 Task: Plan a trip to Sabaneta, Dominican Republic from 1st November, 2023 to 9th November, 2023 for 5 adults.3 bedrooms having 3 beds and 3 bathrooms. Property type can be house. Booking option can be shelf check-in. Look for 4 properties as per requirement.
Action: Mouse moved to (516, 112)
Screenshot: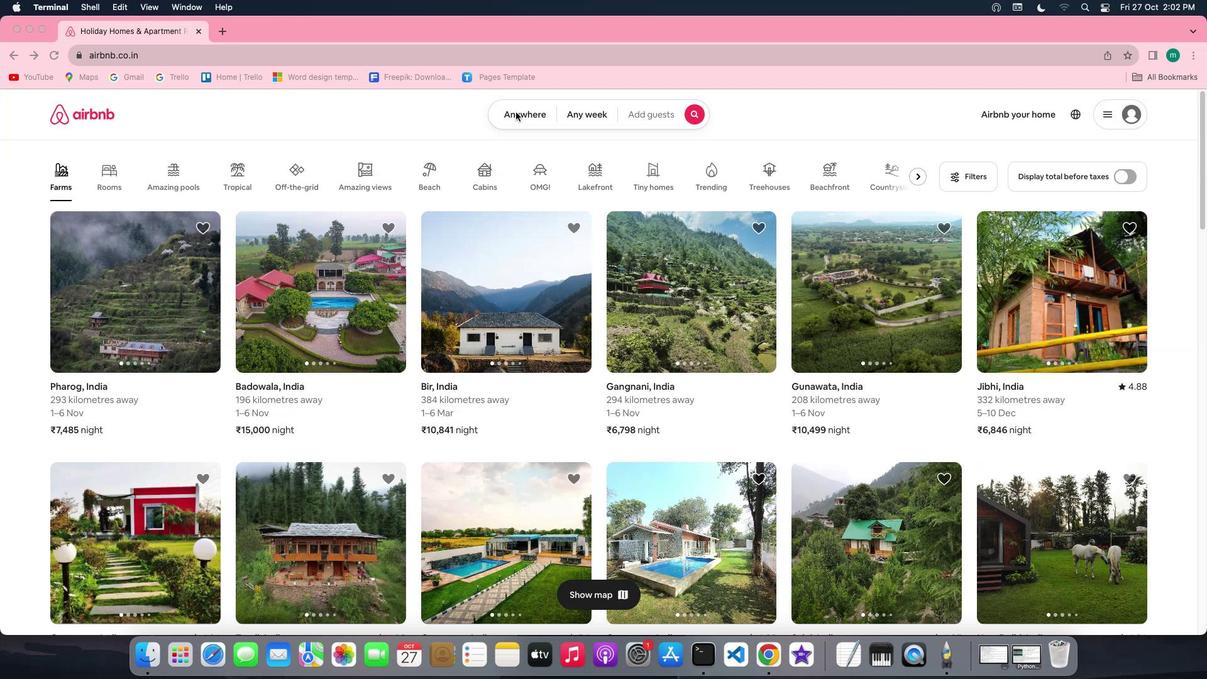 
Action: Mouse pressed left at (516, 112)
Screenshot: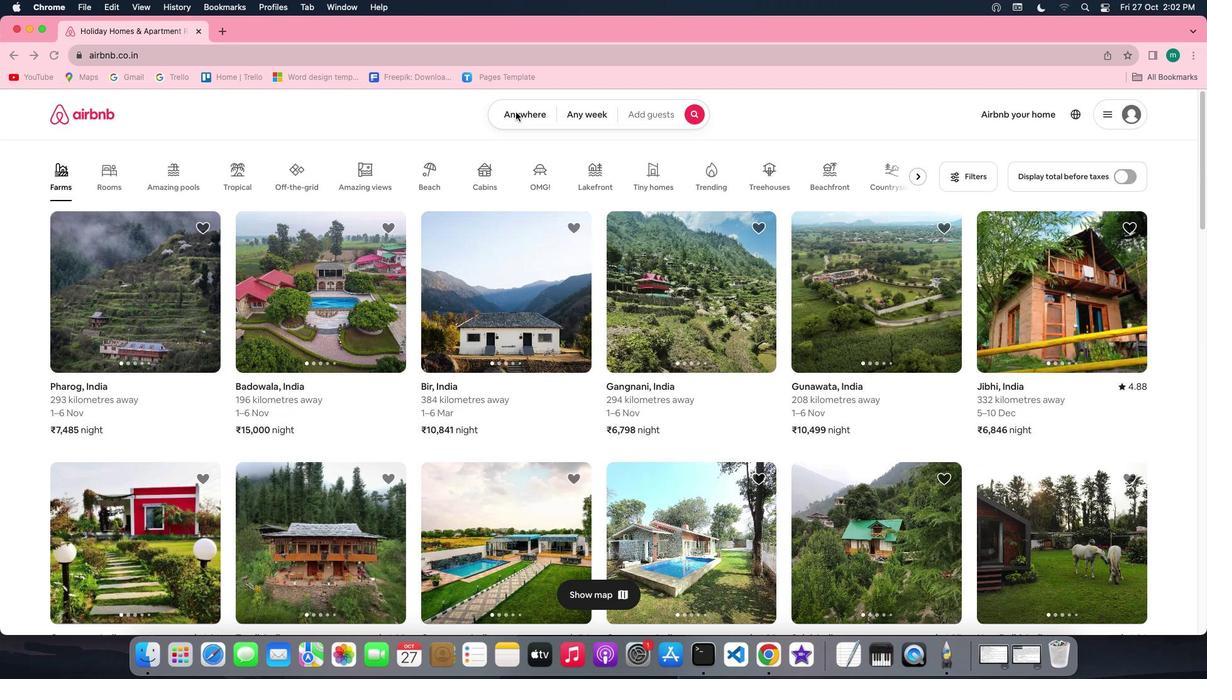 
Action: Mouse pressed left at (516, 112)
Screenshot: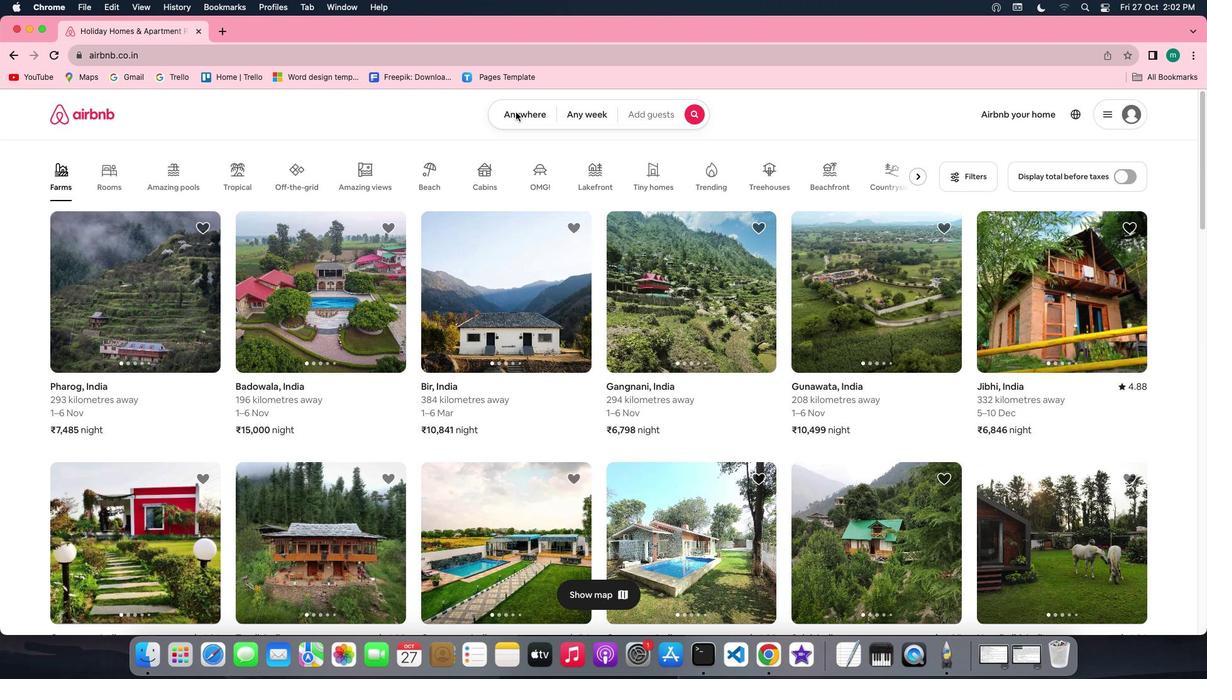 
Action: Mouse moved to (481, 150)
Screenshot: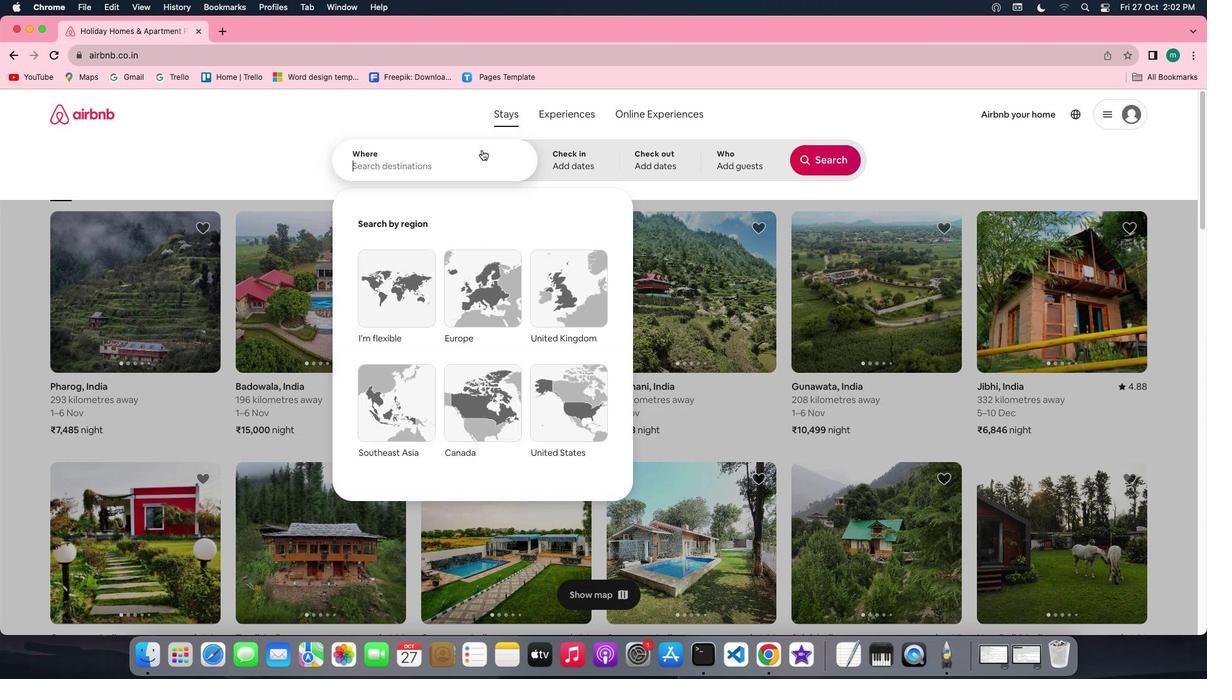 
Action: Key pressed Key.shift'S''a''b''a''n''e''t''a'','Key.spaceKey.shift'd''o''m''i''n''i''c''a''n'Key.spaceKey.shift'r''e''p''u''b''l''i''c'
Screenshot: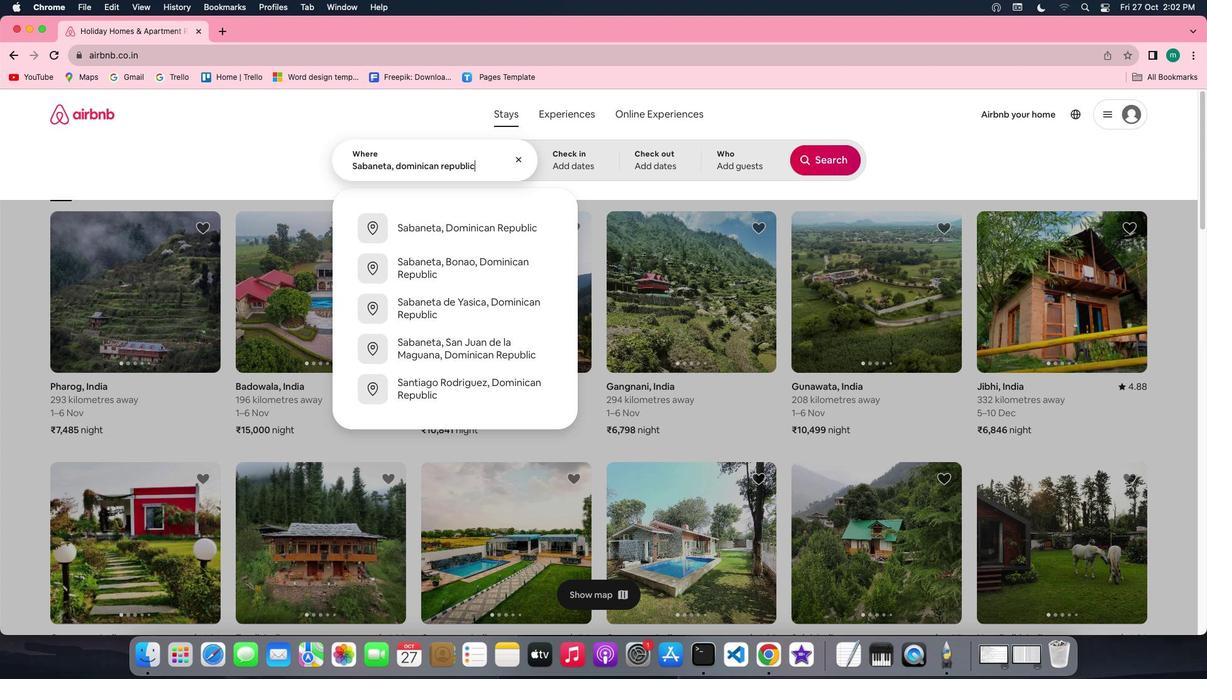 
Action: Mouse moved to (561, 166)
Screenshot: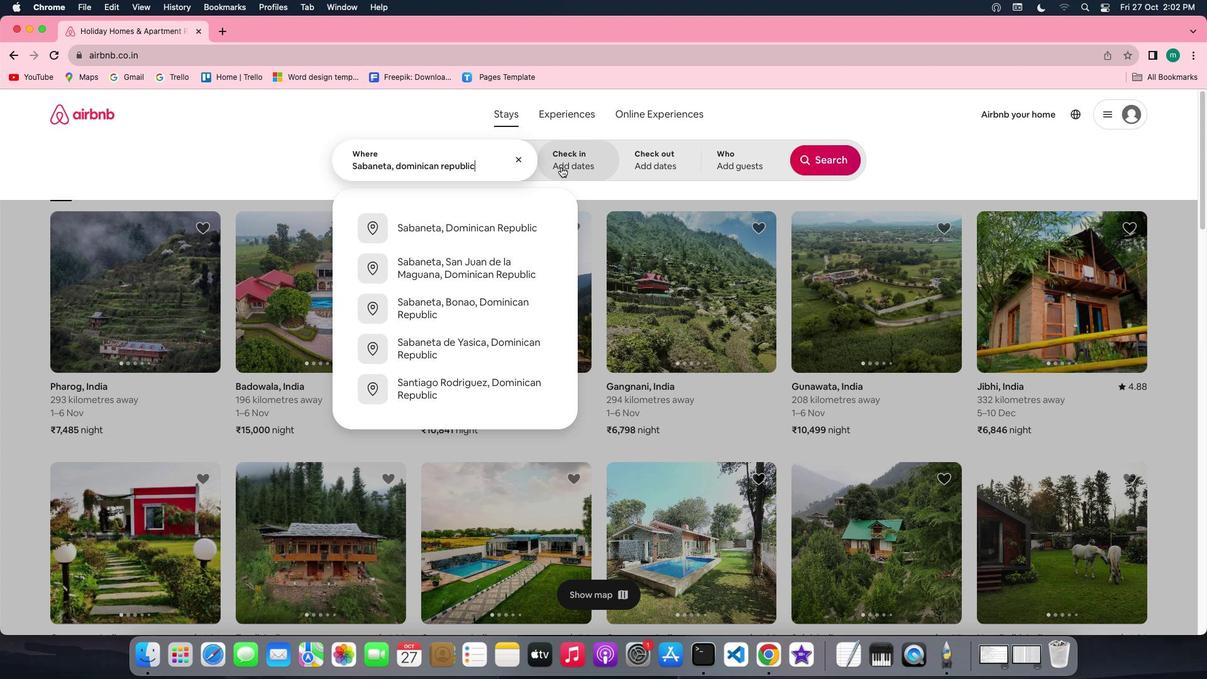 
Action: Mouse pressed left at (561, 166)
Screenshot: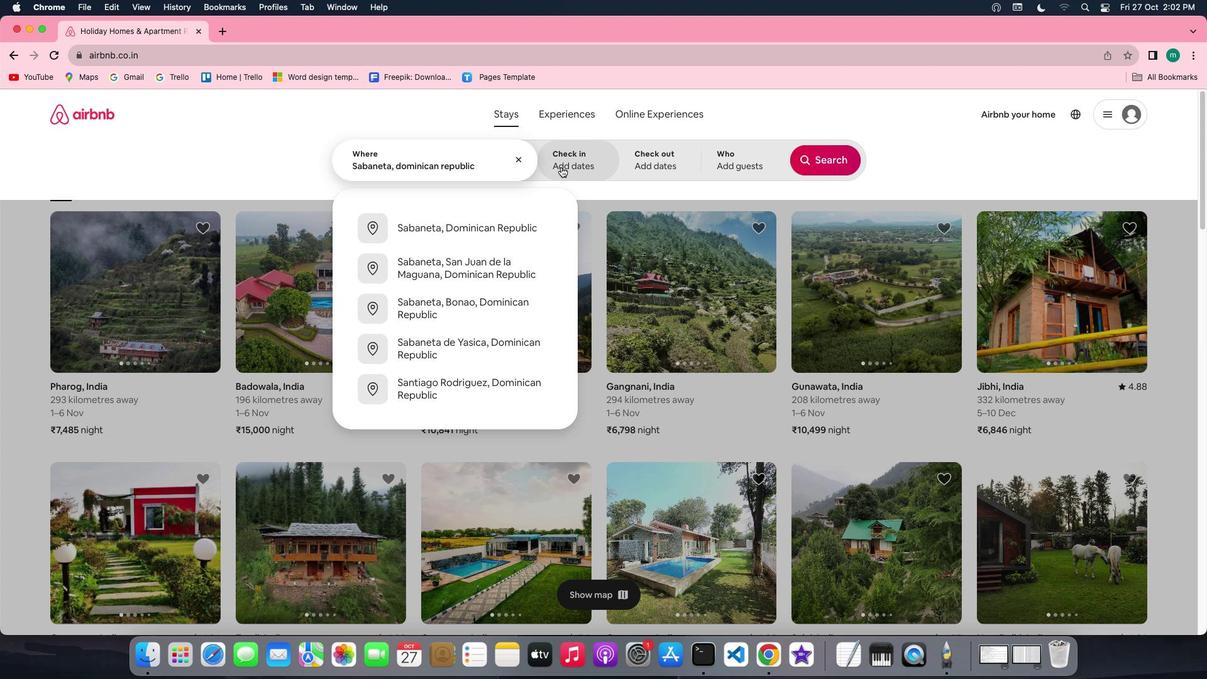 
Action: Mouse moved to (727, 308)
Screenshot: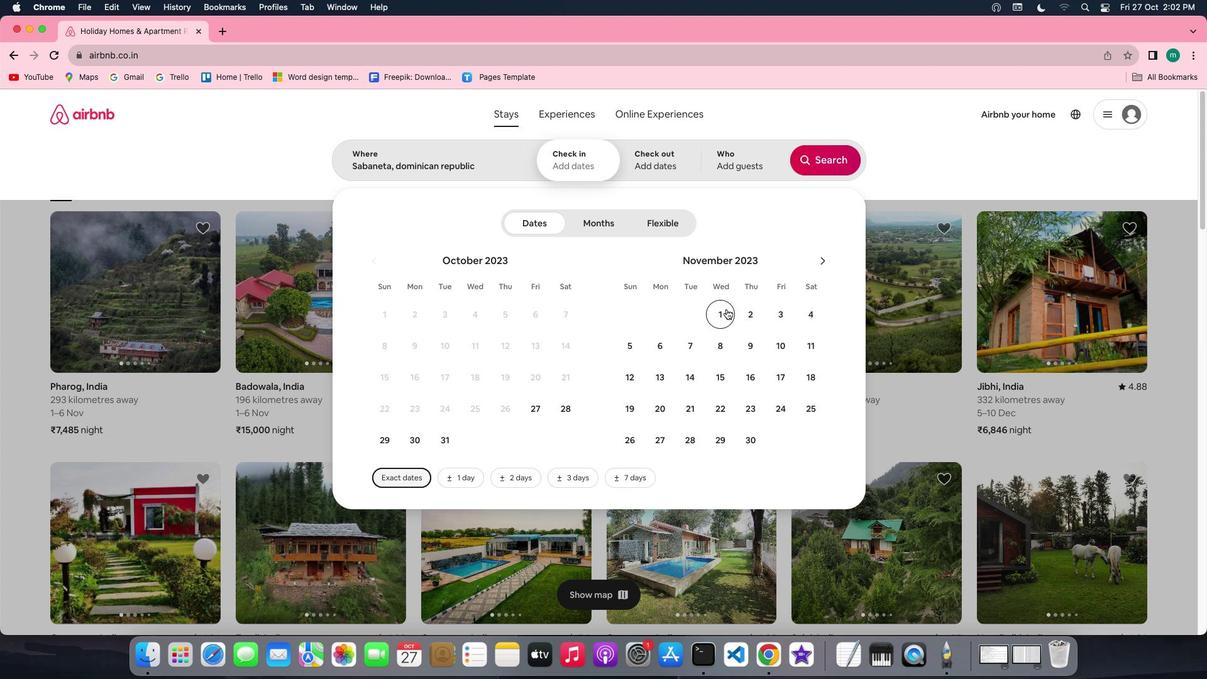 
Action: Mouse pressed left at (727, 308)
Screenshot: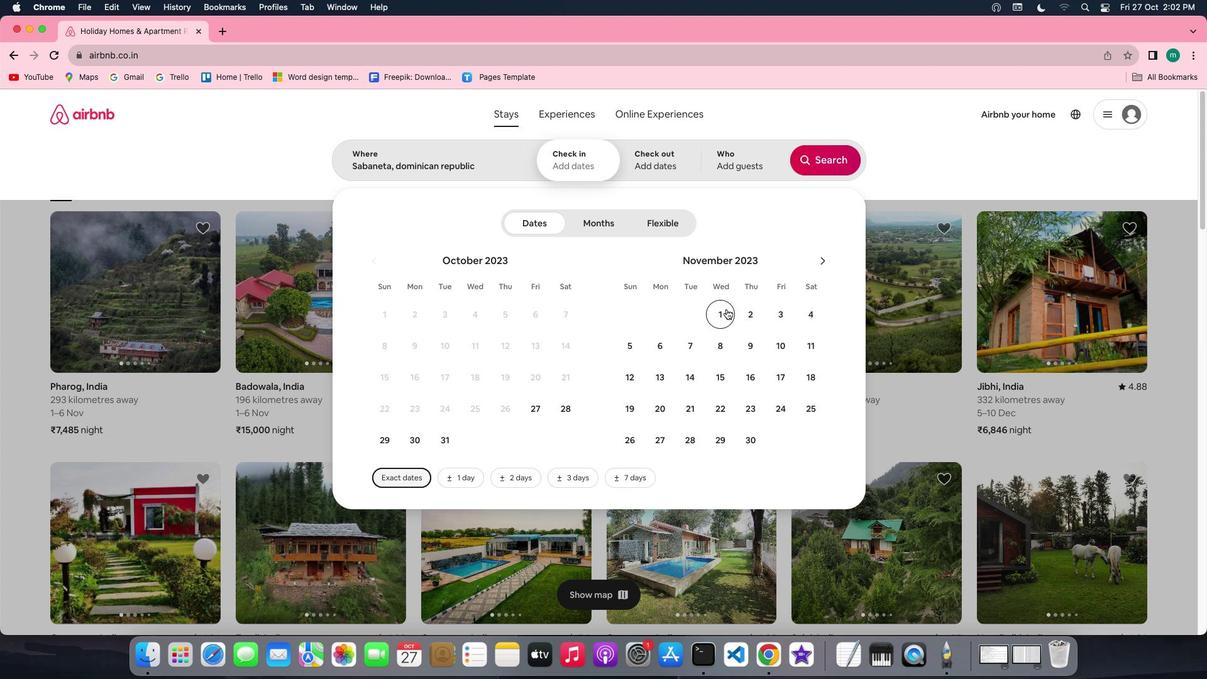 
Action: Mouse moved to (759, 356)
Screenshot: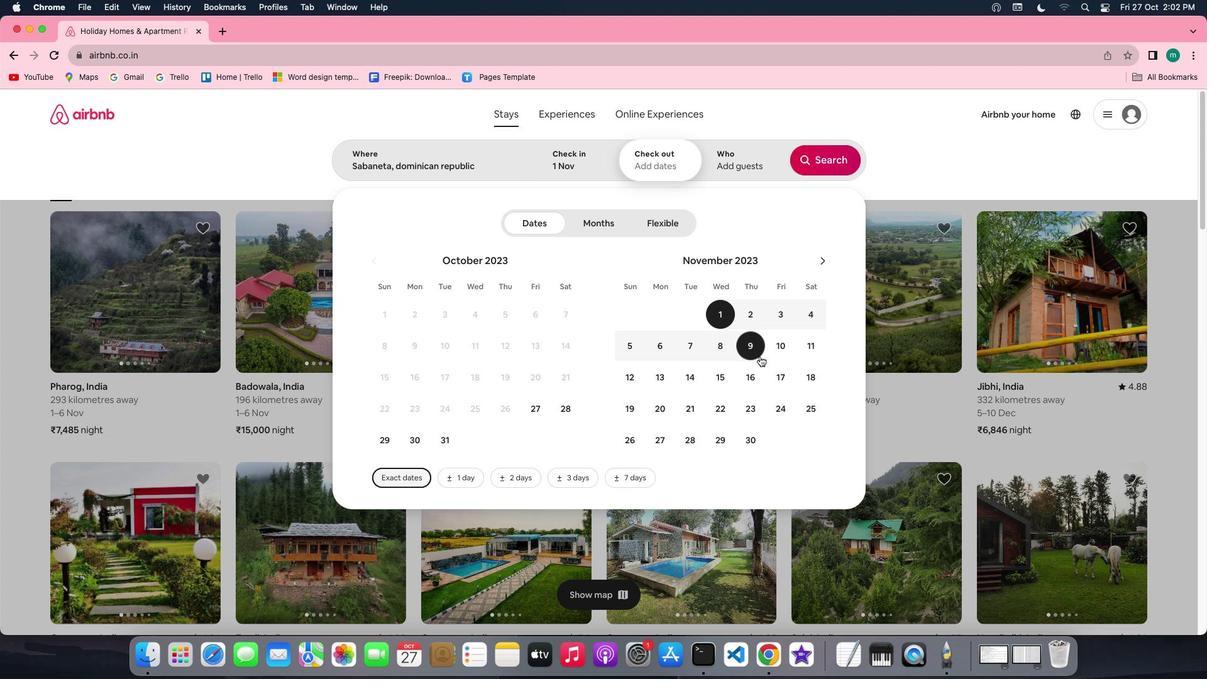 
Action: Mouse pressed left at (759, 356)
Screenshot: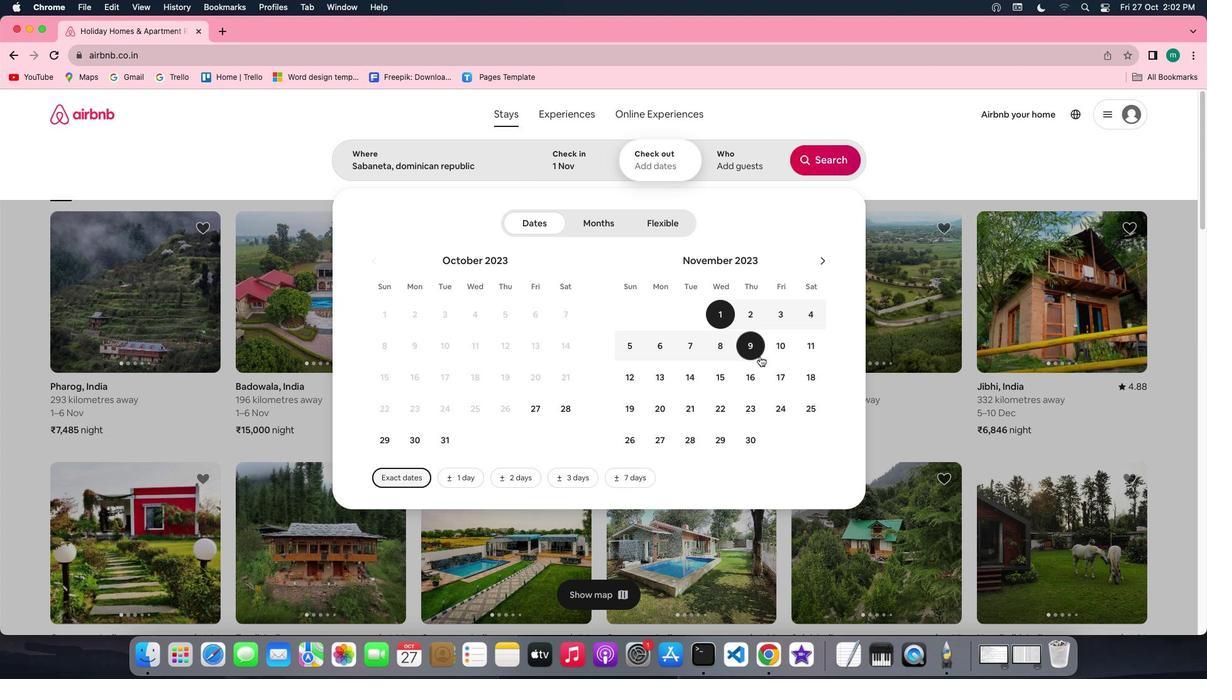 
Action: Mouse moved to (769, 158)
Screenshot: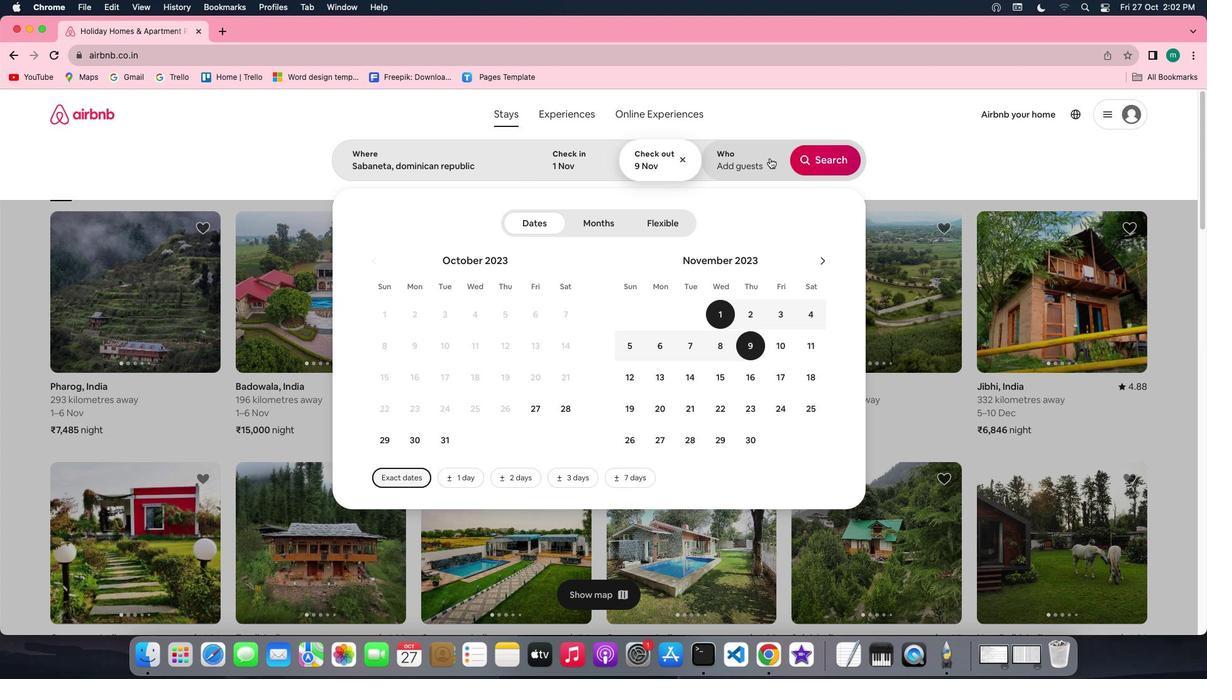 
Action: Mouse pressed left at (769, 158)
Screenshot: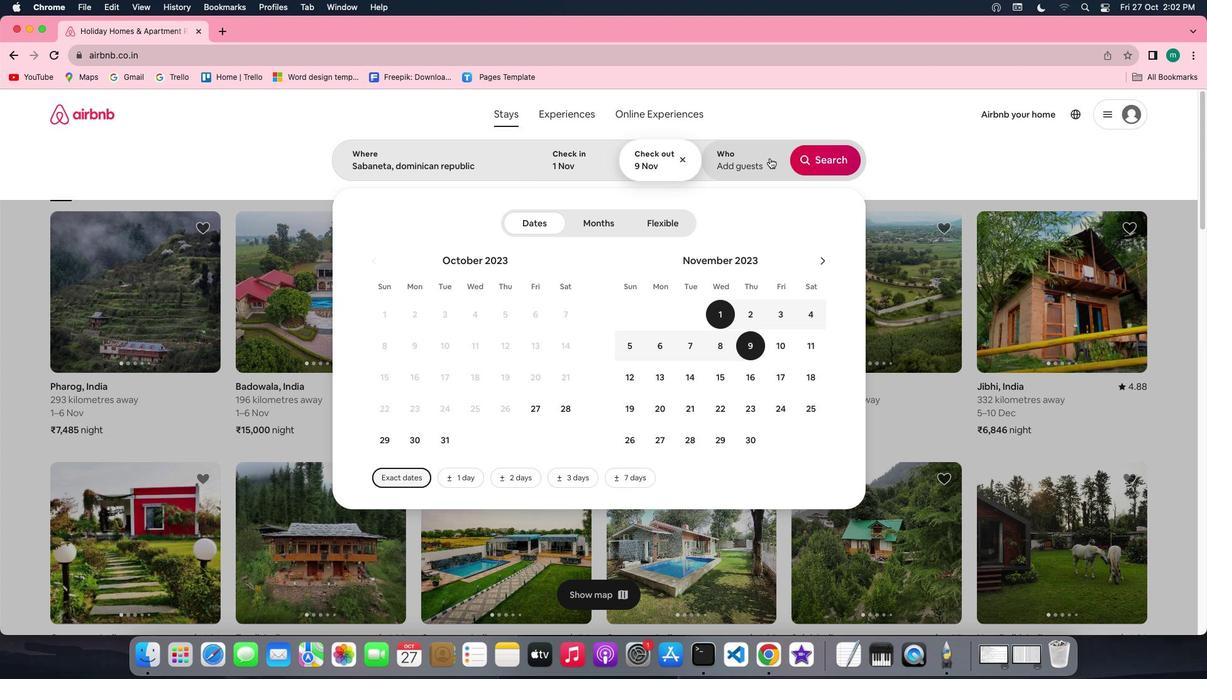 
Action: Mouse moved to (834, 231)
Screenshot: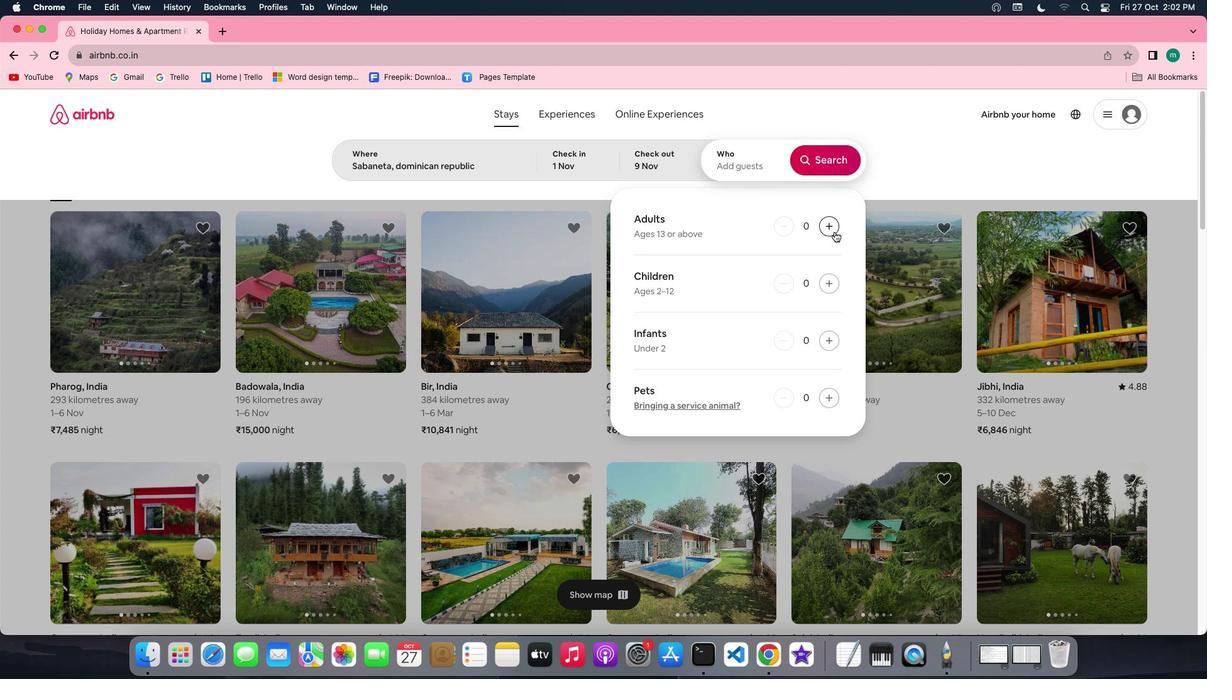 
Action: Mouse pressed left at (834, 231)
Screenshot: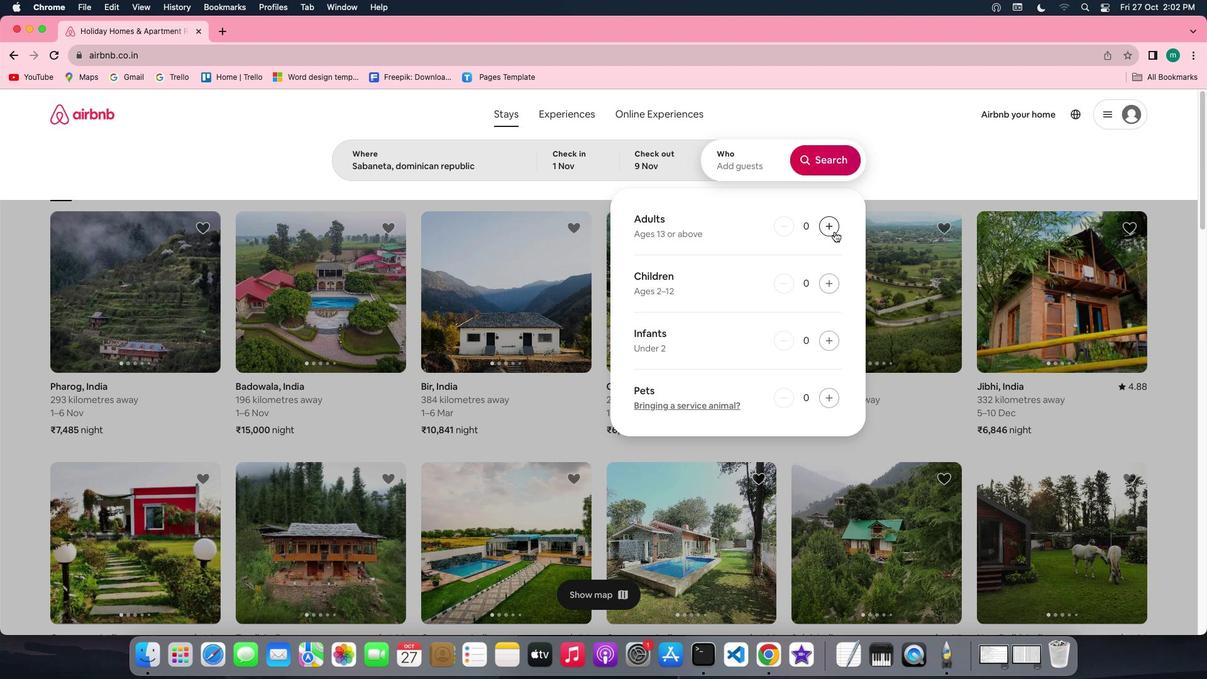
Action: Mouse pressed left at (834, 231)
Screenshot: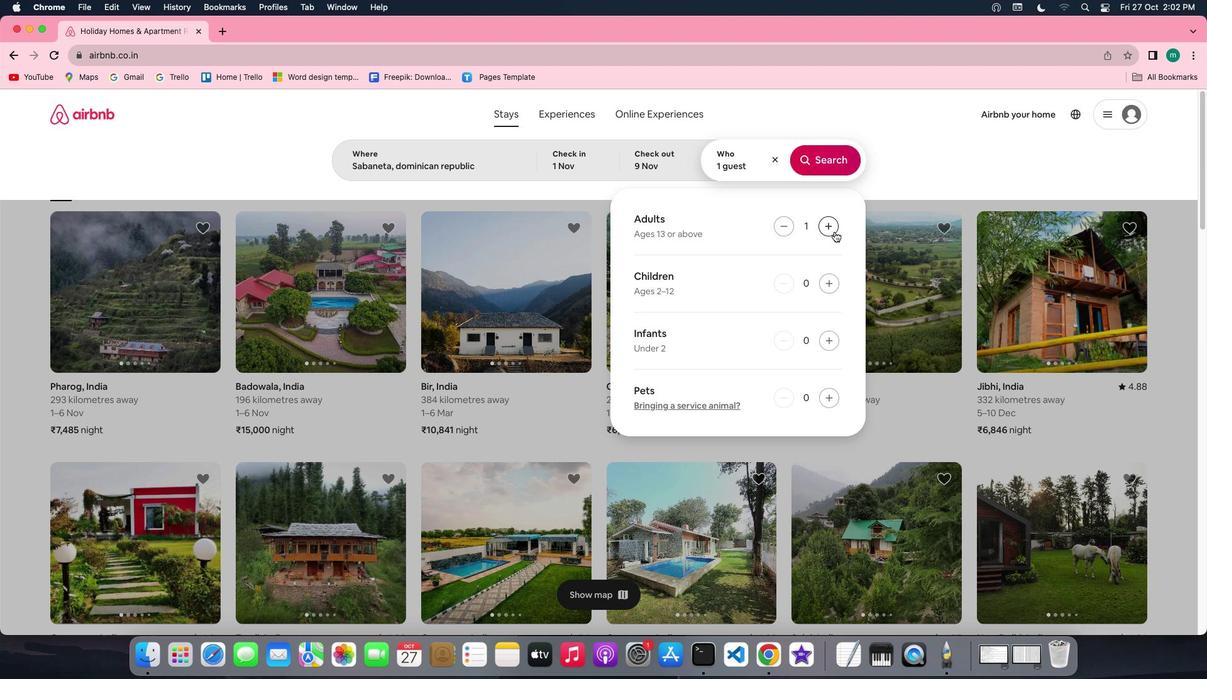 
Action: Mouse pressed left at (834, 231)
Screenshot: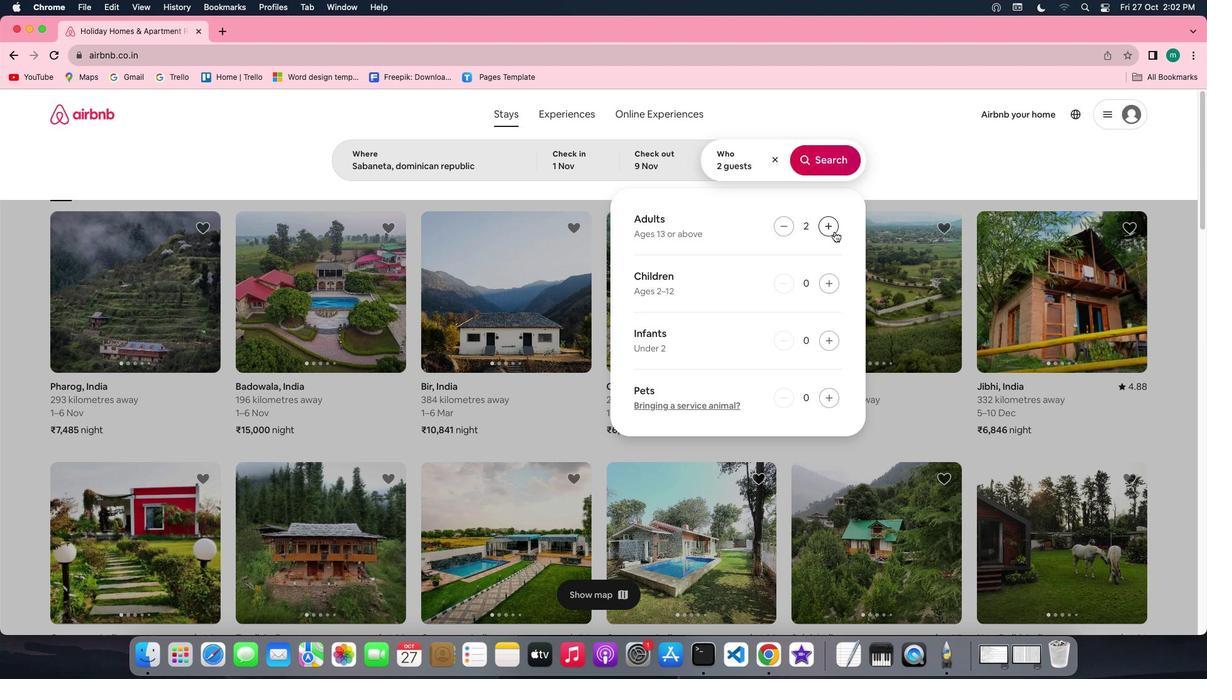 
Action: Mouse pressed left at (834, 231)
Screenshot: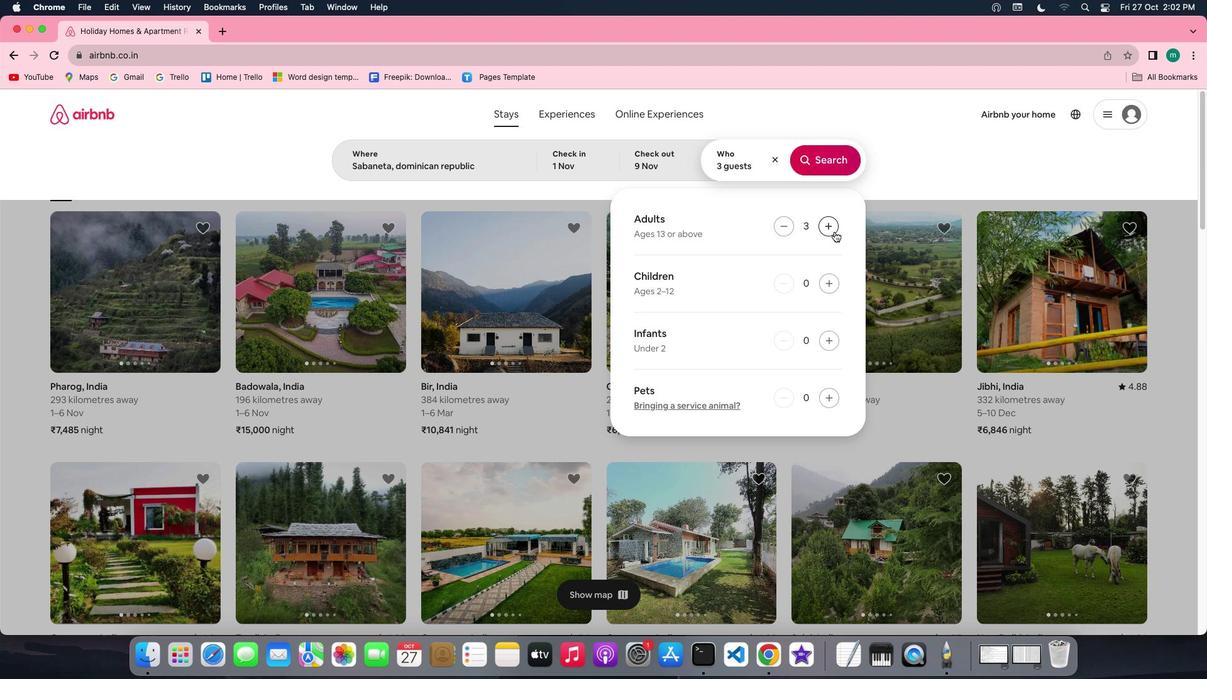 
Action: Mouse pressed left at (834, 231)
Screenshot: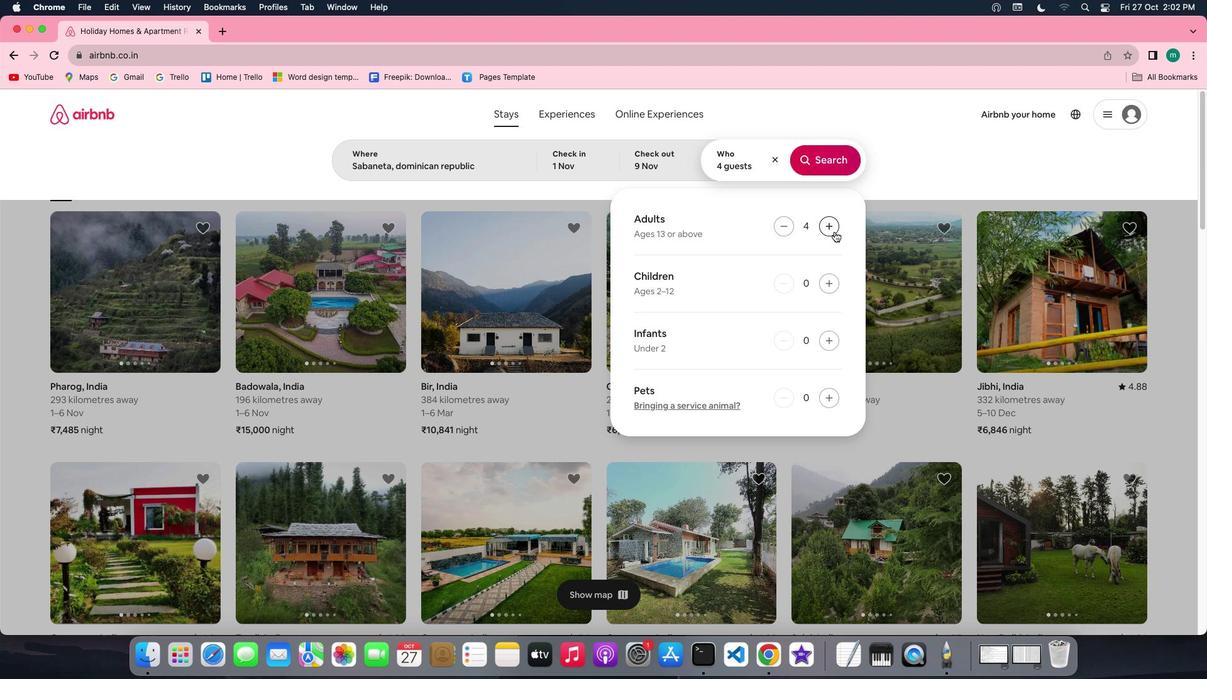 
Action: Mouse pressed left at (834, 231)
Screenshot: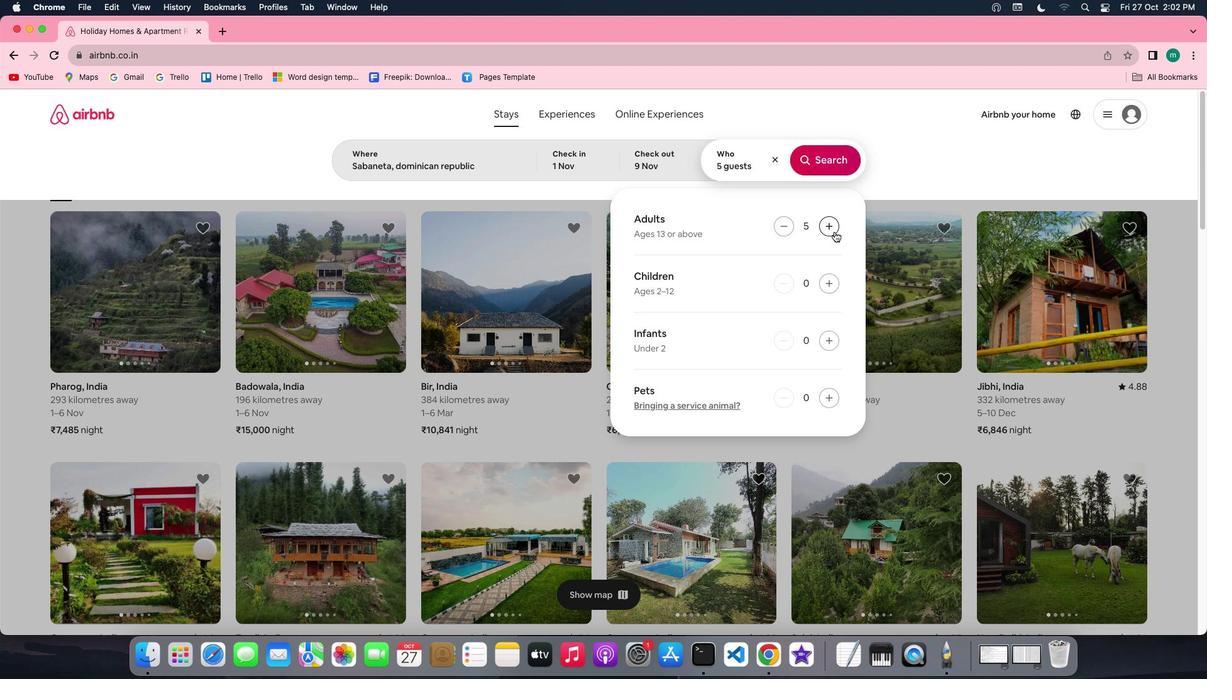 
Action: Mouse moved to (782, 227)
Screenshot: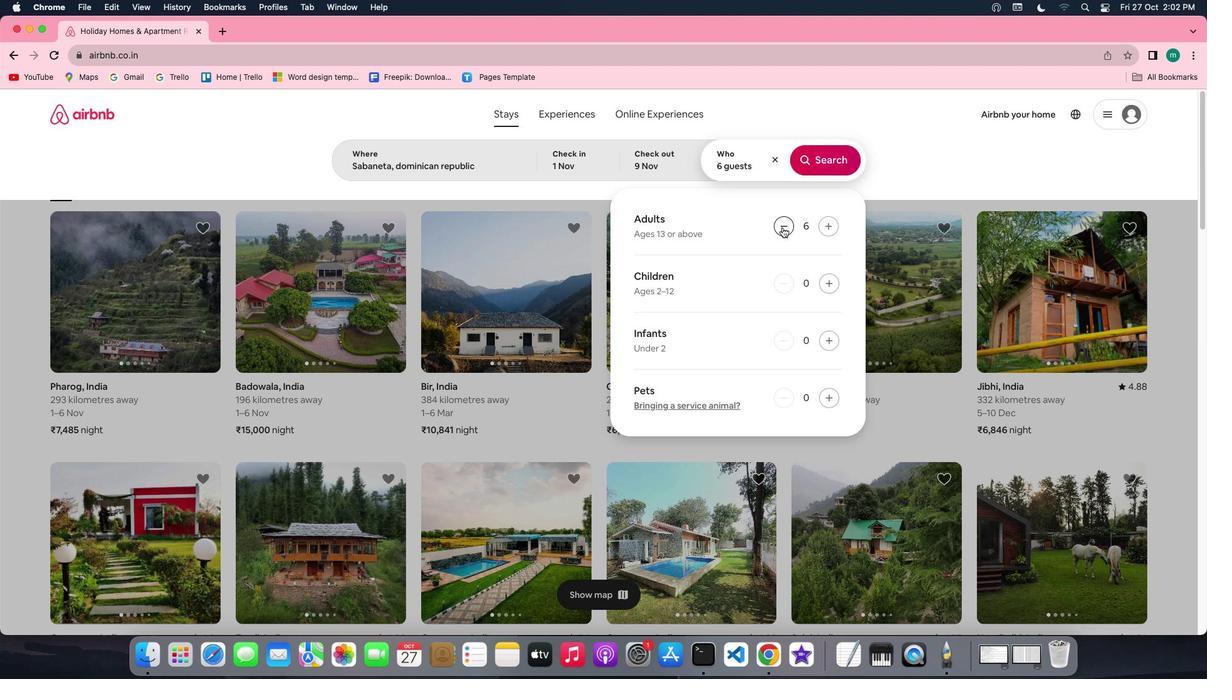 
Action: Mouse pressed left at (782, 227)
Screenshot: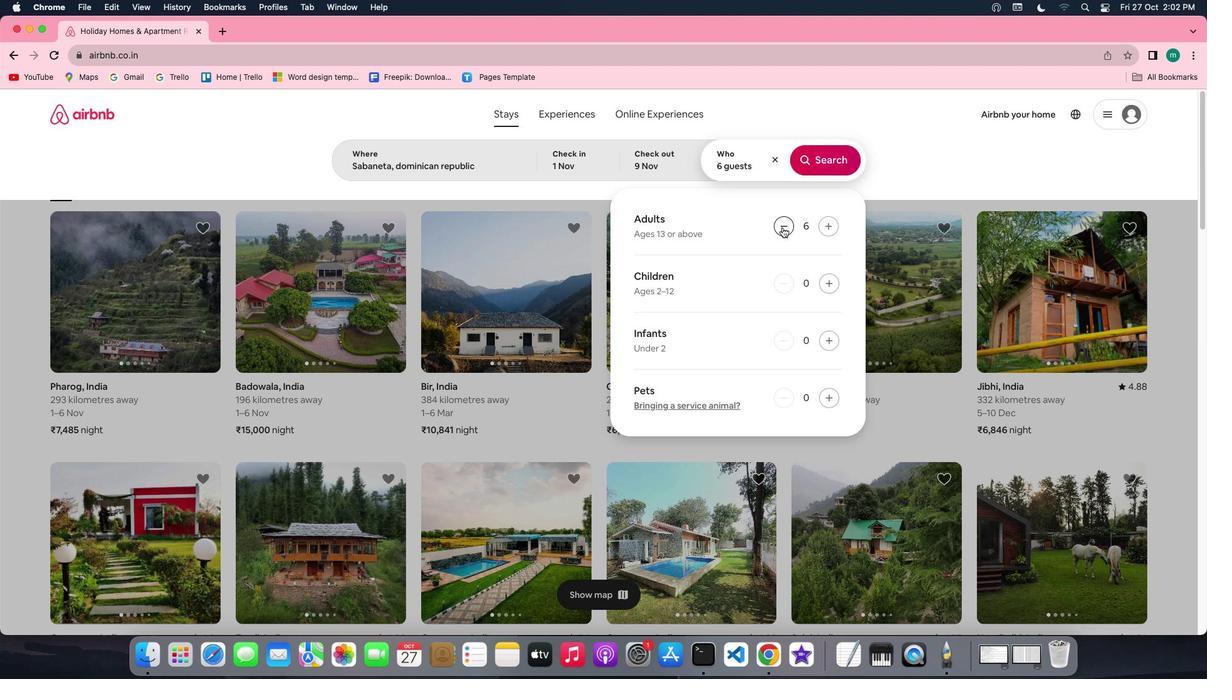 
Action: Mouse moved to (837, 164)
Screenshot: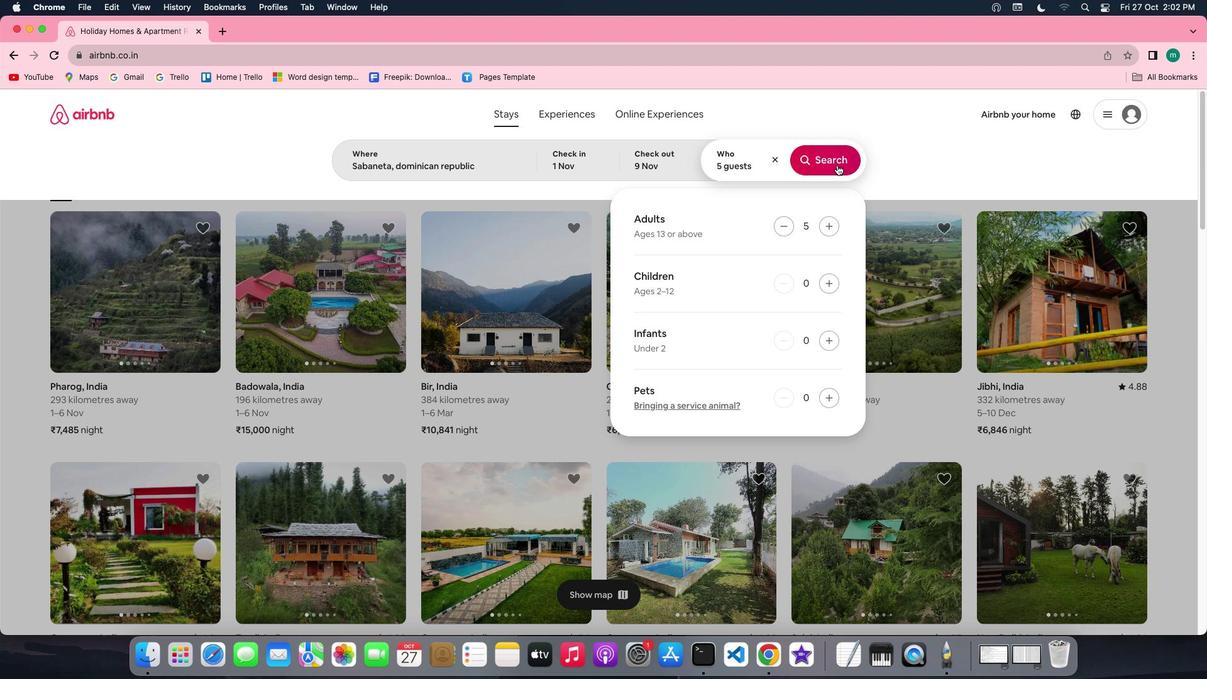 
Action: Mouse pressed left at (837, 164)
Screenshot: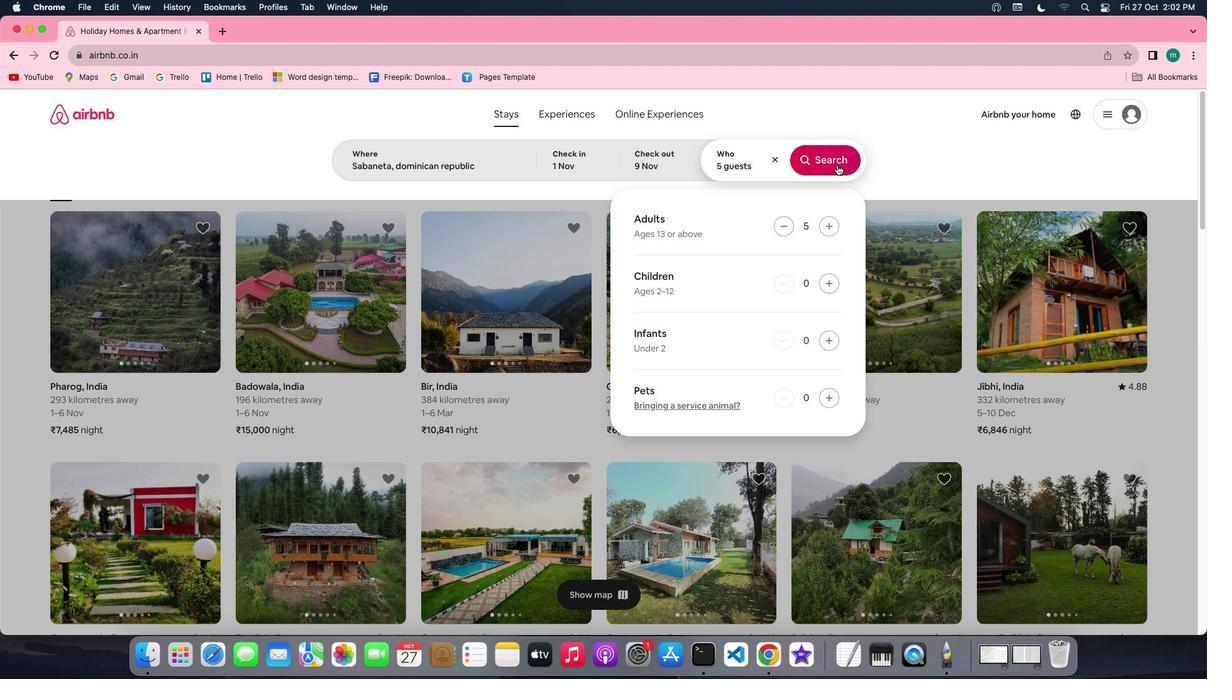 
Action: Mouse moved to (1016, 168)
Screenshot: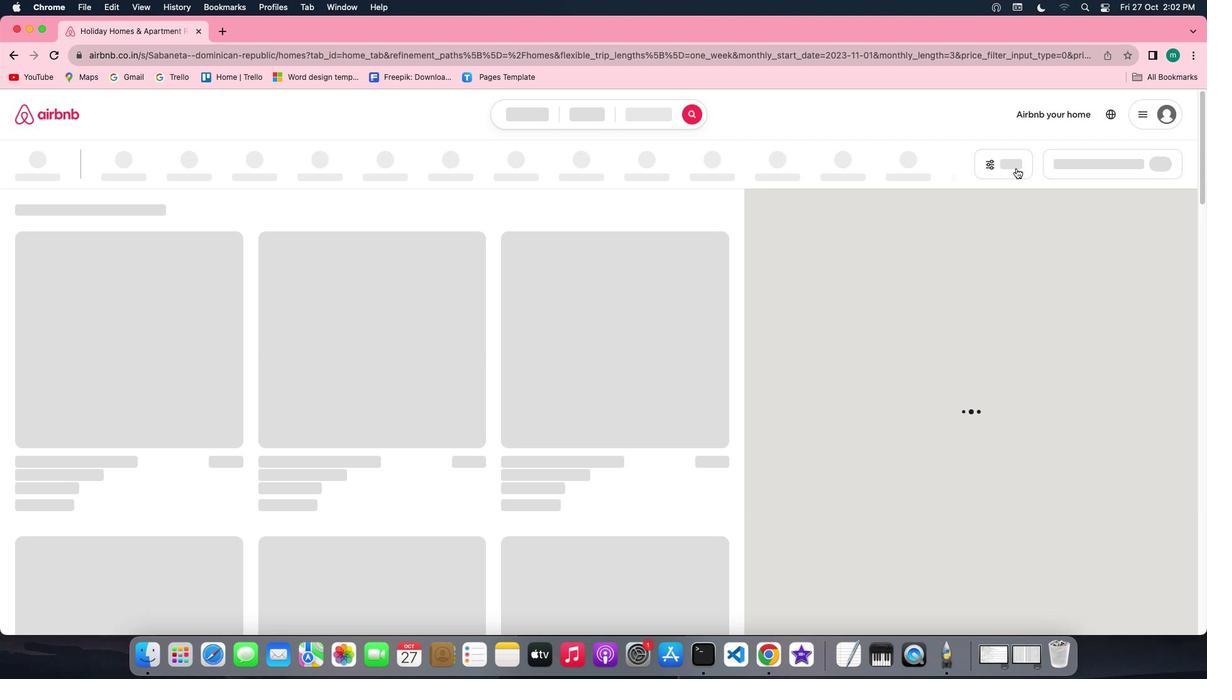 
Action: Mouse pressed left at (1016, 168)
Screenshot: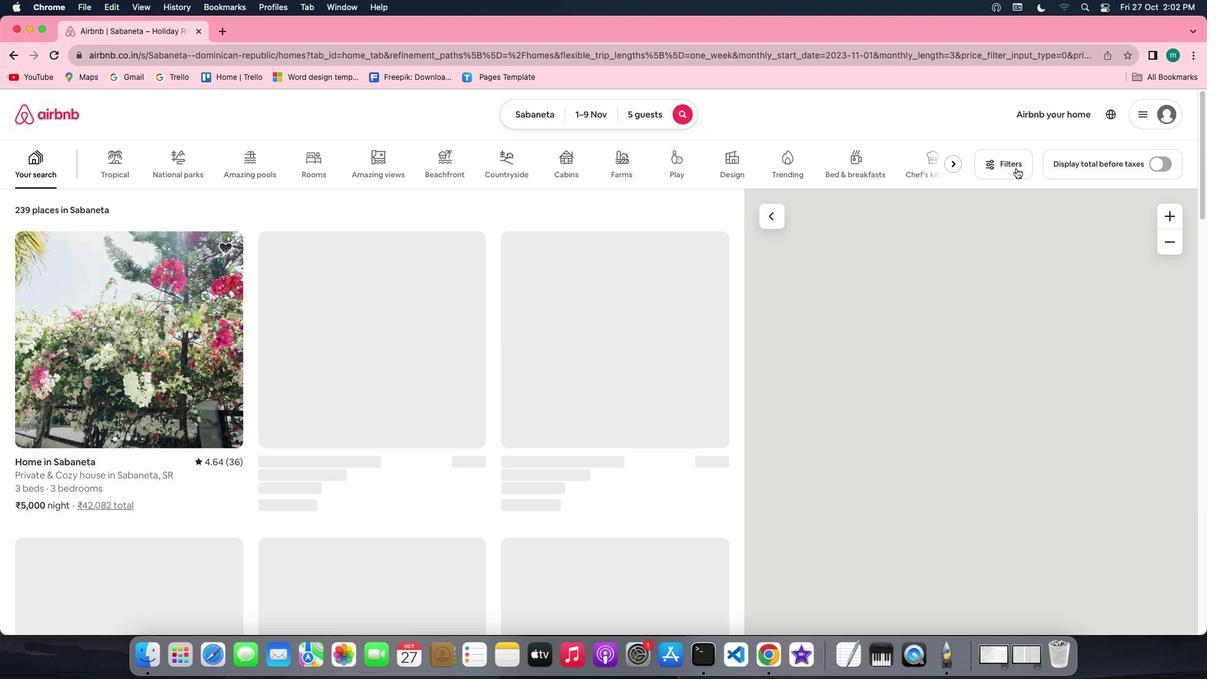 
Action: Mouse moved to (560, 437)
Screenshot: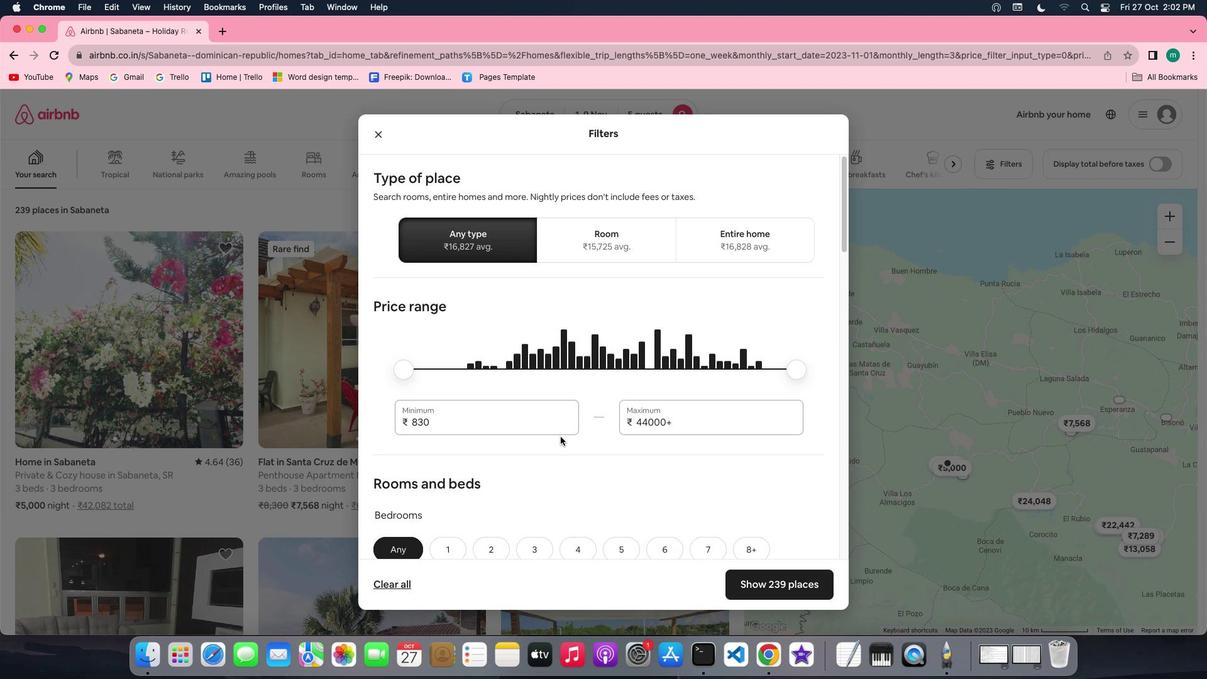
Action: Mouse scrolled (560, 437) with delta (0, 0)
Screenshot: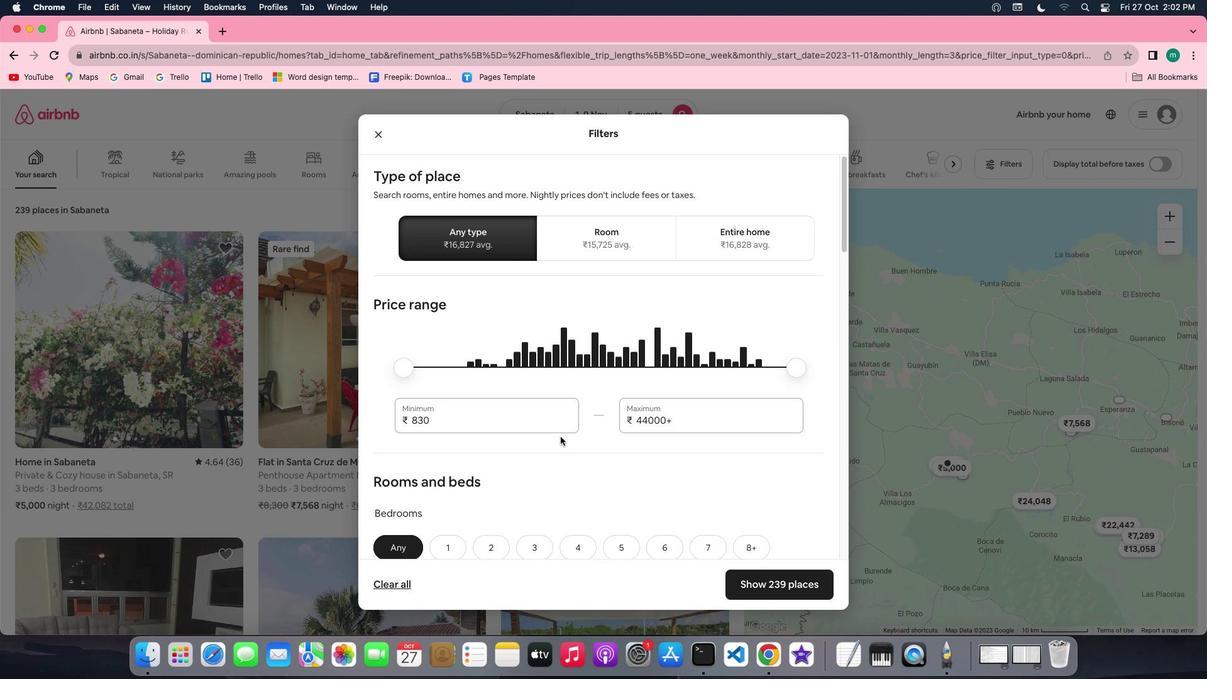 
Action: Mouse scrolled (560, 437) with delta (0, 0)
Screenshot: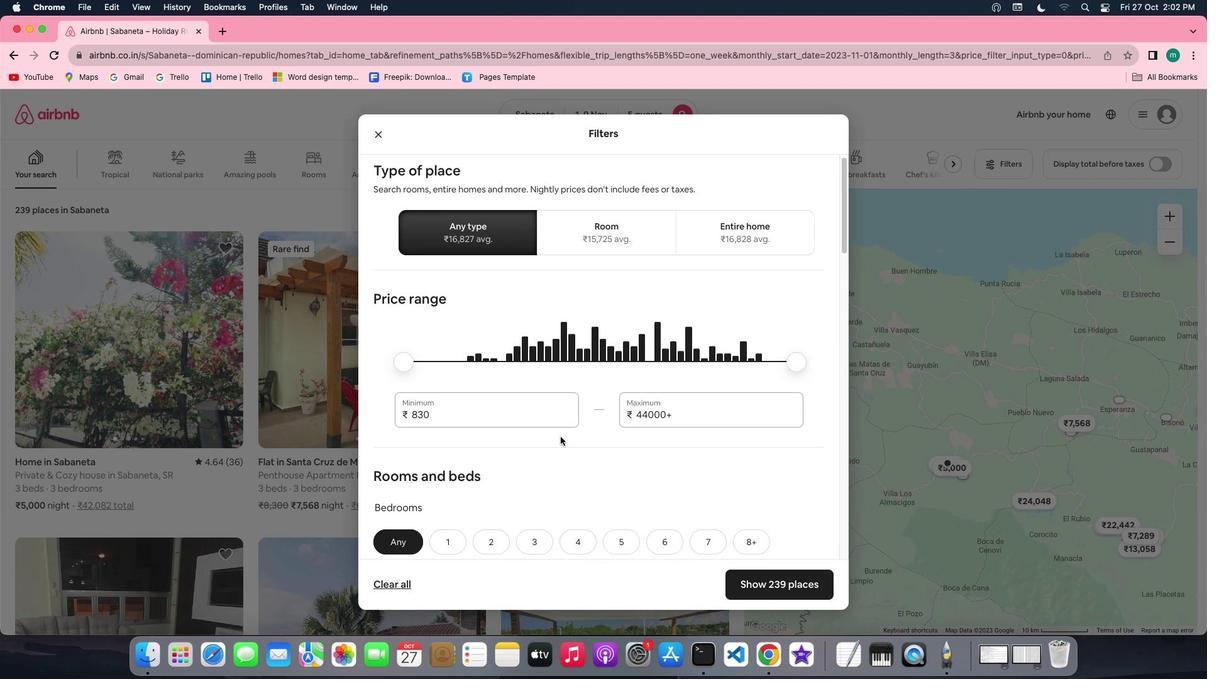 
Action: Mouse scrolled (560, 437) with delta (0, 0)
Screenshot: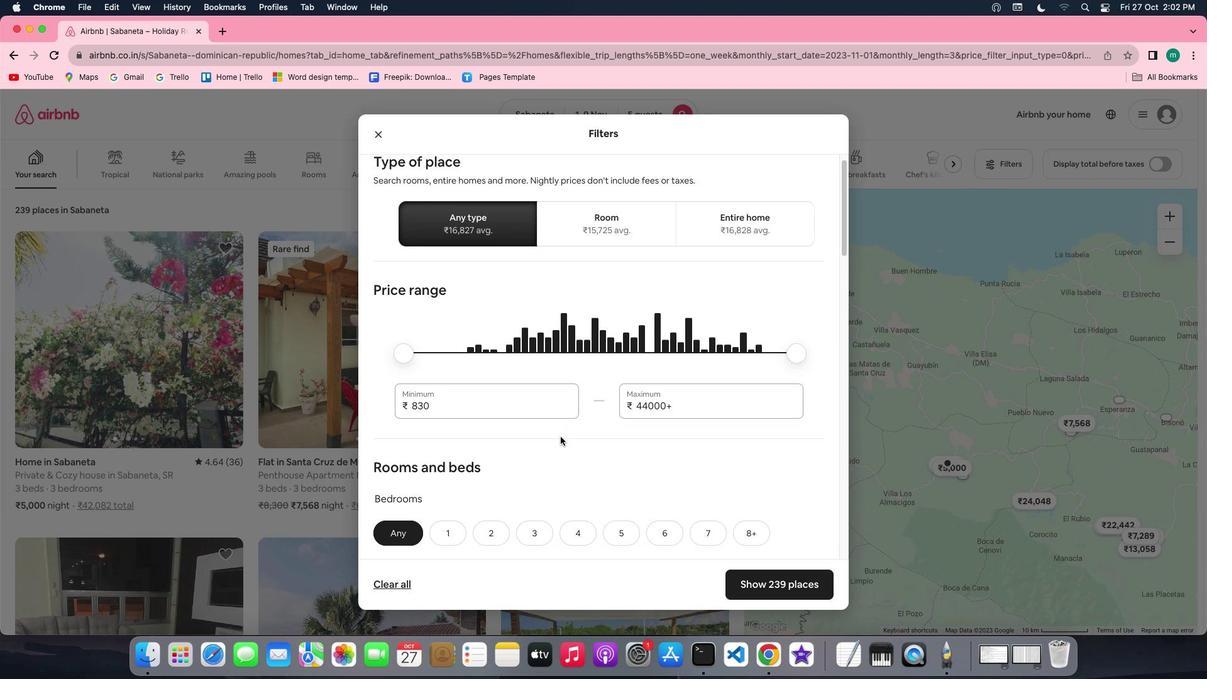 
Action: Mouse scrolled (560, 437) with delta (0, 0)
Screenshot: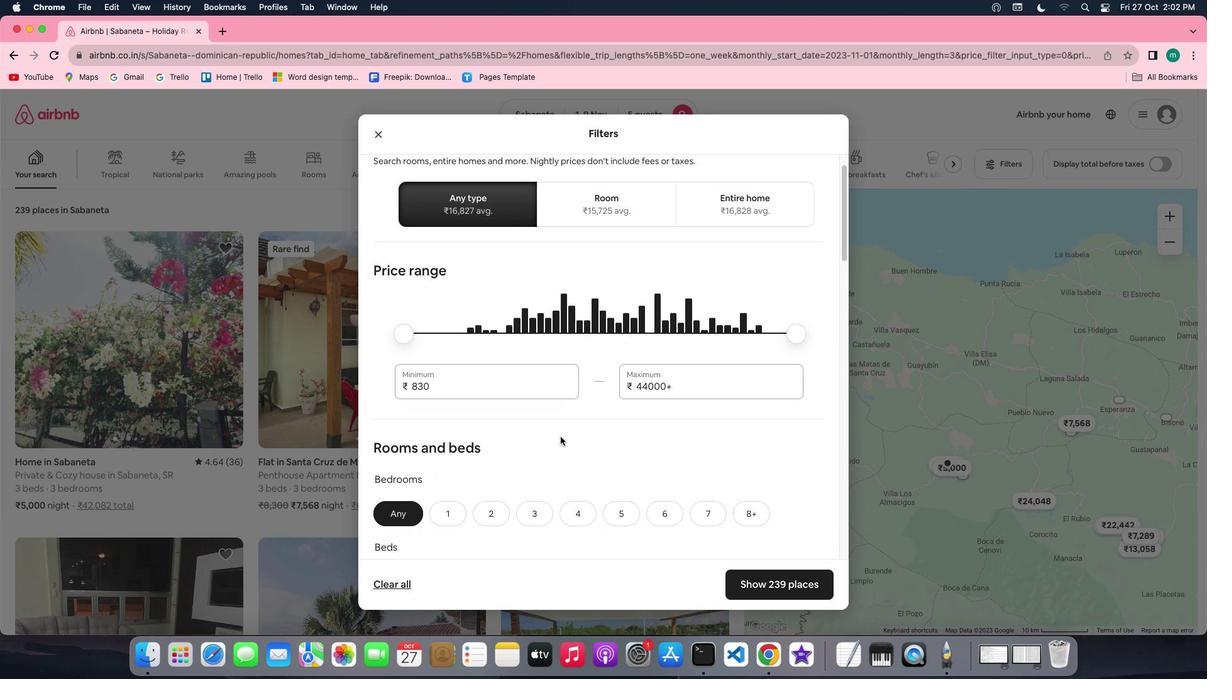 
Action: Mouse scrolled (560, 437) with delta (0, 0)
Screenshot: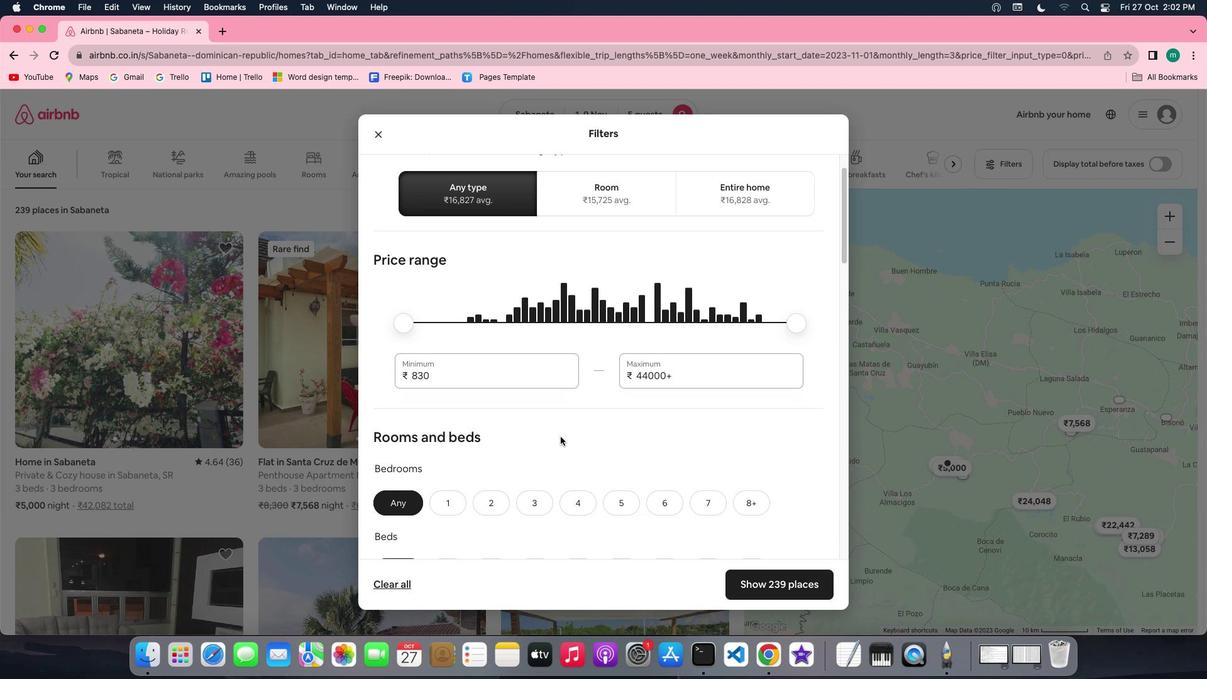 
Action: Mouse scrolled (560, 437) with delta (0, 0)
Screenshot: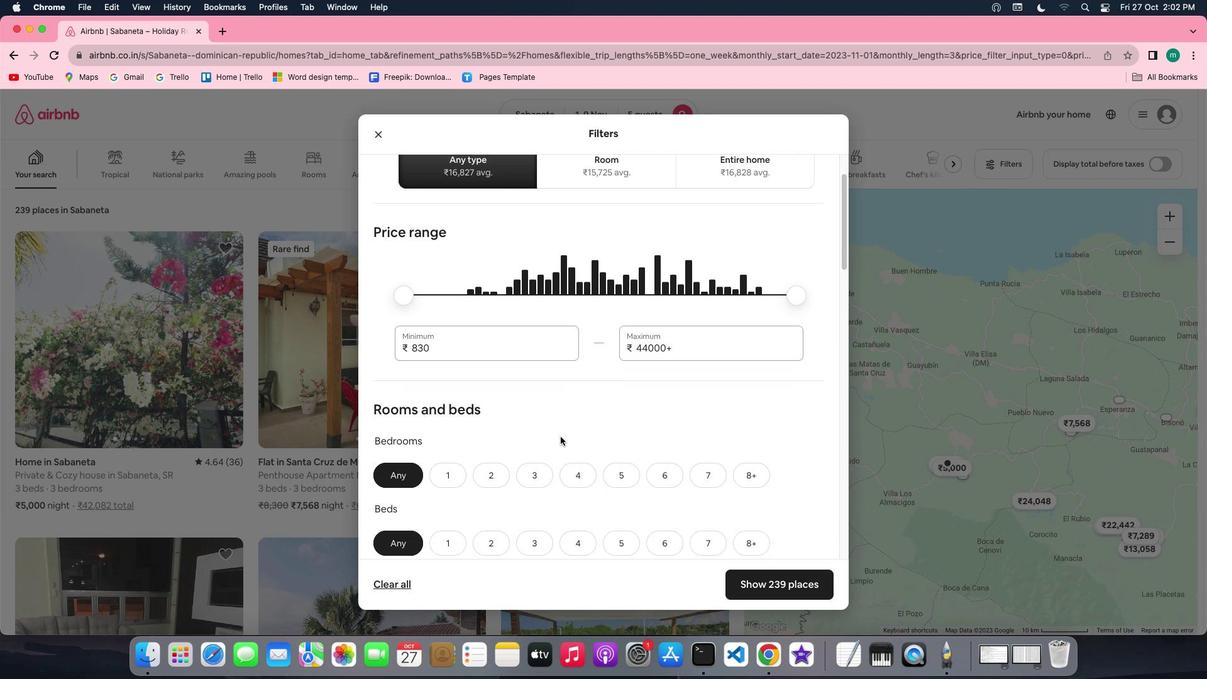 
Action: Mouse scrolled (560, 437) with delta (0, 0)
Screenshot: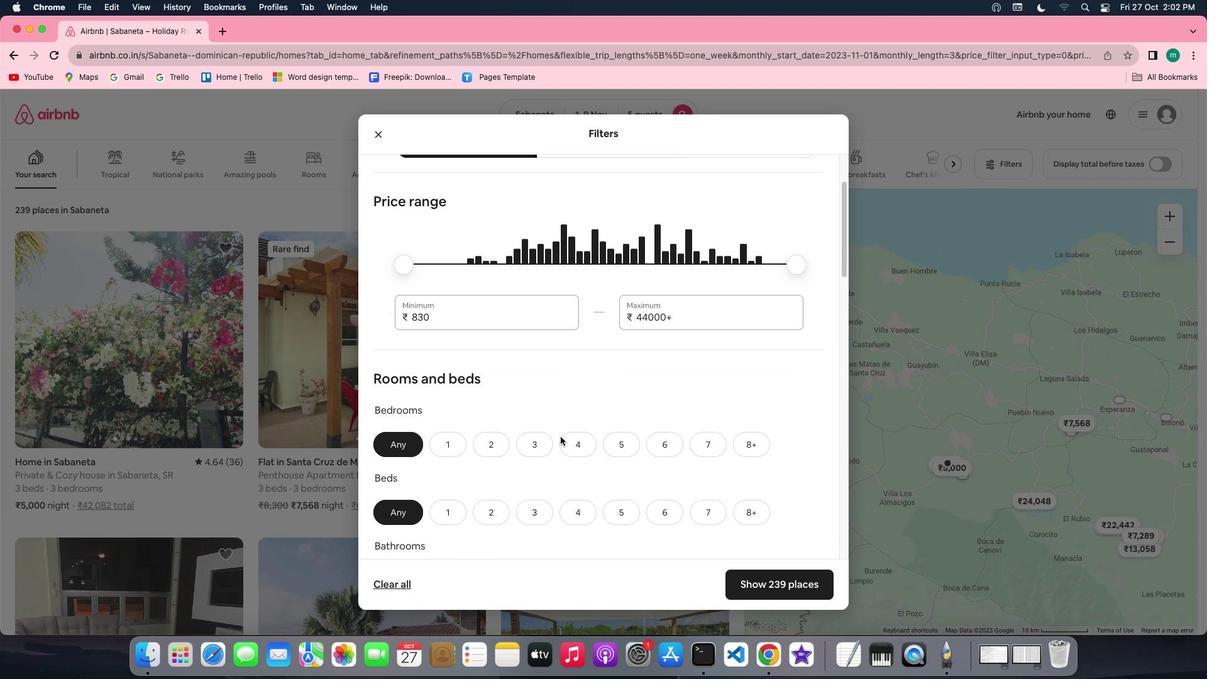 
Action: Mouse scrolled (560, 437) with delta (0, 0)
Screenshot: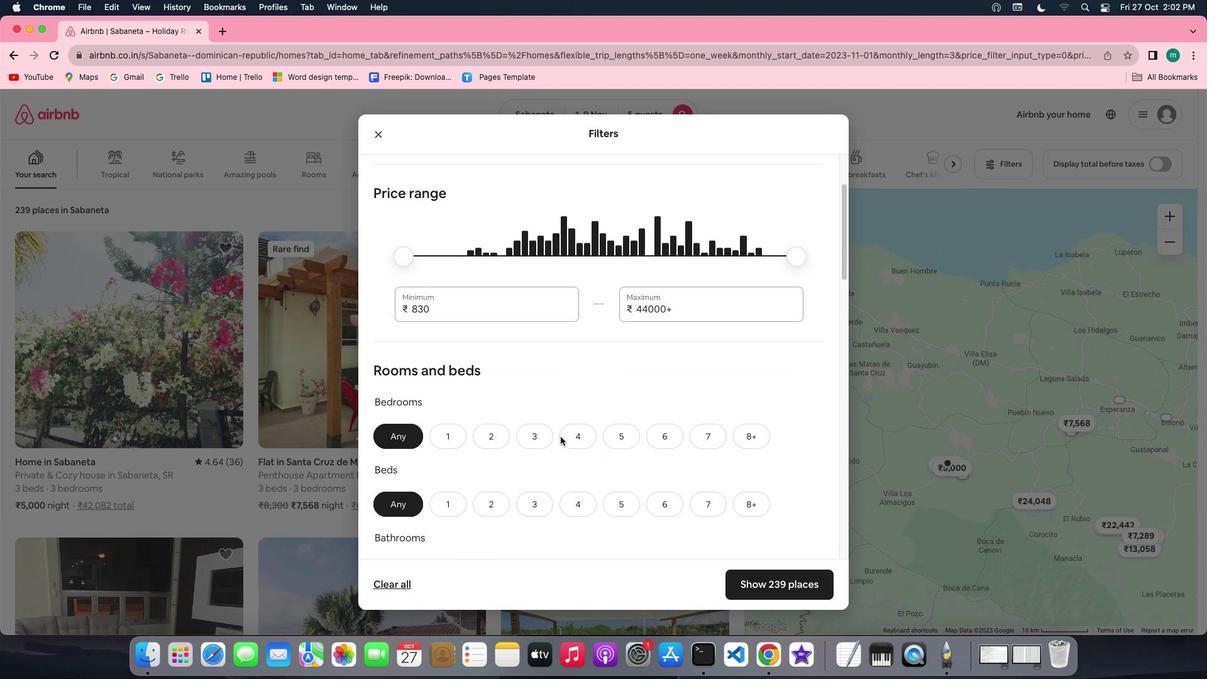 
Action: Mouse scrolled (560, 437) with delta (0, 0)
Screenshot: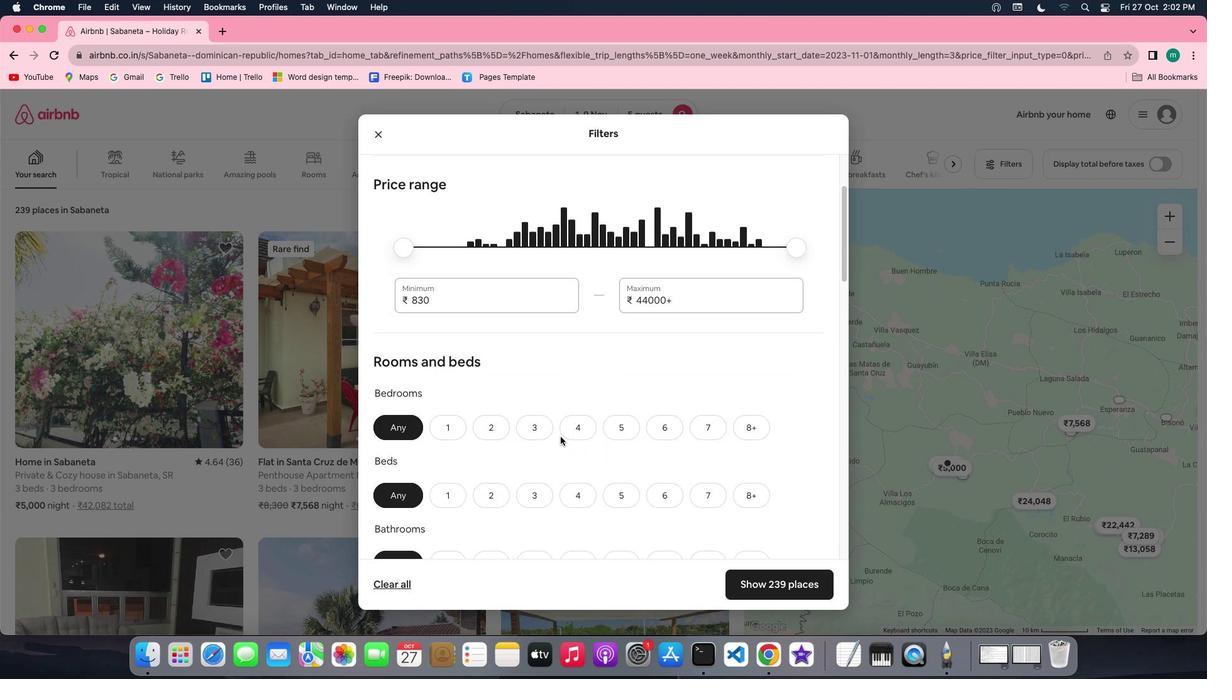 
Action: Mouse scrolled (560, 437) with delta (0, 0)
Screenshot: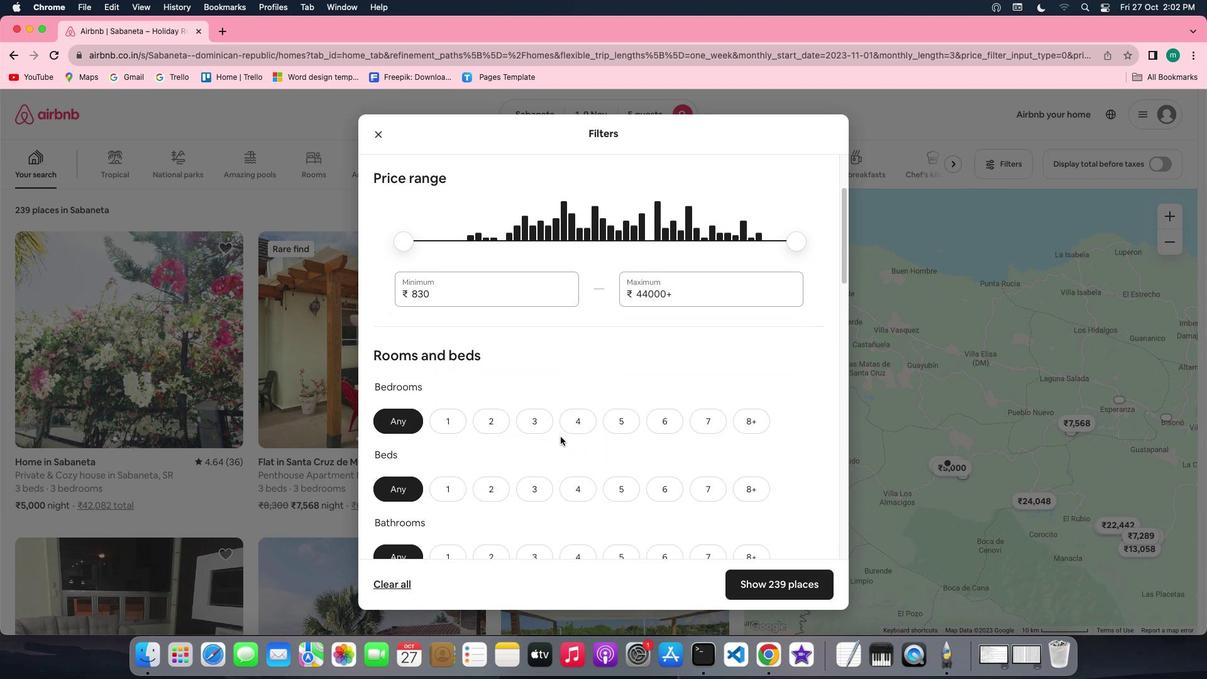 
Action: Mouse scrolled (560, 437) with delta (0, 0)
Screenshot: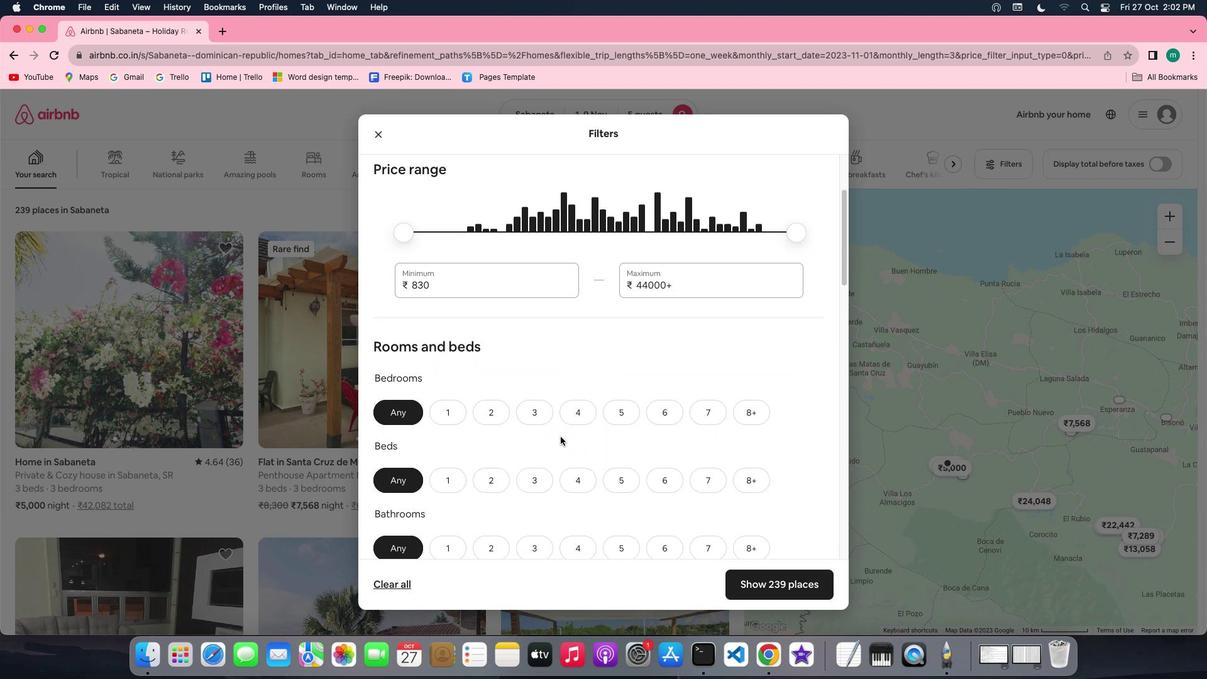 
Action: Mouse scrolled (560, 437) with delta (0, 0)
Screenshot: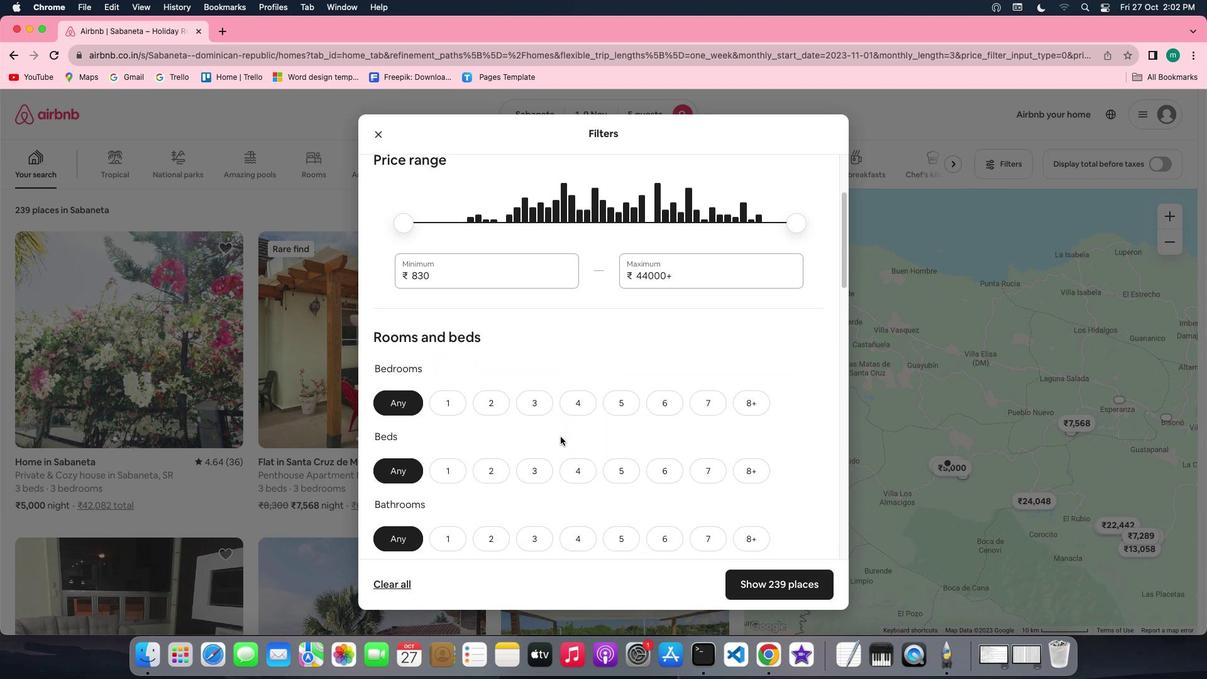 
Action: Mouse scrolled (560, 437) with delta (0, 0)
Screenshot: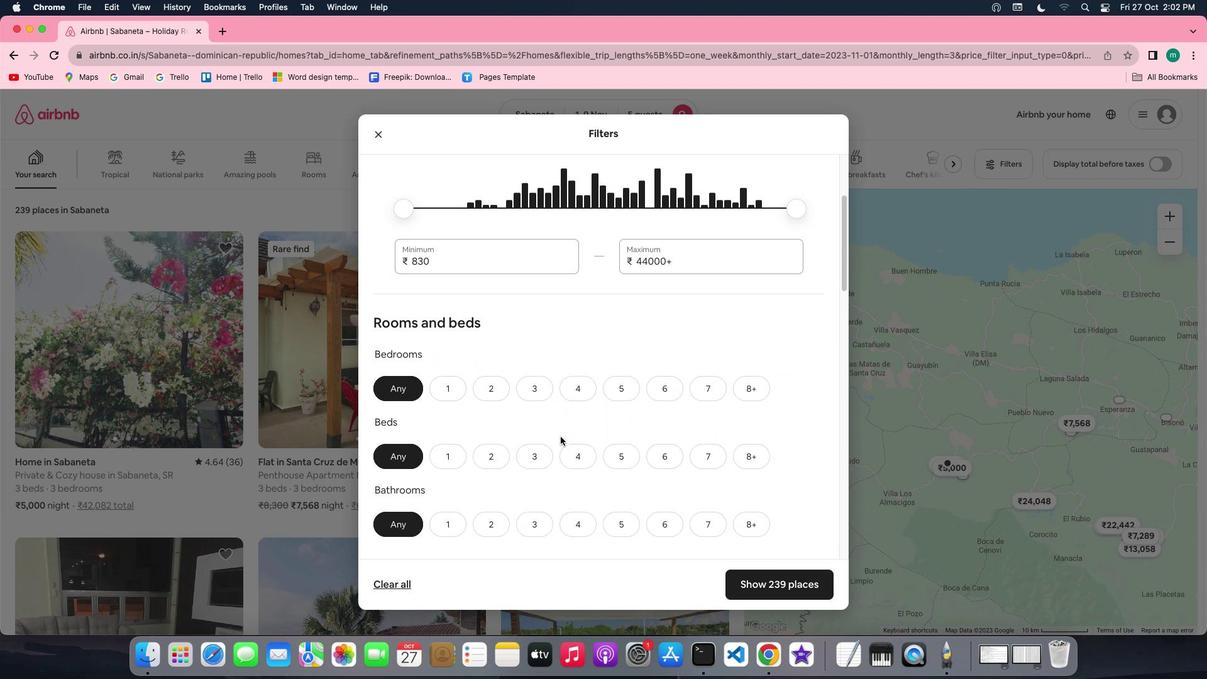 
Action: Mouse moved to (540, 361)
Screenshot: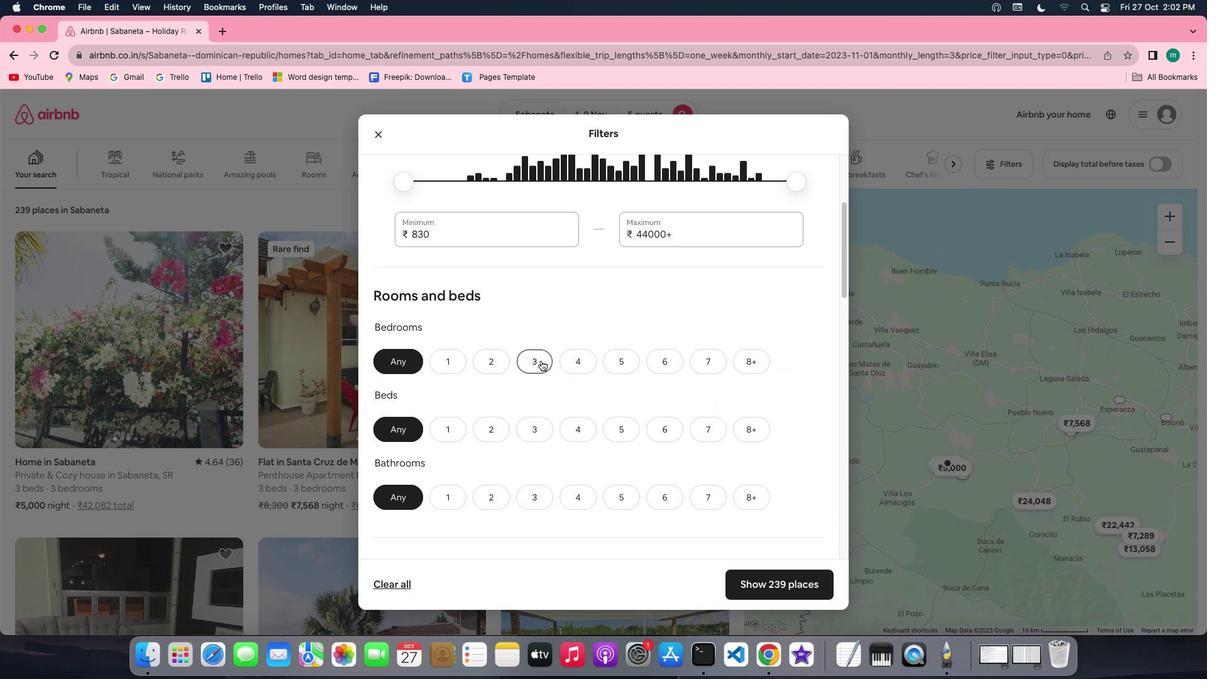 
Action: Mouse pressed left at (540, 361)
Screenshot: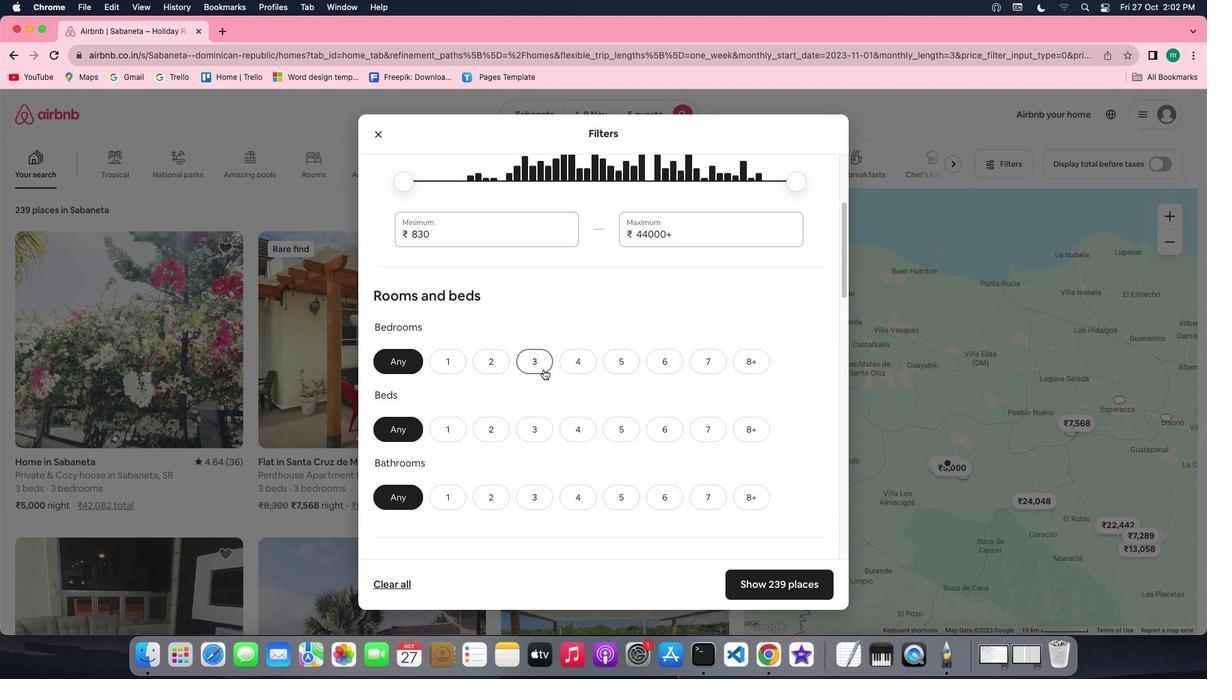 
Action: Mouse moved to (541, 427)
Screenshot: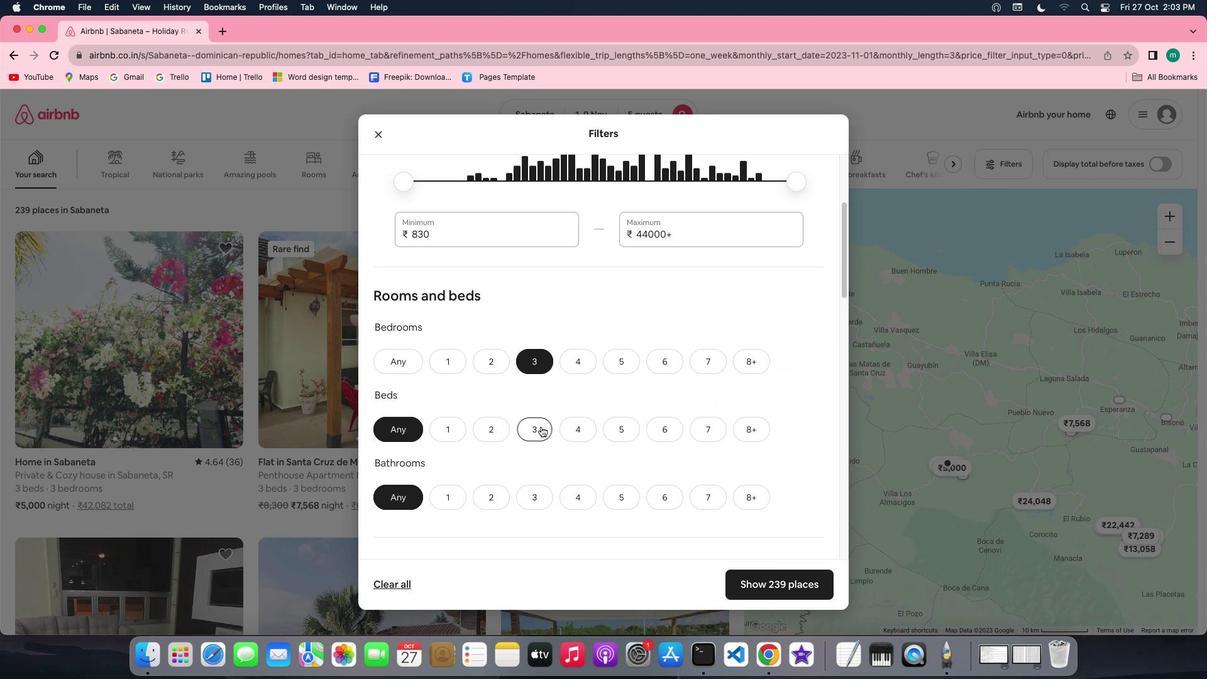 
Action: Mouse pressed left at (541, 427)
Screenshot: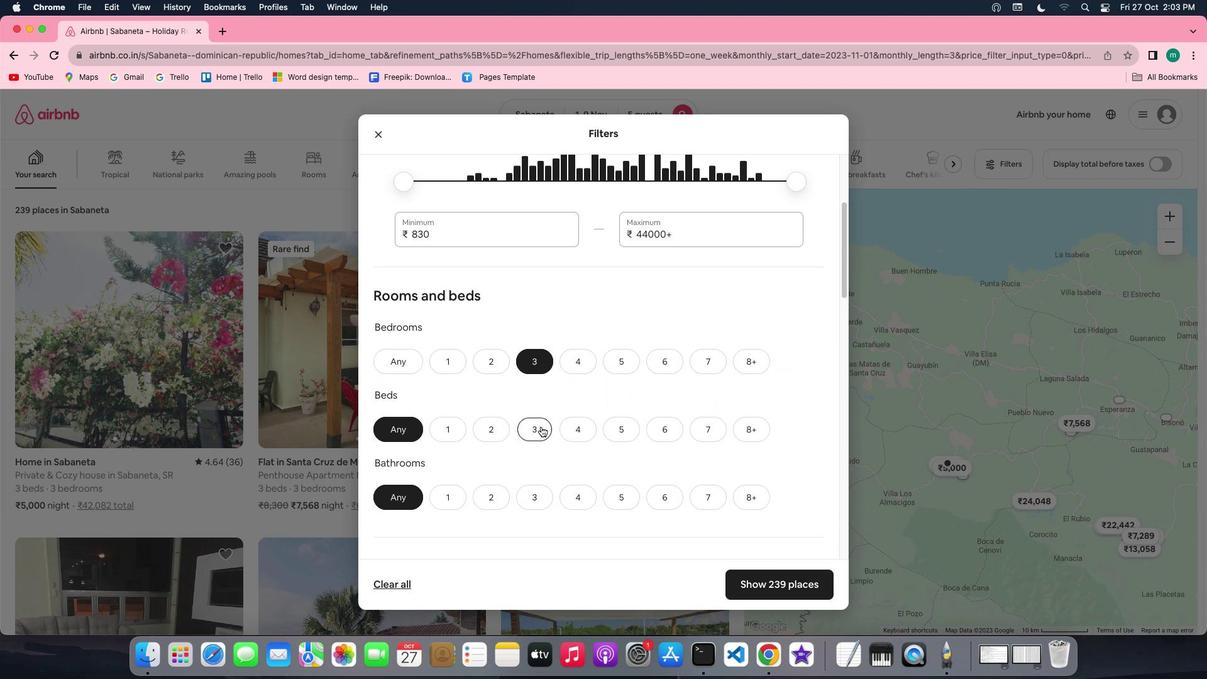 
Action: Mouse moved to (549, 496)
Screenshot: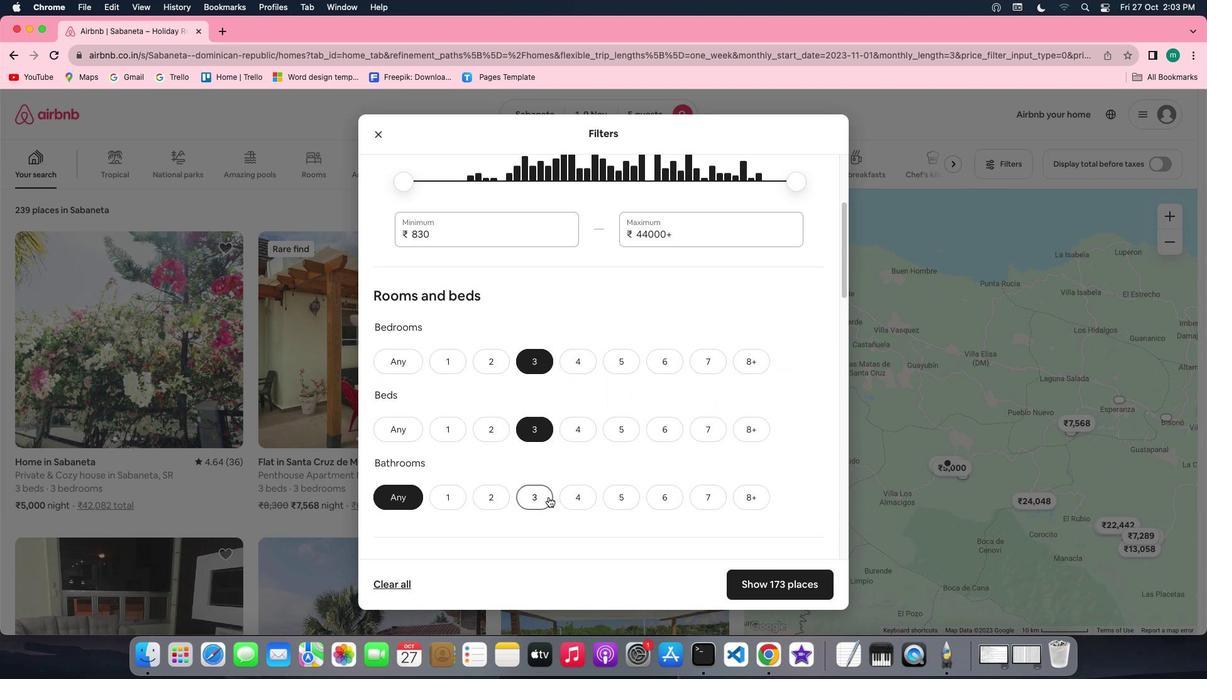 
Action: Mouse pressed left at (549, 496)
Screenshot: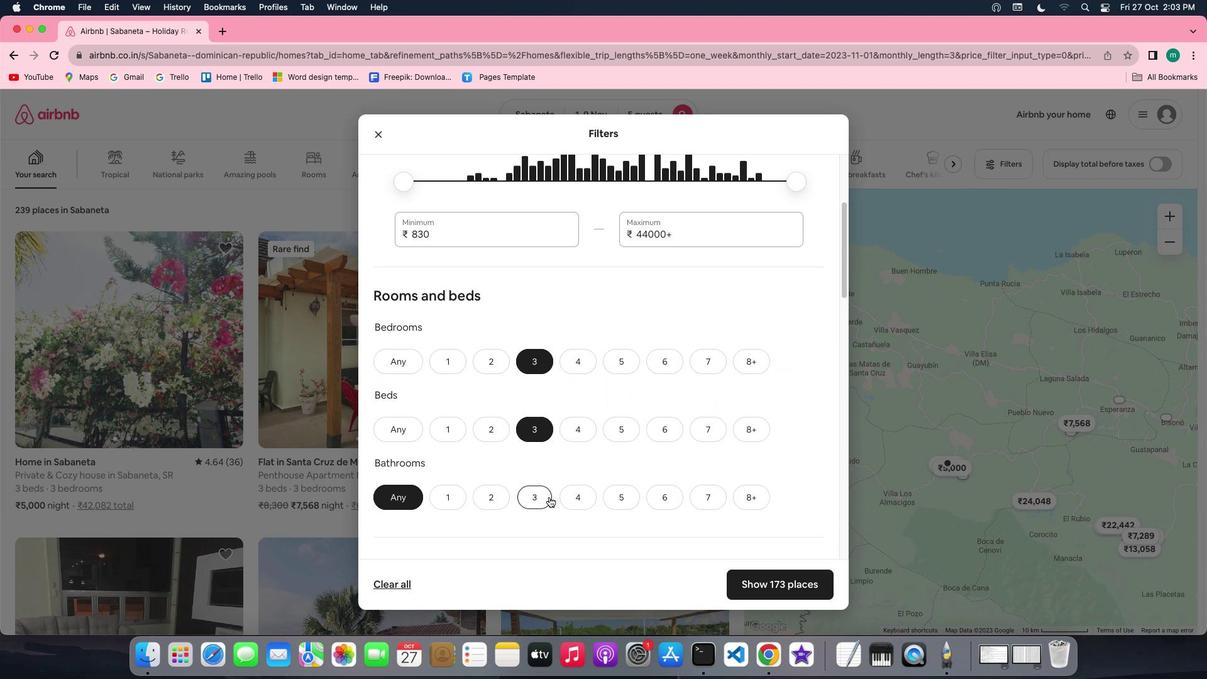 
Action: Mouse moved to (672, 472)
Screenshot: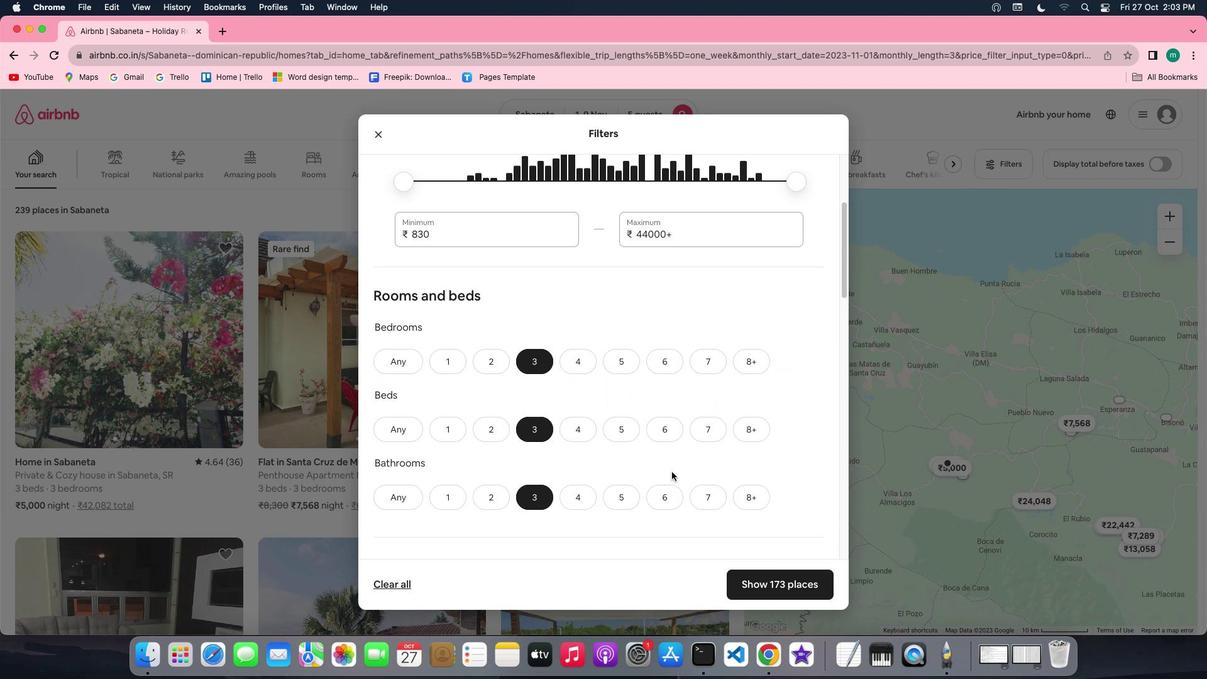 
Action: Mouse scrolled (672, 472) with delta (0, 0)
Screenshot: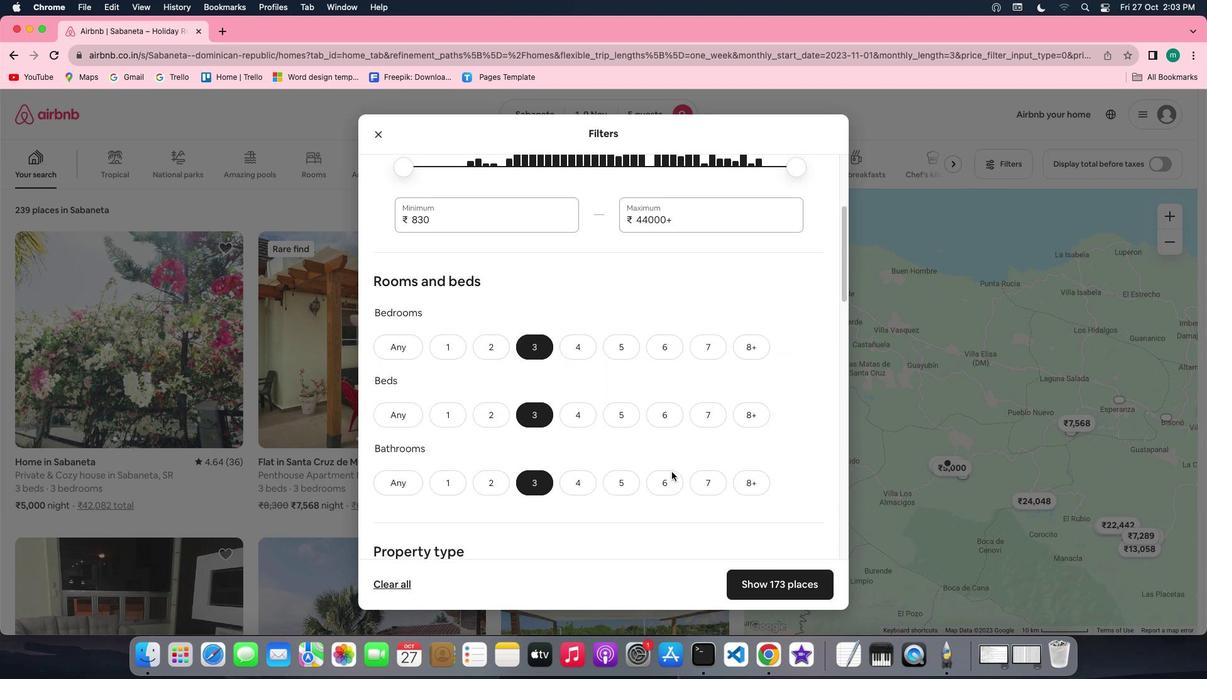 
Action: Mouse scrolled (672, 472) with delta (0, 0)
Screenshot: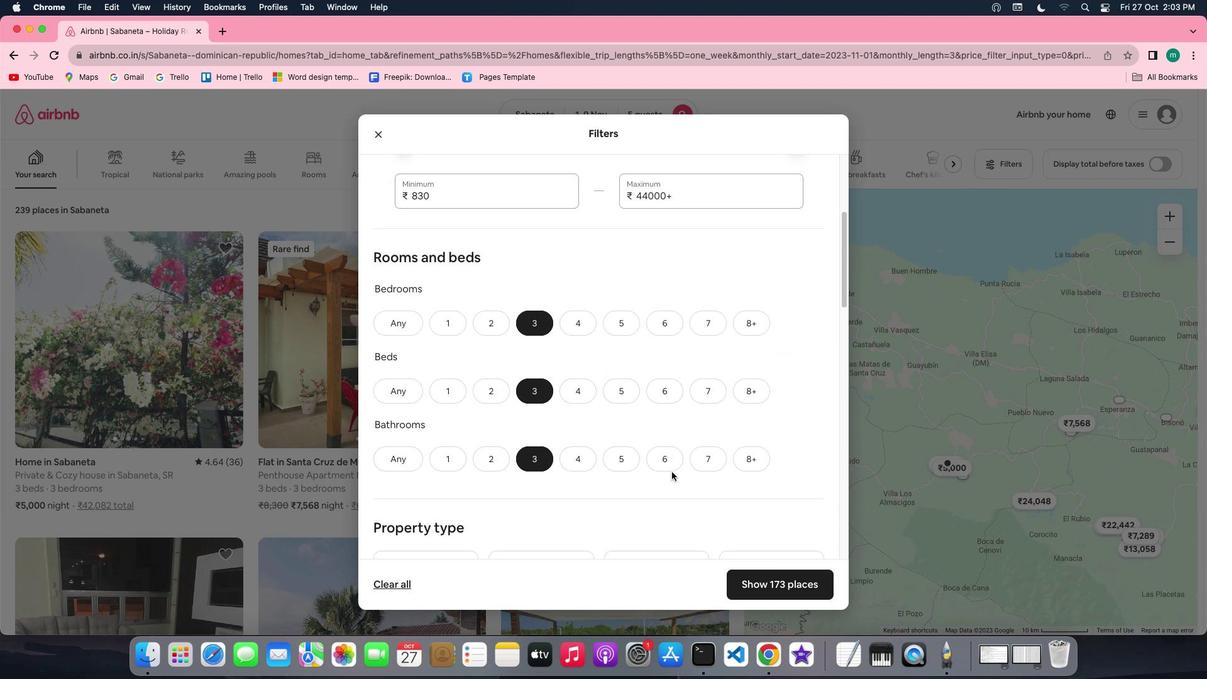 
Action: Mouse scrolled (672, 472) with delta (0, -1)
Screenshot: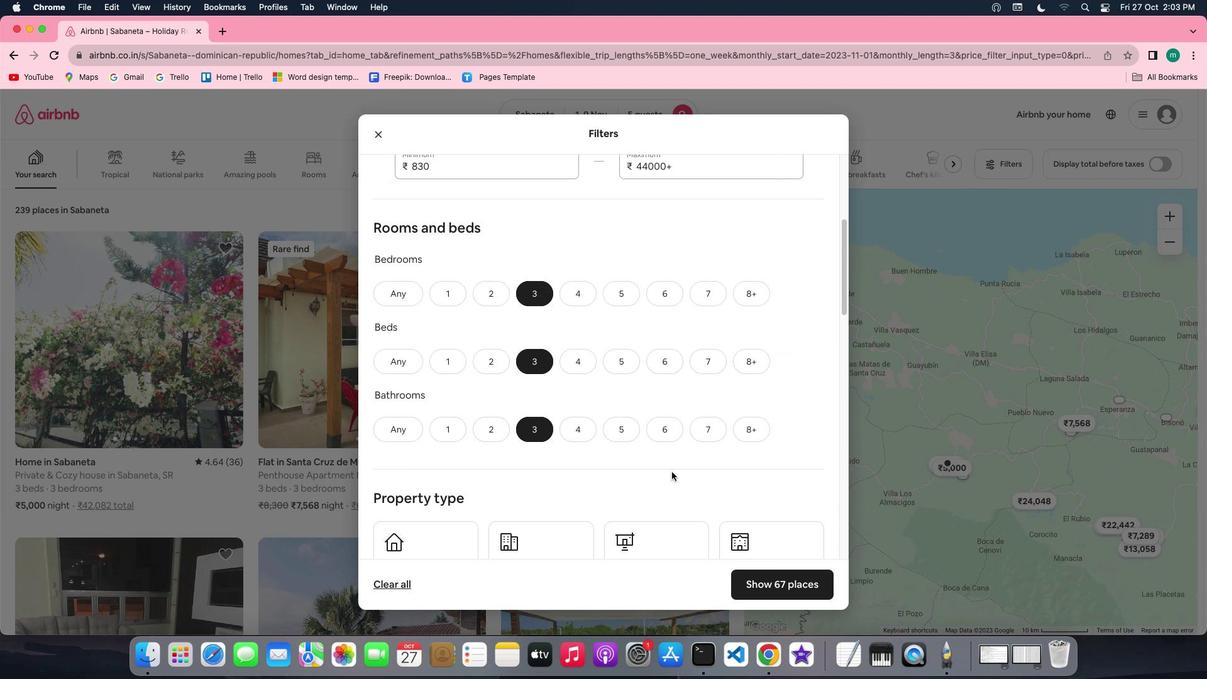 
Action: Mouse scrolled (672, 472) with delta (0, 0)
Screenshot: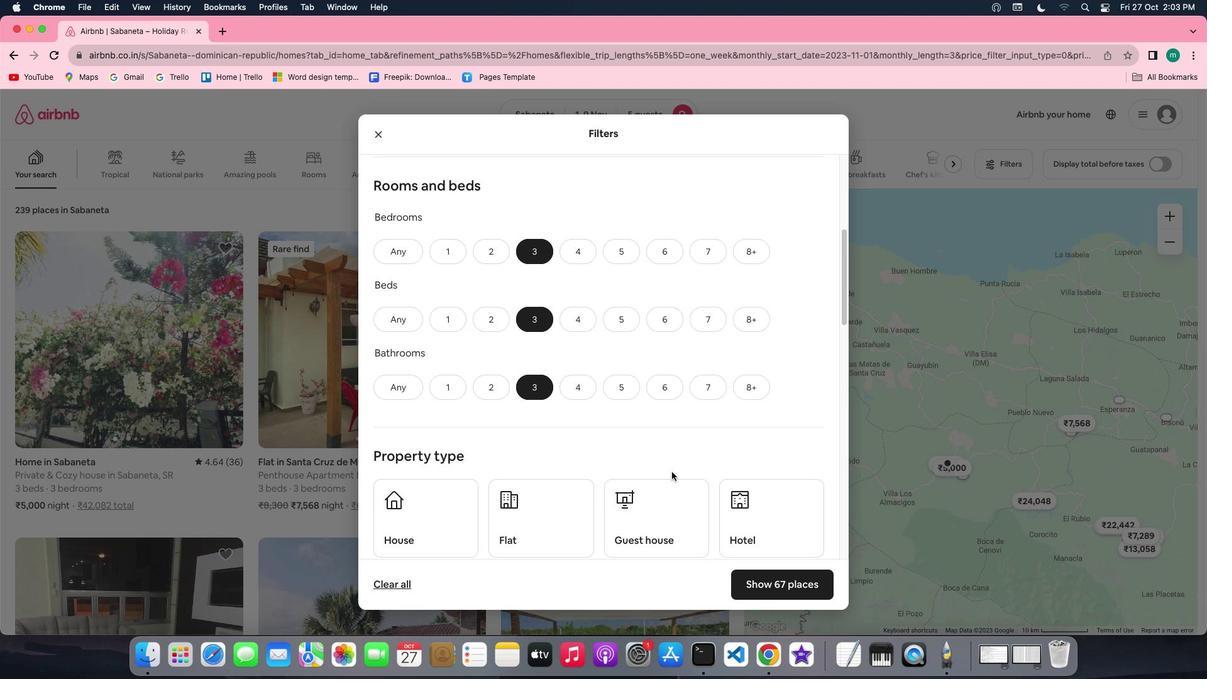 
Action: Mouse scrolled (672, 472) with delta (0, 0)
Screenshot: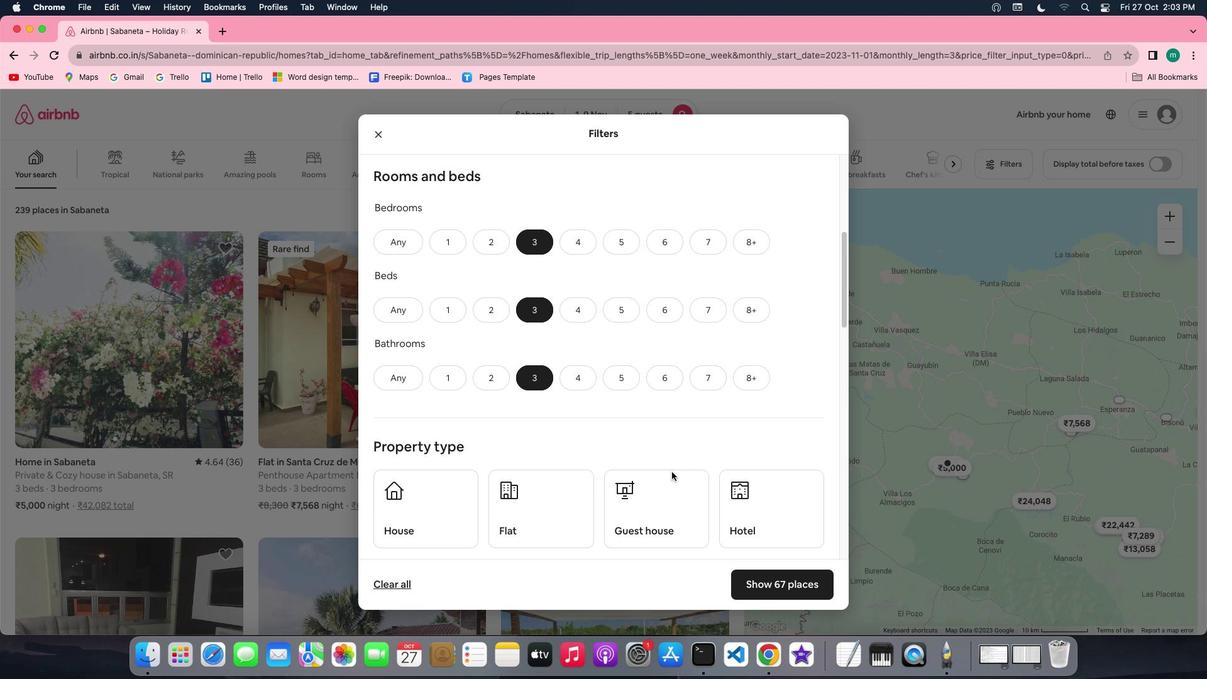 
Action: Mouse scrolled (672, 472) with delta (0, -1)
Screenshot: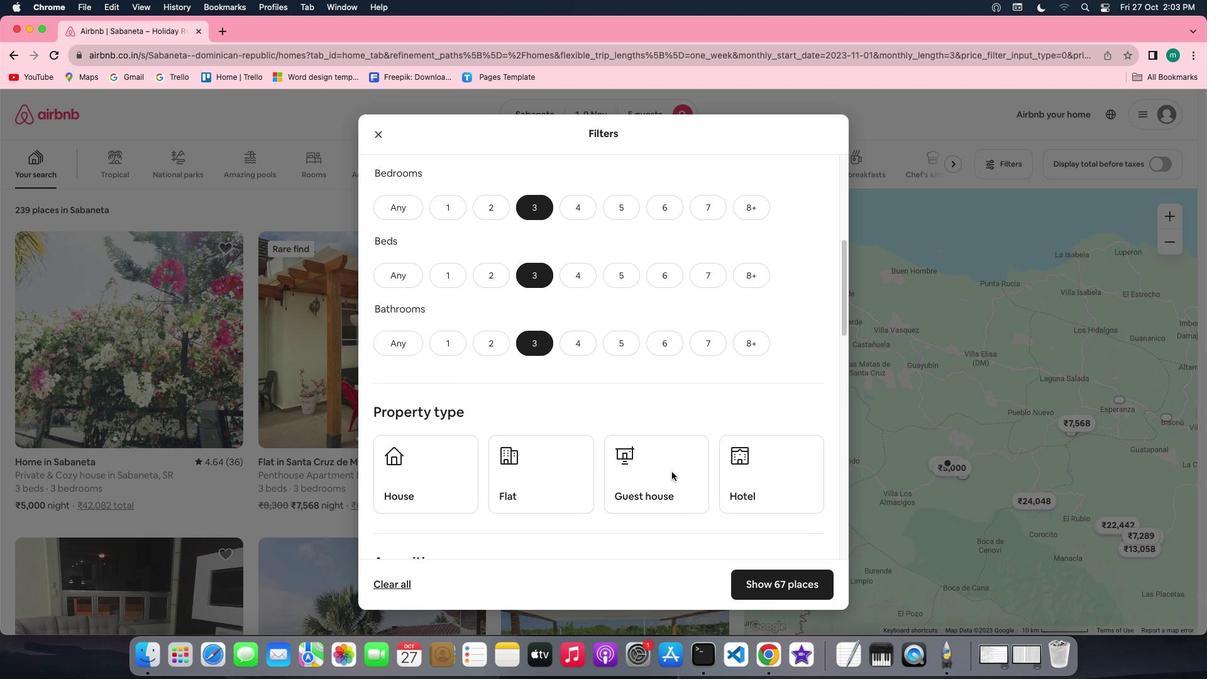 
Action: Mouse scrolled (672, 472) with delta (0, 0)
Screenshot: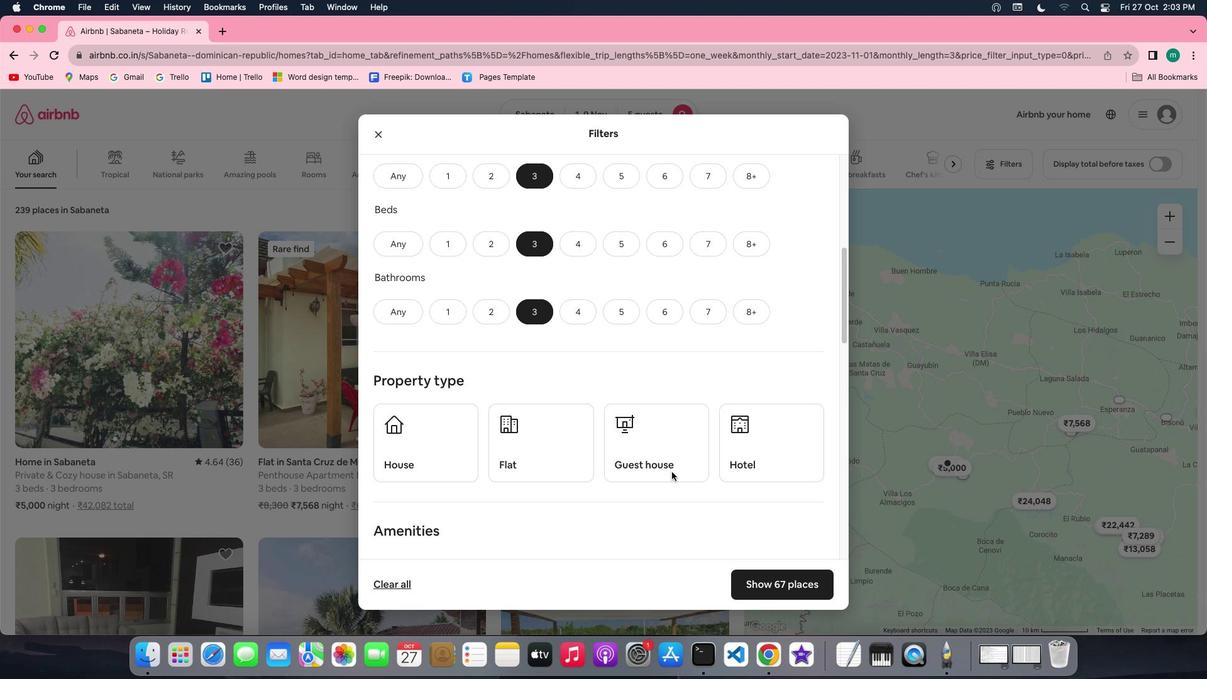 
Action: Mouse scrolled (672, 472) with delta (0, 0)
Screenshot: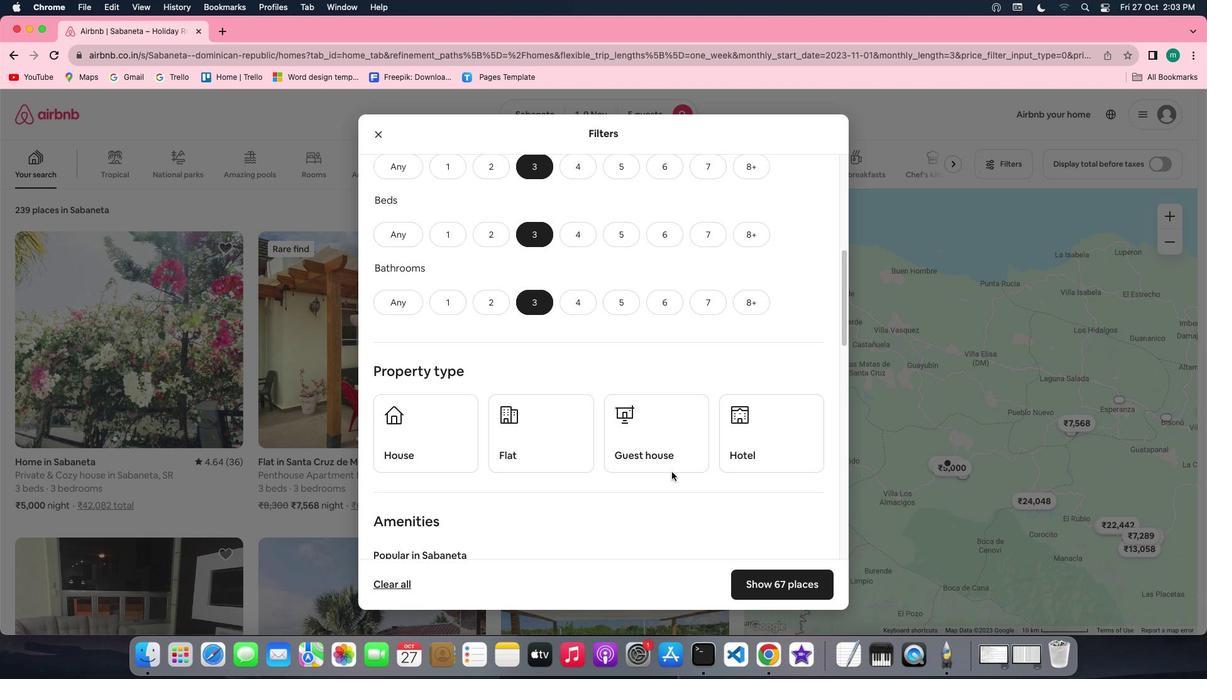 
Action: Mouse scrolled (672, 472) with delta (0, 0)
Screenshot: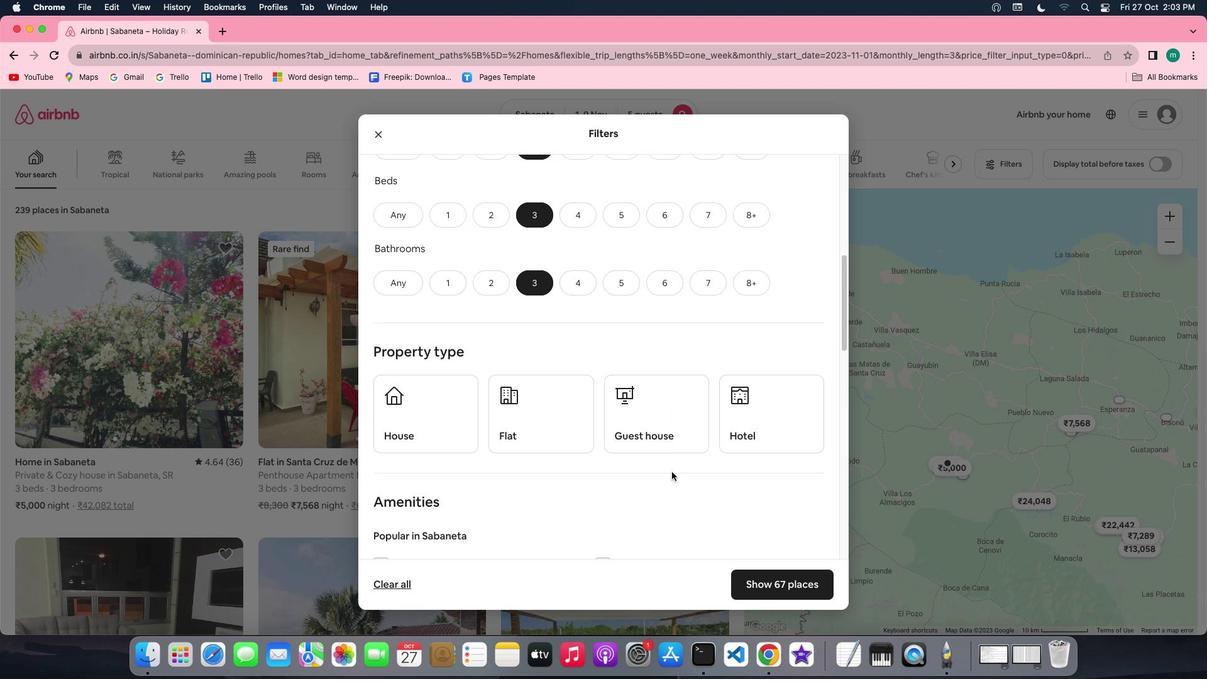 
Action: Mouse scrolled (672, 472) with delta (0, 0)
Screenshot: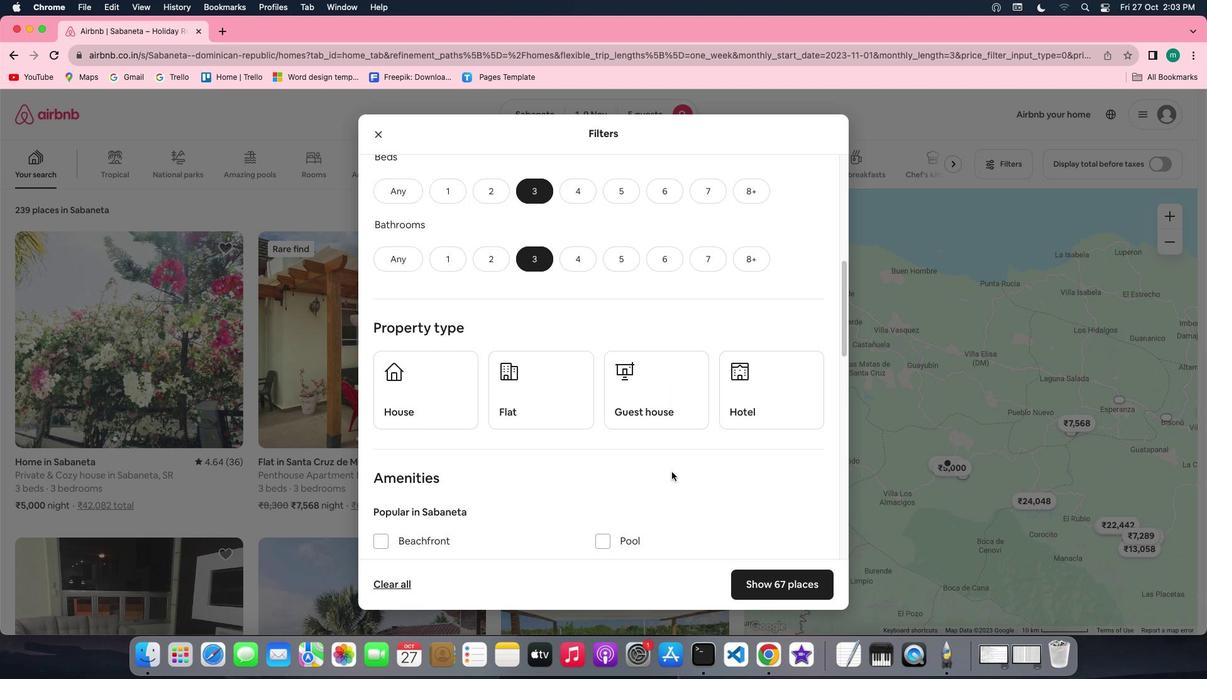 
Action: Mouse scrolled (672, 472) with delta (0, 0)
Screenshot: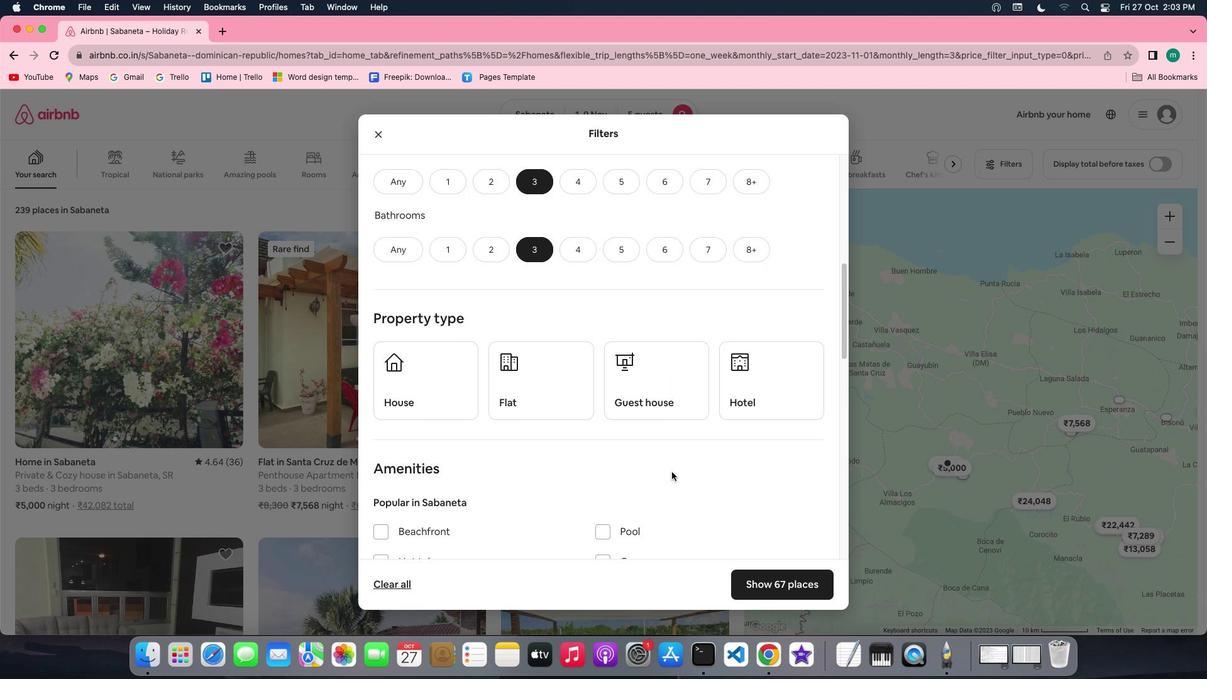 
Action: Mouse moved to (393, 367)
Screenshot: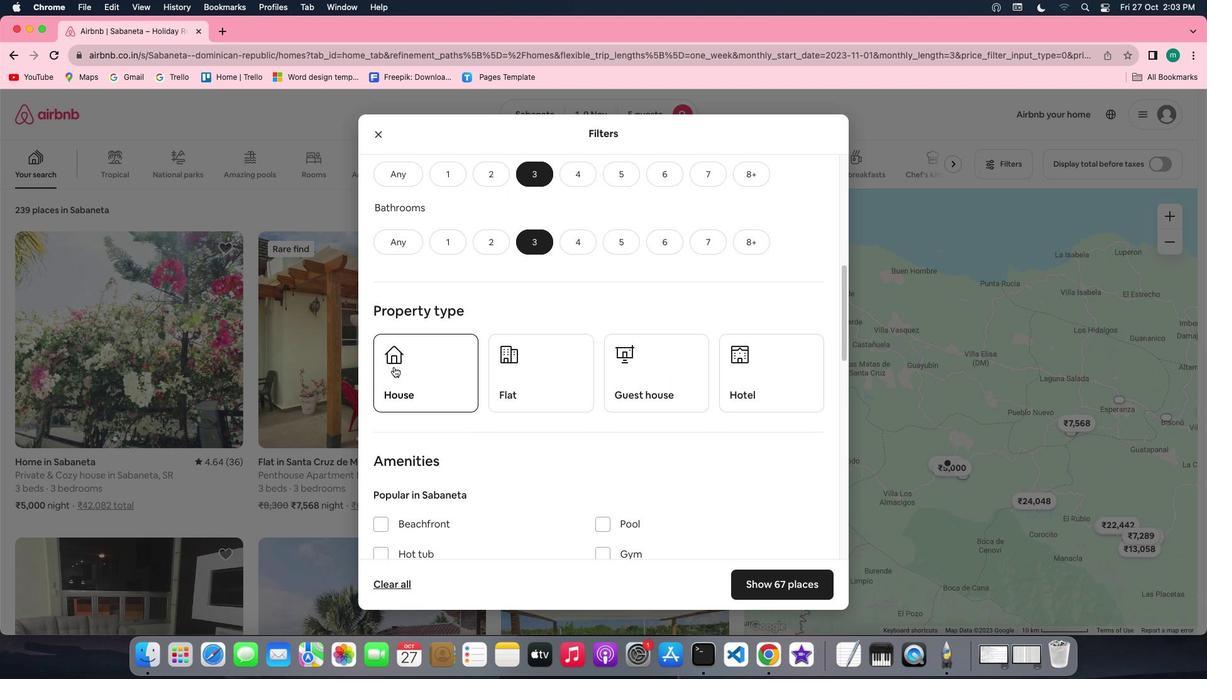 
Action: Mouse pressed left at (393, 367)
Screenshot: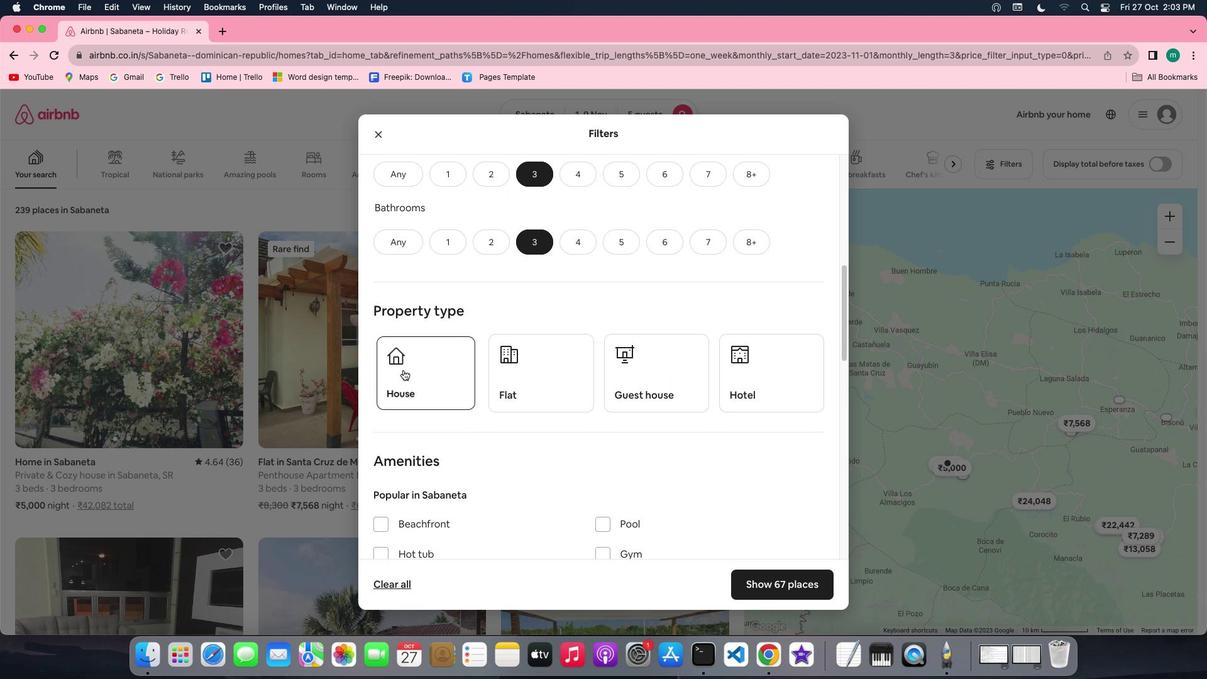 
Action: Mouse moved to (645, 445)
Screenshot: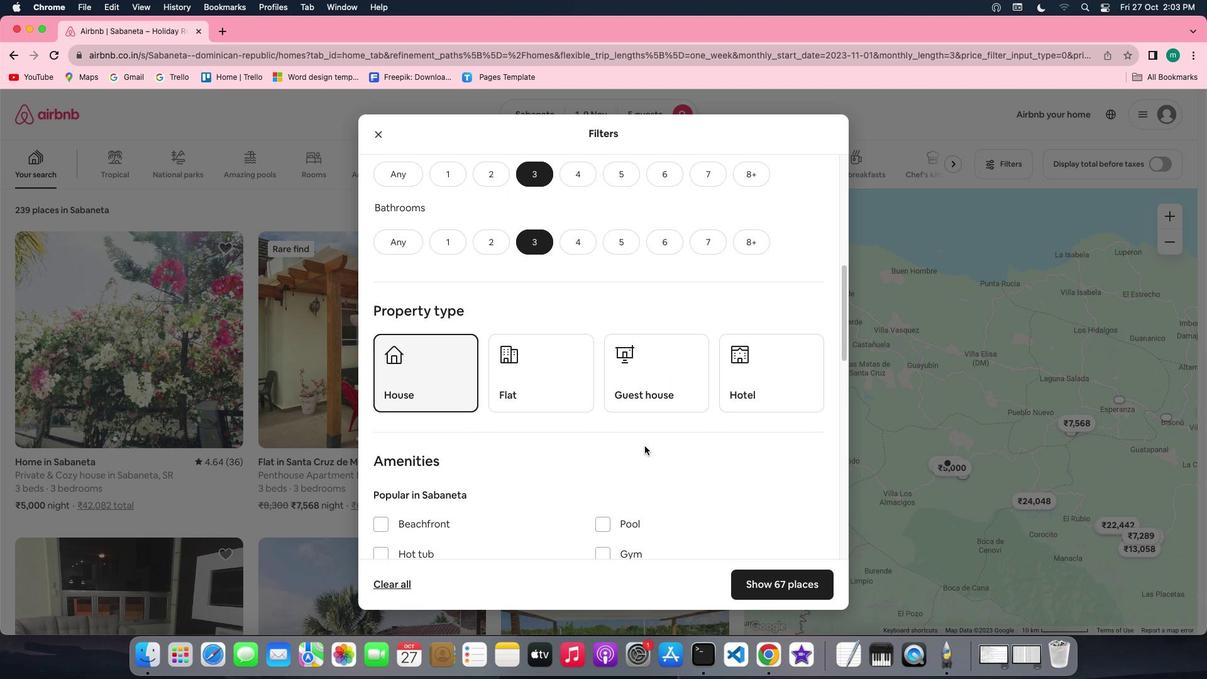 
Action: Mouse scrolled (645, 445) with delta (0, 0)
Screenshot: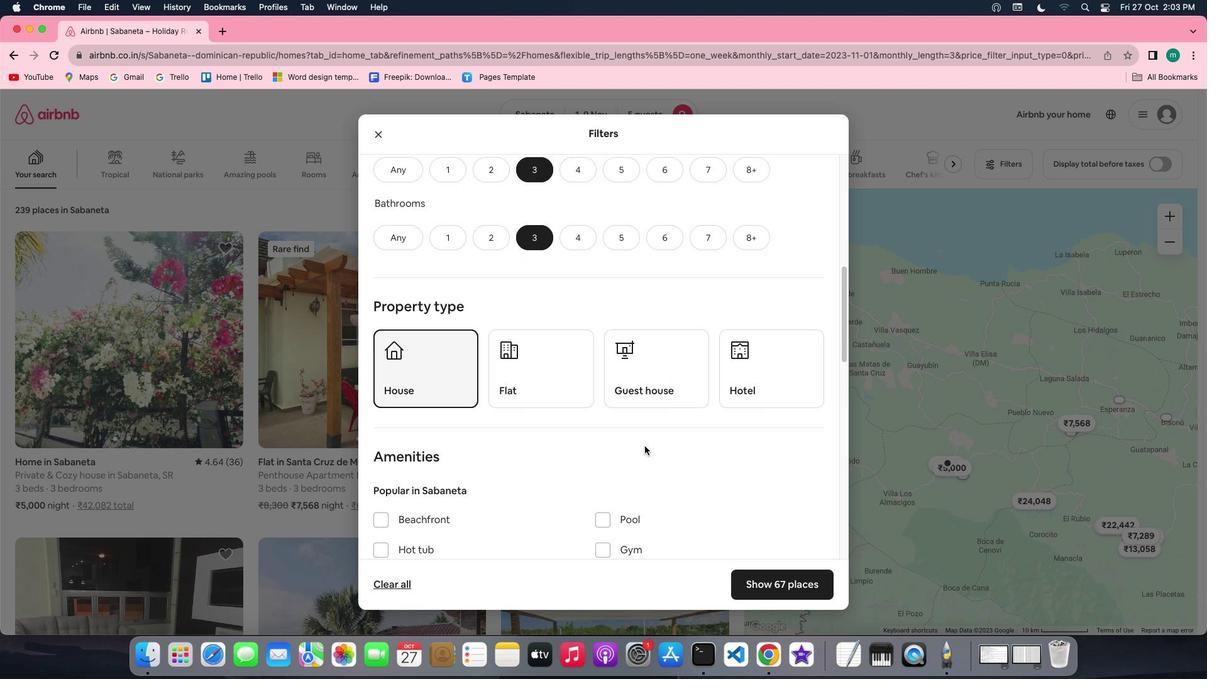 
Action: Mouse scrolled (645, 445) with delta (0, 0)
Screenshot: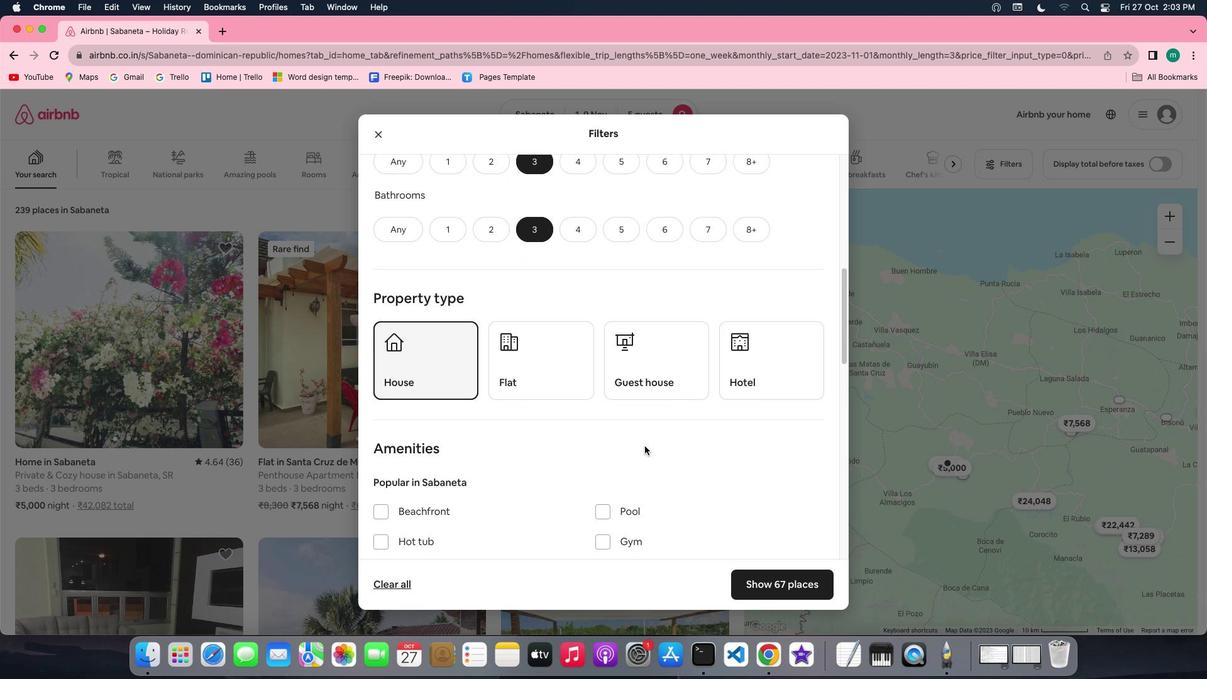
Action: Mouse scrolled (645, 445) with delta (0, -1)
Screenshot: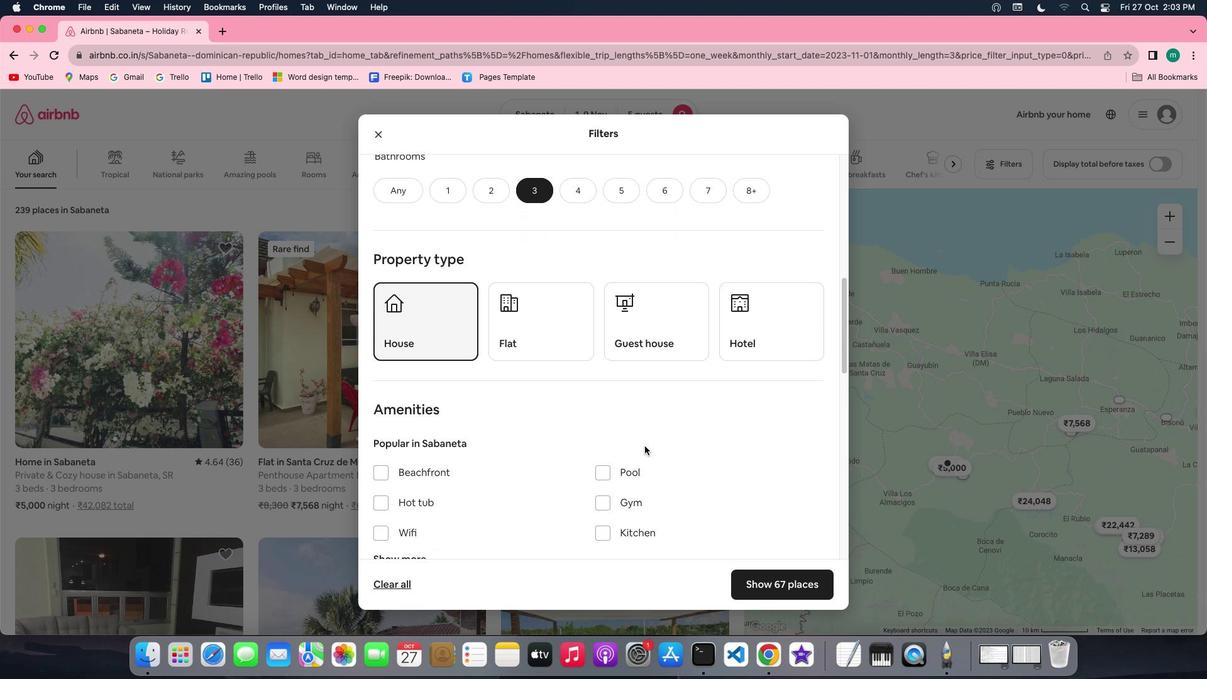 
Action: Mouse scrolled (645, 445) with delta (0, 0)
Screenshot: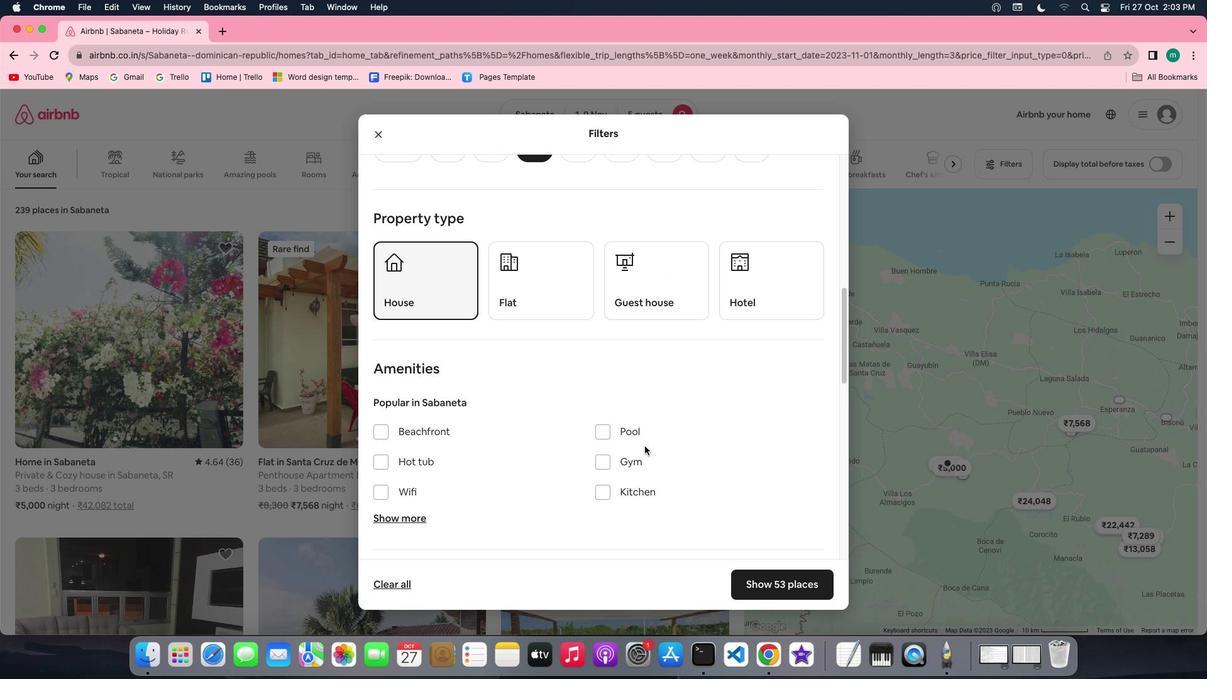 
Action: Mouse scrolled (645, 445) with delta (0, 0)
Screenshot: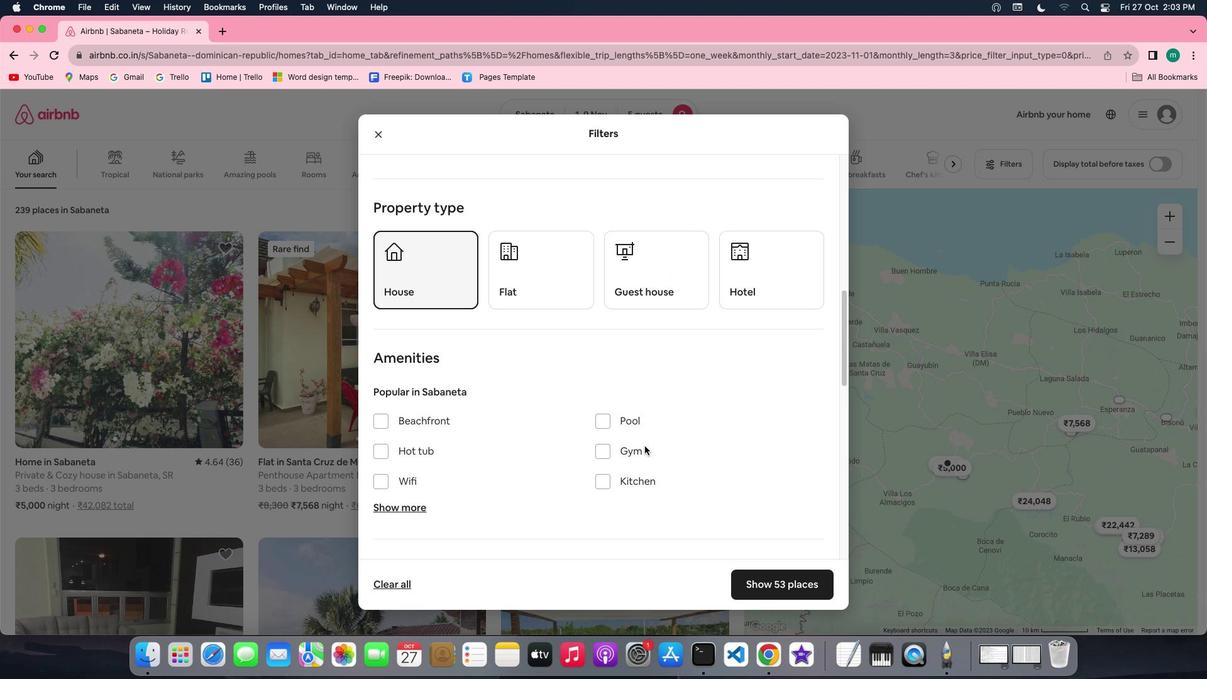 
Action: Mouse scrolled (645, 445) with delta (0, 0)
Screenshot: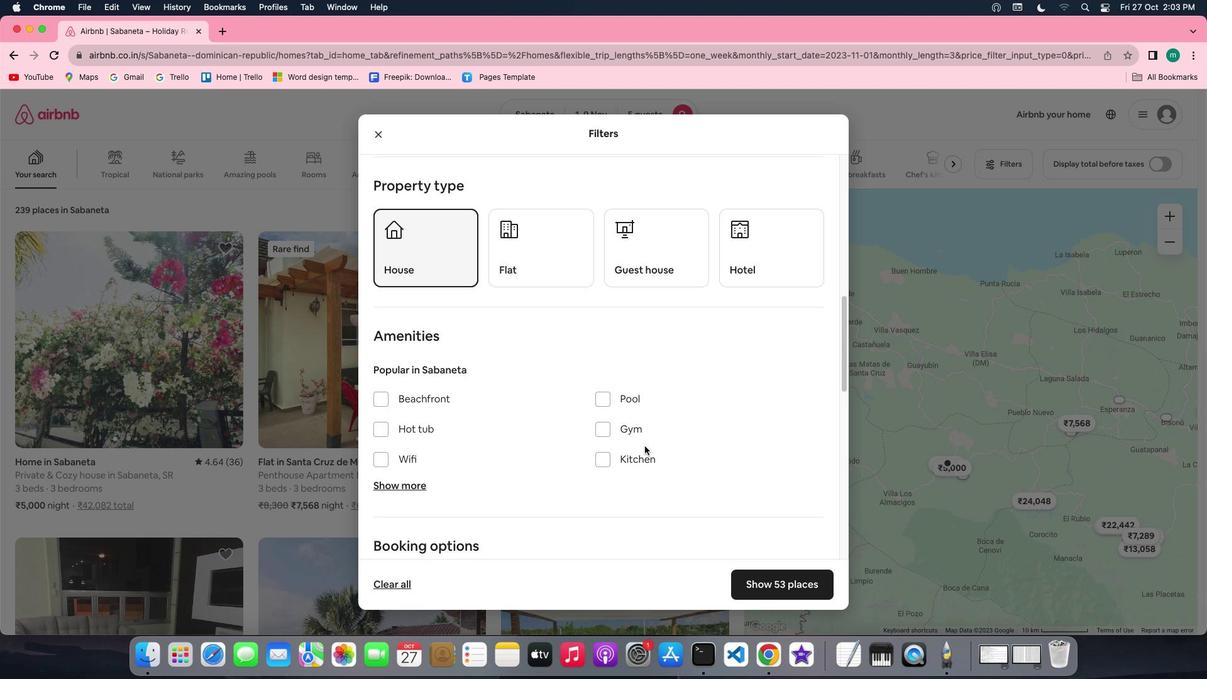 
Action: Mouse scrolled (645, 445) with delta (0, 0)
Screenshot: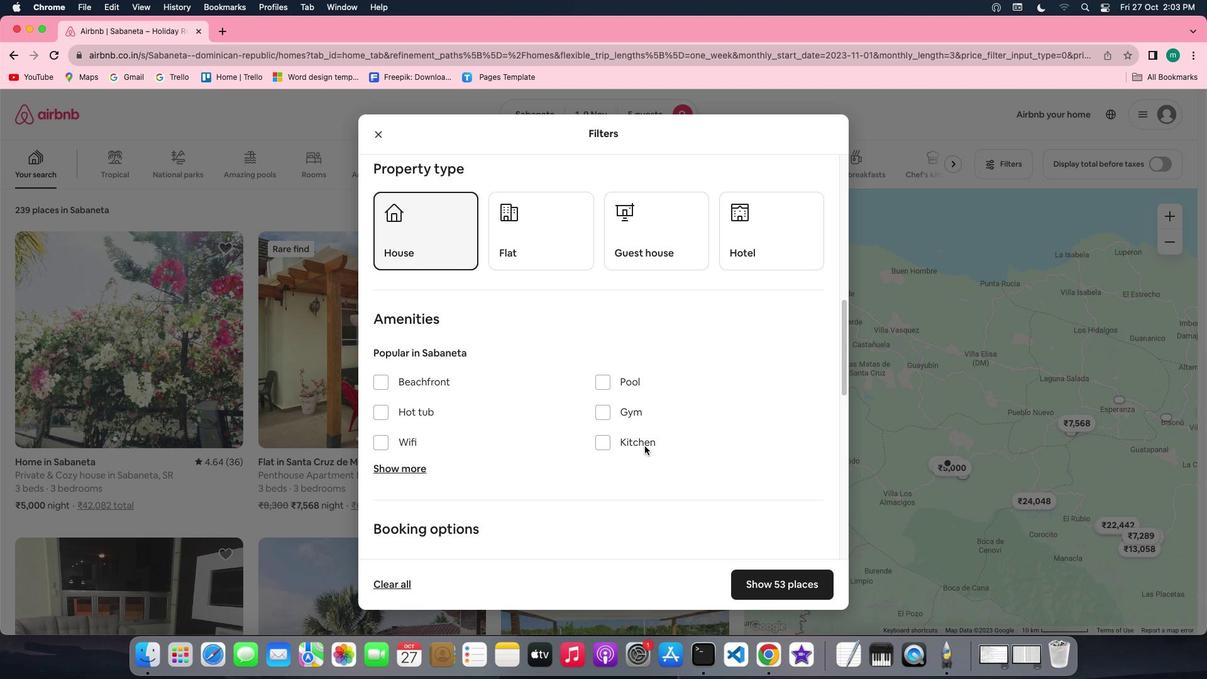 
Action: Mouse scrolled (645, 445) with delta (0, 0)
Screenshot: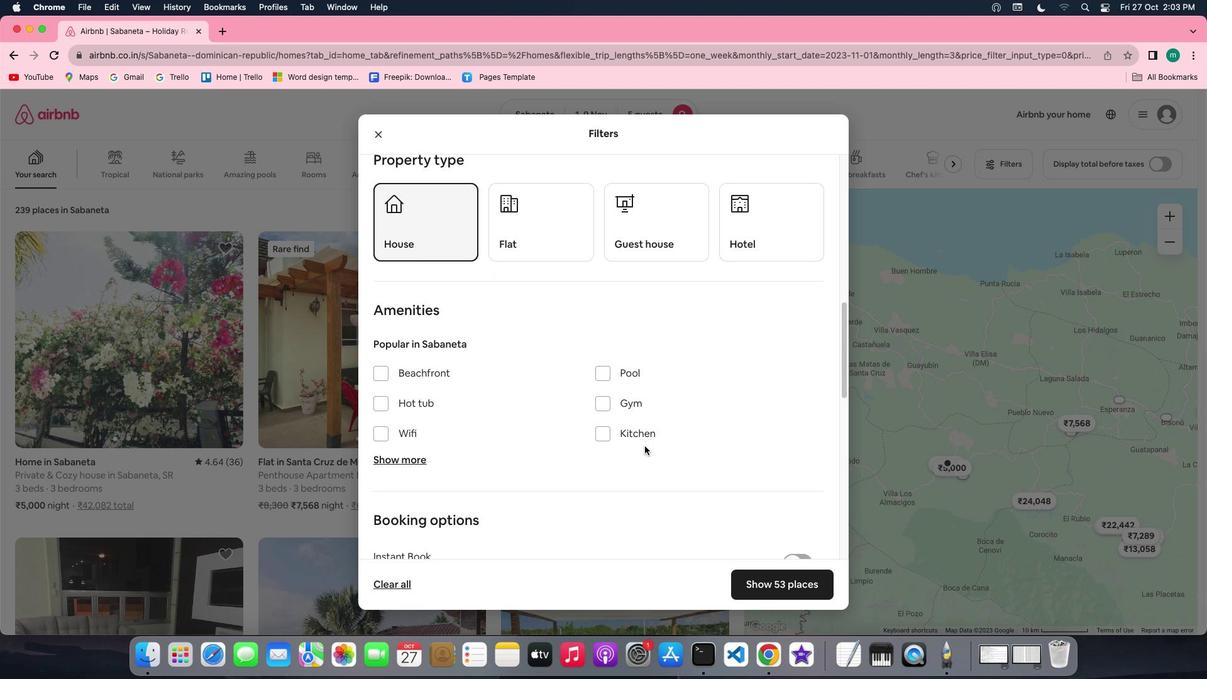 
Action: Mouse scrolled (645, 445) with delta (0, 0)
Screenshot: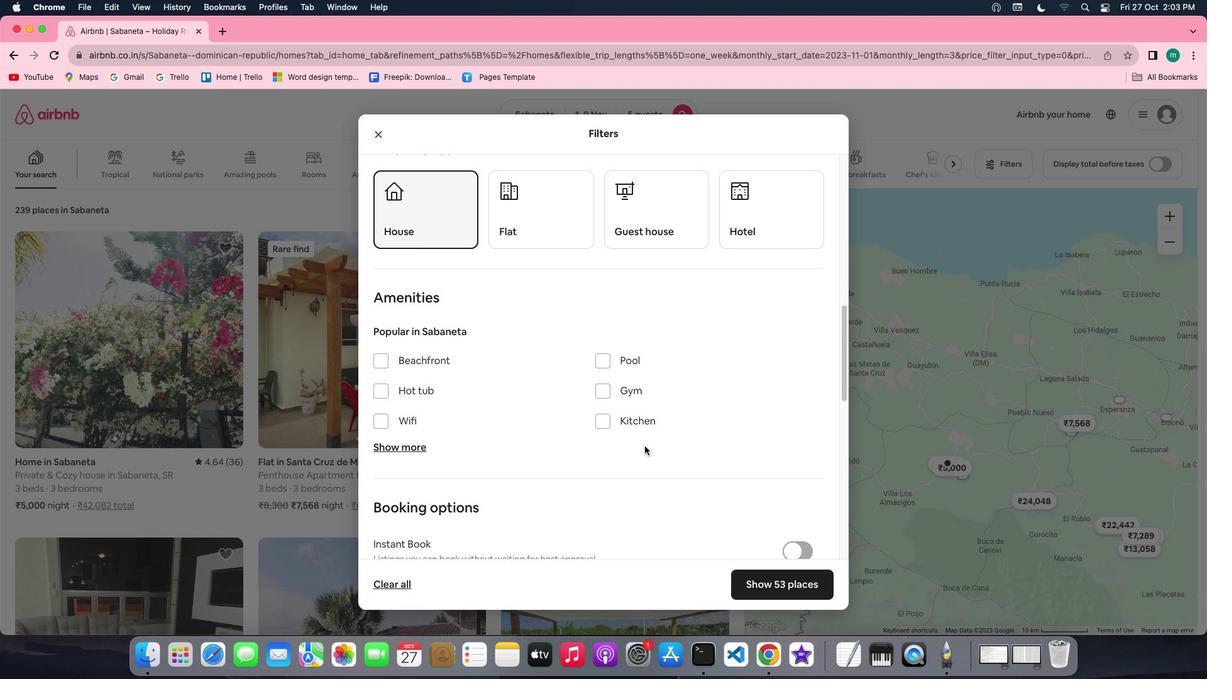 
Action: Mouse scrolled (645, 445) with delta (0, 0)
Screenshot: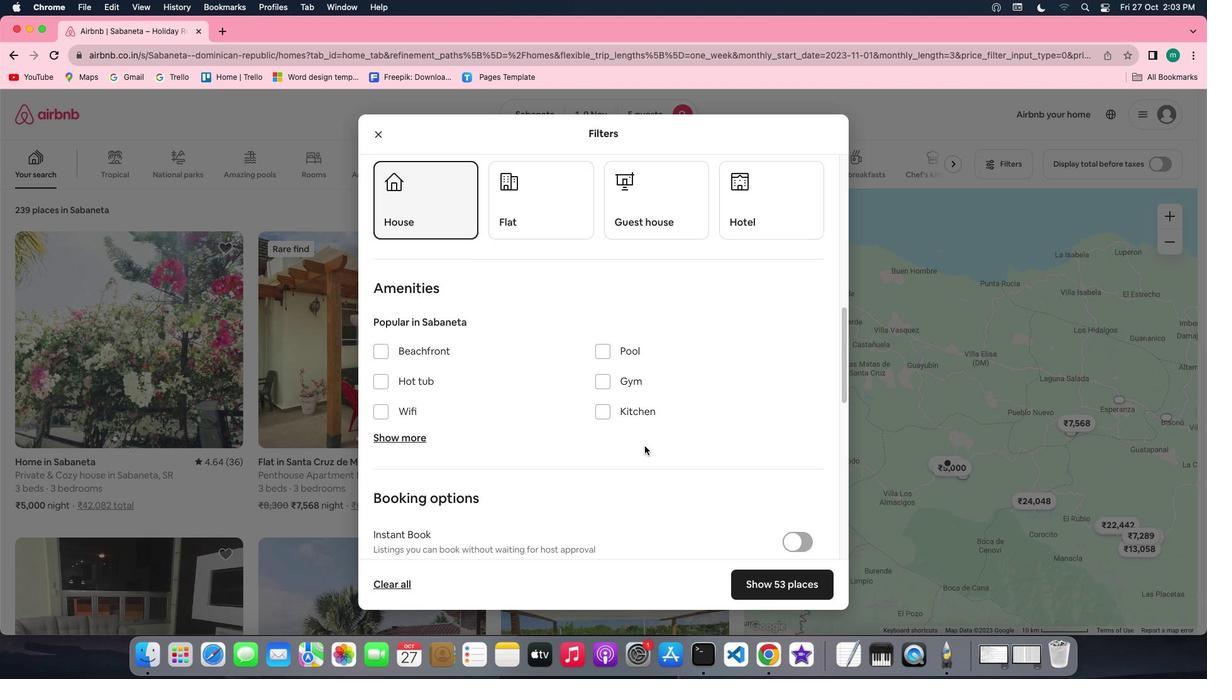 
Action: Mouse scrolled (645, 445) with delta (0, -1)
Screenshot: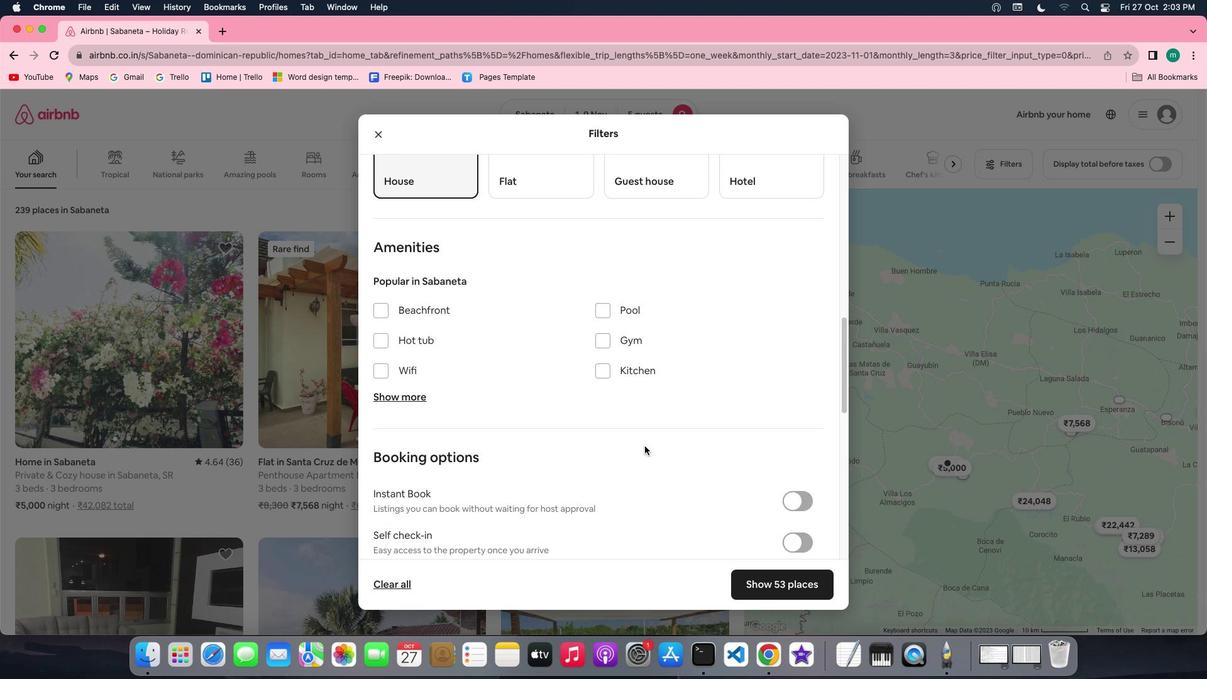 
Action: Mouse scrolled (645, 445) with delta (0, -1)
Screenshot: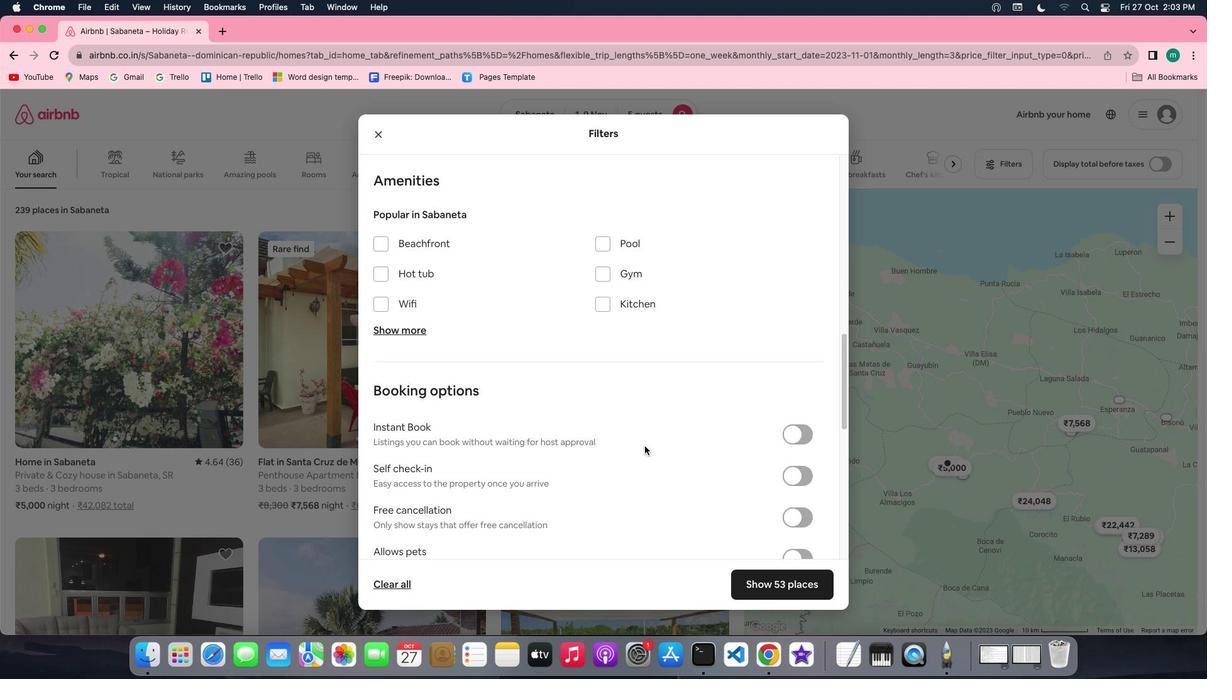 
Action: Mouse moved to (790, 451)
Screenshot: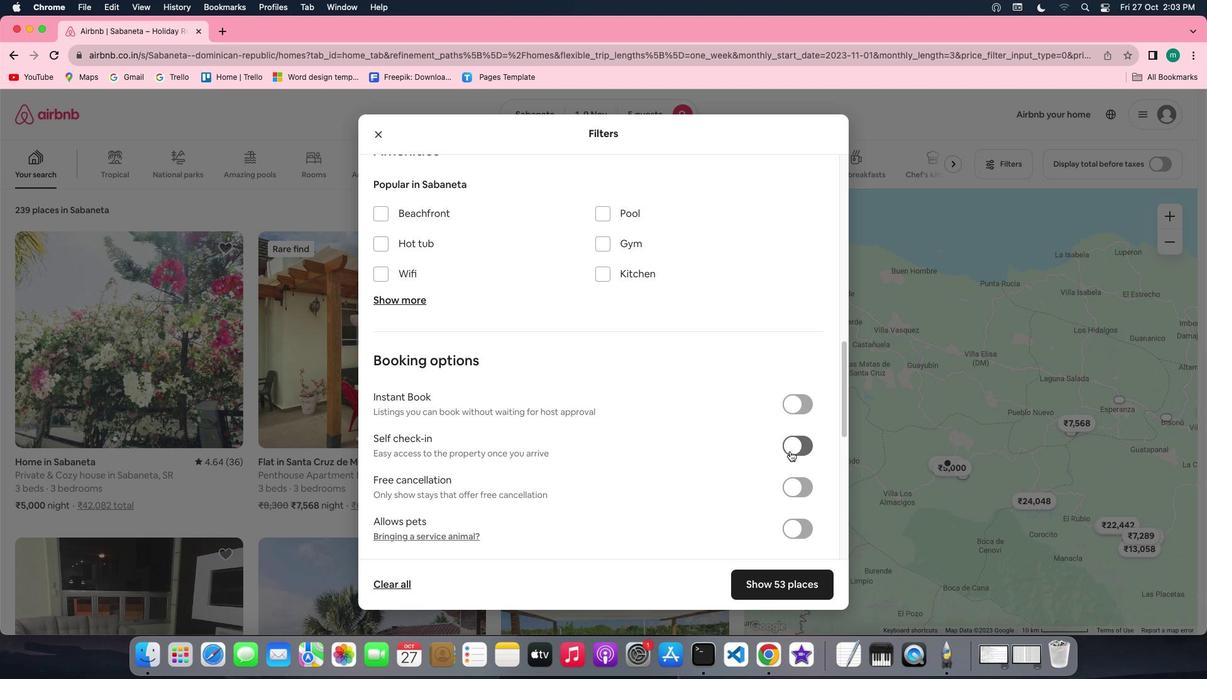 
Action: Mouse pressed left at (790, 451)
Screenshot: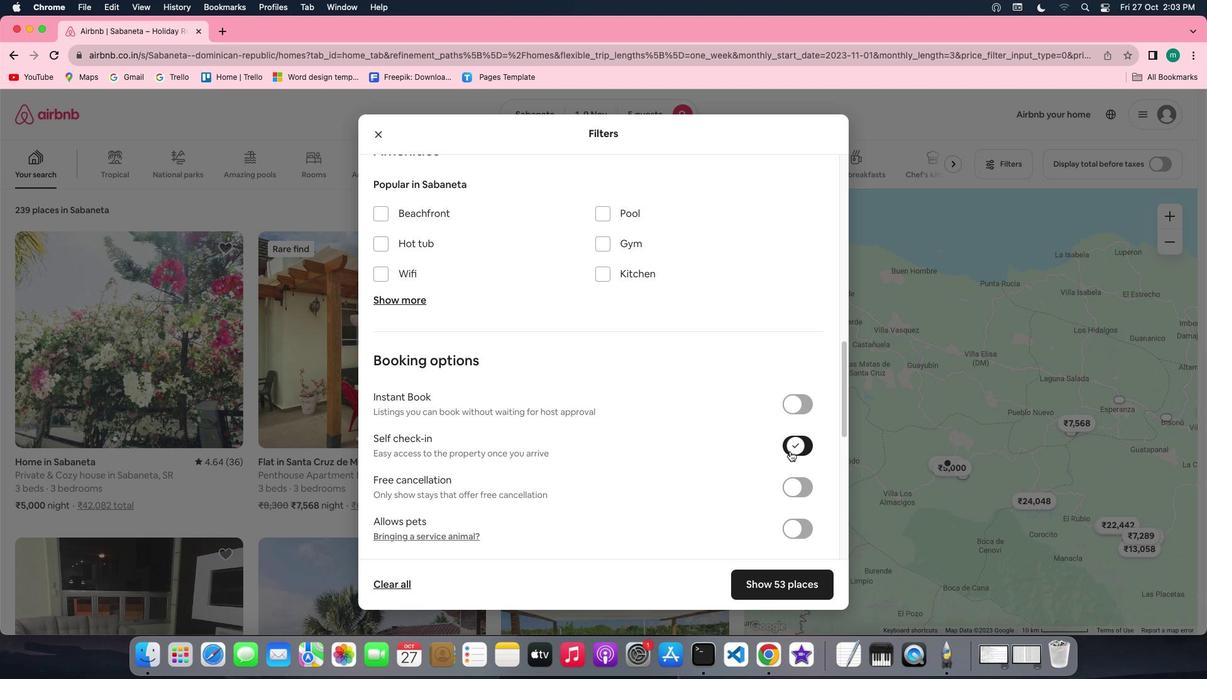 
Action: Mouse moved to (639, 454)
Screenshot: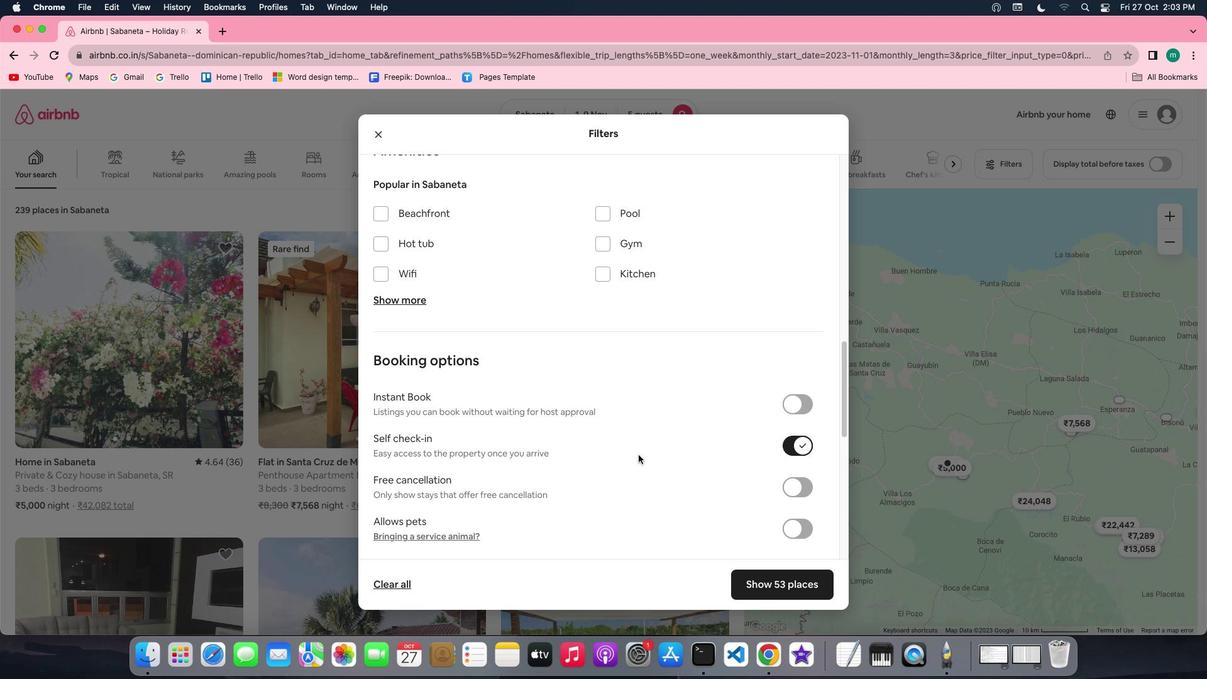 
Action: Mouse scrolled (639, 454) with delta (0, 0)
Screenshot: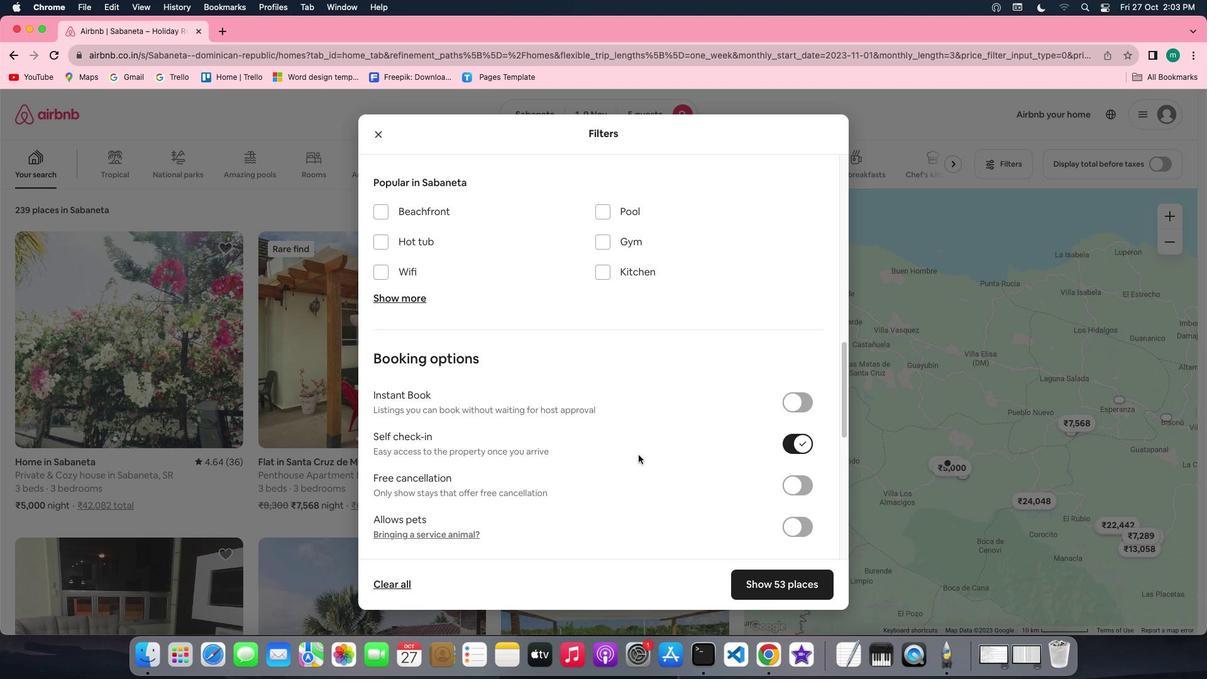 
Action: Mouse scrolled (639, 454) with delta (0, 0)
Screenshot: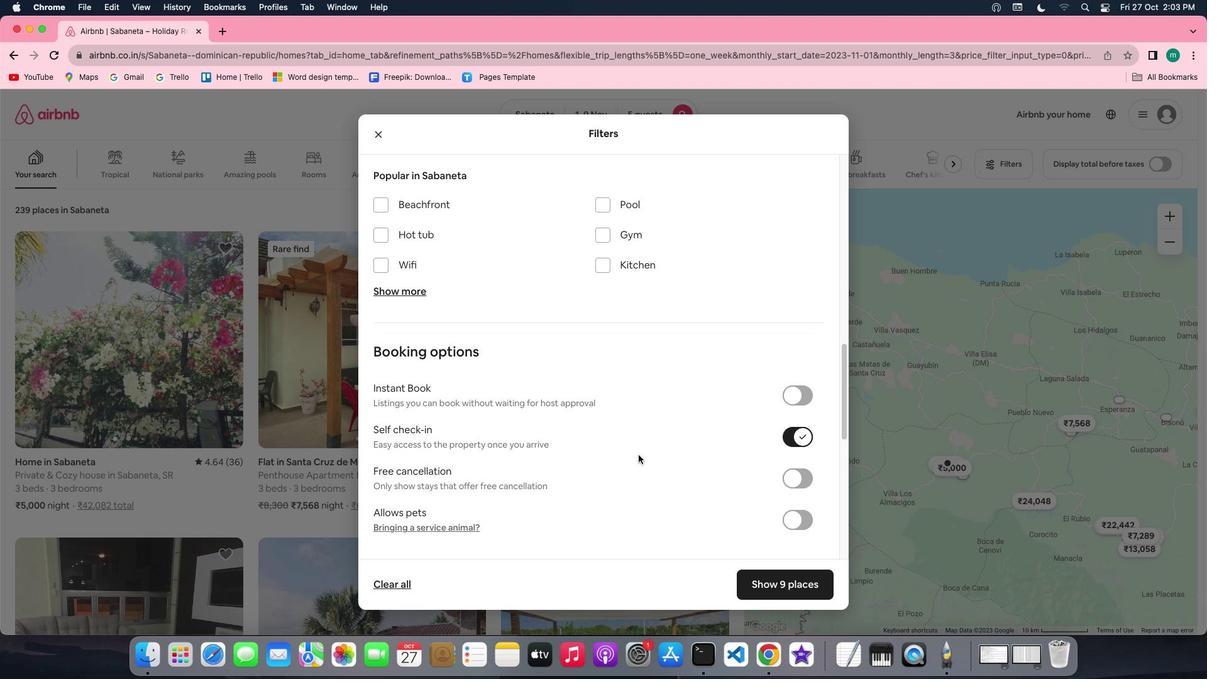 
Action: Mouse scrolled (639, 454) with delta (0, 0)
Screenshot: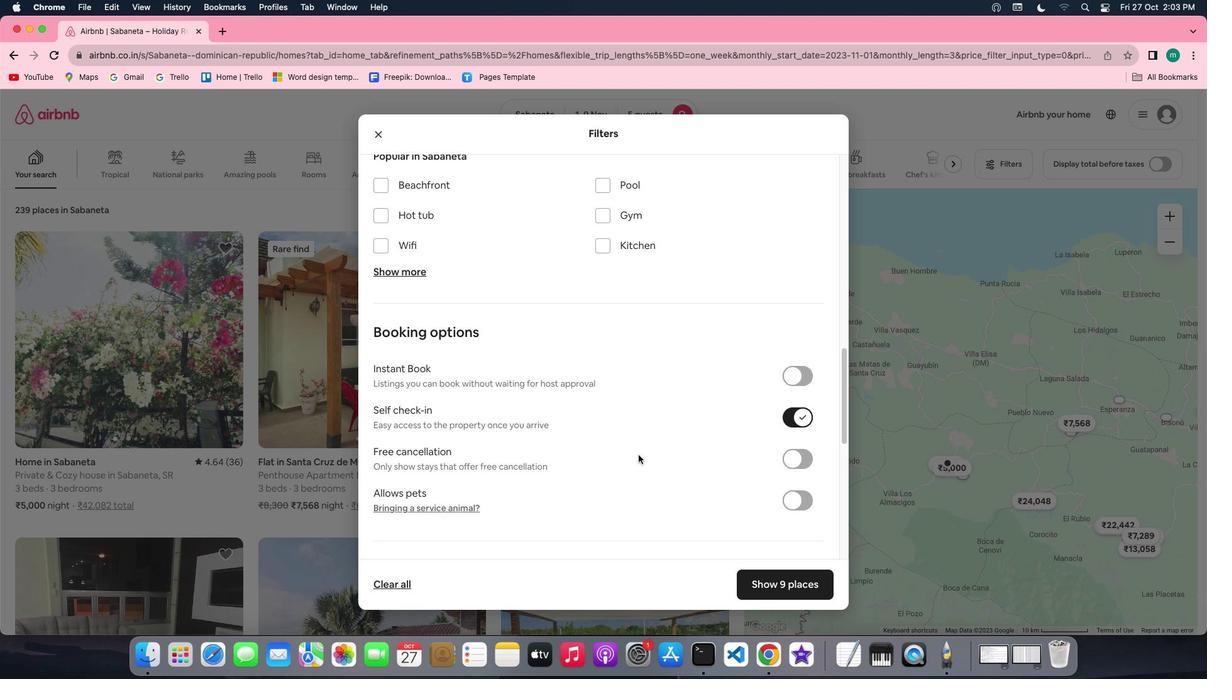 
Action: Mouse scrolled (639, 454) with delta (0, 0)
Screenshot: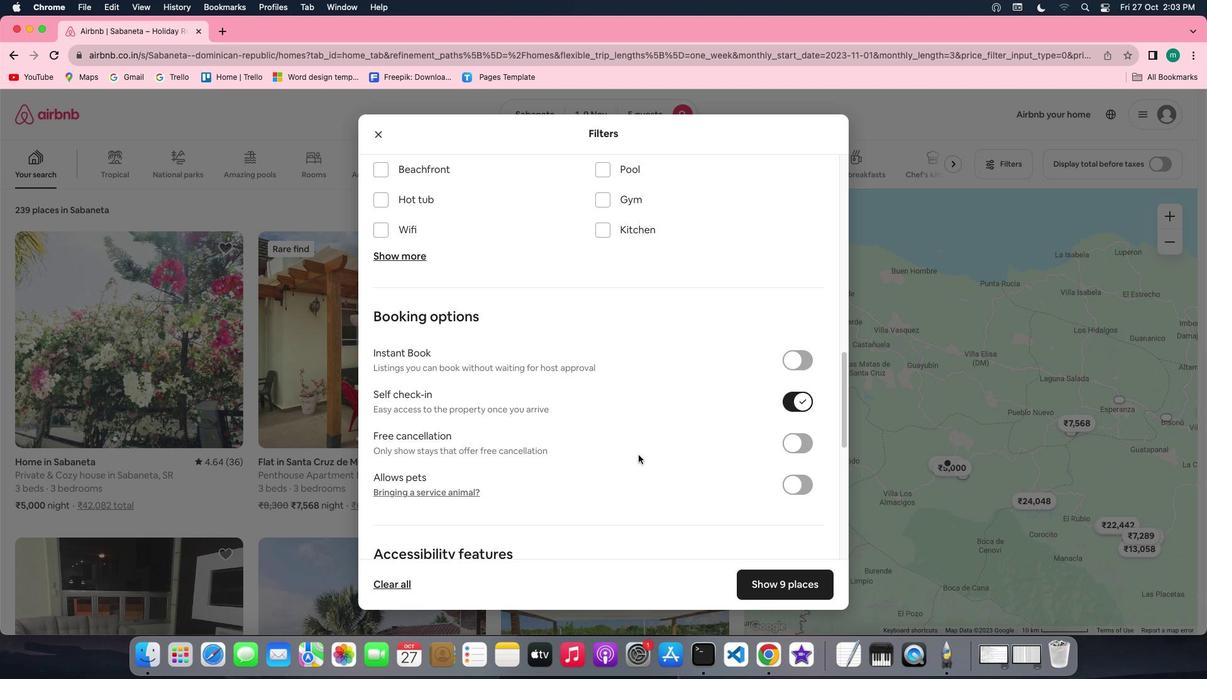 
Action: Mouse scrolled (639, 454) with delta (0, 0)
Screenshot: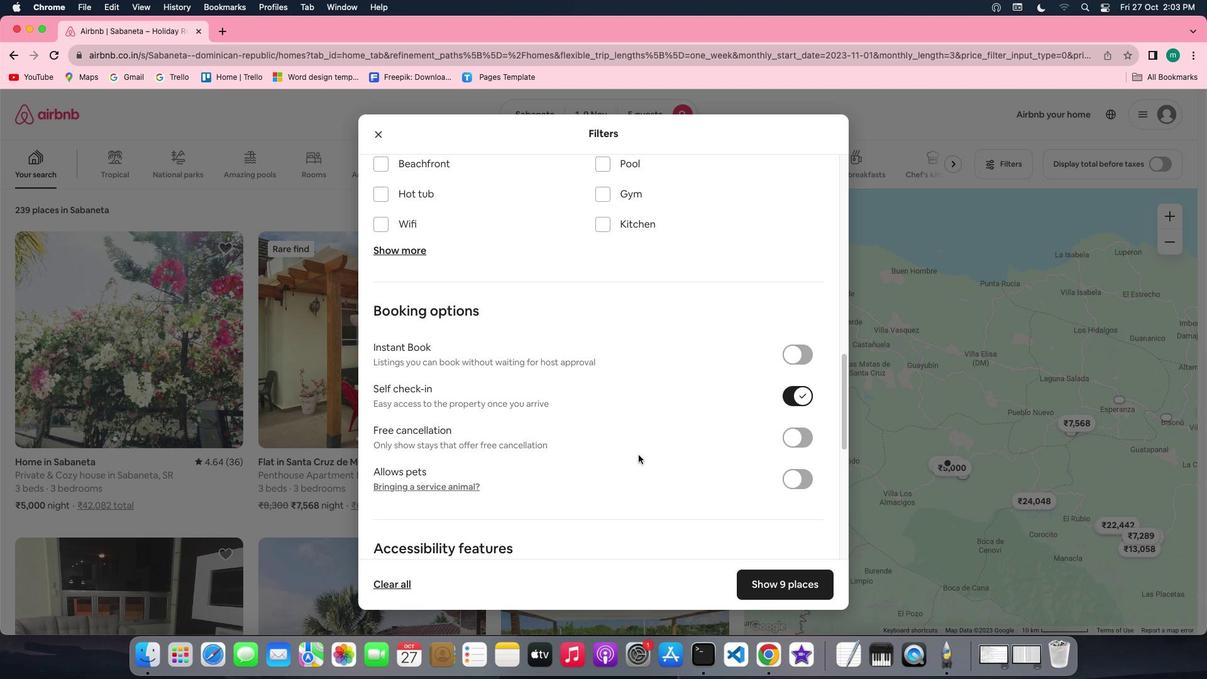 
Action: Mouse scrolled (639, 454) with delta (0, 0)
Screenshot: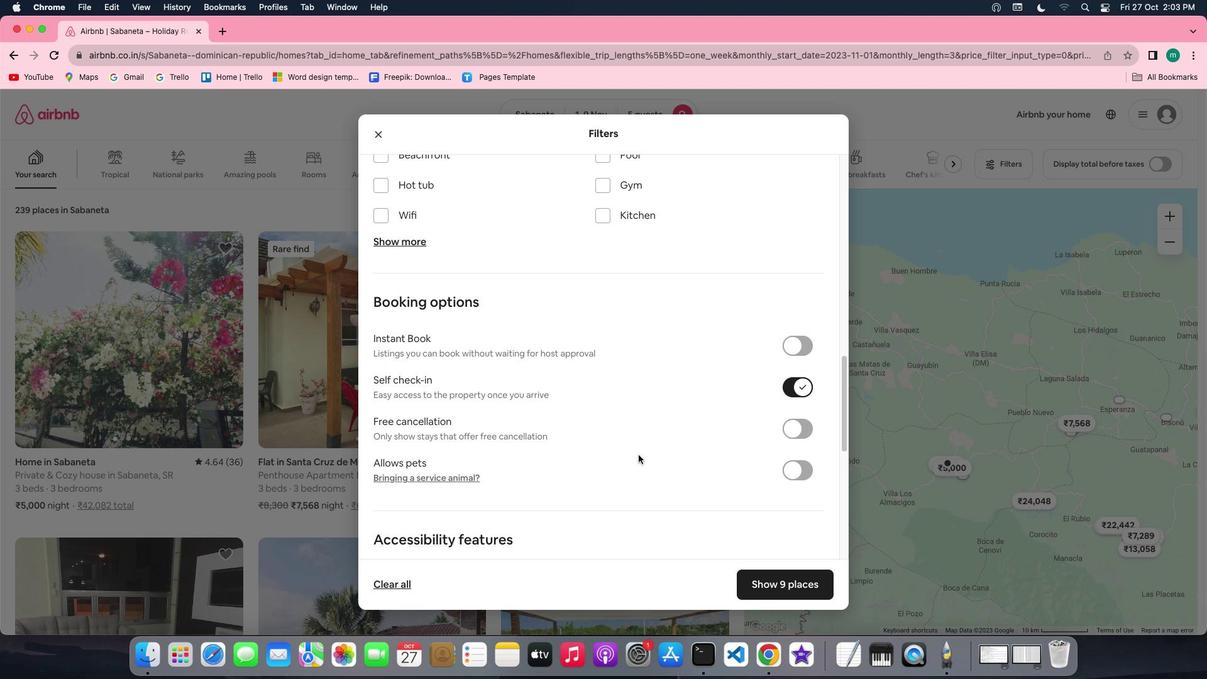 
Action: Mouse scrolled (639, 454) with delta (0, 0)
Screenshot: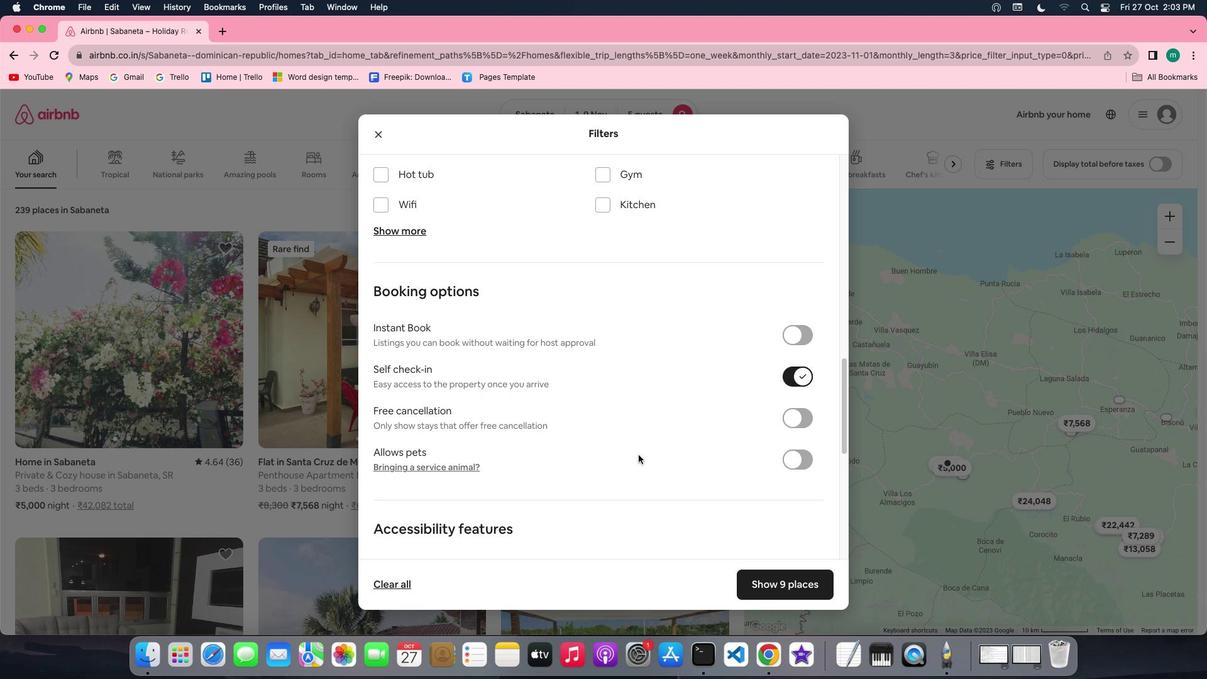 
Action: Mouse scrolled (639, 454) with delta (0, 0)
Screenshot: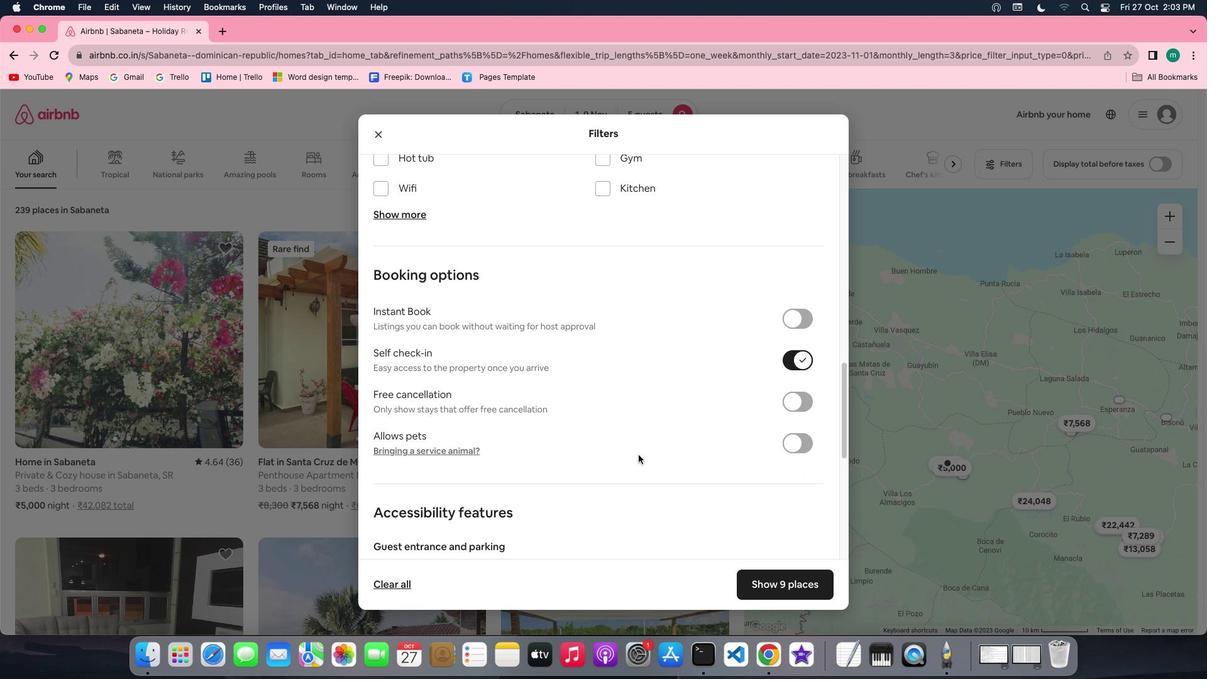
Action: Mouse scrolled (639, 454) with delta (0, -1)
Screenshot: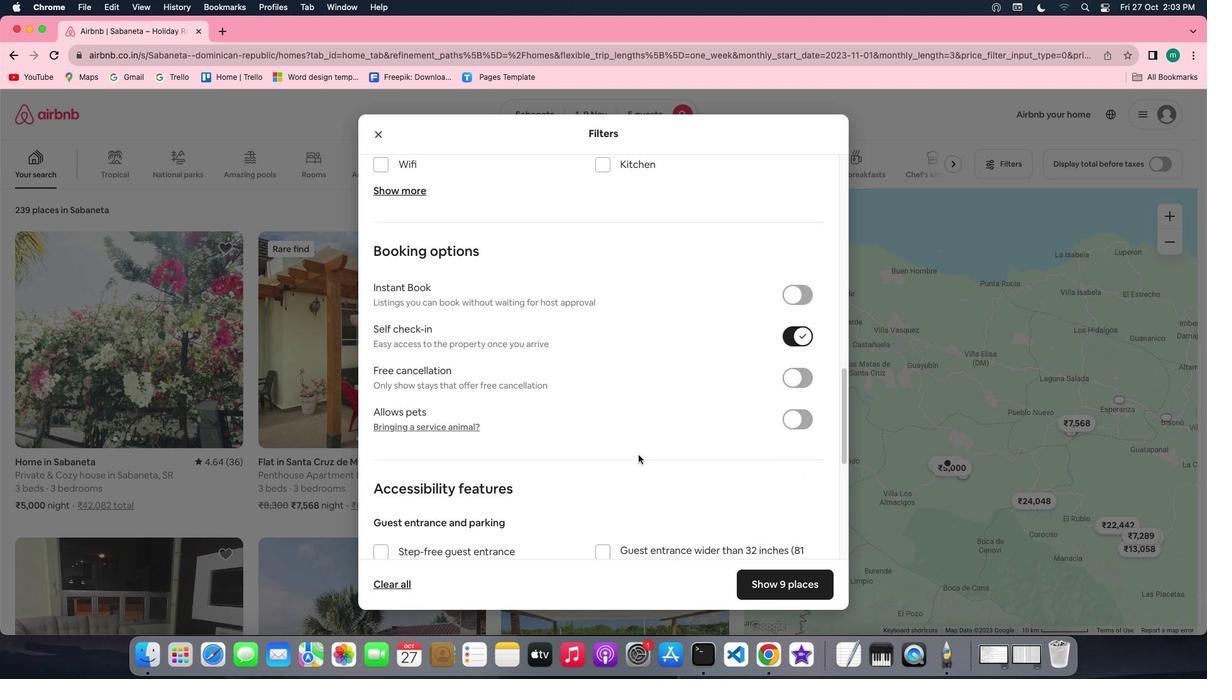 
Action: Mouse scrolled (639, 454) with delta (0, 0)
Screenshot: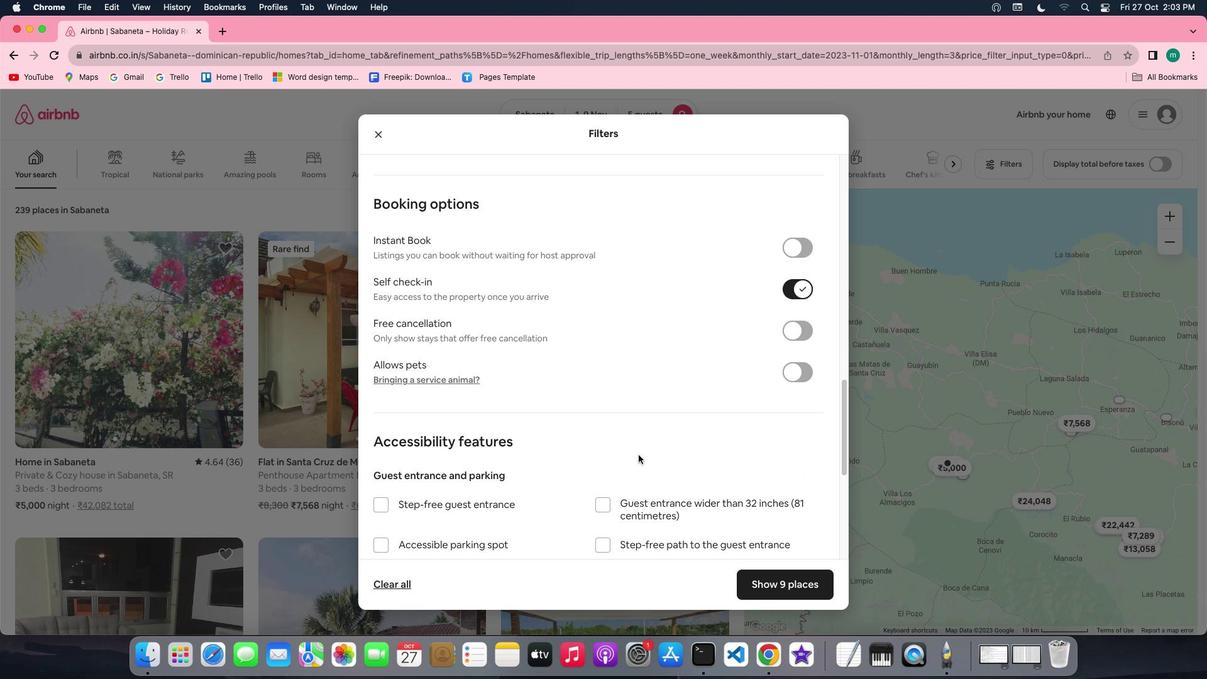 
Action: Mouse scrolled (639, 454) with delta (0, 0)
Screenshot: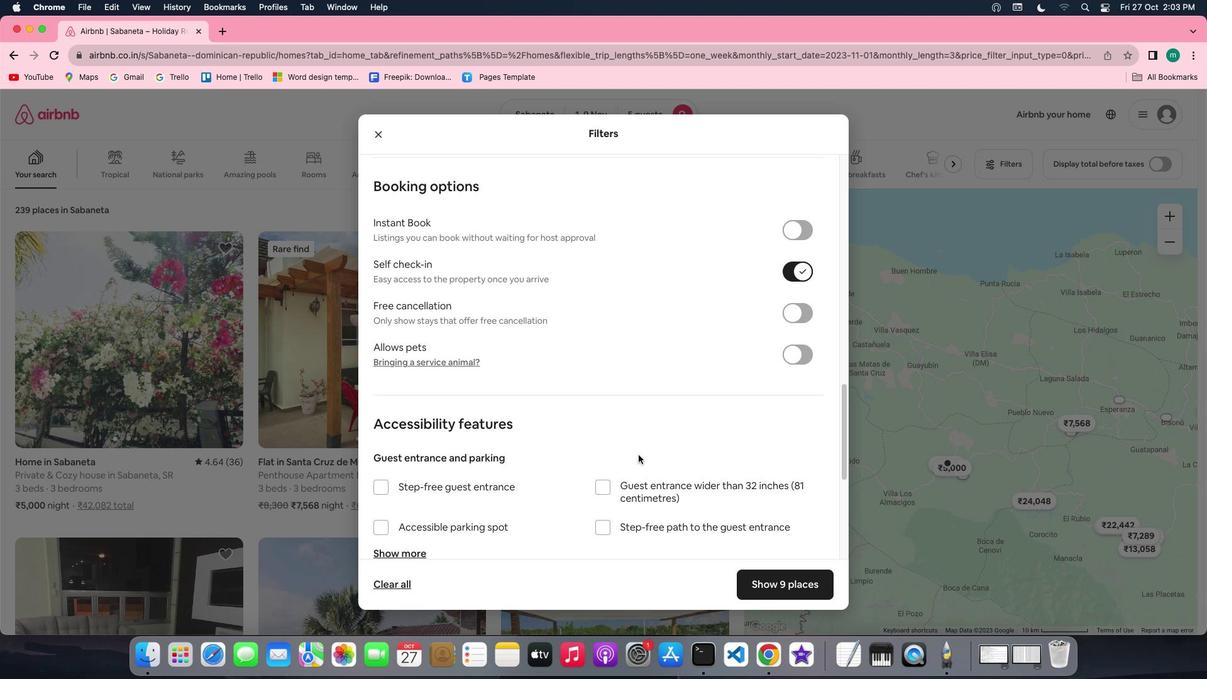 
Action: Mouse scrolled (639, 454) with delta (0, -1)
Screenshot: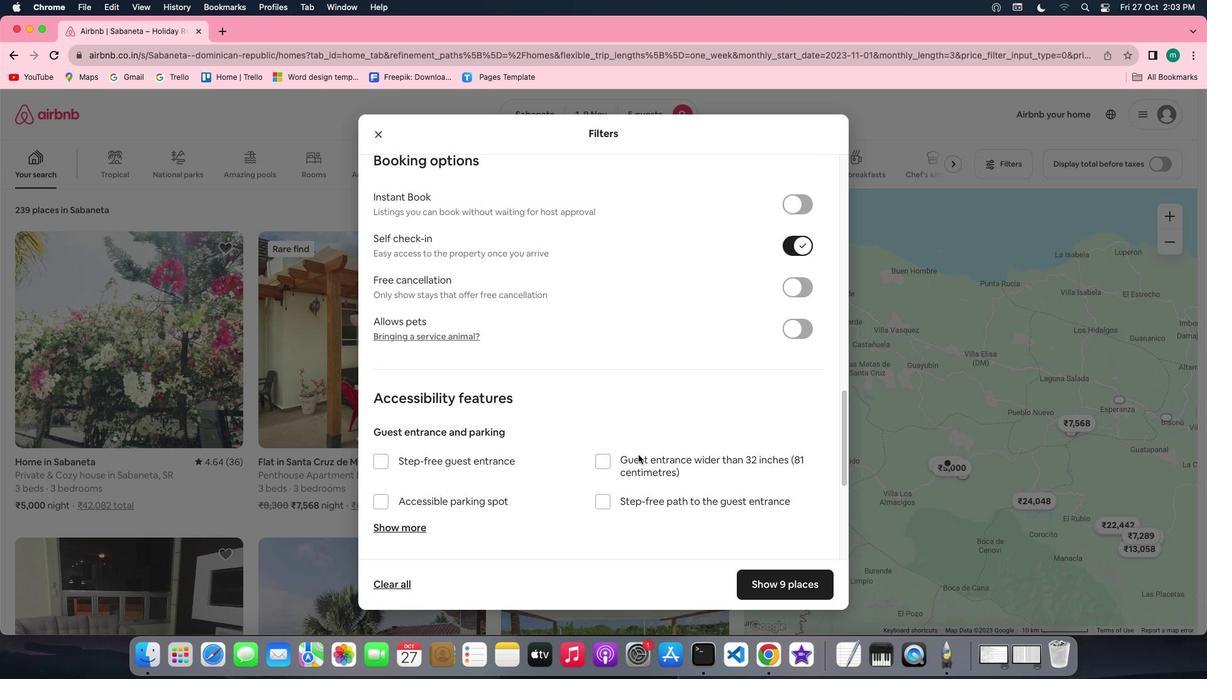 
Action: Mouse scrolled (639, 454) with delta (0, -1)
Screenshot: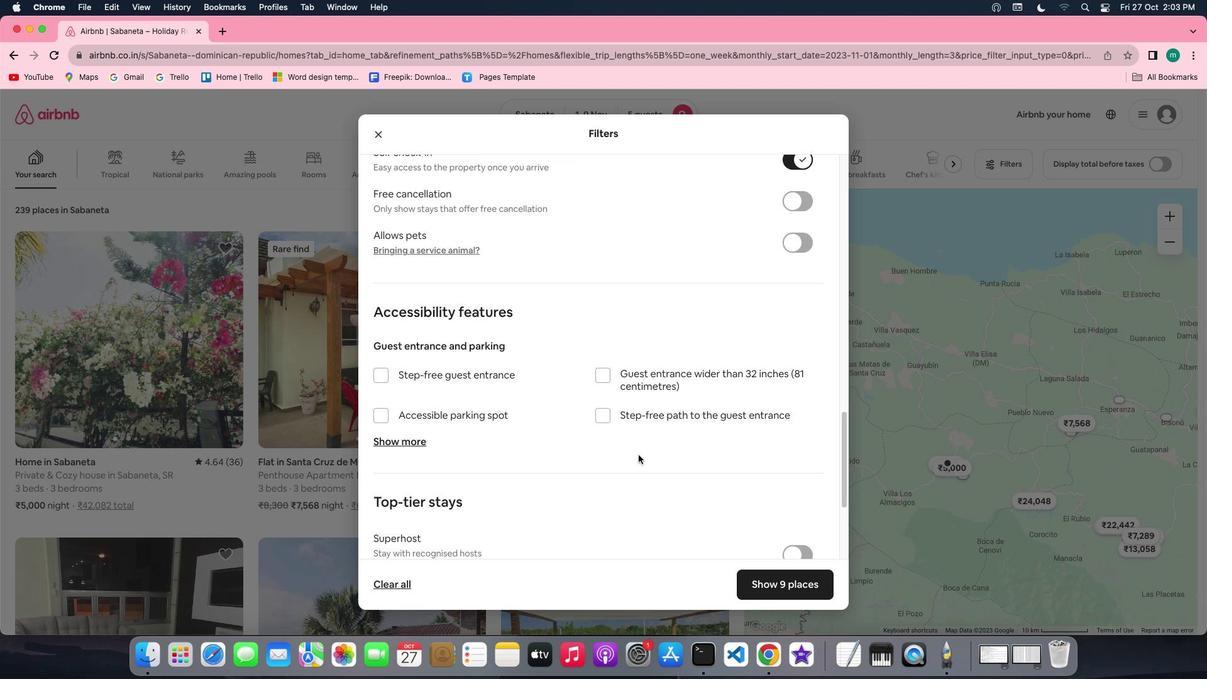 
Action: Mouse moved to (647, 464)
Screenshot: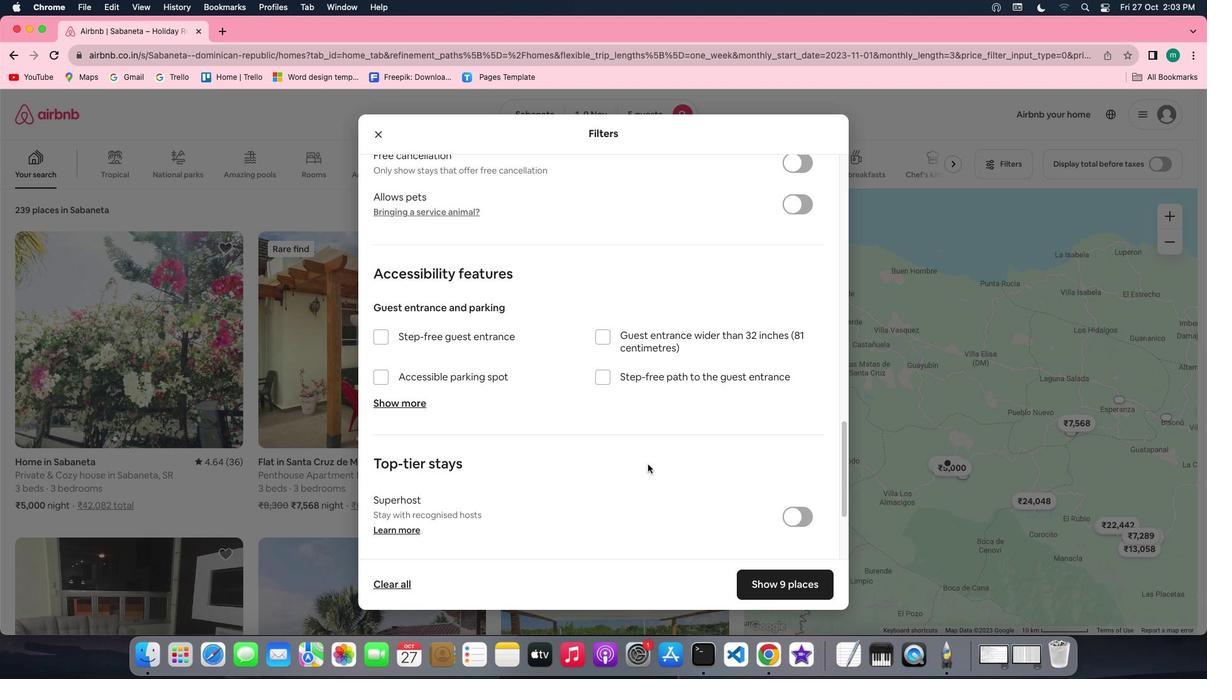 
Action: Mouse scrolled (647, 464) with delta (0, 0)
Screenshot: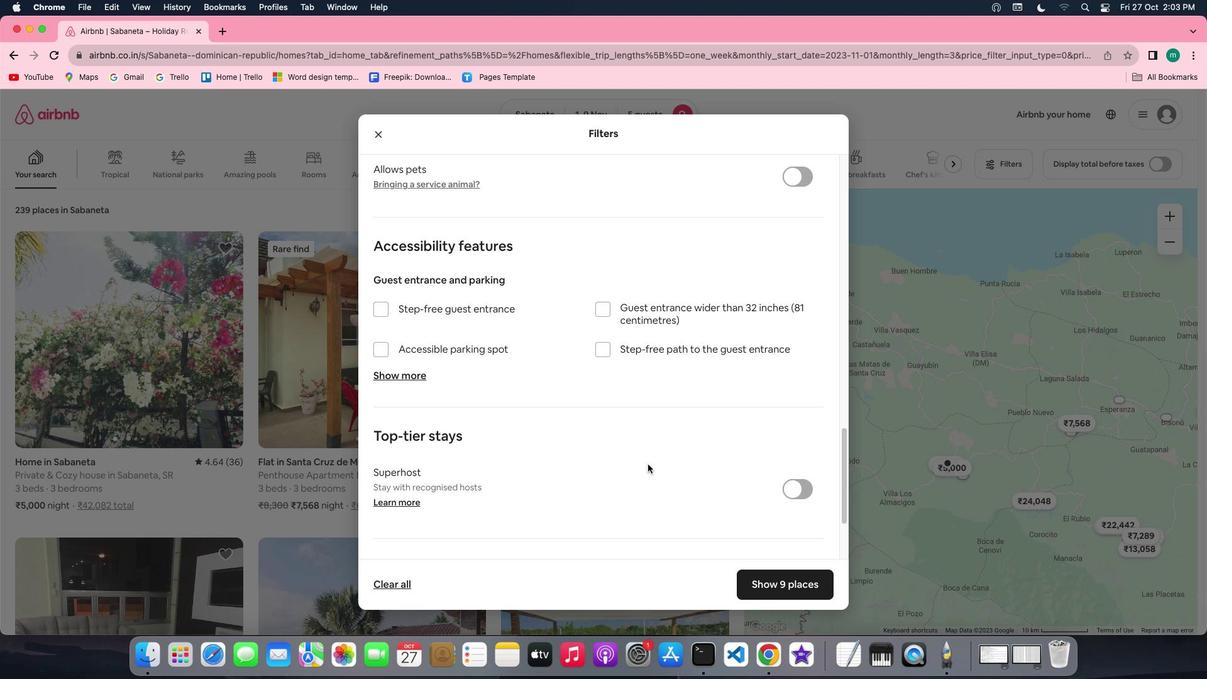 
Action: Mouse scrolled (647, 464) with delta (0, 0)
Screenshot: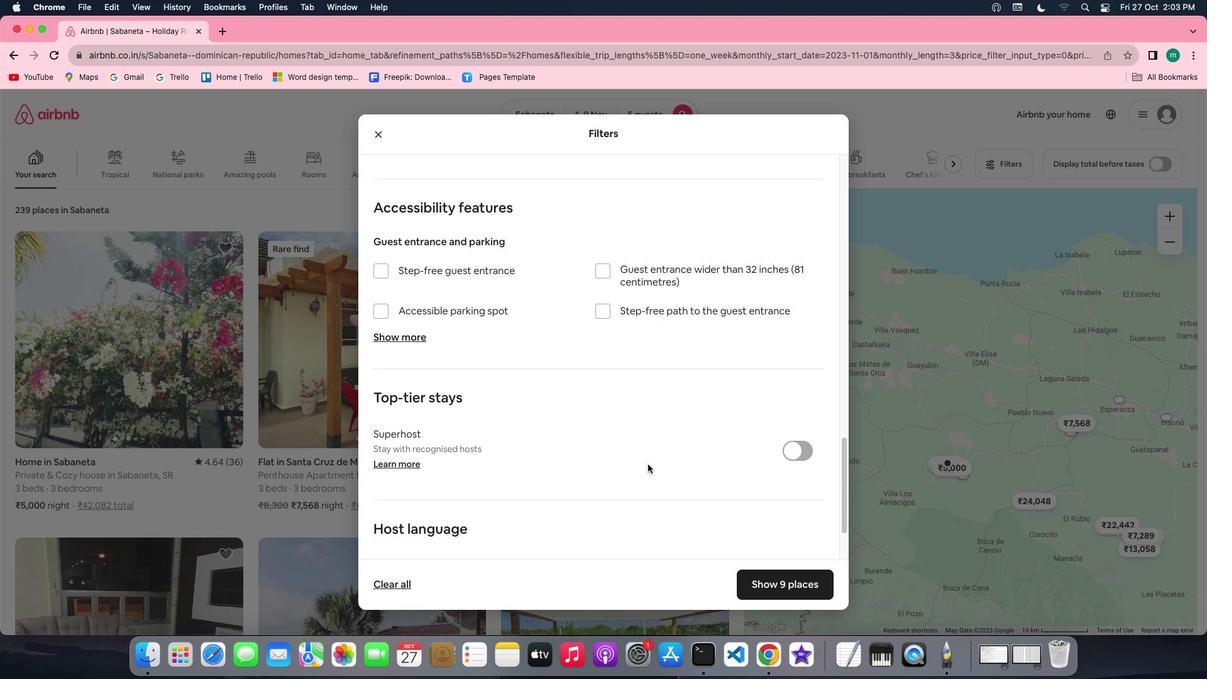 
Action: Mouse scrolled (647, 464) with delta (0, -1)
Screenshot: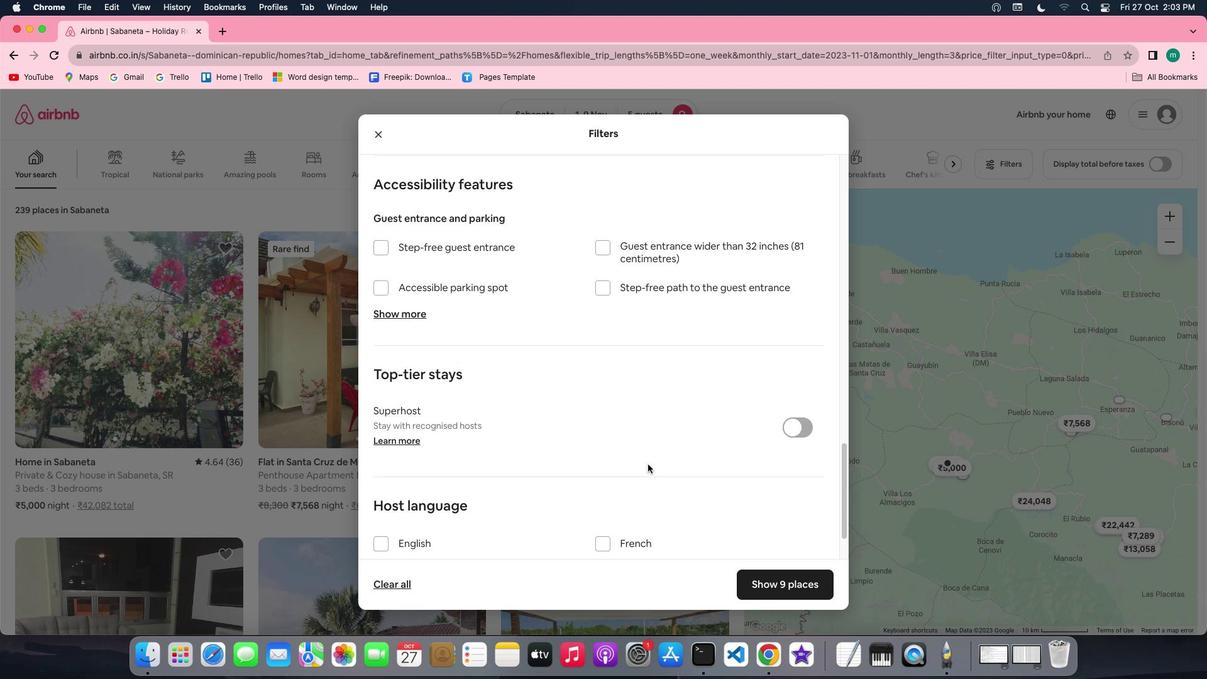 
Action: Mouse scrolled (647, 464) with delta (0, -3)
Screenshot: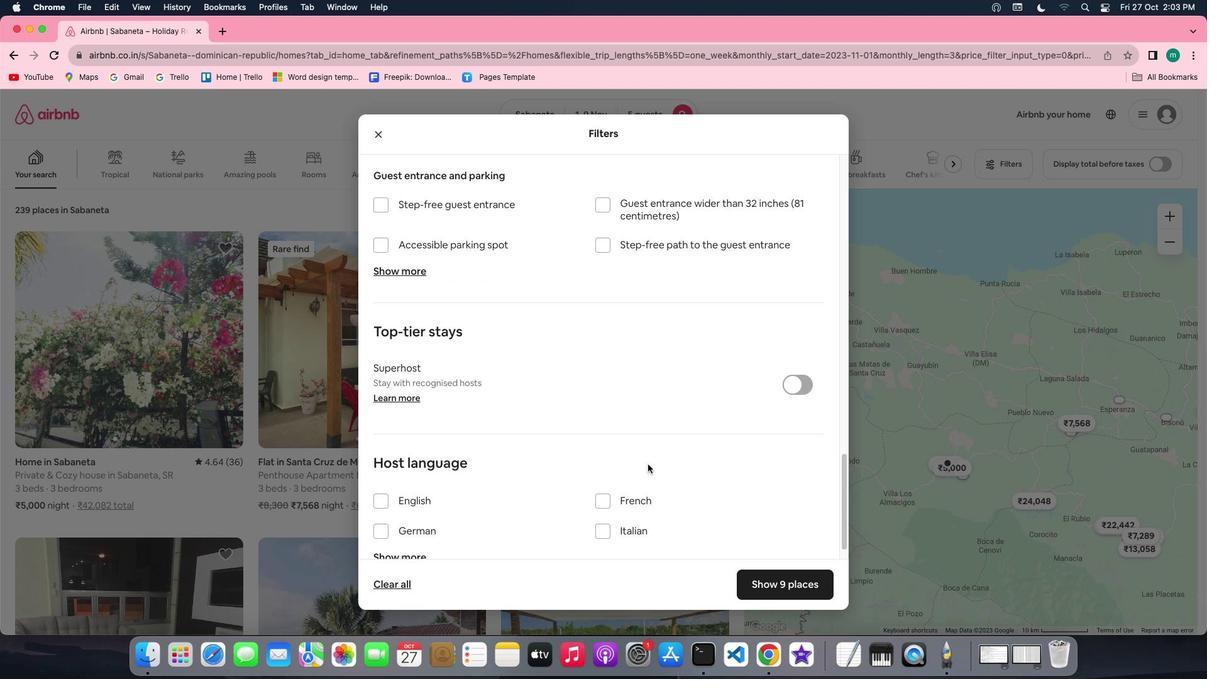
Action: Mouse scrolled (647, 464) with delta (0, -3)
Screenshot: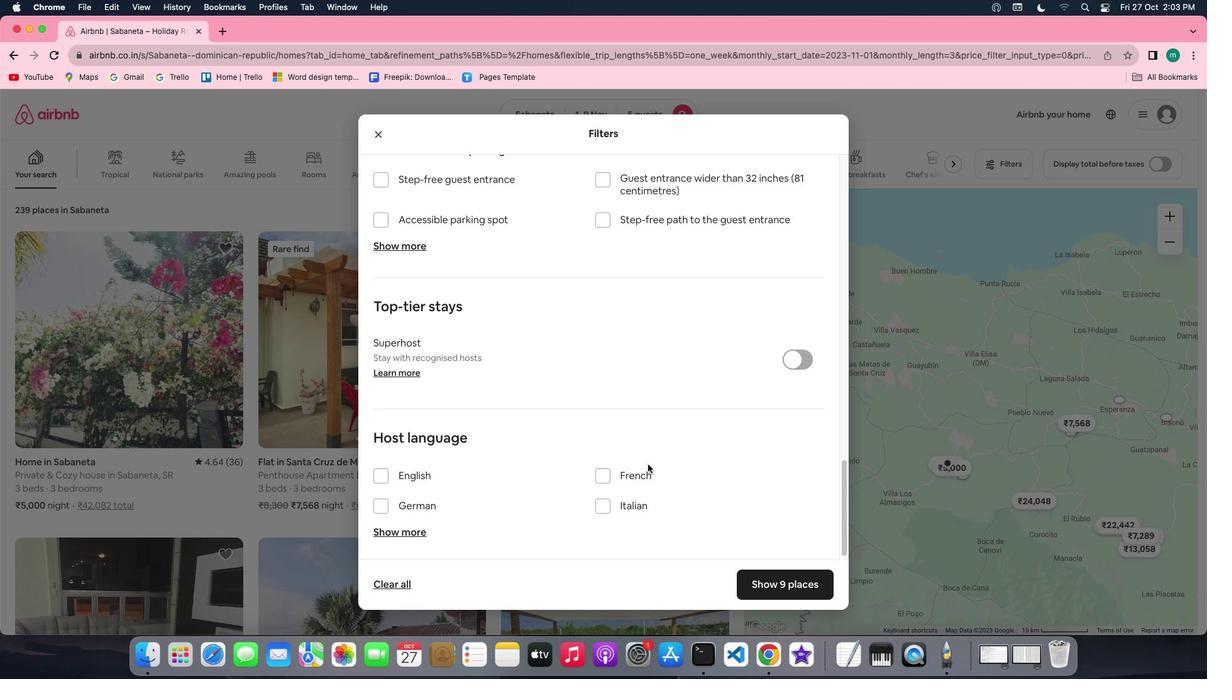
Action: Mouse scrolled (647, 464) with delta (0, 0)
Screenshot: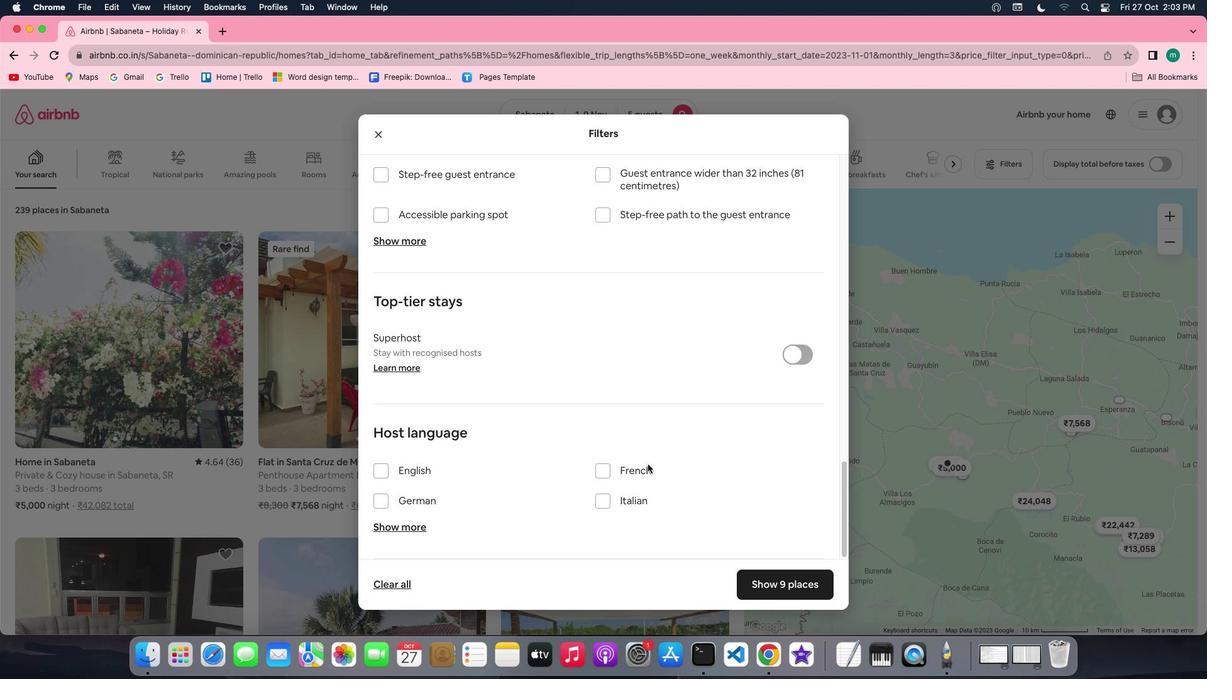 
Action: Mouse scrolled (647, 464) with delta (0, 0)
Screenshot: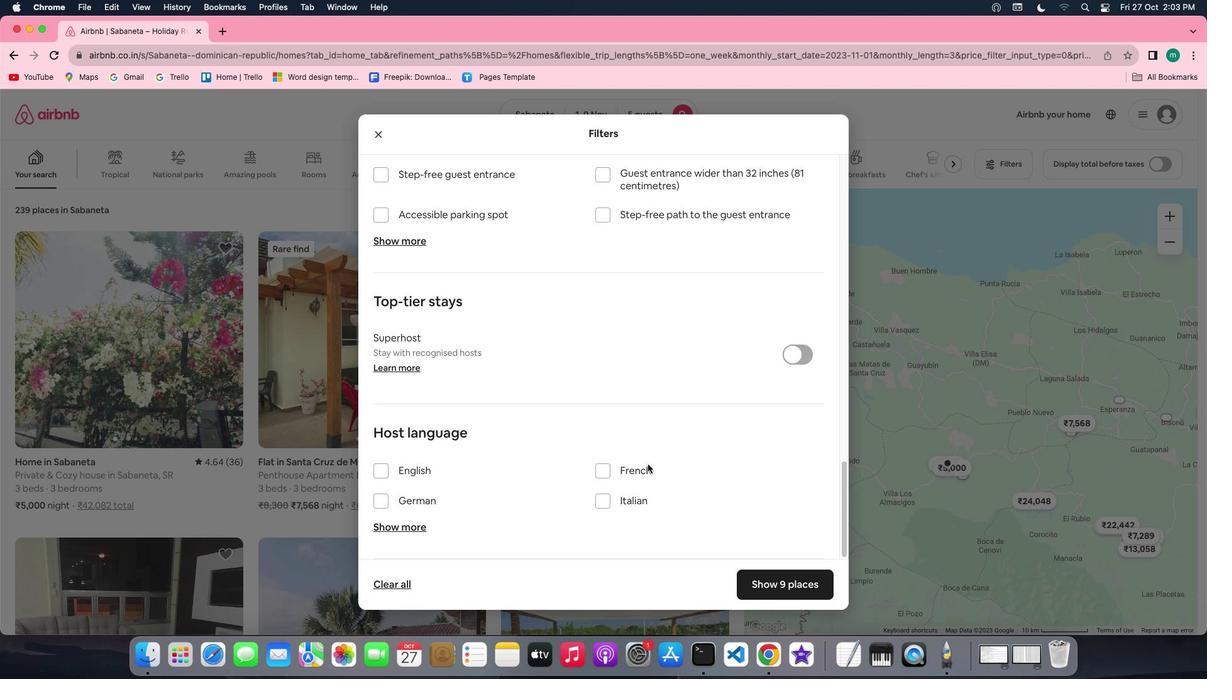 
Action: Mouse scrolled (647, 464) with delta (0, -1)
Screenshot: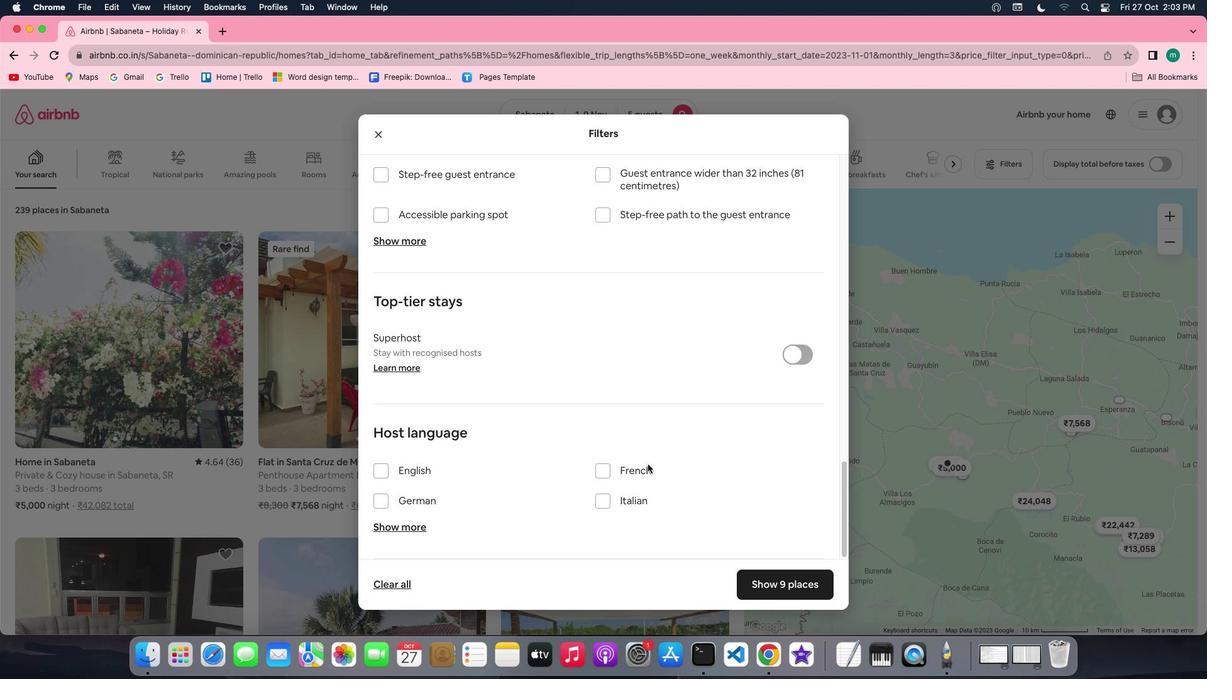 
Action: Mouse scrolled (647, 464) with delta (0, -3)
Screenshot: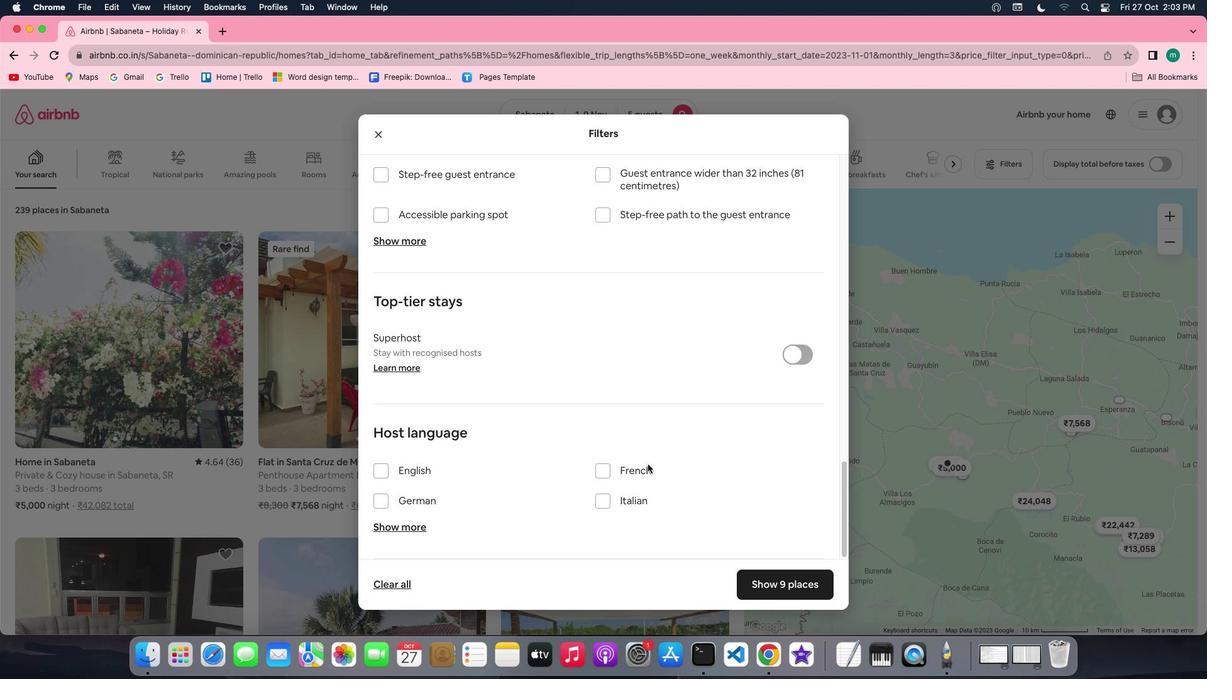 
Action: Mouse moved to (810, 584)
Screenshot: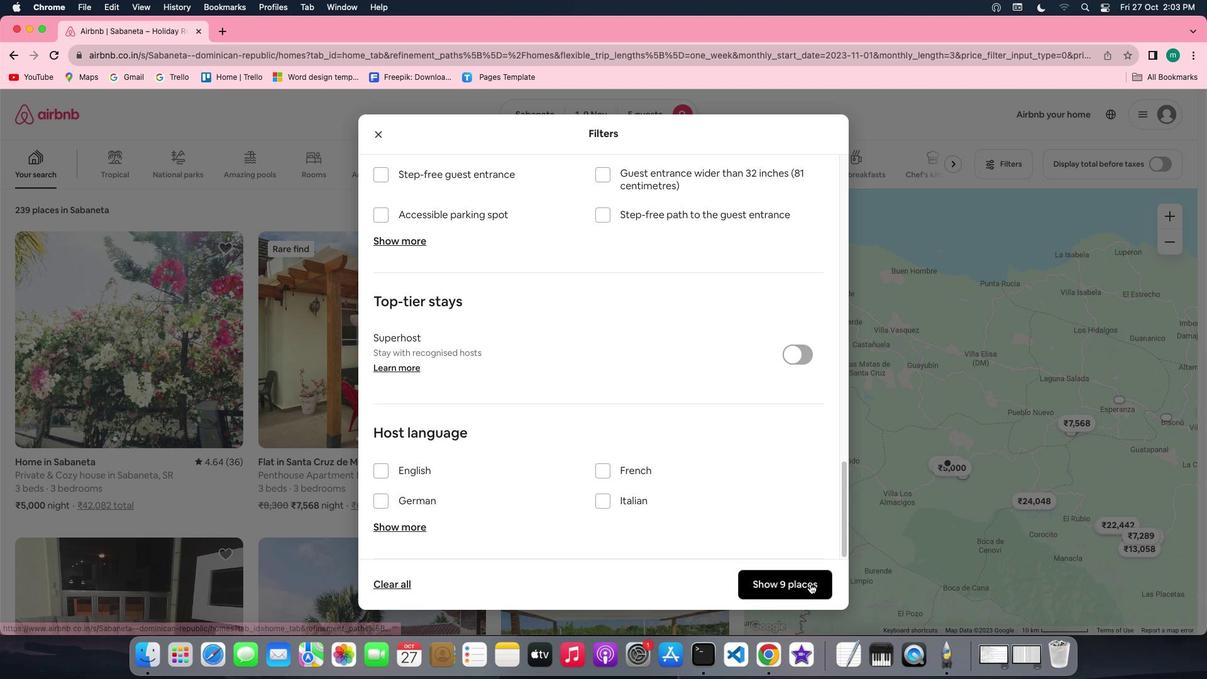 
Action: Mouse pressed left at (810, 584)
Screenshot: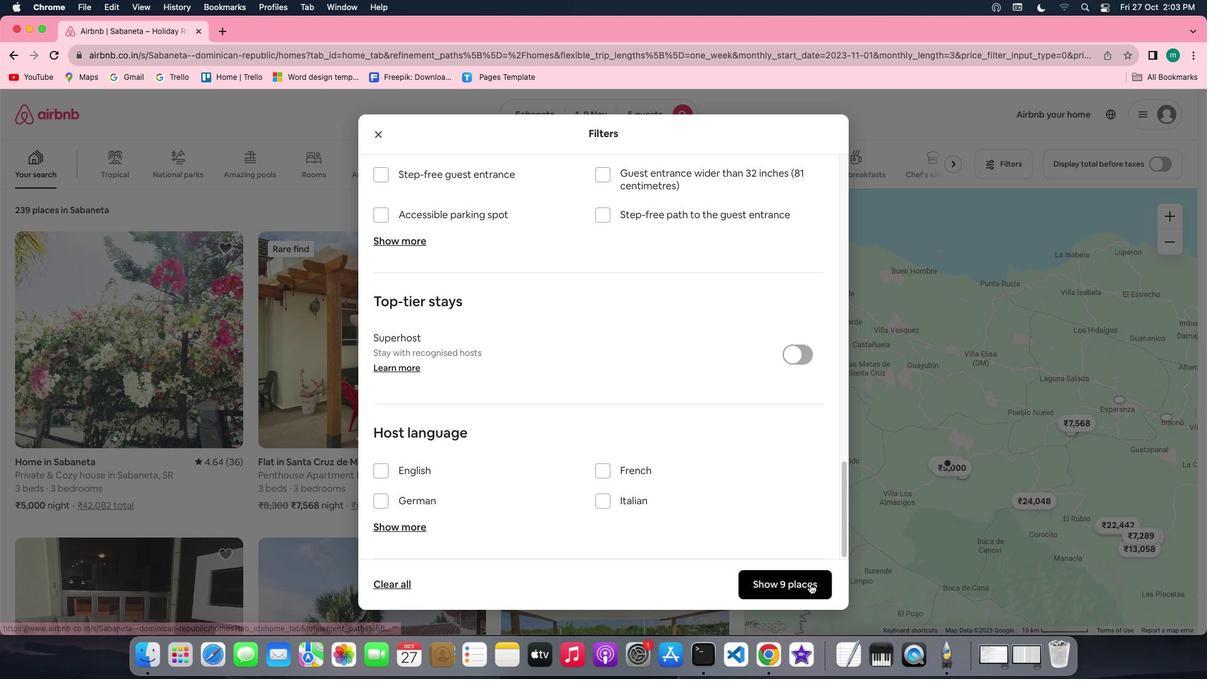 
Action: Mouse moved to (134, 319)
Screenshot: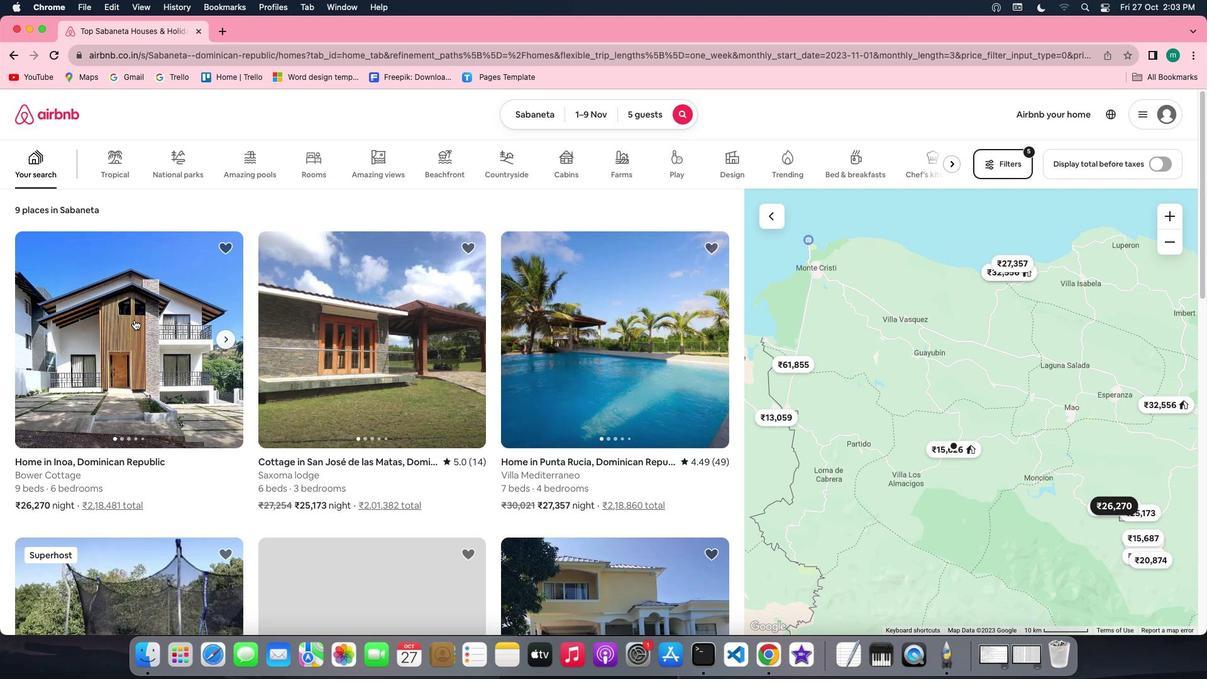 
Action: Mouse pressed left at (134, 319)
Screenshot: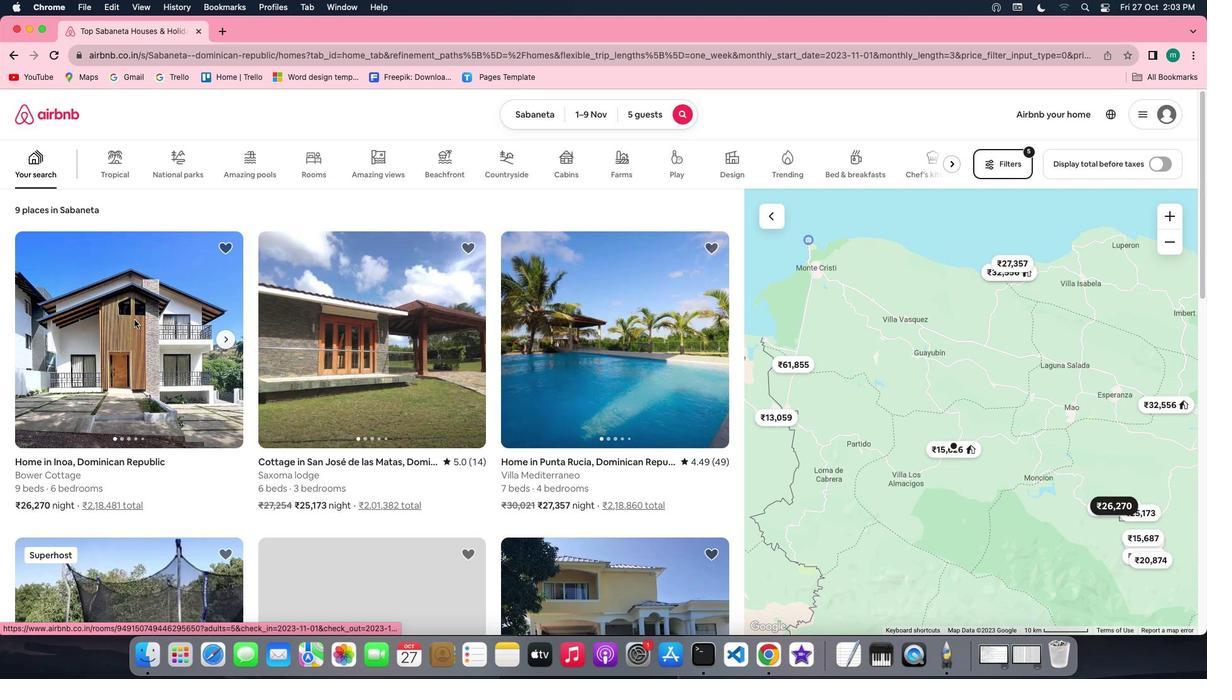
Action: Mouse moved to (862, 472)
Screenshot: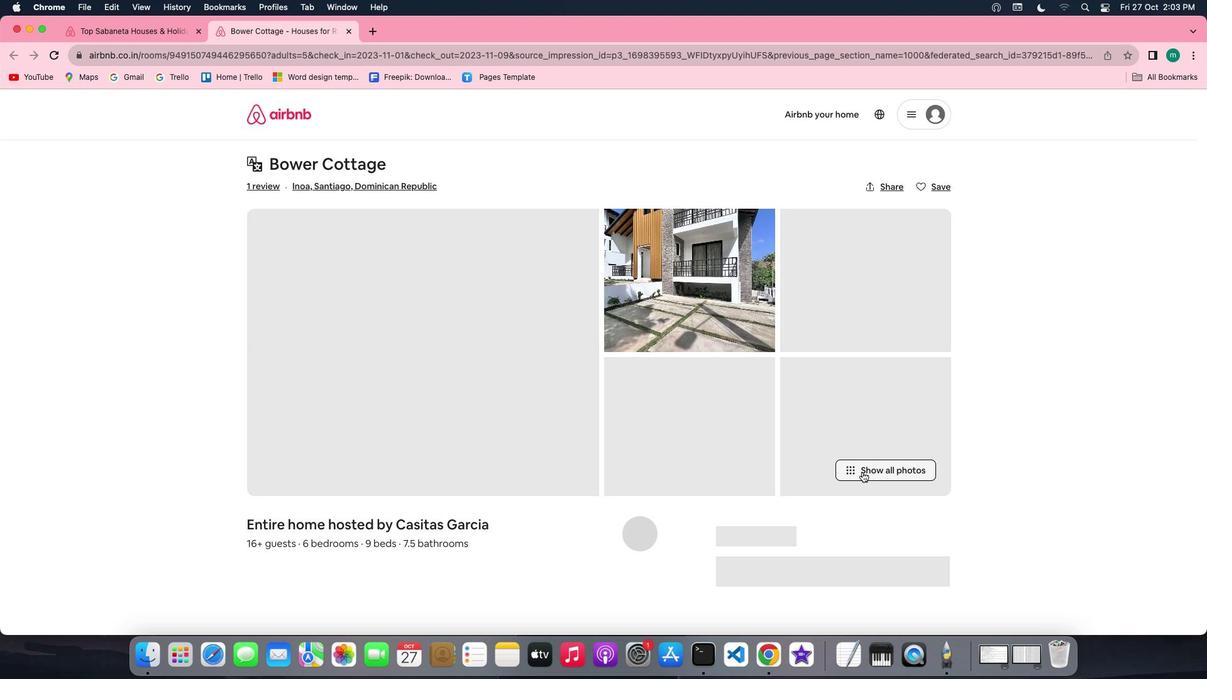 
Action: Mouse pressed left at (862, 472)
Screenshot: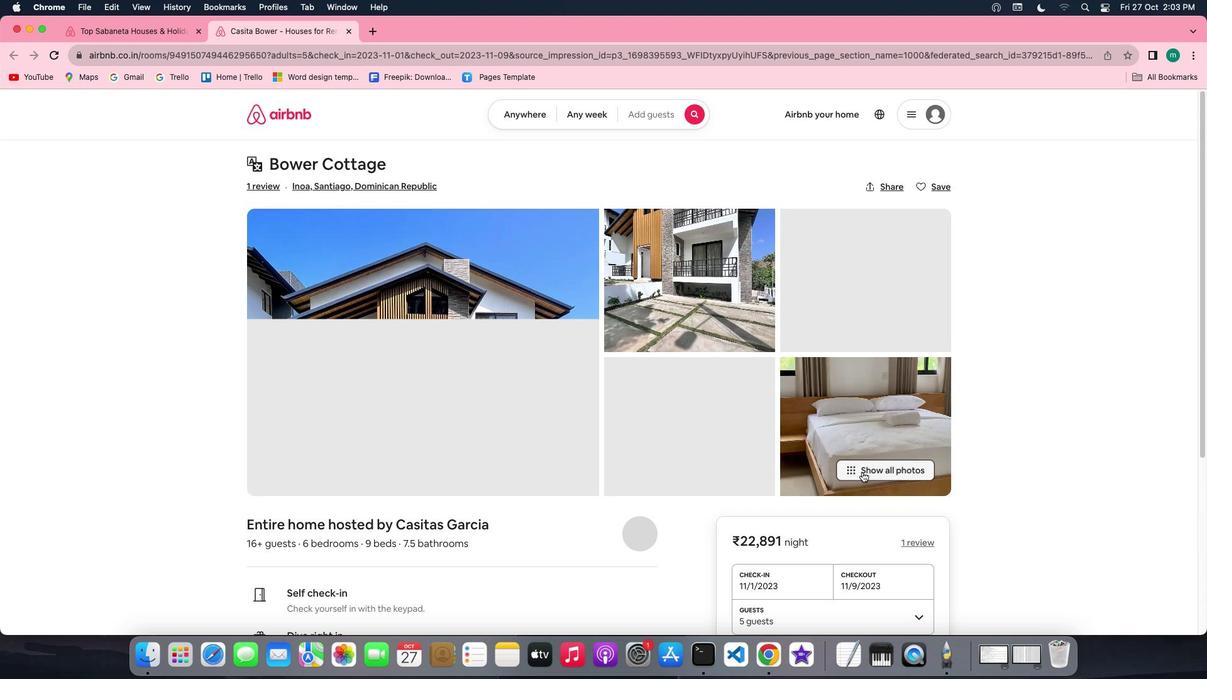 
Action: Mouse moved to (602, 454)
Screenshot: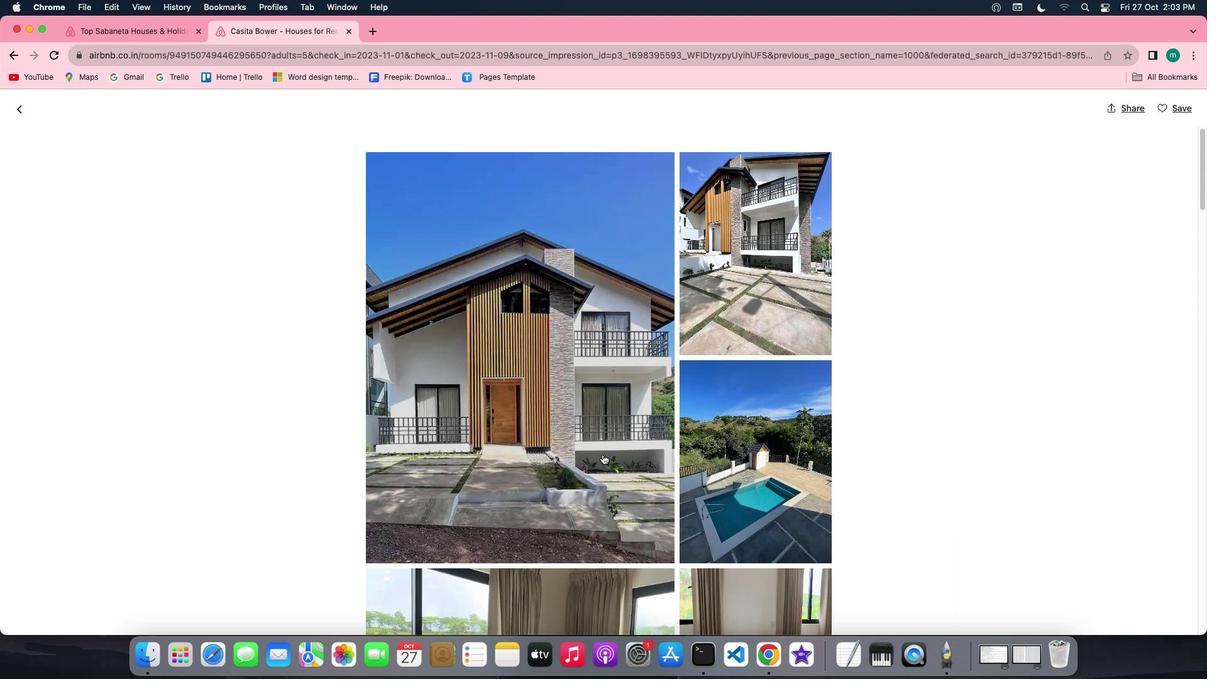 
Action: Mouse scrolled (602, 454) with delta (0, 0)
Screenshot: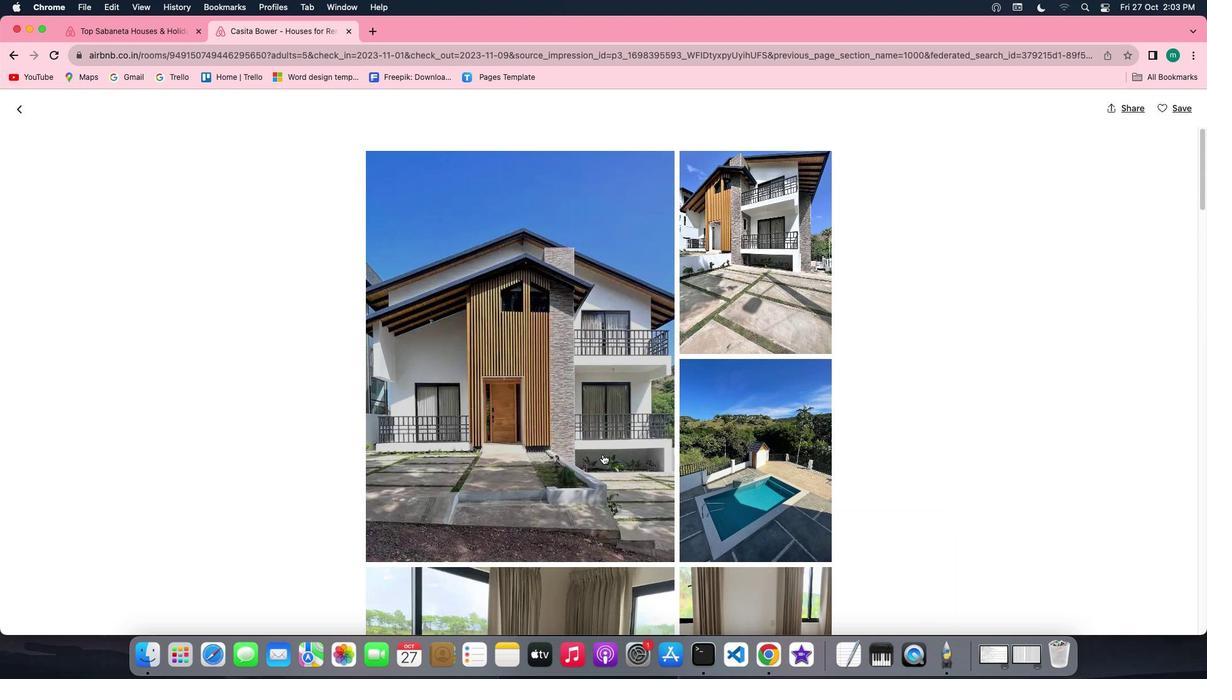 
Action: Mouse scrolled (602, 454) with delta (0, 0)
Screenshot: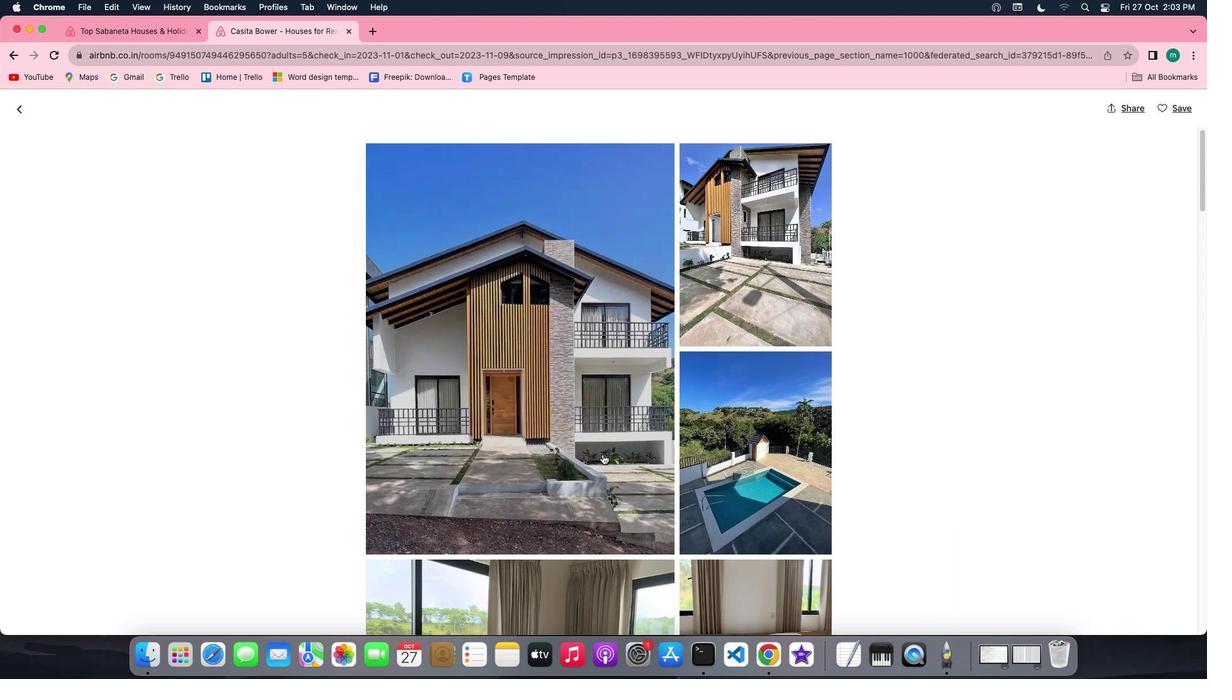
Action: Mouse scrolled (602, 454) with delta (0, 0)
Screenshot: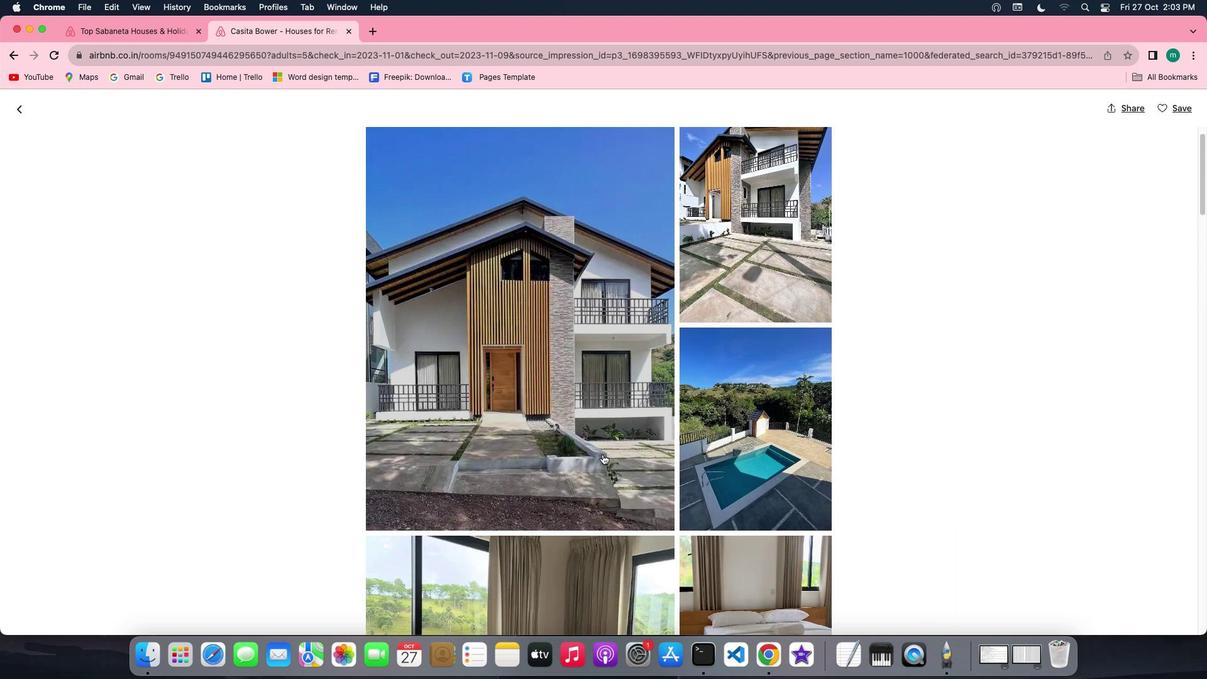 
Action: Mouse scrolled (602, 454) with delta (0, -1)
Screenshot: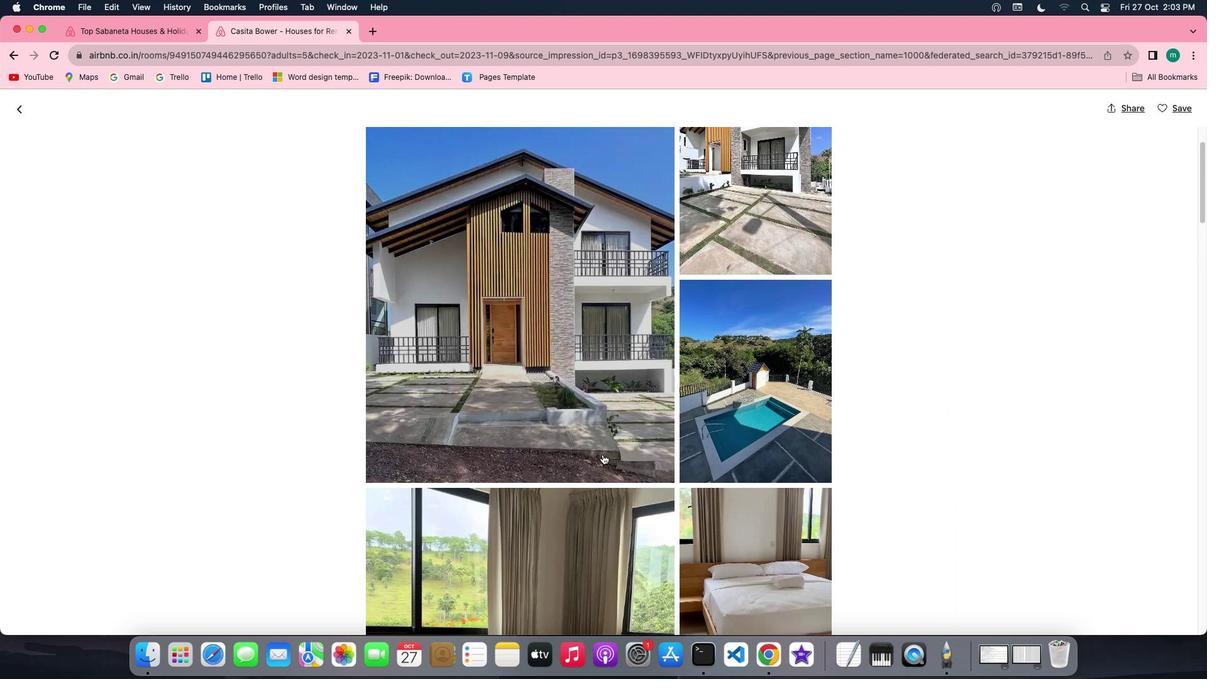 
Action: Mouse scrolled (602, 454) with delta (0, 0)
Screenshot: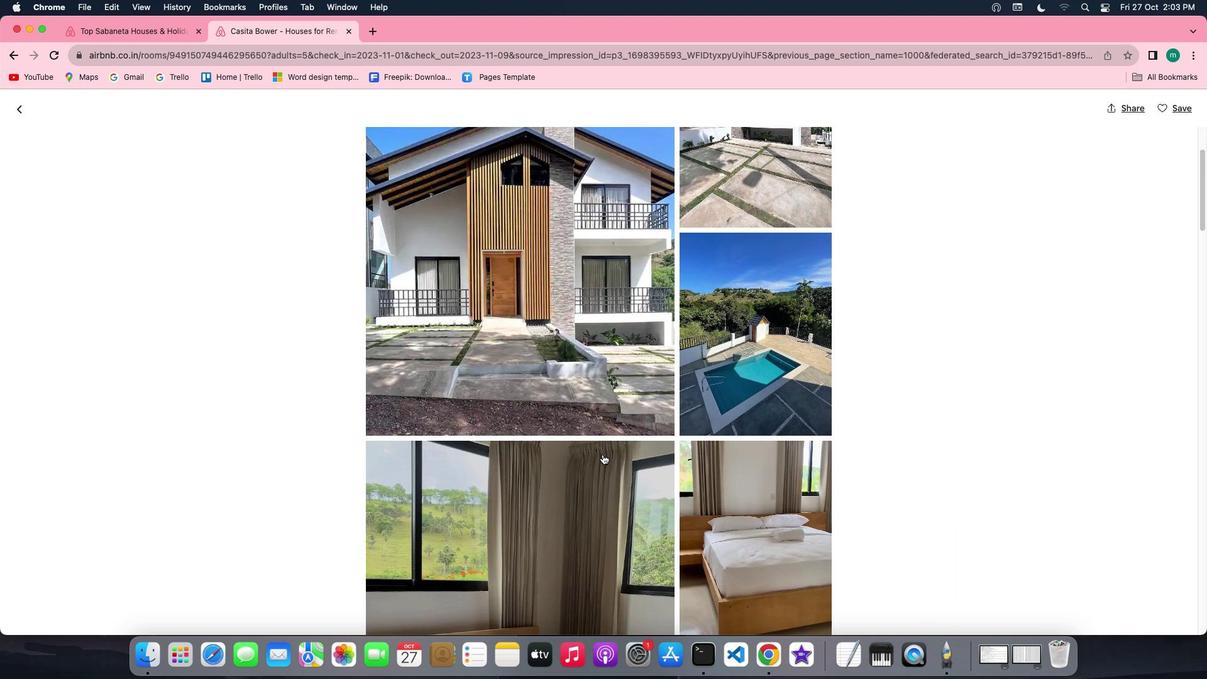 
Action: Mouse scrolled (602, 454) with delta (0, 0)
Screenshot: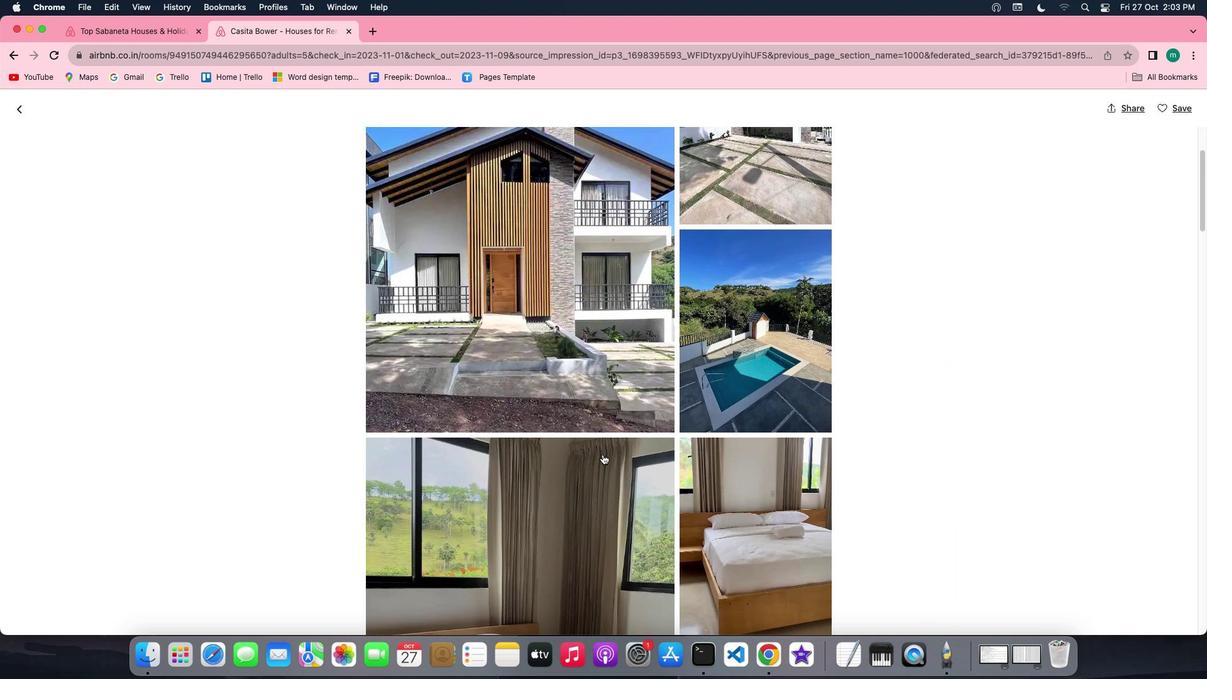 
Action: Mouse scrolled (602, 454) with delta (0, 0)
Screenshot: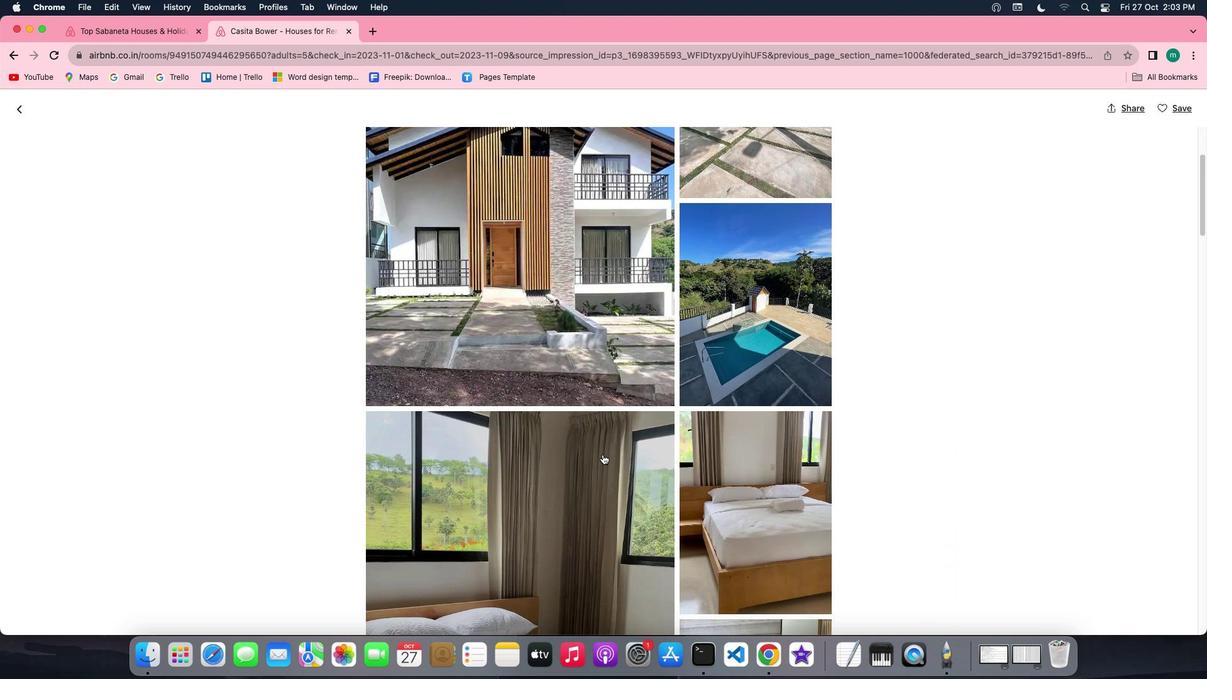 
Action: Mouse scrolled (602, 454) with delta (0, 0)
Screenshot: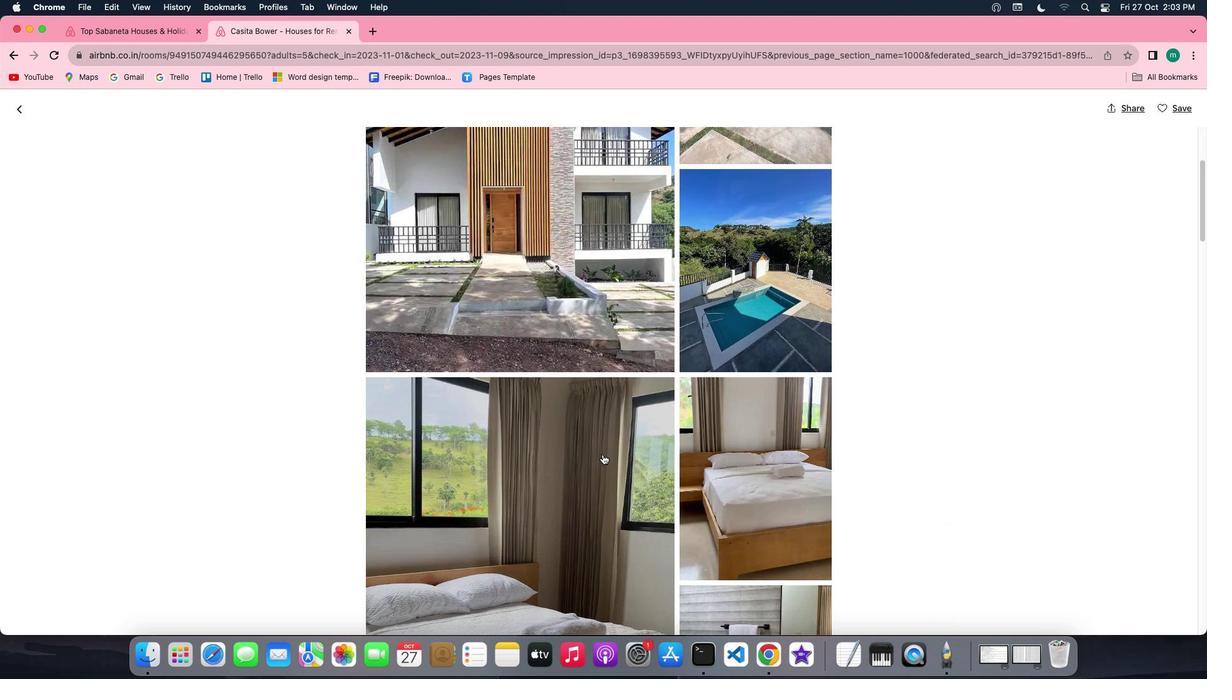 
Action: Mouse scrolled (602, 454) with delta (0, 0)
Screenshot: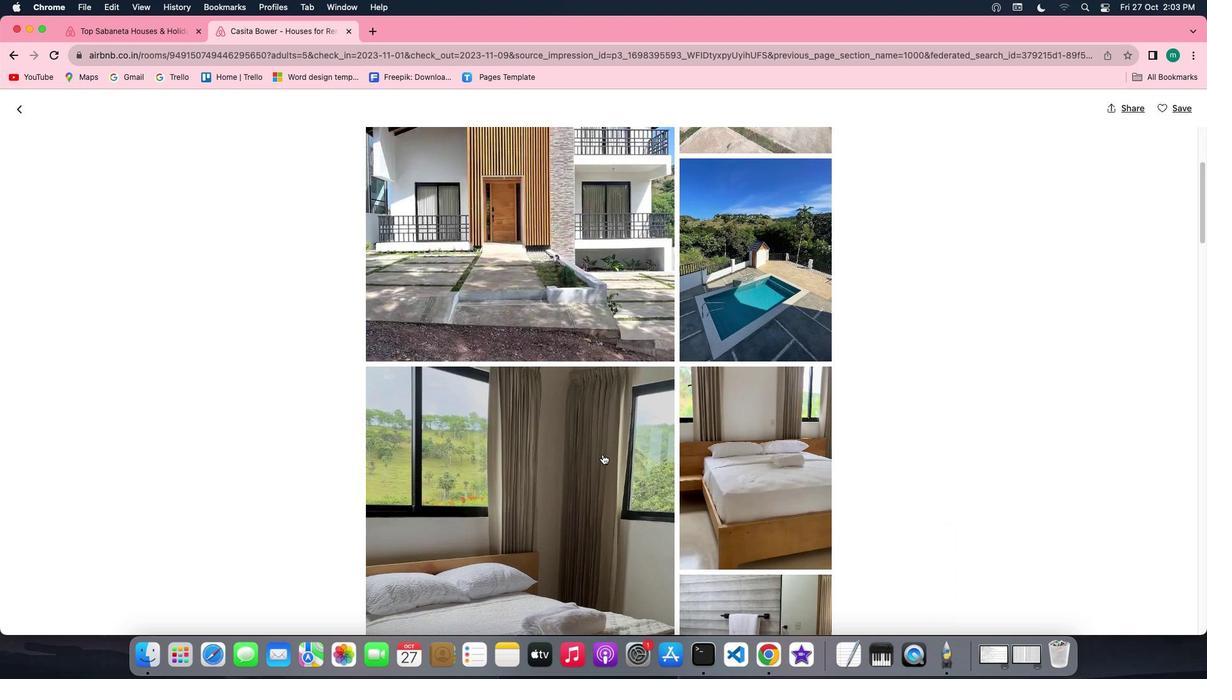 
Action: Mouse scrolled (602, 454) with delta (0, 0)
Screenshot: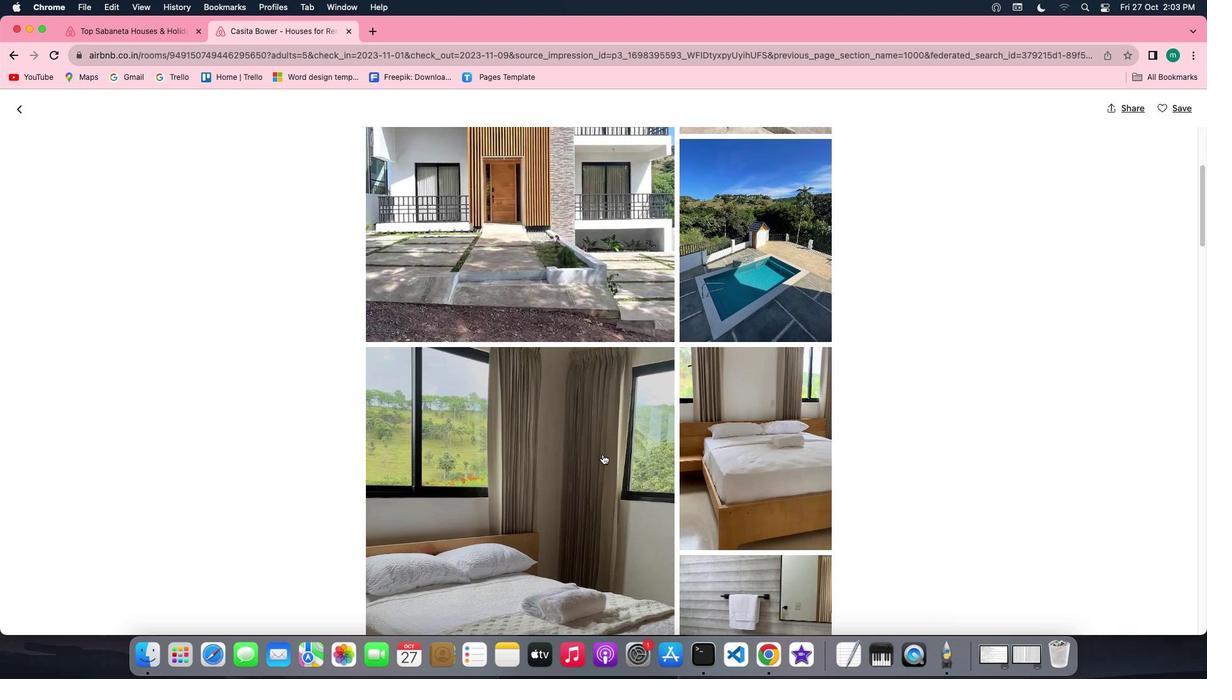 
Action: Mouse scrolled (602, 454) with delta (0, 0)
Screenshot: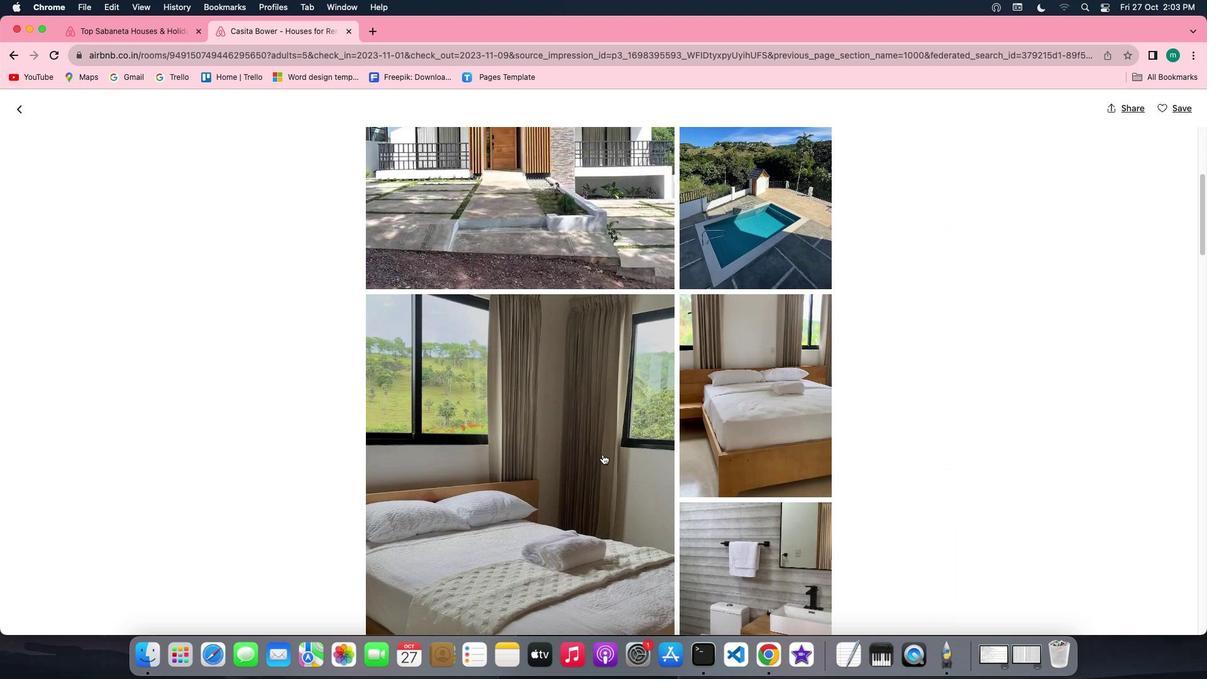 
Action: Mouse scrolled (602, 454) with delta (0, 0)
Screenshot: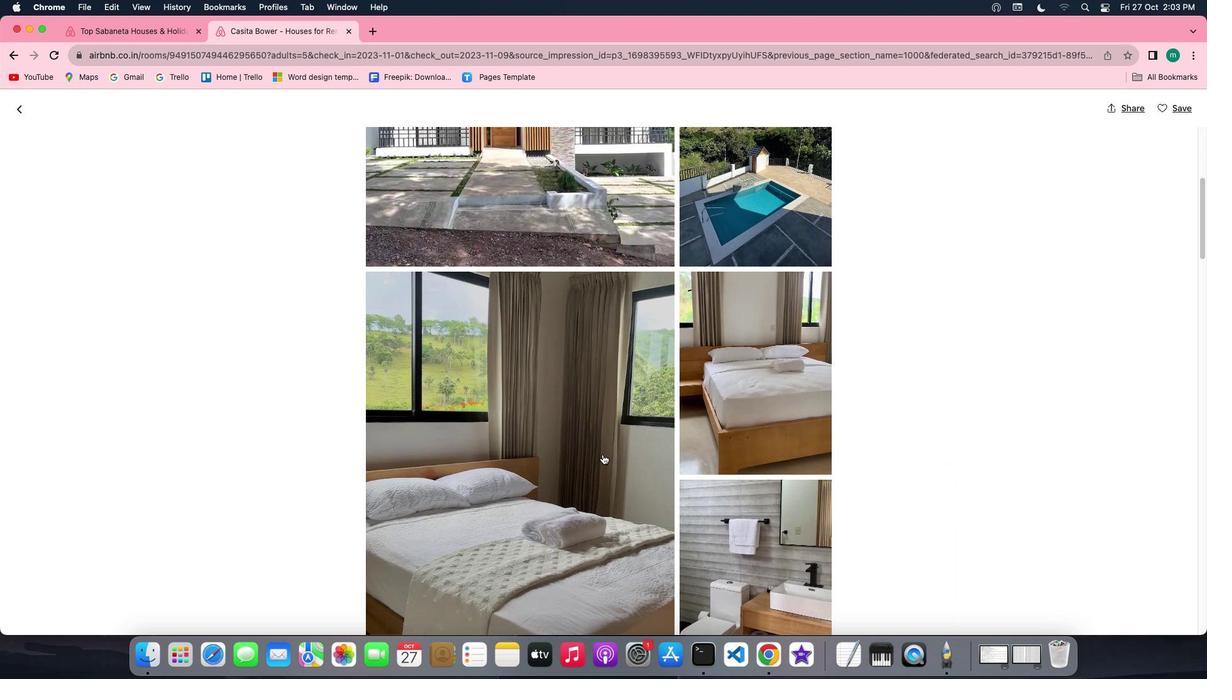 
Action: Mouse scrolled (602, 454) with delta (0, 0)
Screenshot: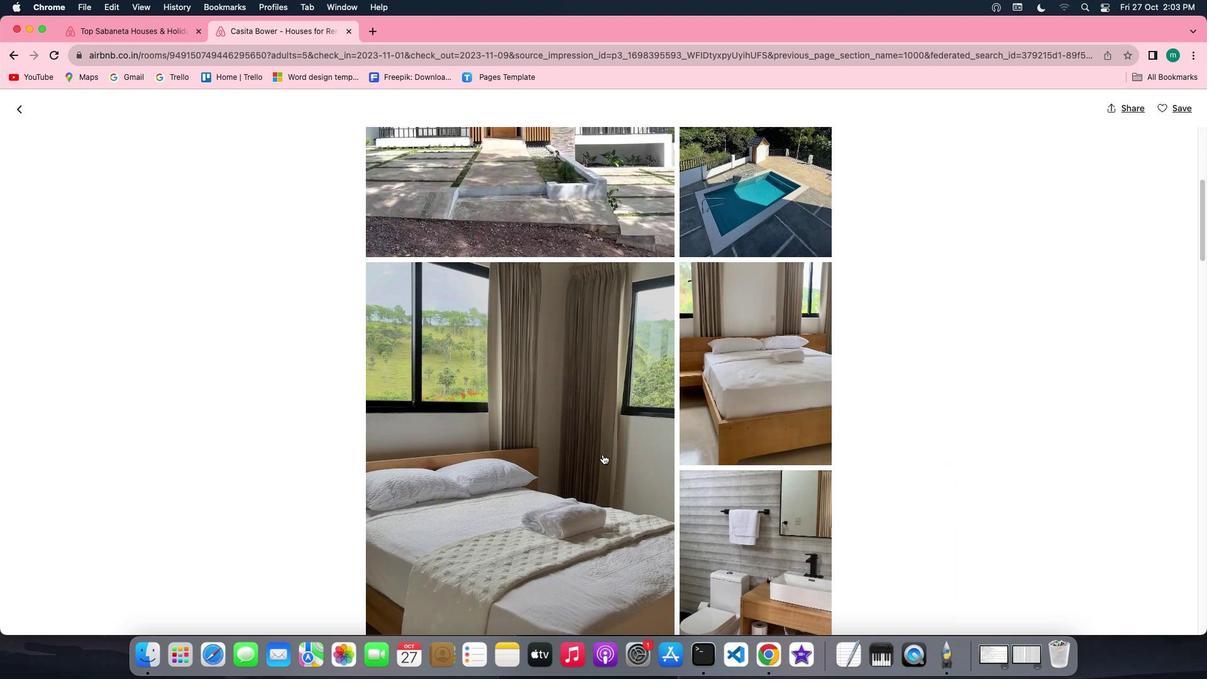 
Action: Mouse scrolled (602, 454) with delta (0, -1)
Screenshot: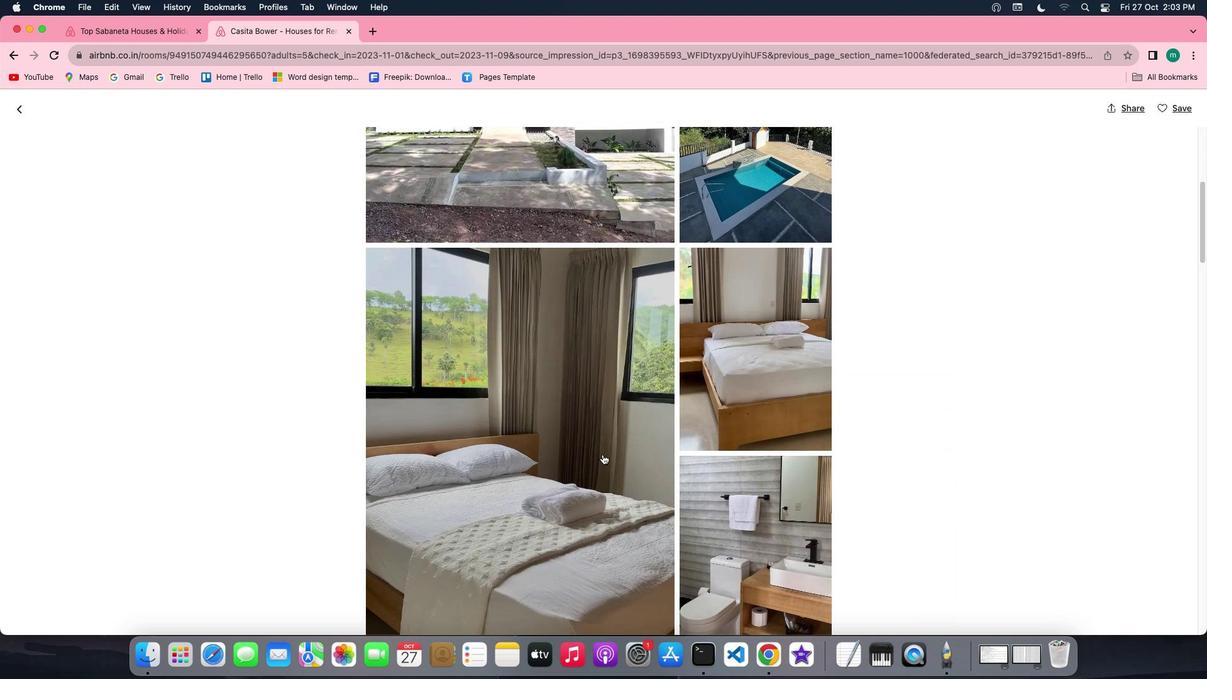 
Action: Mouse scrolled (602, 454) with delta (0, -1)
Screenshot: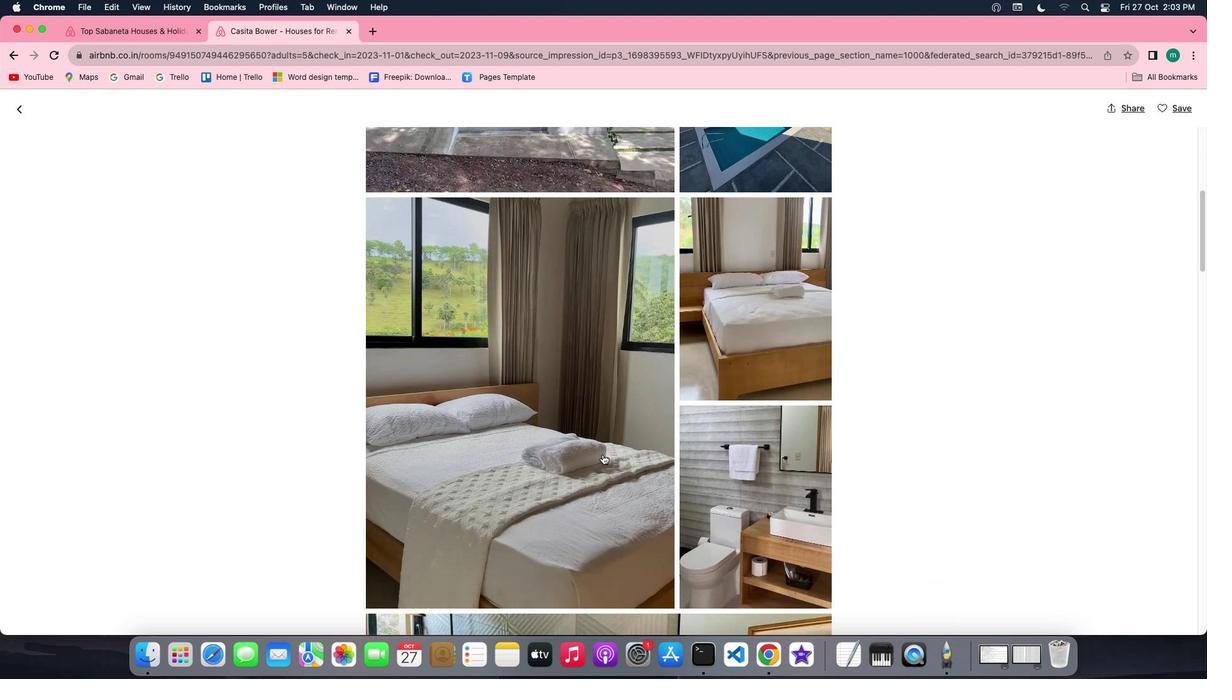 
Action: Mouse scrolled (602, 454) with delta (0, 0)
Screenshot: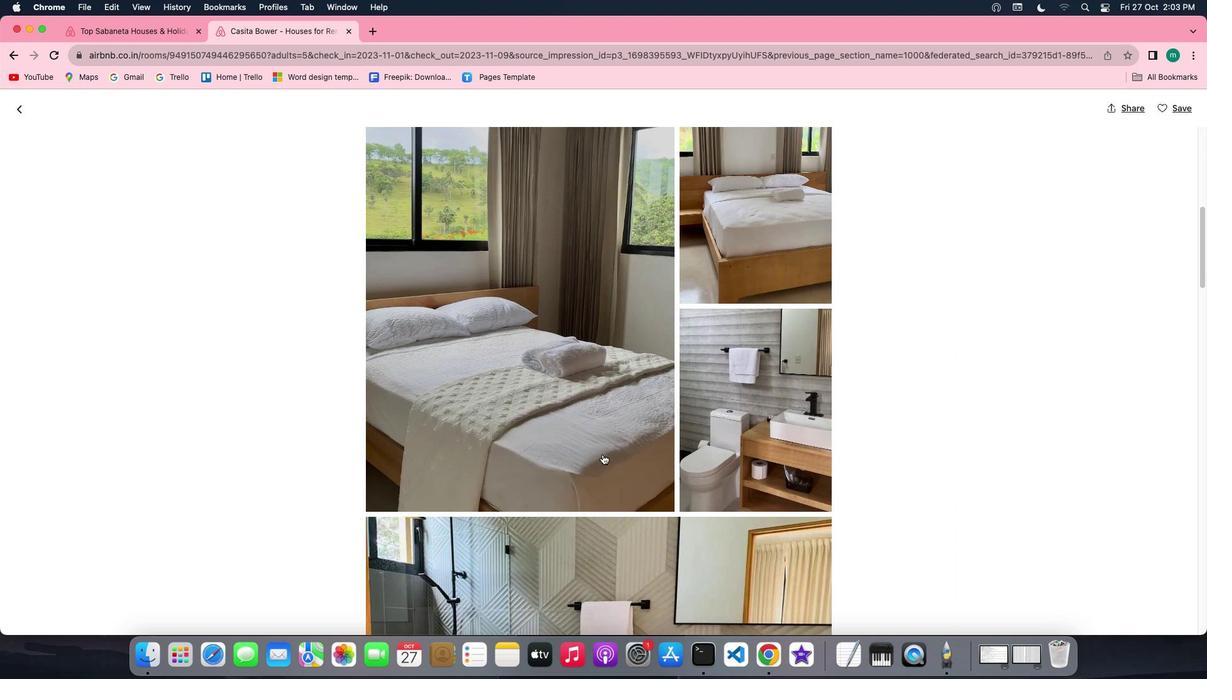 
Action: Mouse scrolled (602, 454) with delta (0, 0)
Screenshot: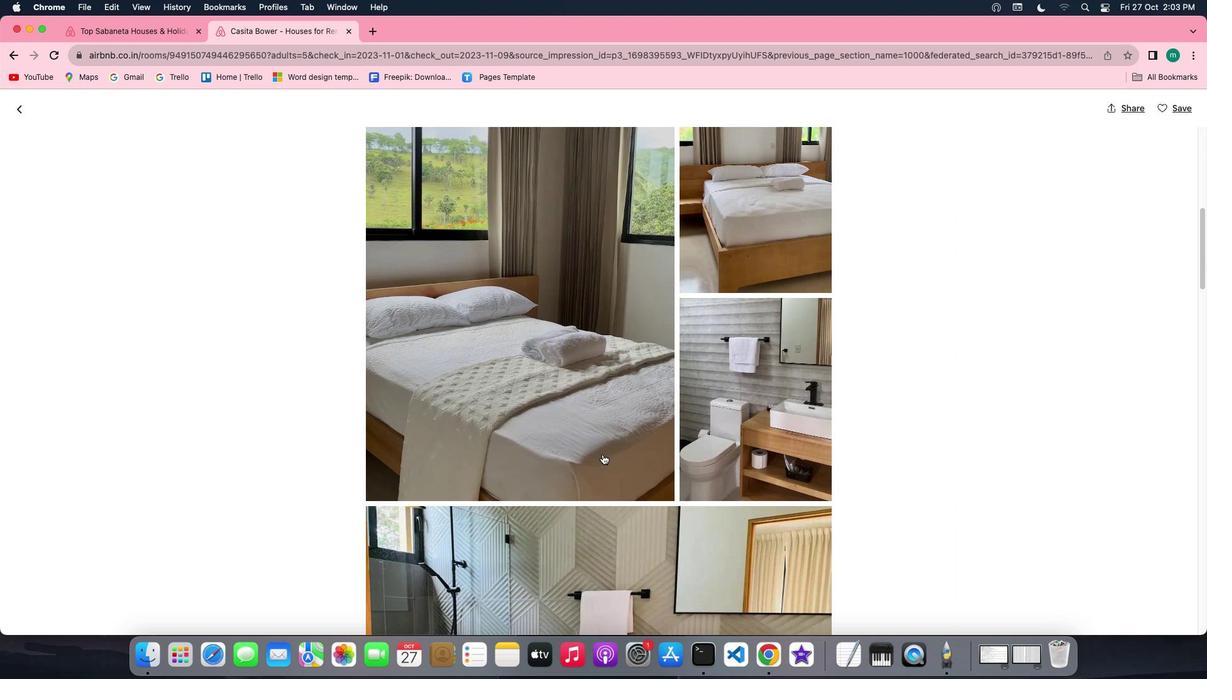 
Action: Mouse scrolled (602, 454) with delta (0, -1)
Screenshot: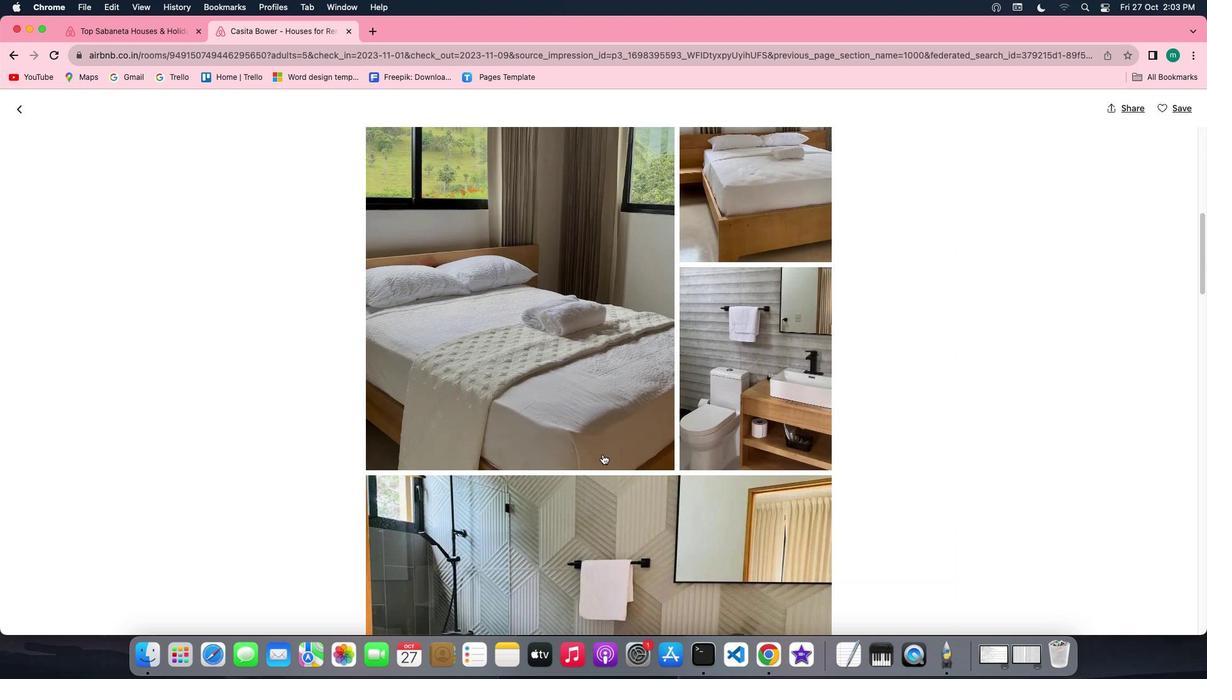 
Action: Mouse scrolled (602, 454) with delta (0, -2)
Screenshot: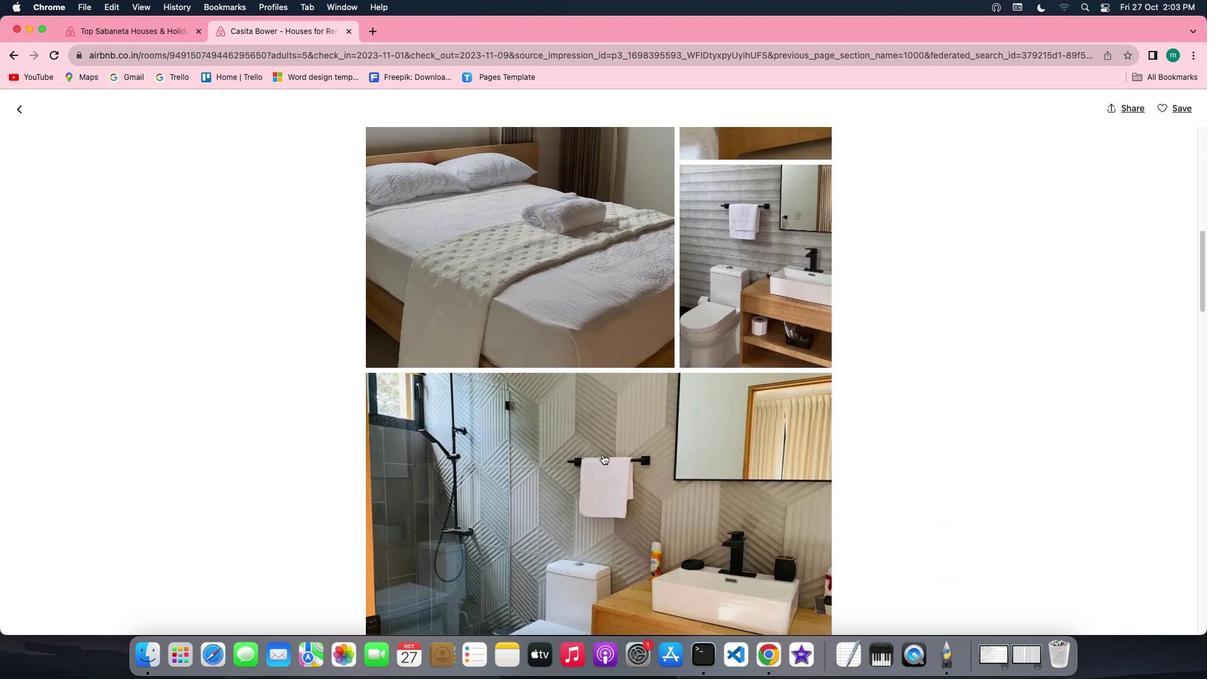 
Action: Mouse scrolled (602, 454) with delta (0, 0)
Screenshot: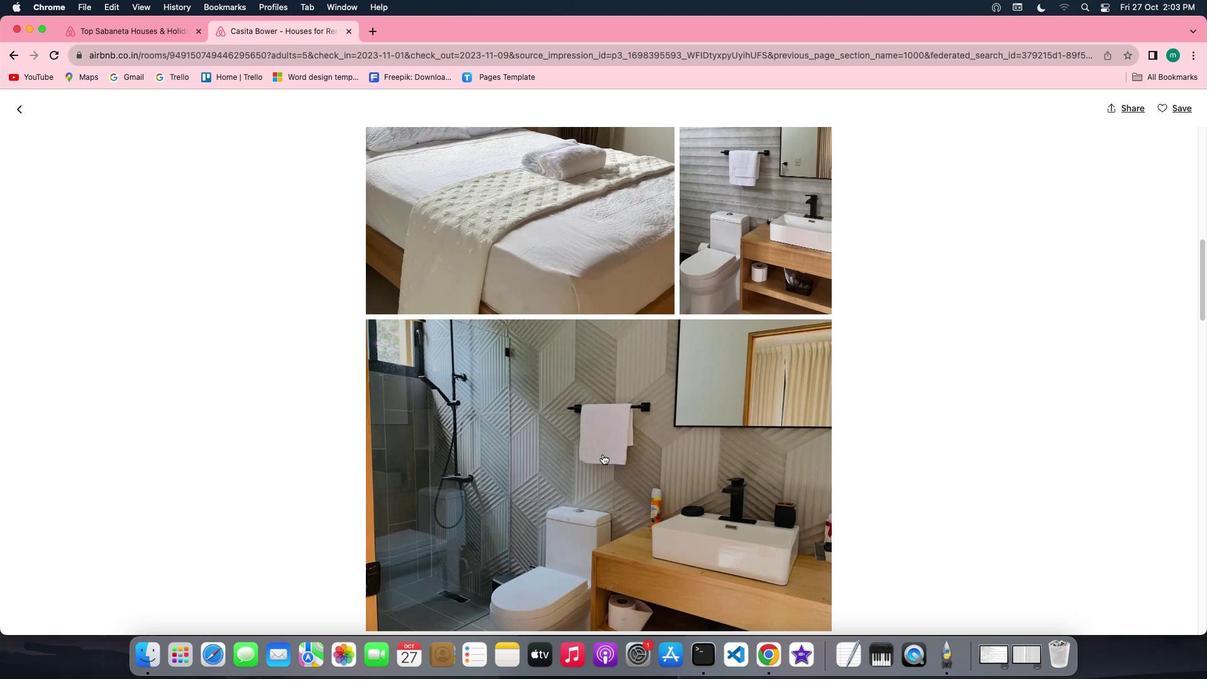 
Action: Mouse scrolled (602, 454) with delta (0, 0)
Screenshot: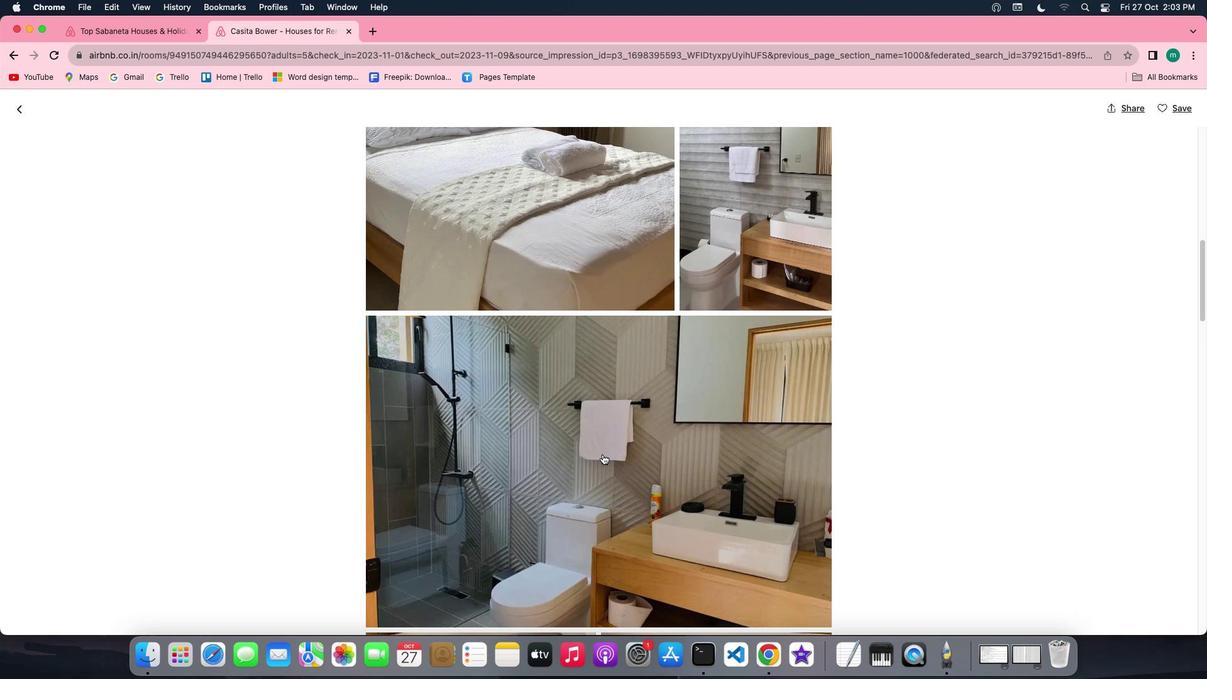 
Action: Mouse scrolled (602, 454) with delta (0, -1)
Screenshot: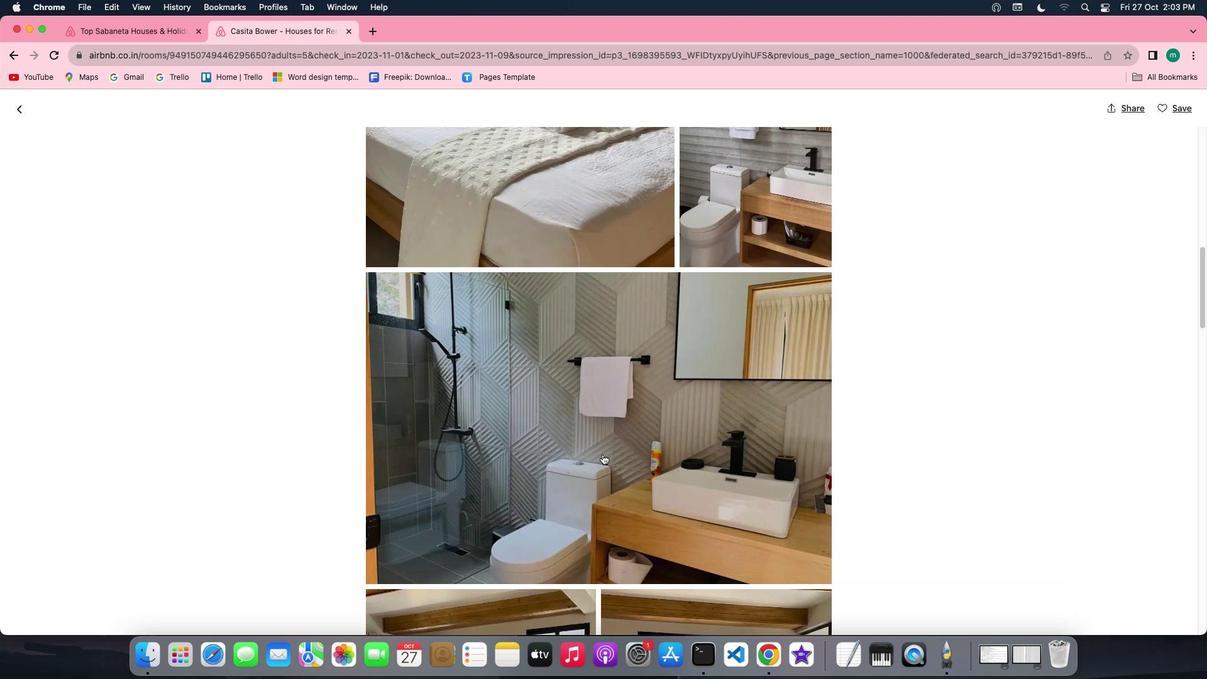 
Action: Mouse scrolled (602, 454) with delta (0, -1)
Screenshot: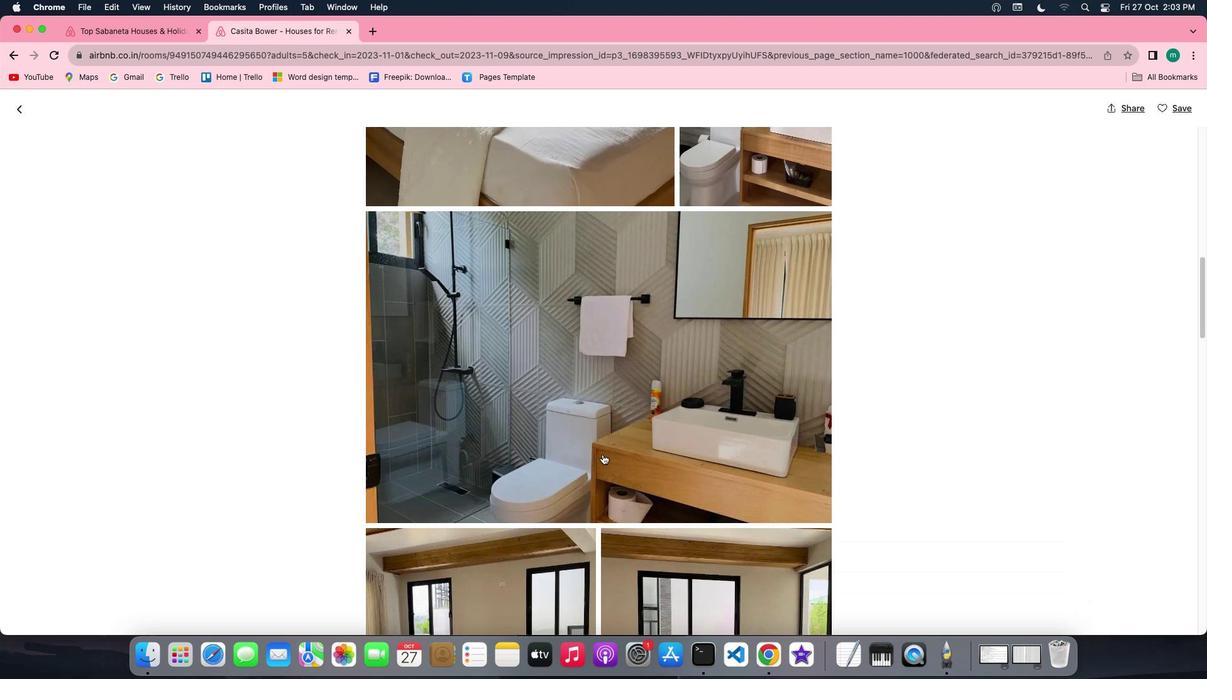 
Action: Mouse scrolled (602, 454) with delta (0, 0)
Screenshot: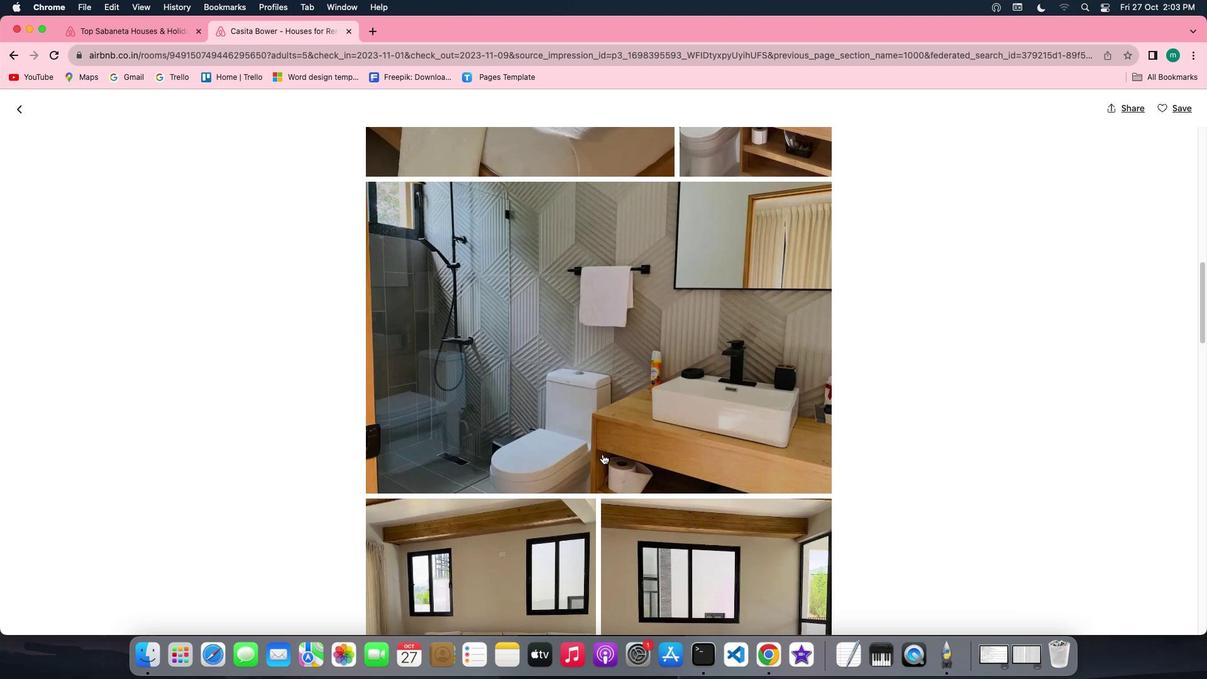 
Action: Mouse scrolled (602, 454) with delta (0, 0)
Screenshot: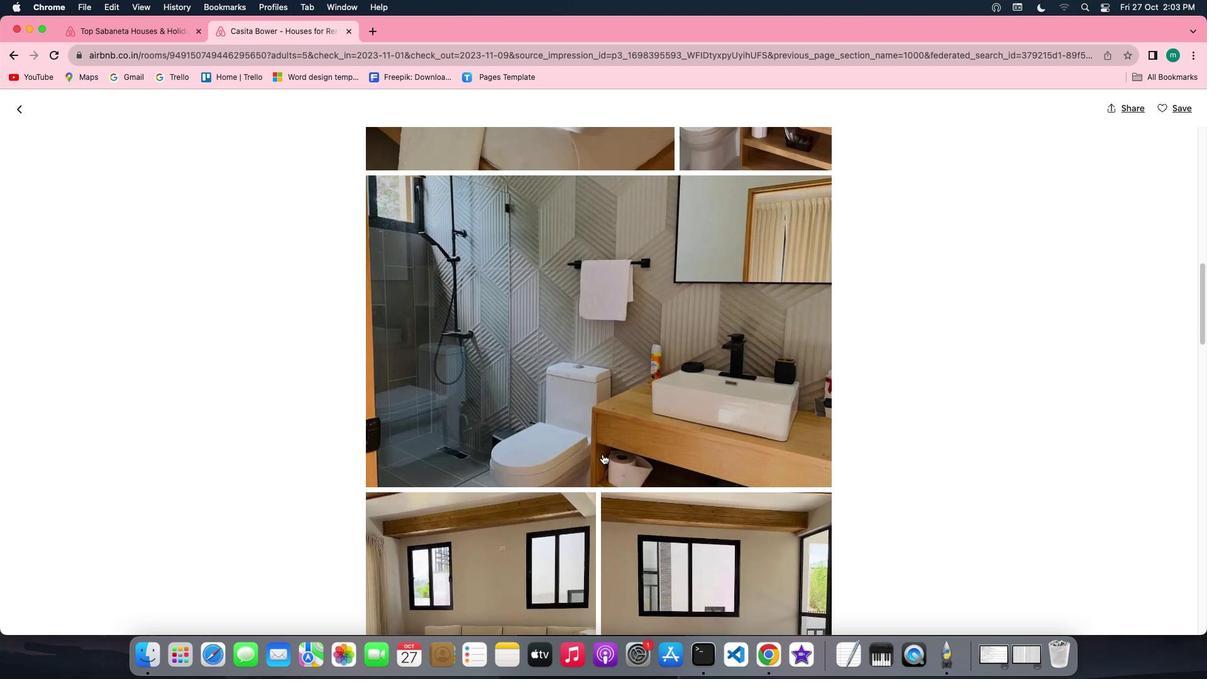 
Action: Mouse scrolled (602, 454) with delta (0, -1)
Screenshot: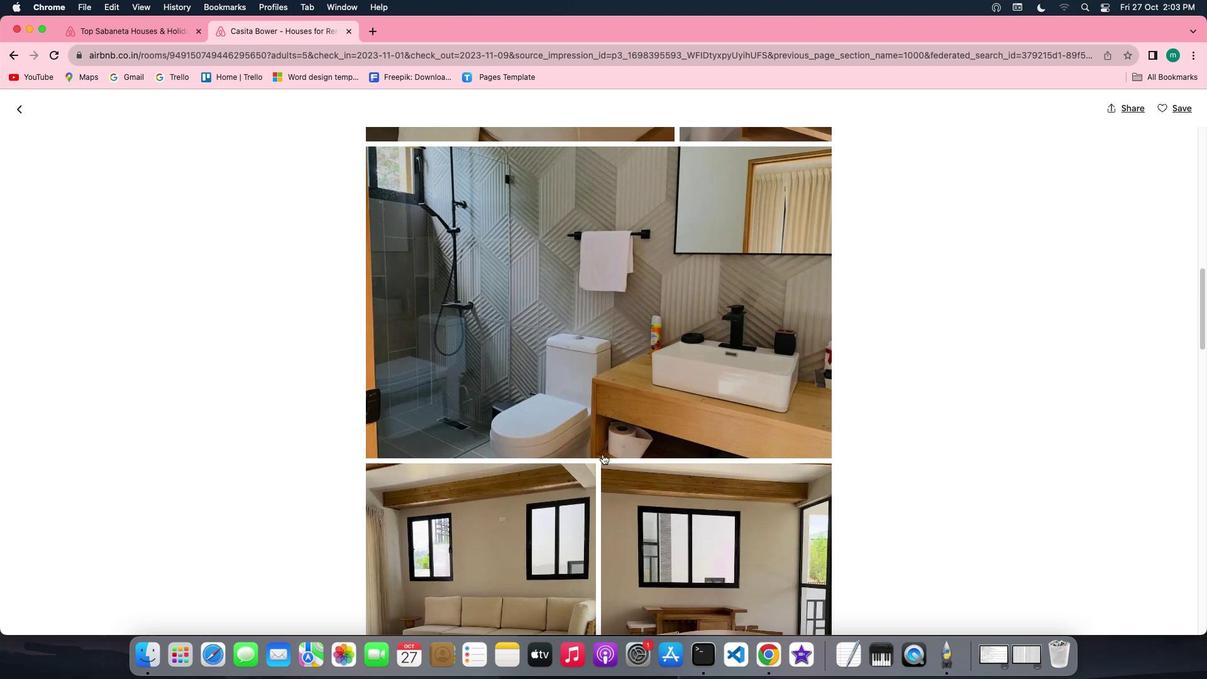 
Action: Mouse scrolled (602, 454) with delta (0, 0)
Screenshot: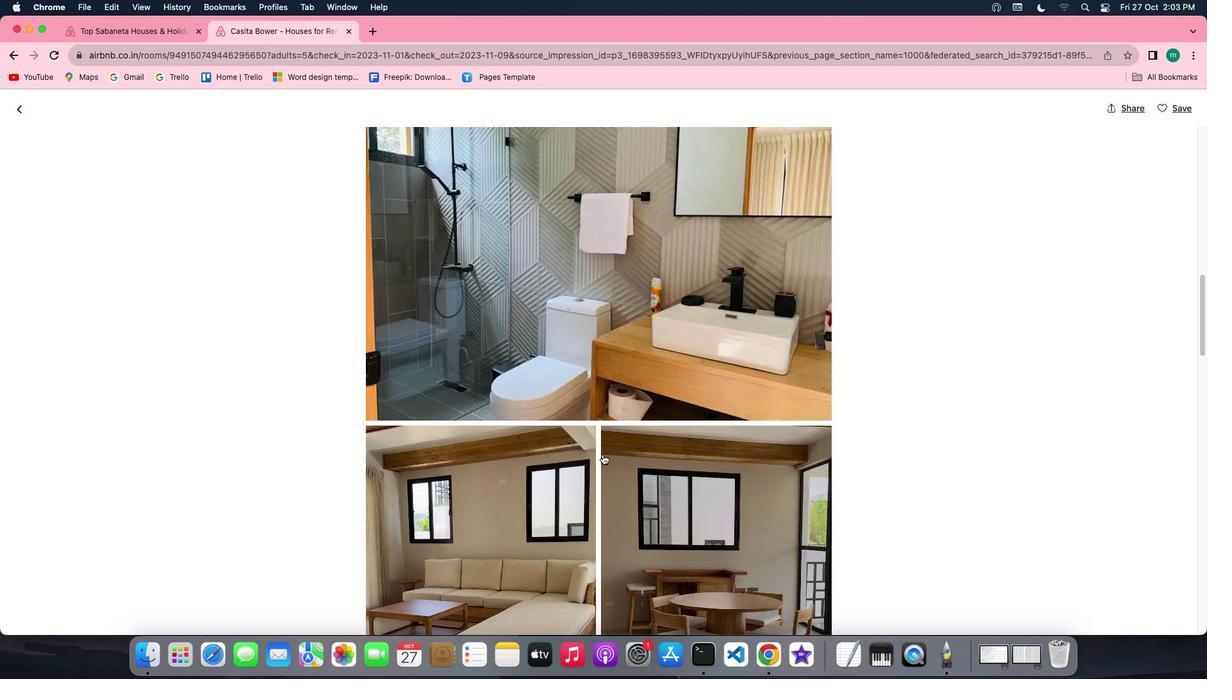 
Action: Mouse scrolled (602, 454) with delta (0, 0)
Screenshot: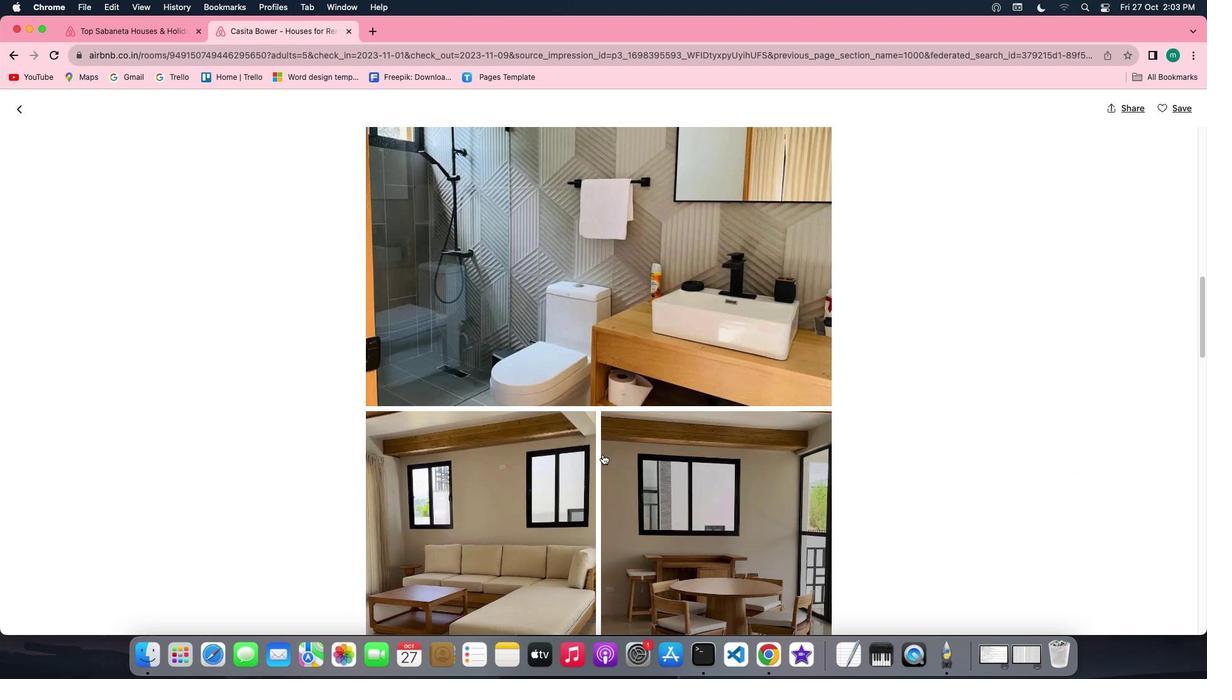 
Action: Mouse scrolled (602, 454) with delta (0, -1)
Screenshot: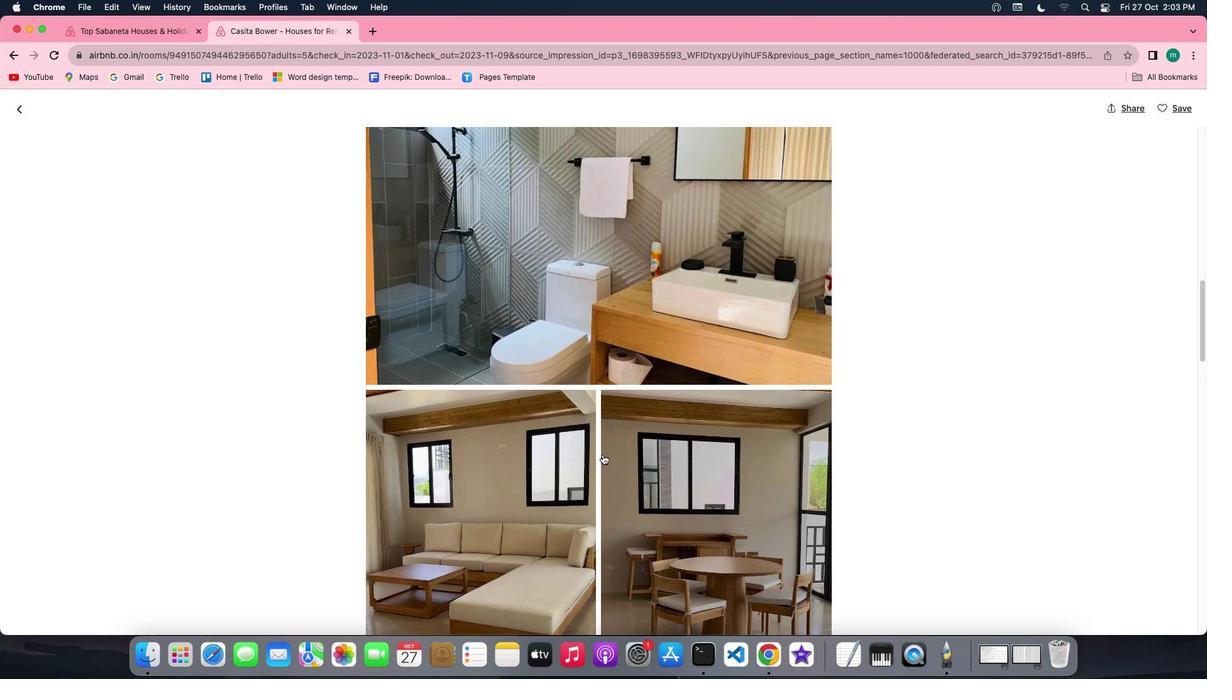 
Action: Mouse scrolled (602, 454) with delta (0, -1)
Screenshot: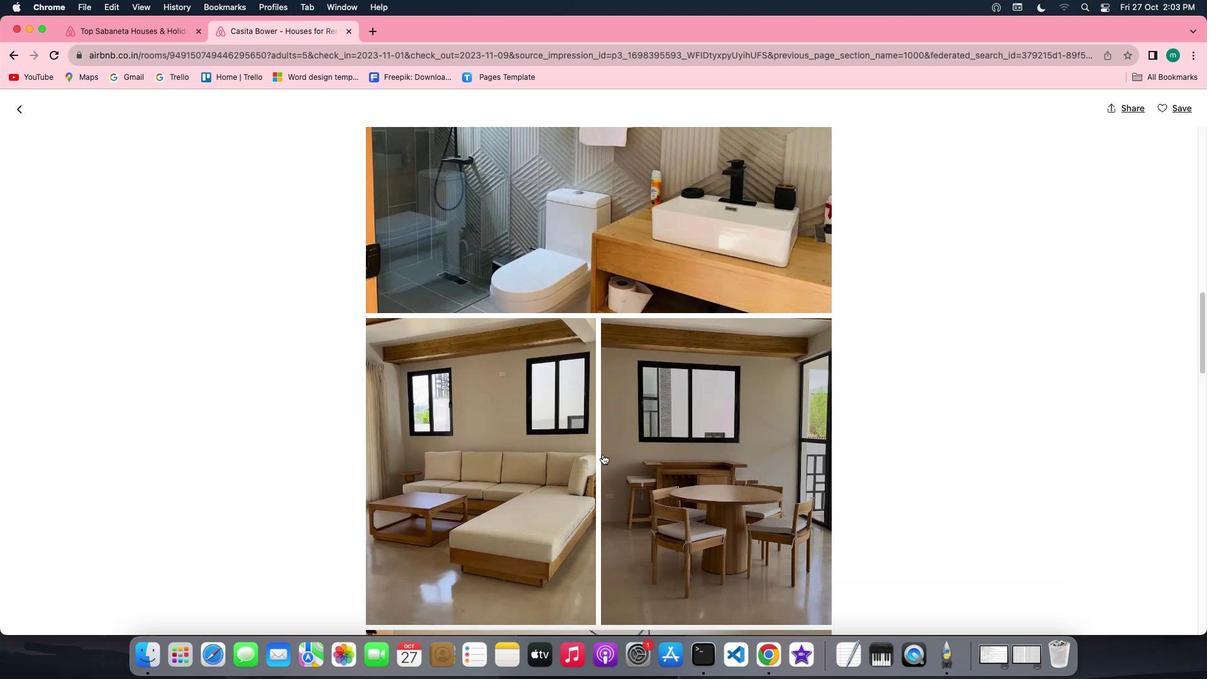 
Action: Mouse scrolled (602, 454) with delta (0, 0)
Screenshot: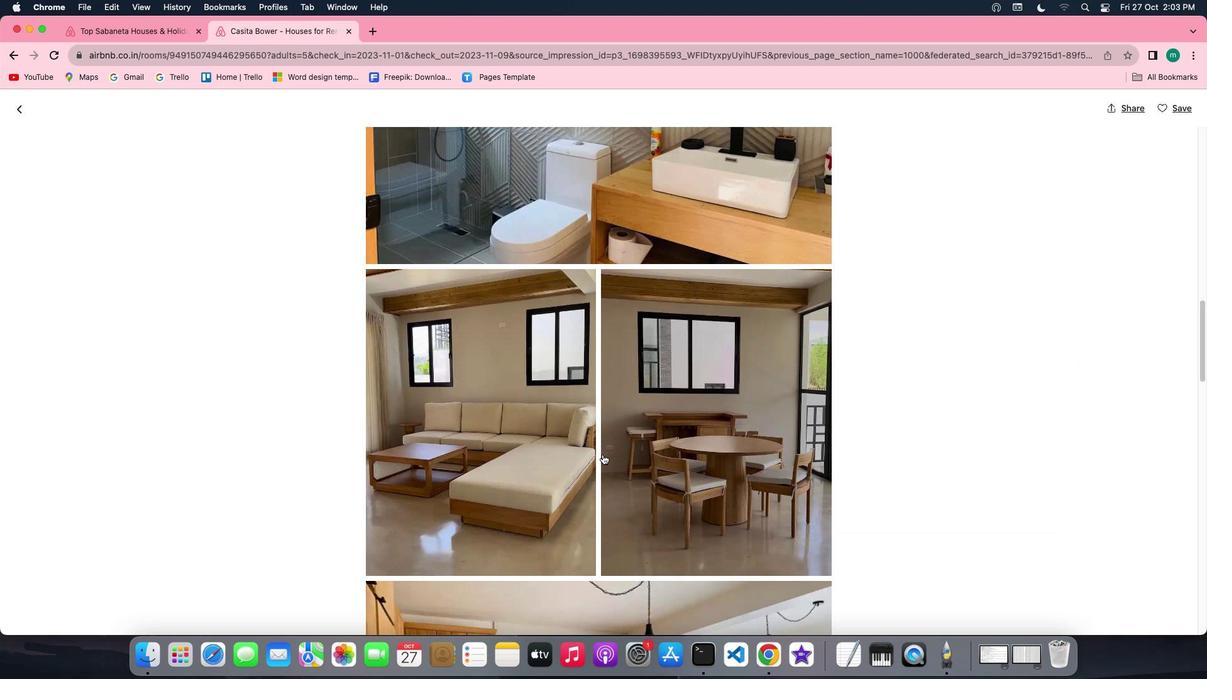 
Action: Mouse scrolled (602, 454) with delta (0, 0)
Screenshot: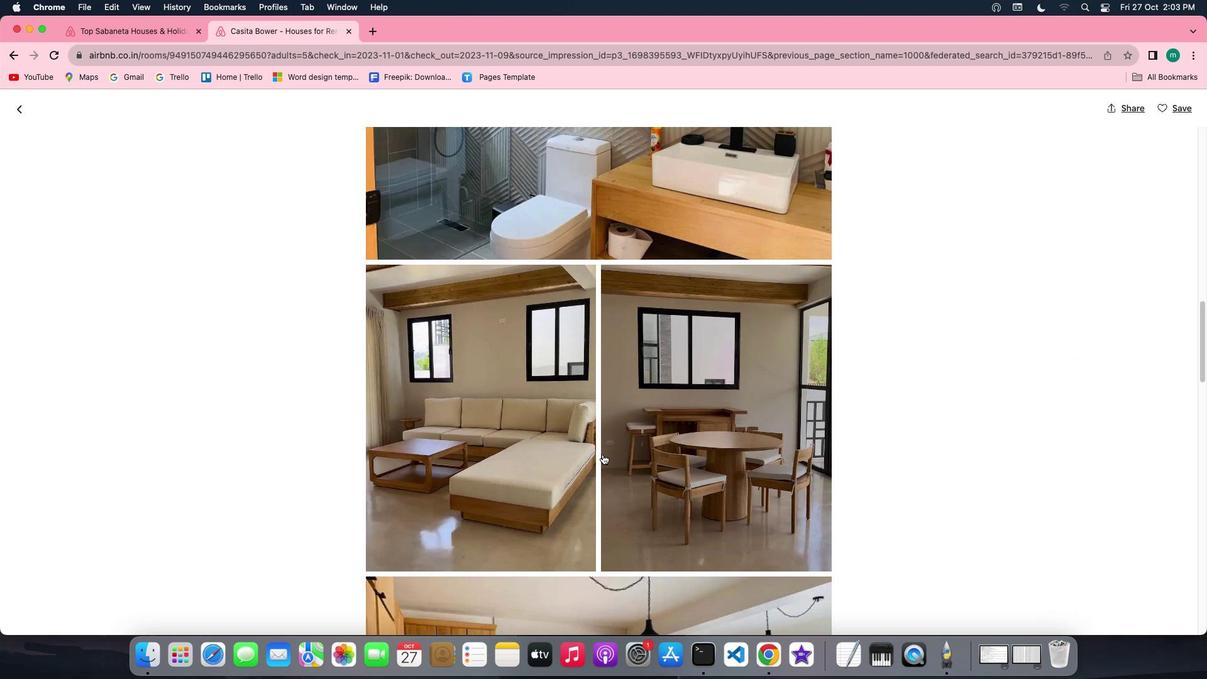 
Action: Mouse scrolled (602, 454) with delta (0, 0)
Screenshot: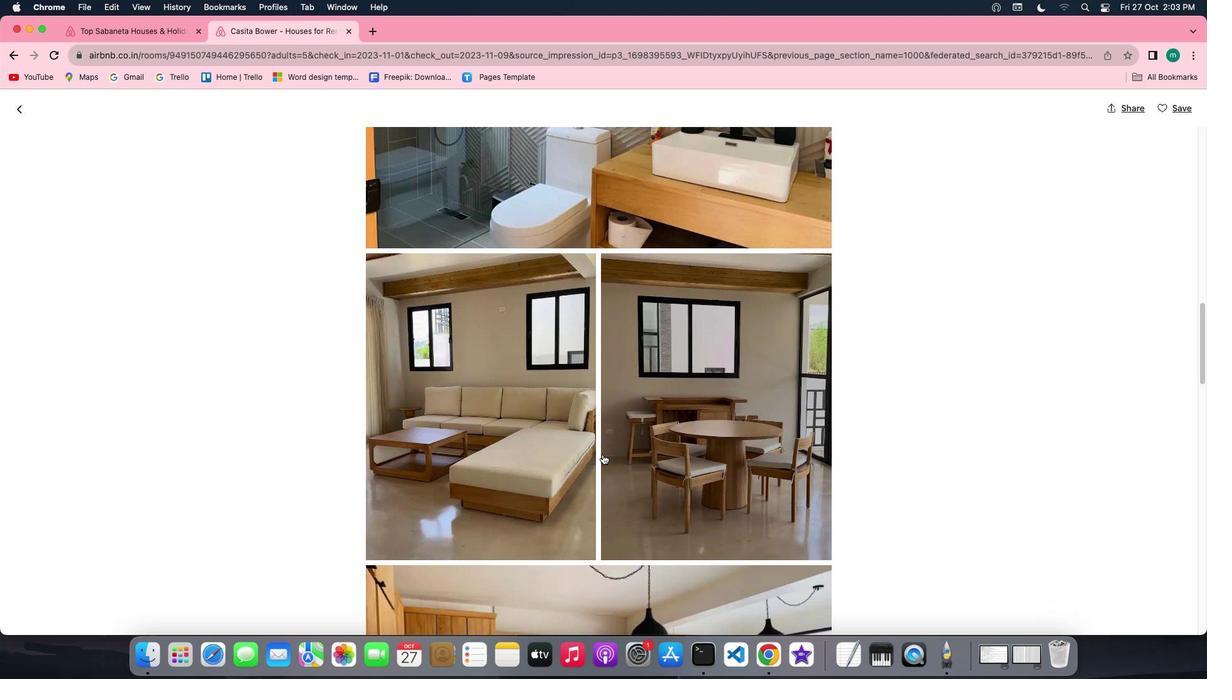 
Action: Mouse scrolled (602, 454) with delta (0, 0)
Screenshot: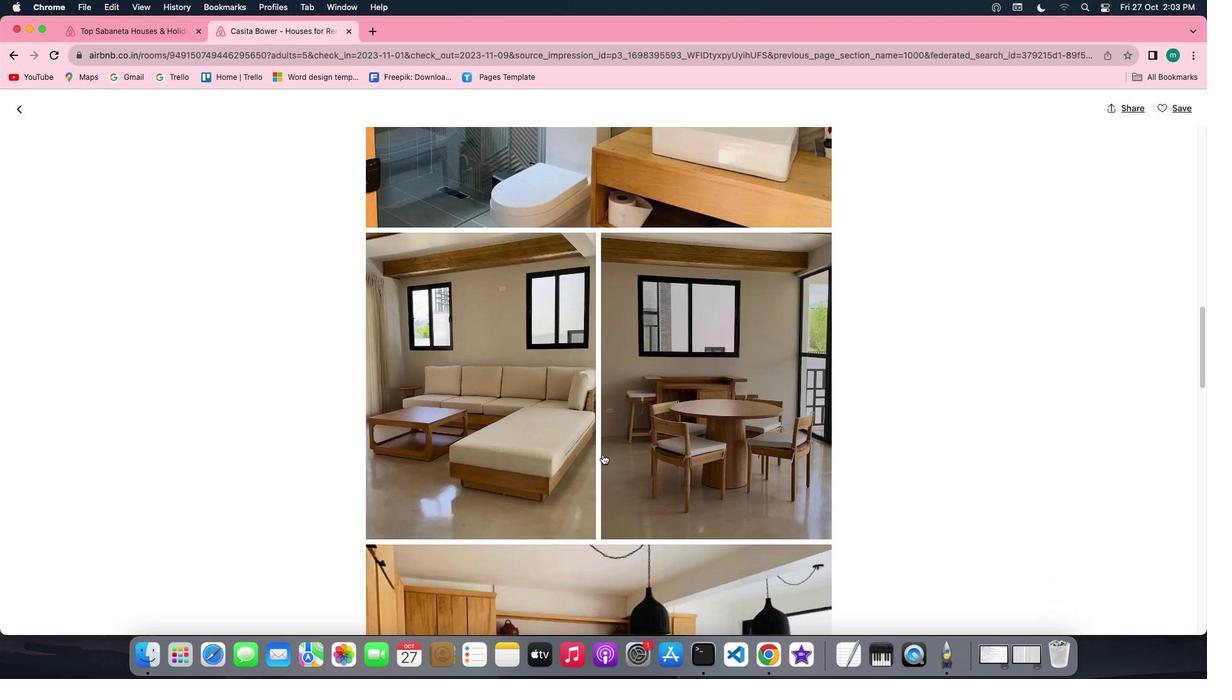 
Action: Mouse scrolled (602, 454) with delta (0, -1)
Screenshot: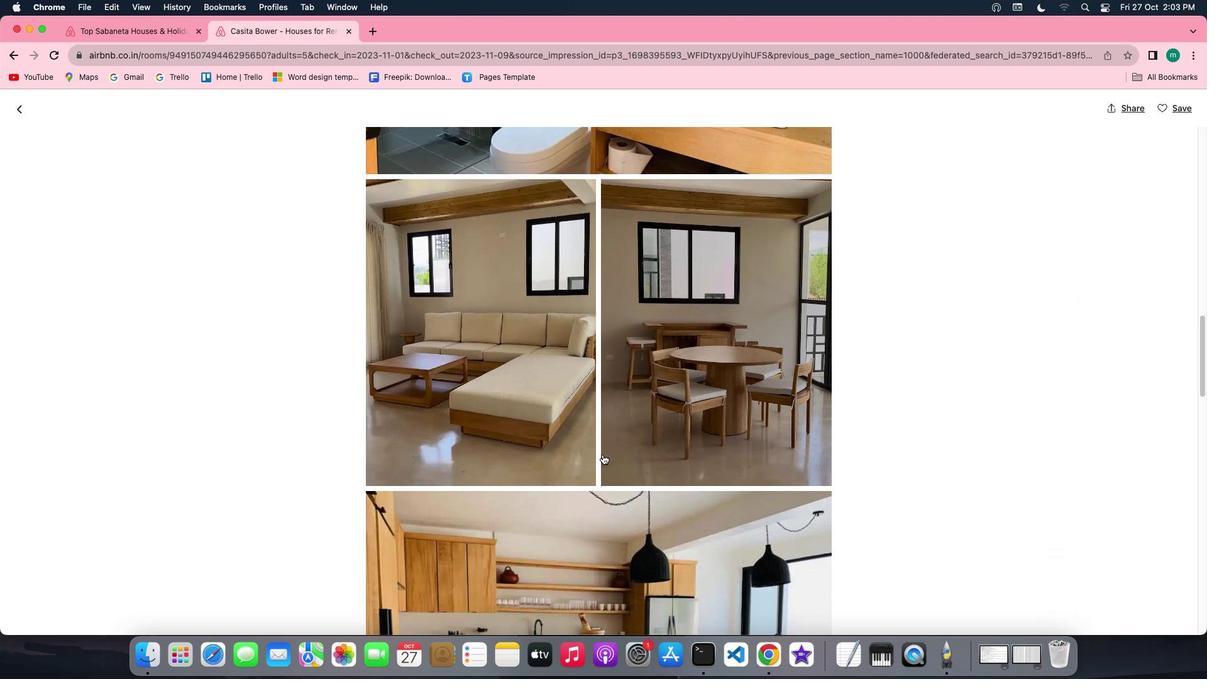 
Action: Mouse scrolled (602, 454) with delta (0, 0)
Screenshot: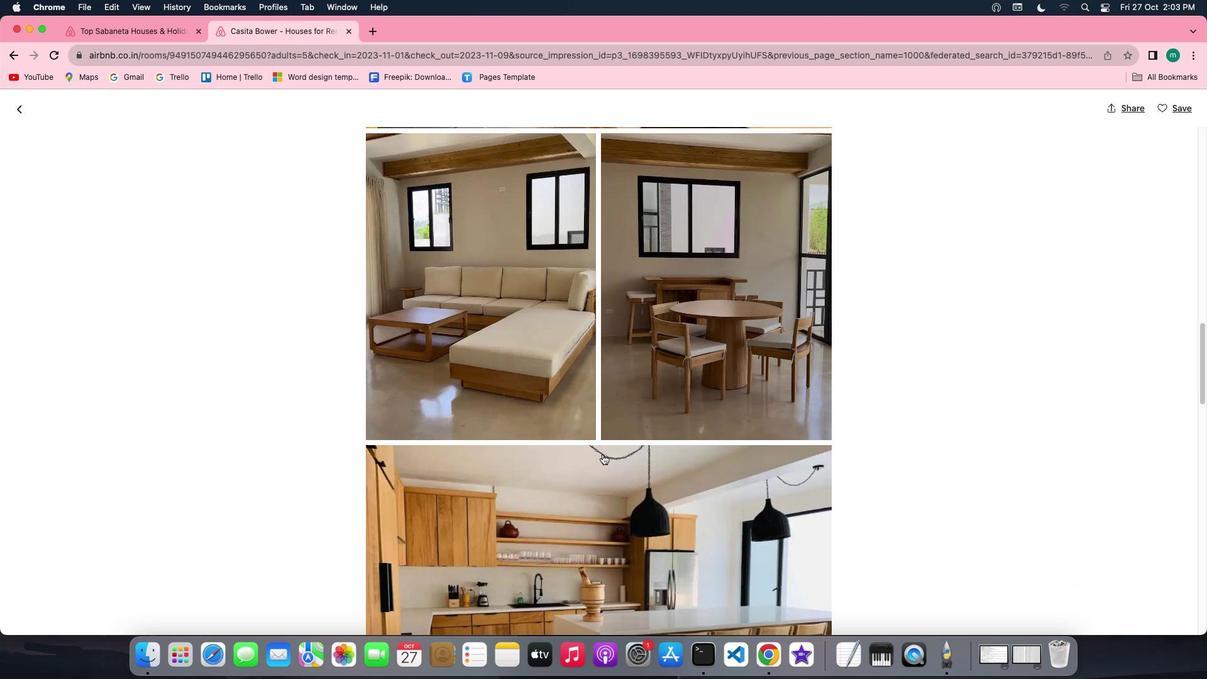 
Action: Mouse scrolled (602, 454) with delta (0, 0)
Screenshot: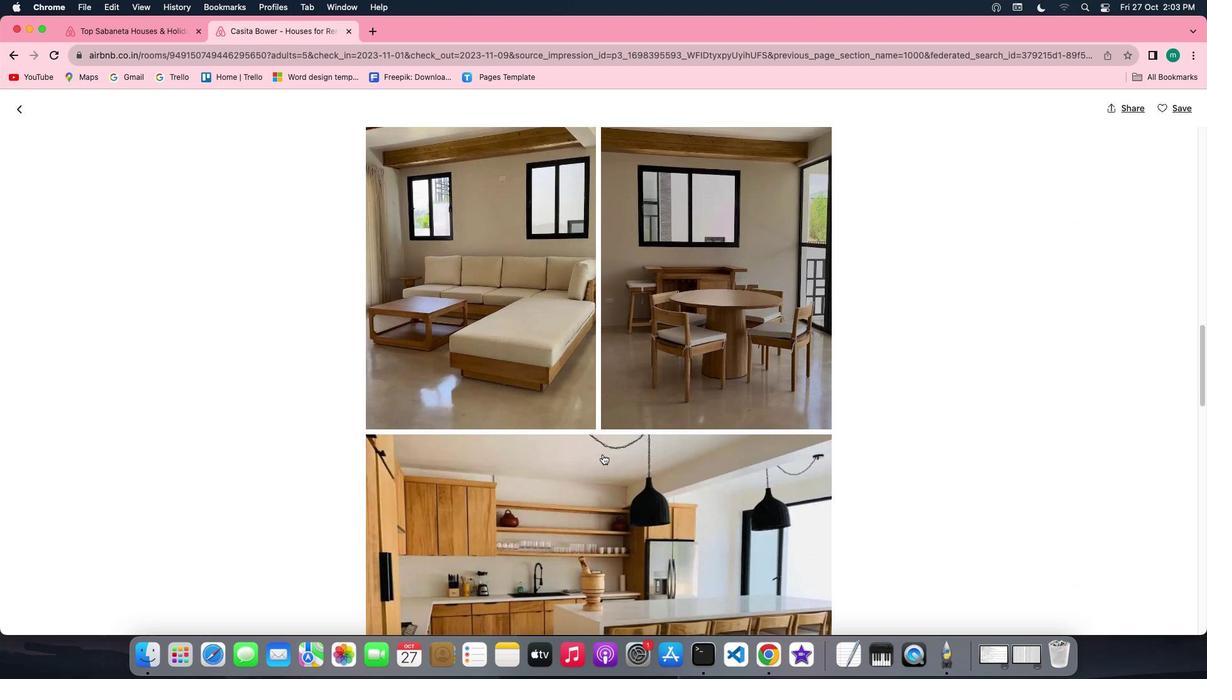 
Action: Mouse scrolled (602, 454) with delta (0, -1)
Screenshot: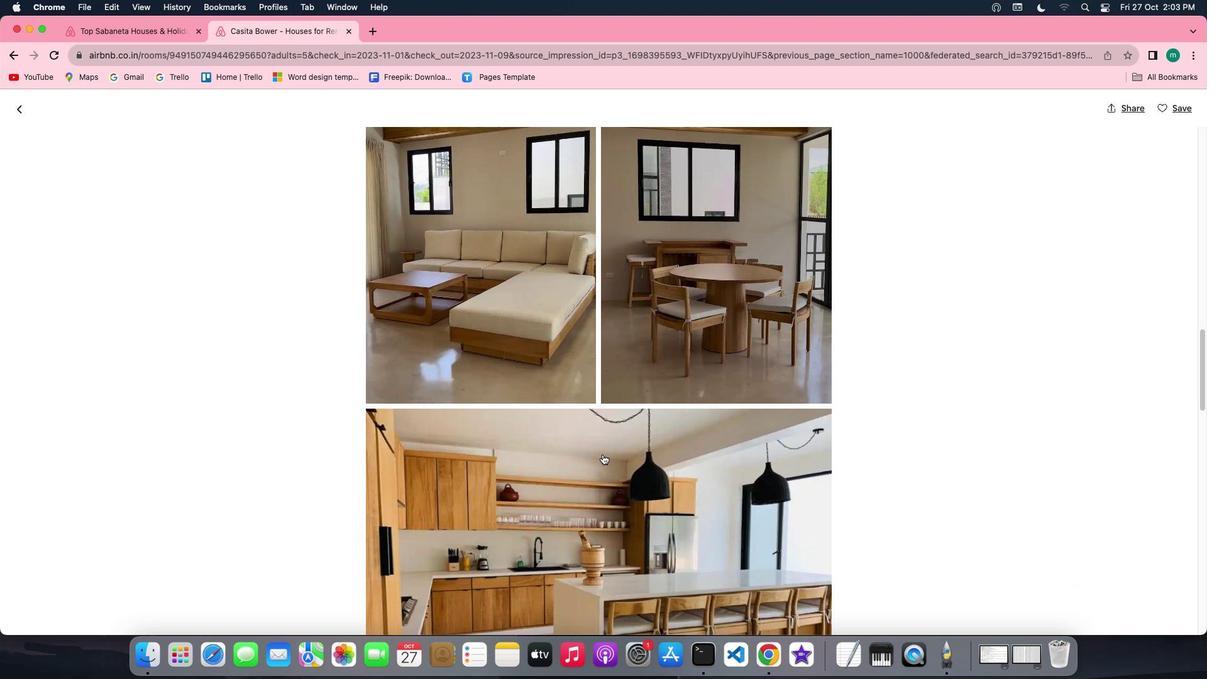 
Action: Mouse scrolled (602, 454) with delta (0, 0)
Screenshot: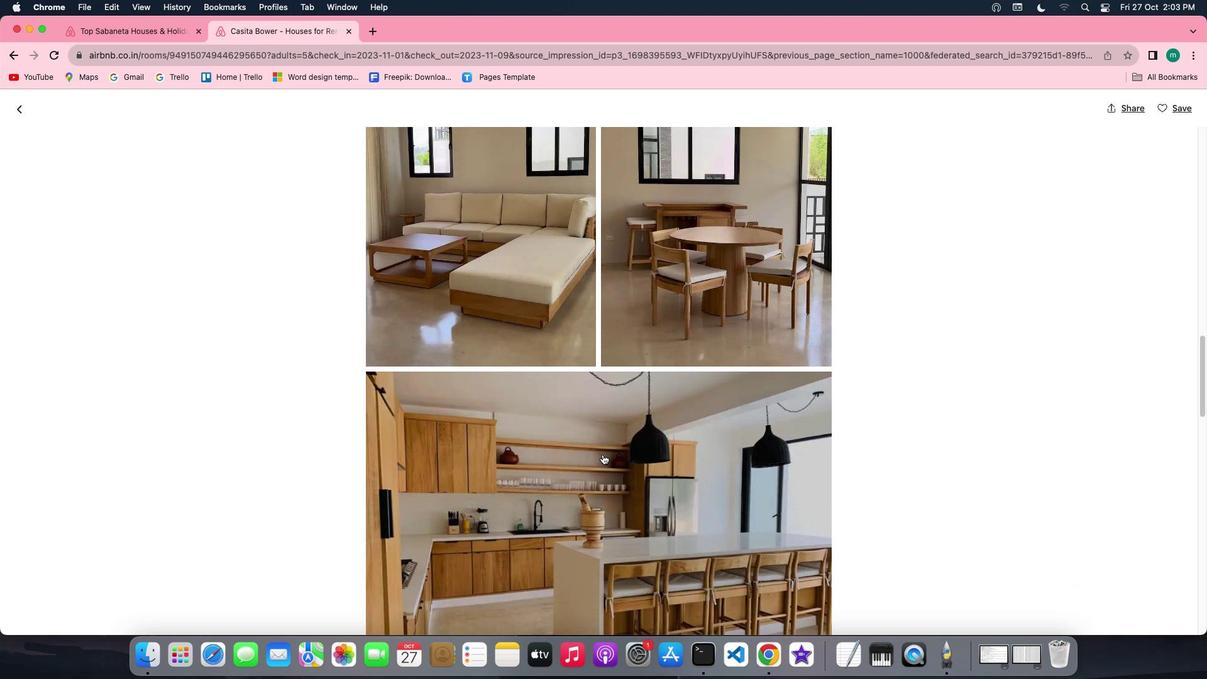 
Action: Mouse scrolled (602, 454) with delta (0, 0)
Screenshot: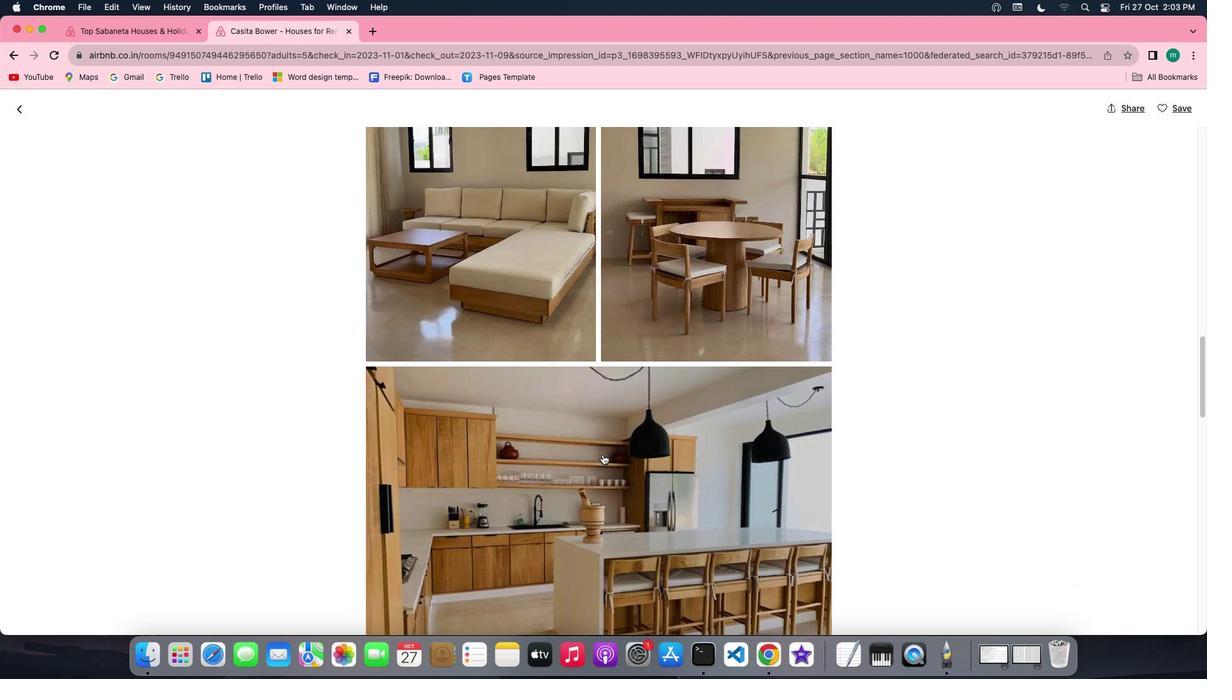 
Action: Mouse scrolled (602, 454) with delta (0, -1)
Screenshot: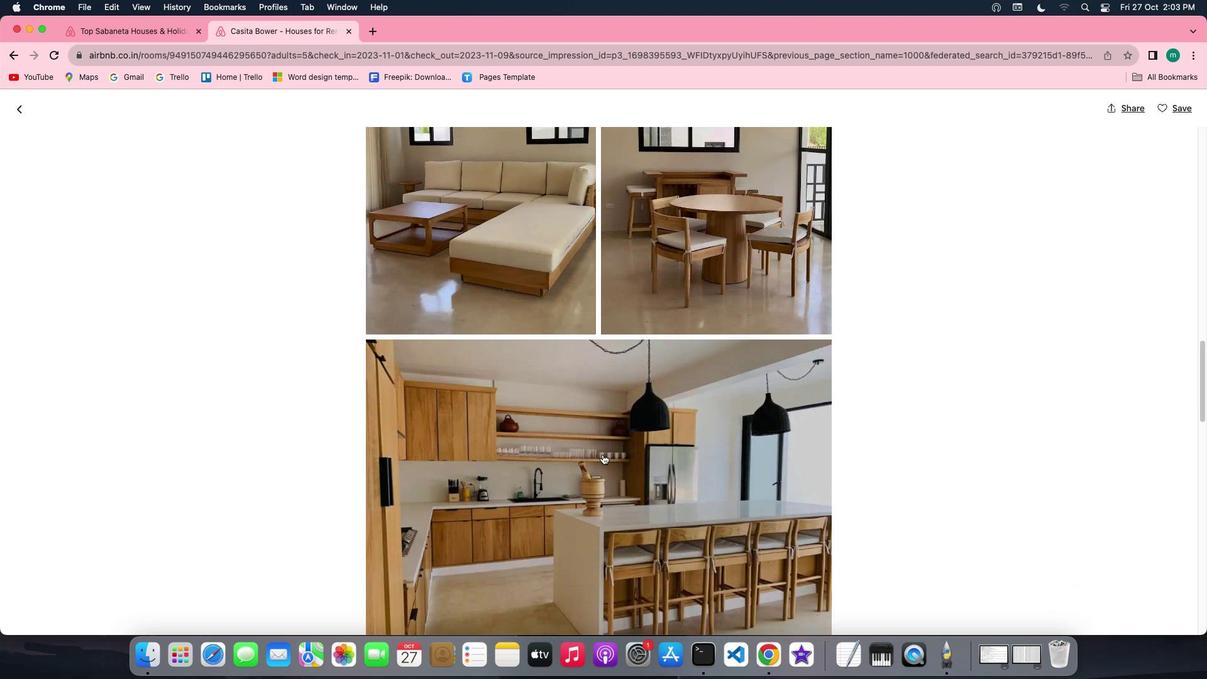 
Action: Mouse scrolled (602, 454) with delta (0, 0)
Screenshot: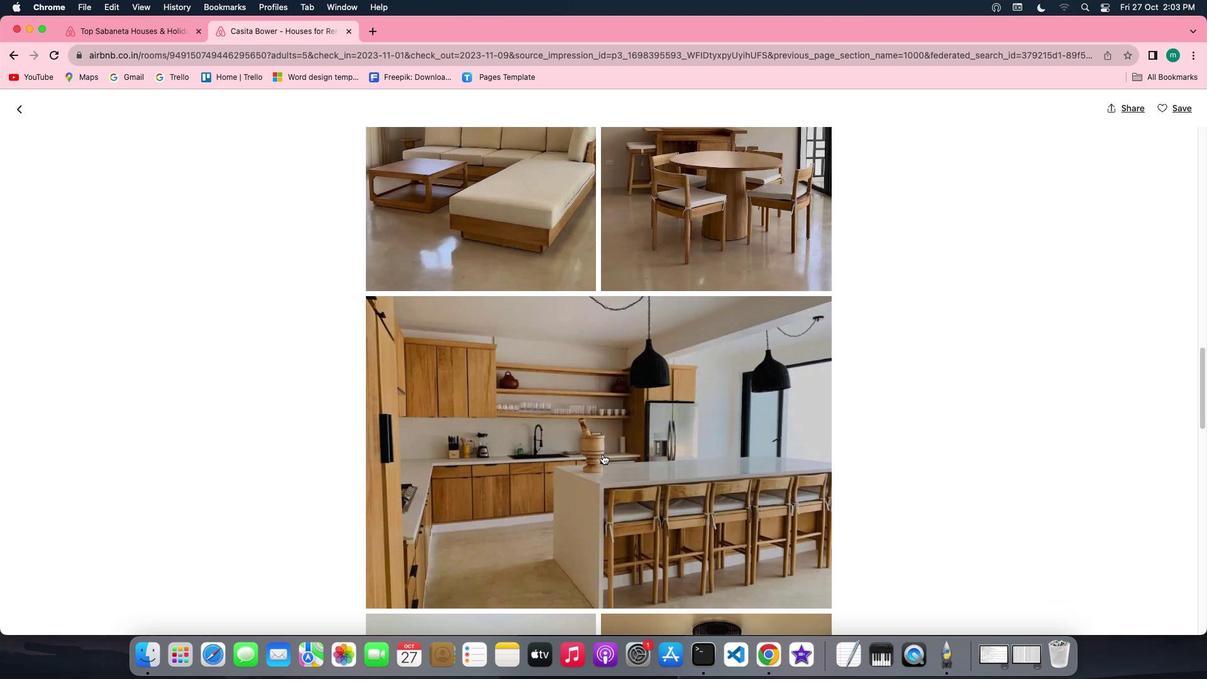 
Action: Mouse scrolled (602, 454) with delta (0, 0)
Screenshot: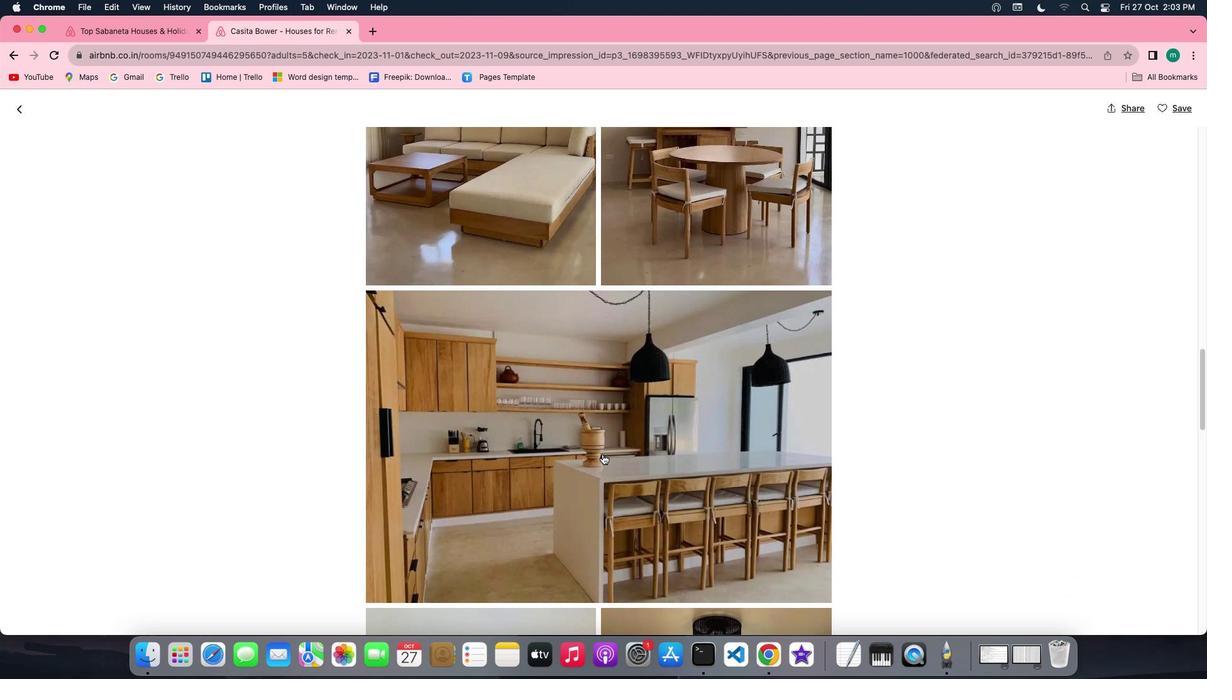 
Action: Mouse scrolled (602, 454) with delta (0, 0)
Screenshot: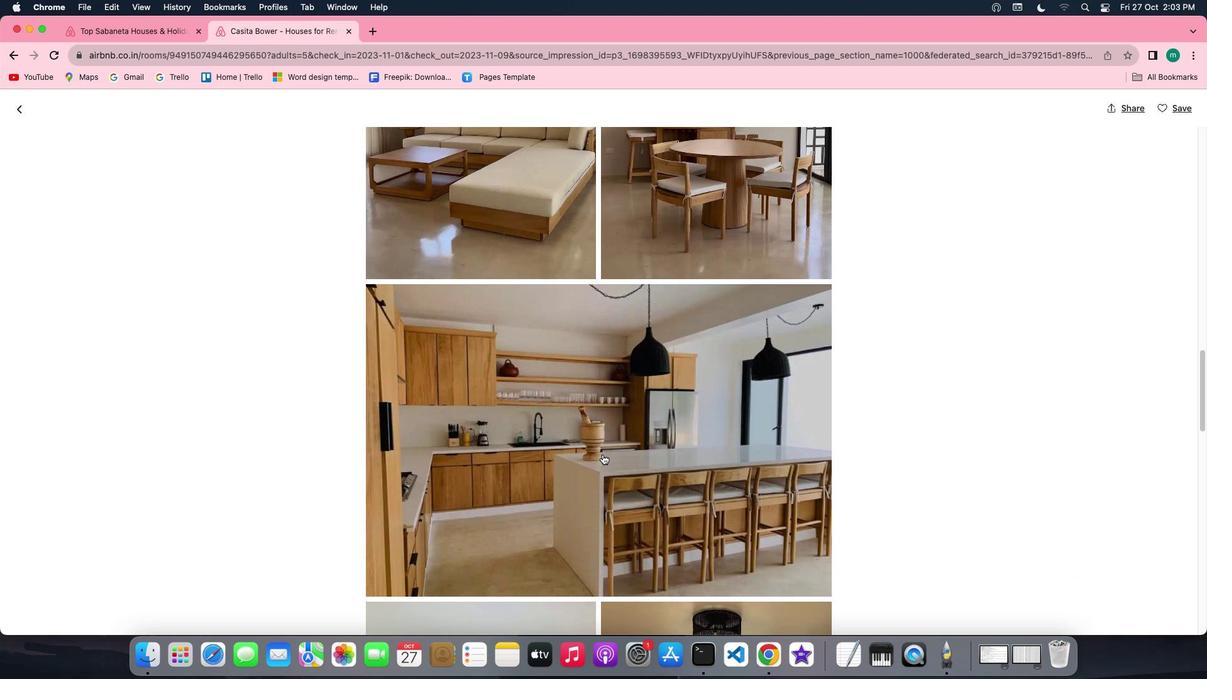 
Action: Mouse scrolled (602, 454) with delta (0, -1)
Screenshot: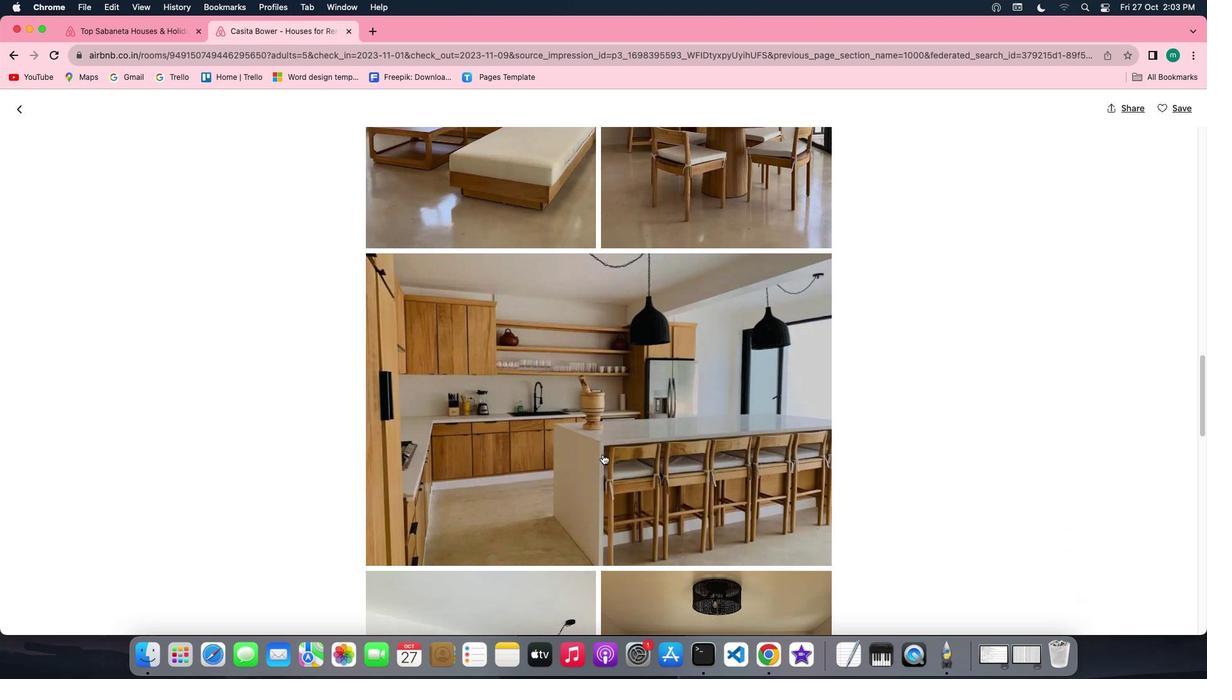 
Action: Mouse scrolled (602, 454) with delta (0, 0)
Screenshot: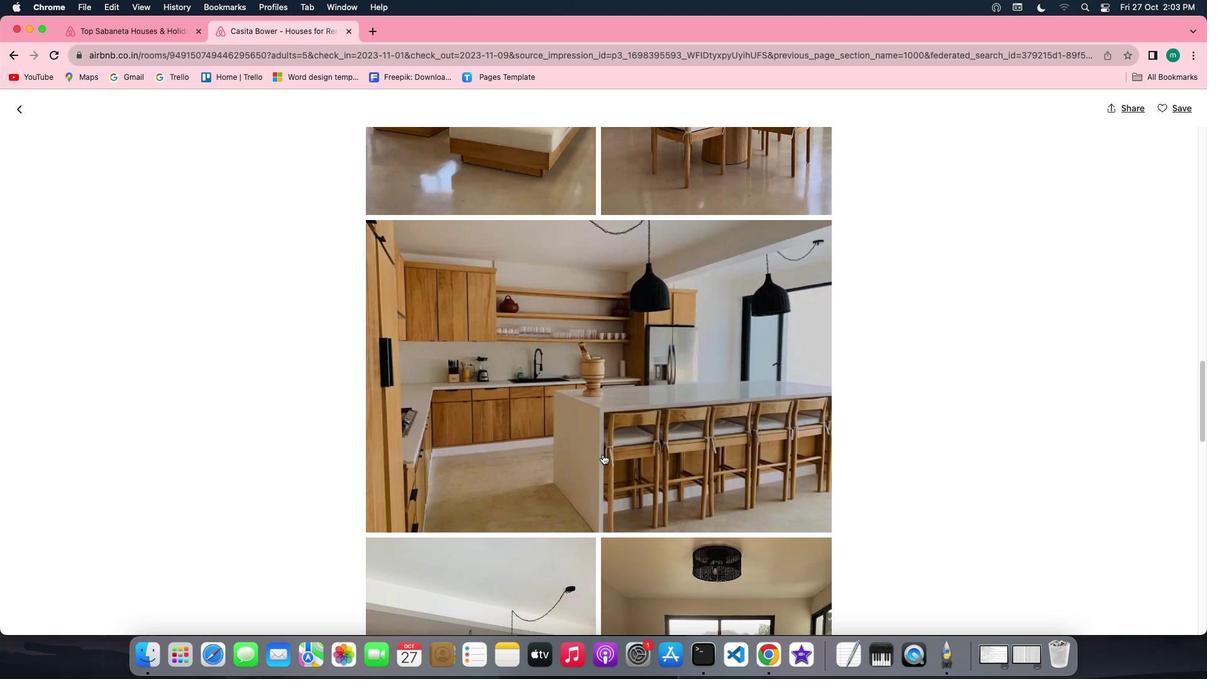 
Action: Mouse scrolled (602, 454) with delta (0, 0)
Screenshot: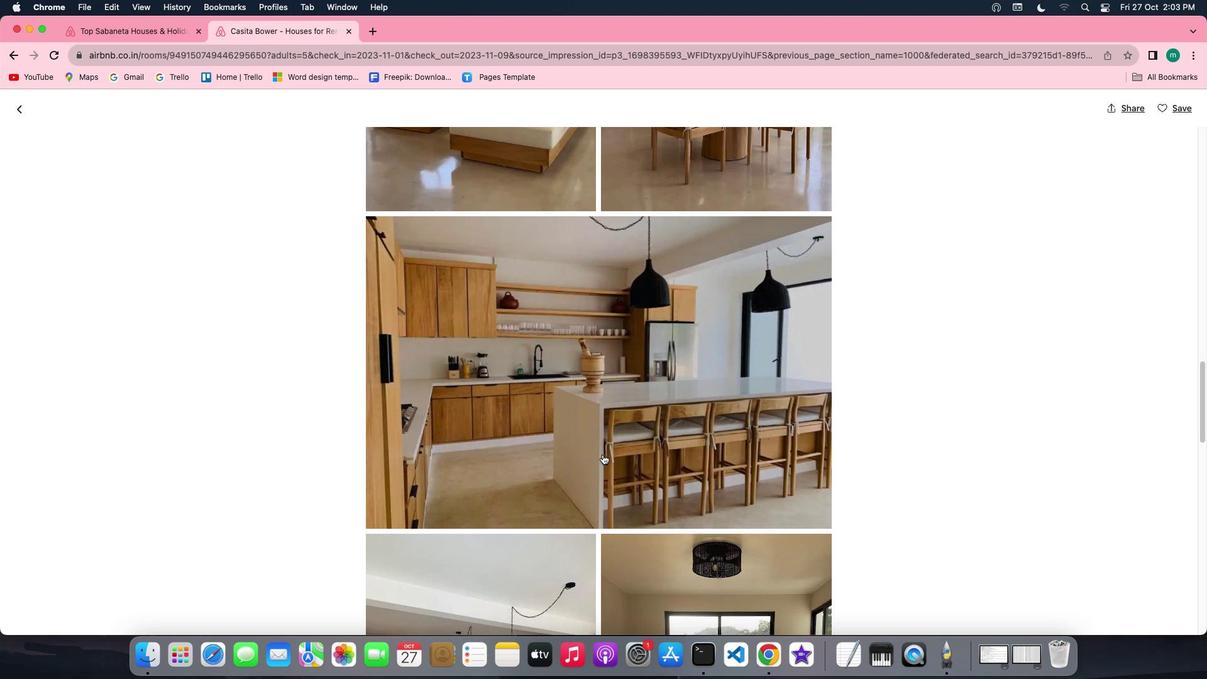 
Action: Mouse scrolled (602, 454) with delta (0, 0)
Screenshot: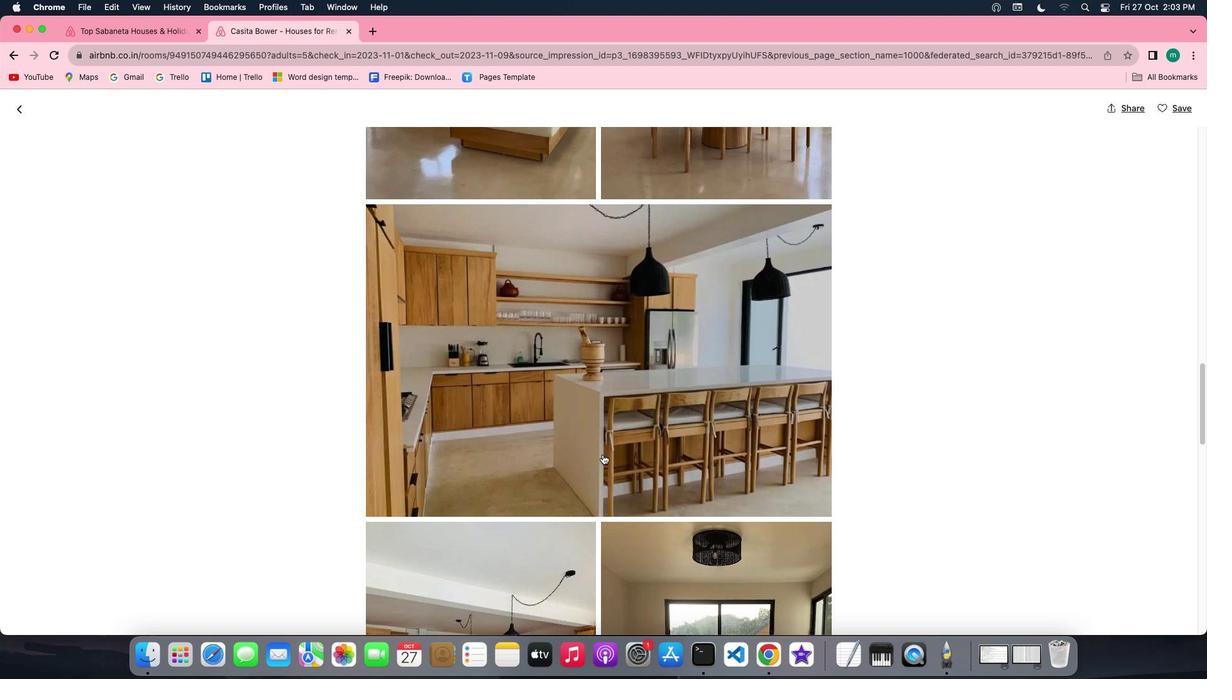 
Action: Mouse scrolled (602, 454) with delta (0, 0)
Screenshot: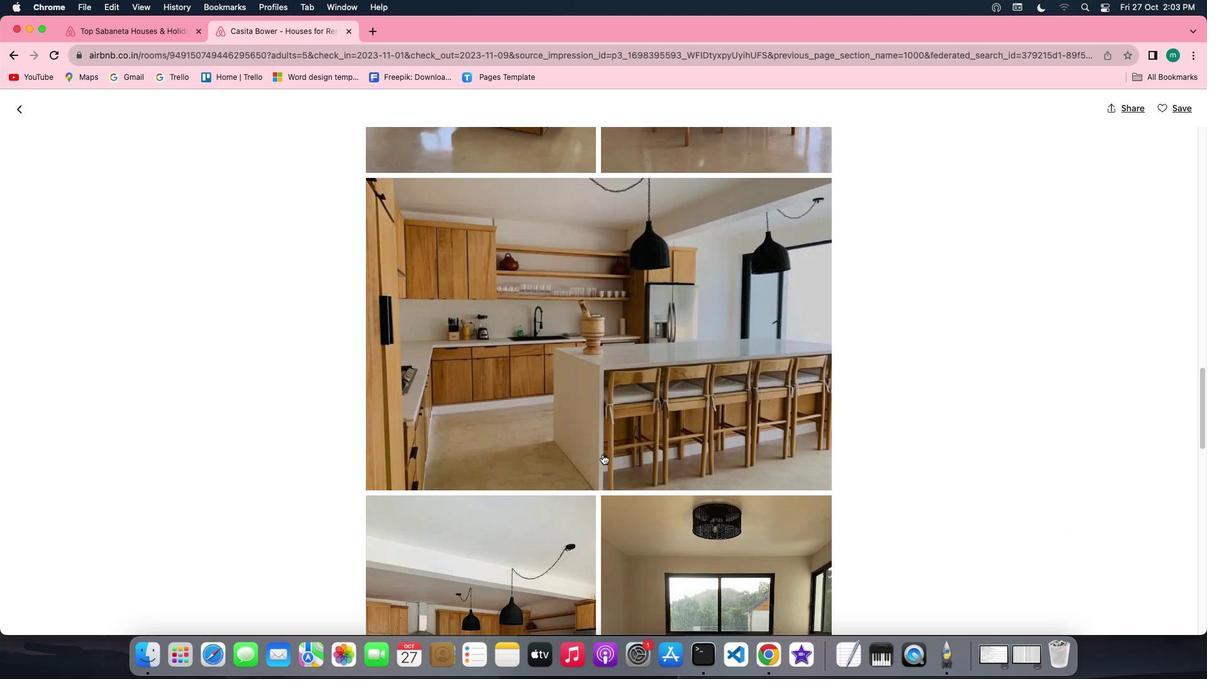 
Action: Mouse scrolled (602, 454) with delta (0, 0)
Screenshot: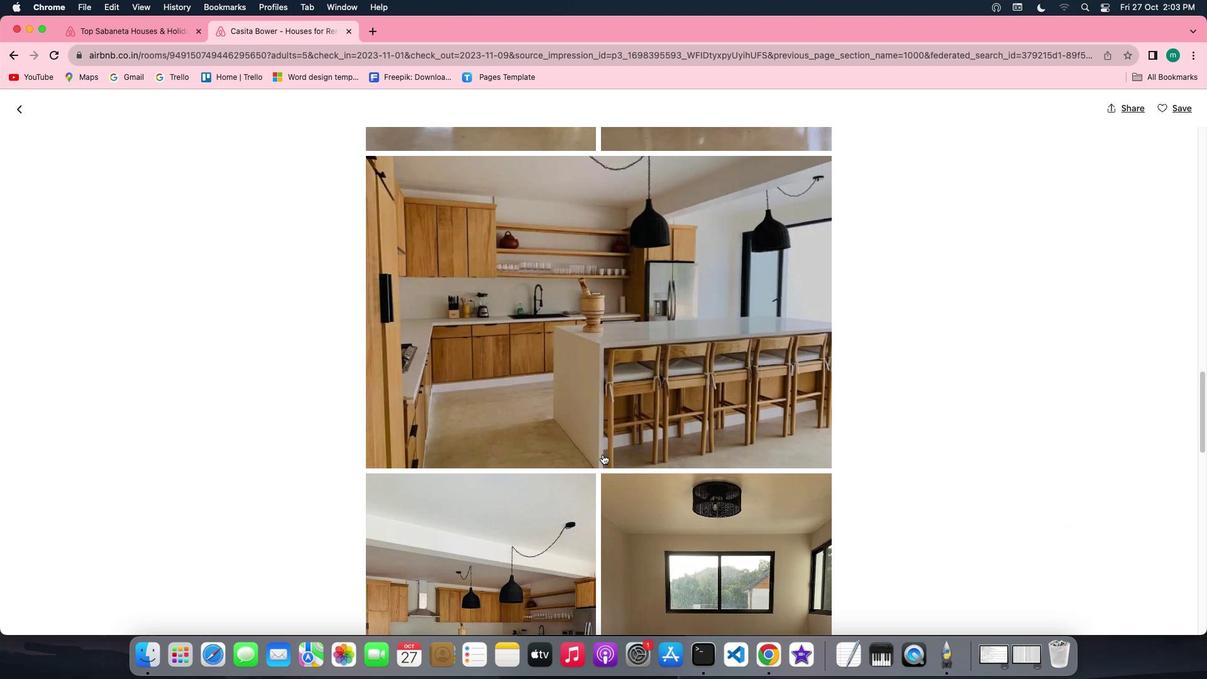 
Action: Mouse scrolled (602, 454) with delta (0, 0)
Screenshot: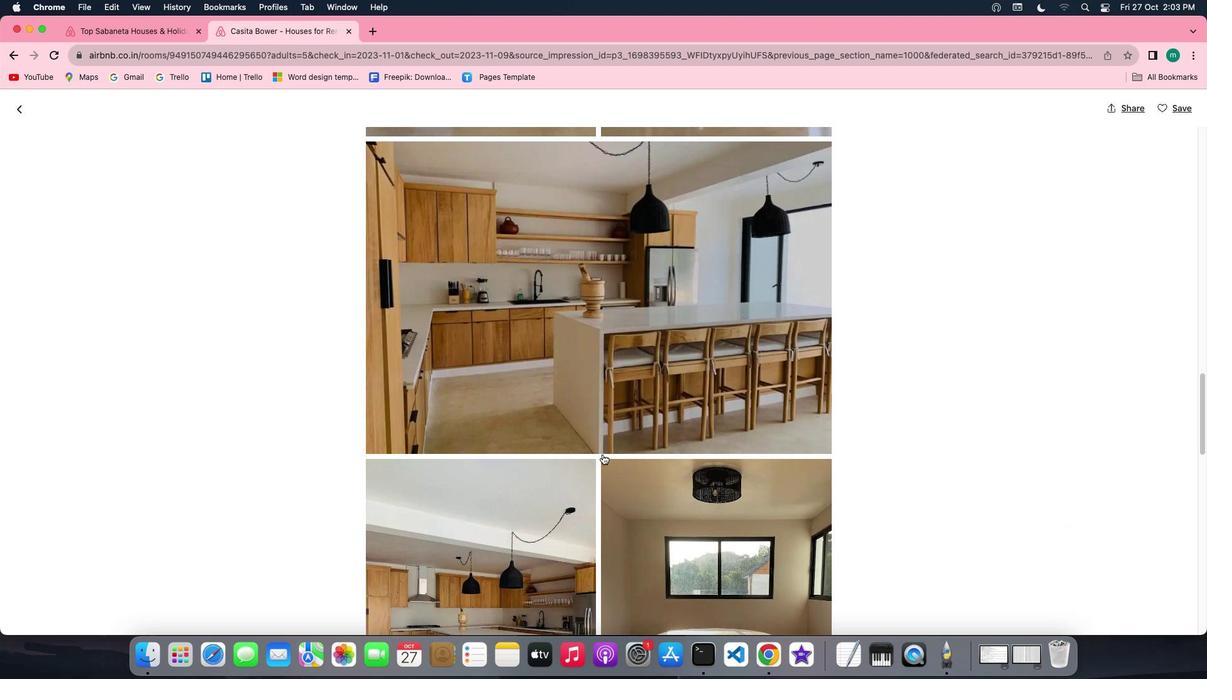 
Action: Mouse scrolled (602, 454) with delta (0, -1)
Screenshot: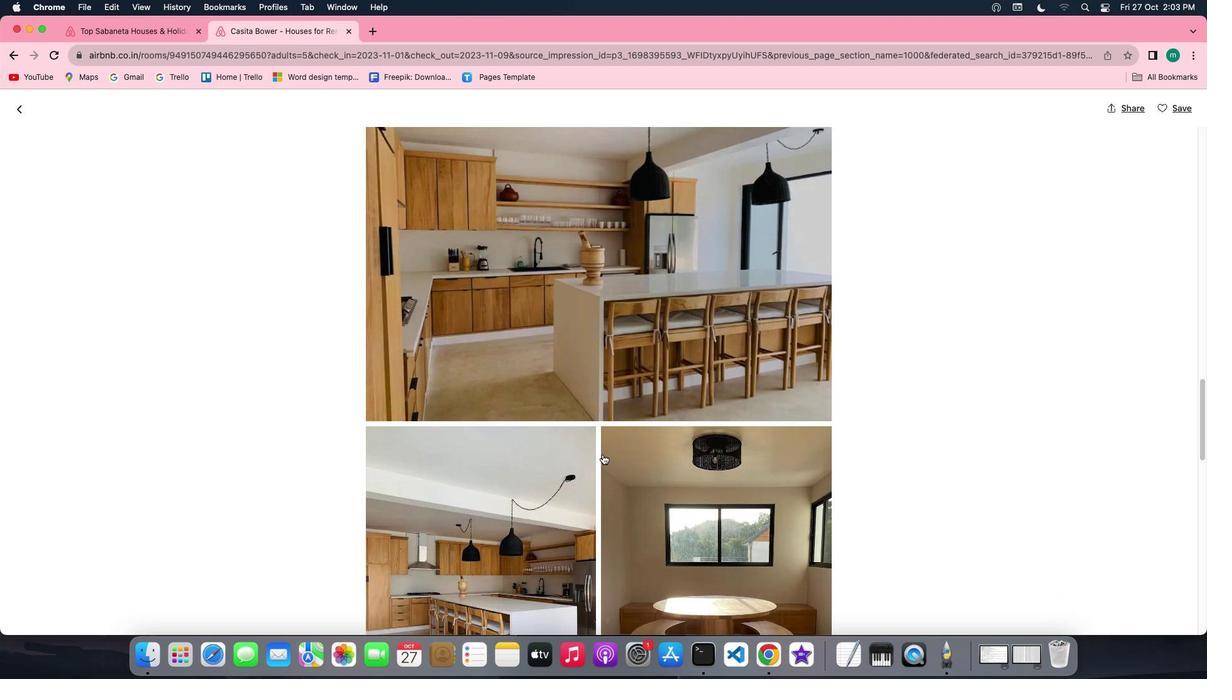 
Action: Mouse scrolled (602, 454) with delta (0, 0)
Screenshot: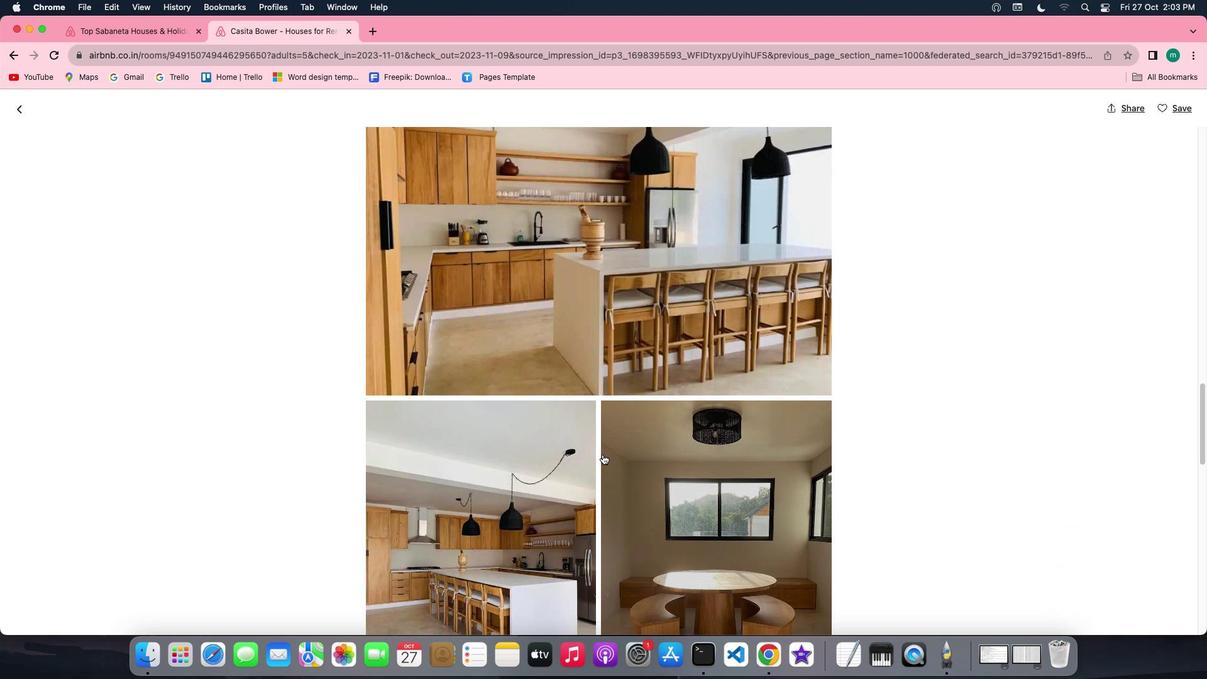 
Action: Mouse scrolled (602, 454) with delta (0, 0)
Screenshot: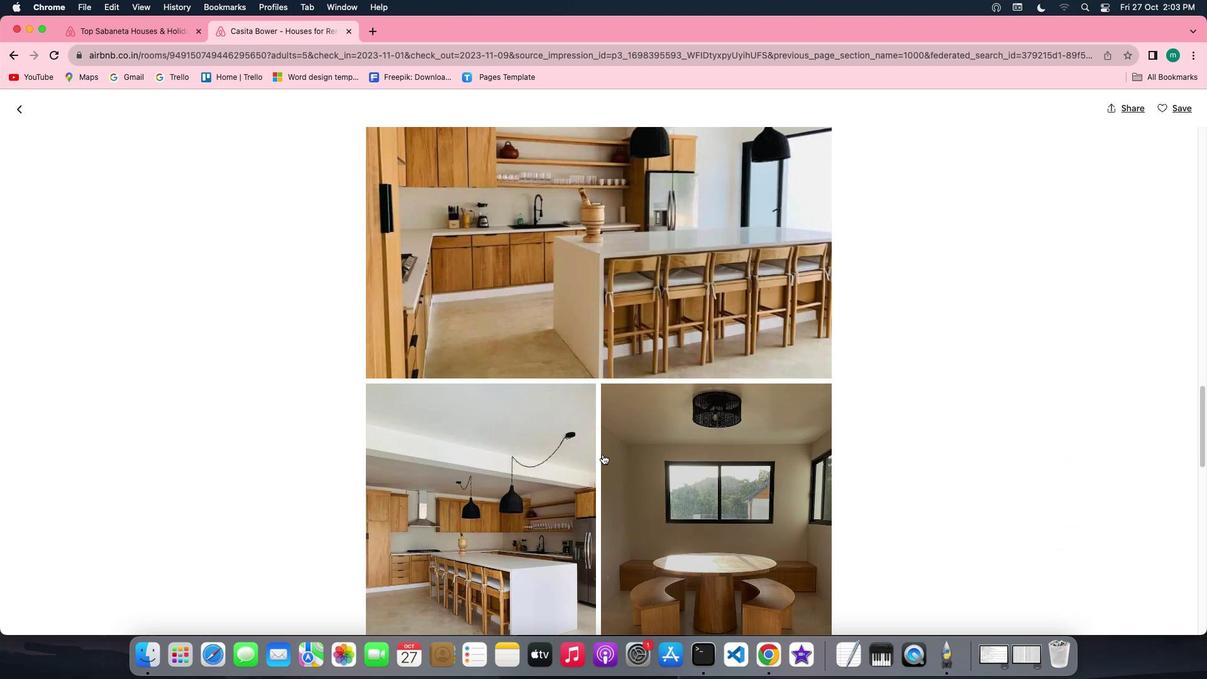 
Action: Mouse scrolled (602, 454) with delta (0, -1)
Screenshot: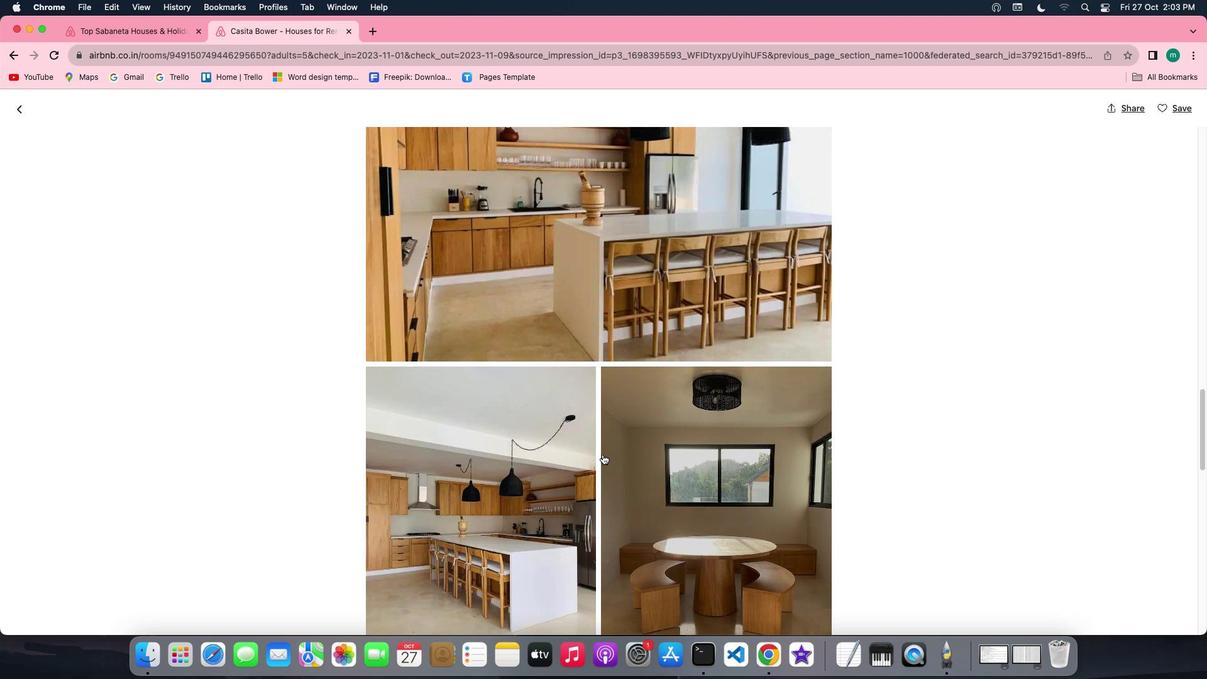 
Action: Mouse scrolled (602, 454) with delta (0, 0)
Screenshot: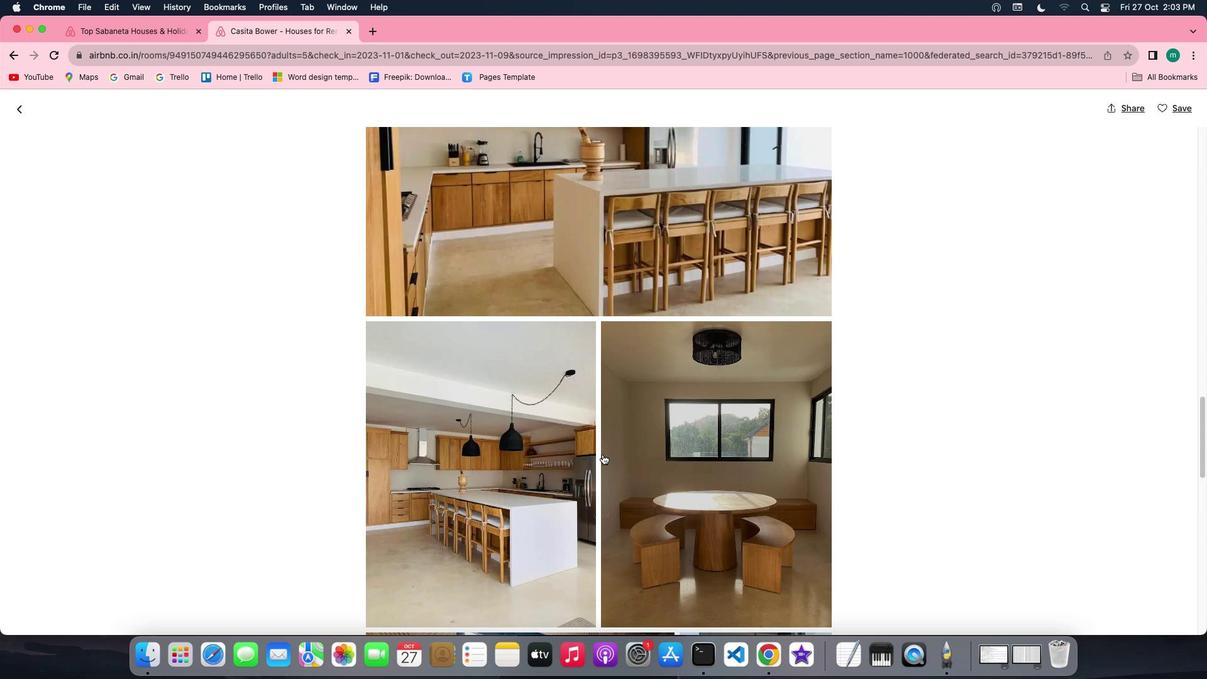 
Action: Mouse scrolled (602, 454) with delta (0, 0)
Screenshot: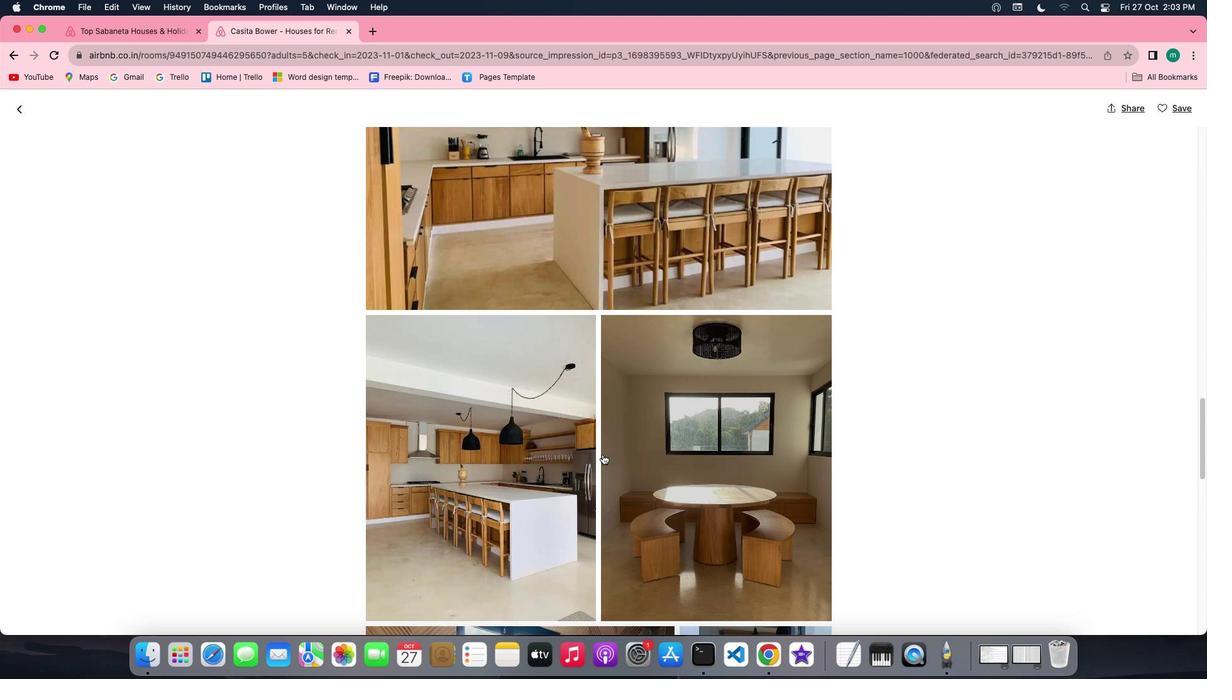 
Action: Mouse scrolled (602, 454) with delta (0, -1)
Screenshot: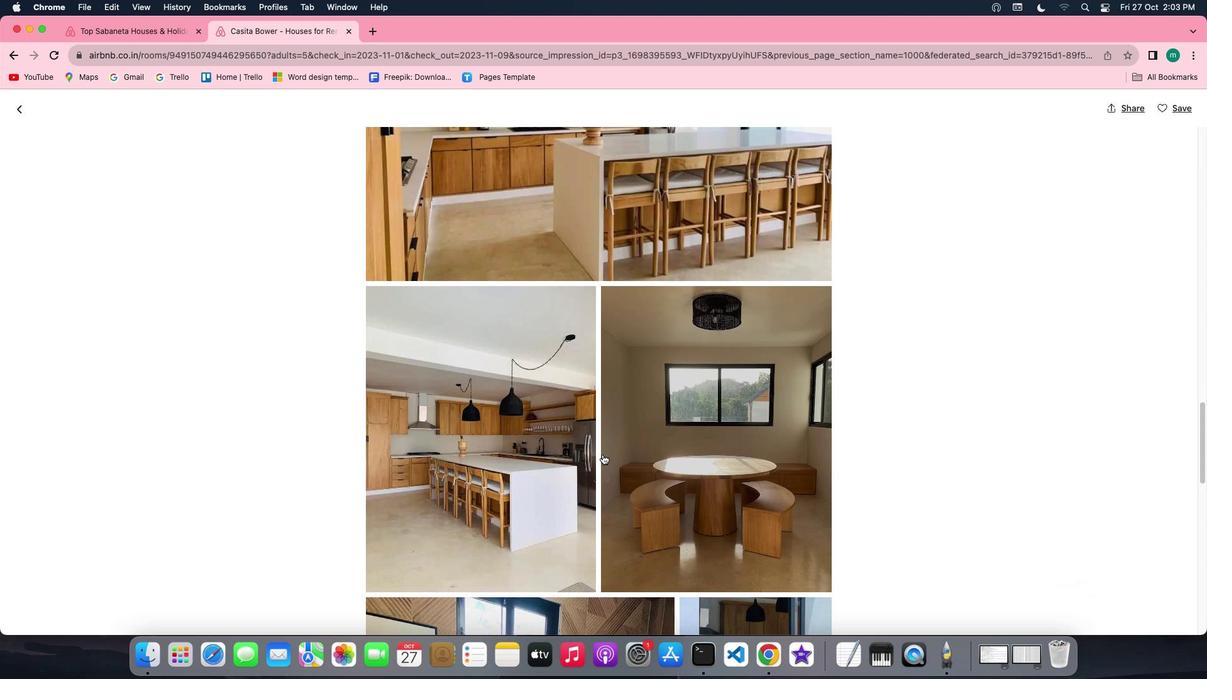 
Action: Mouse scrolled (602, 454) with delta (0, -1)
Screenshot: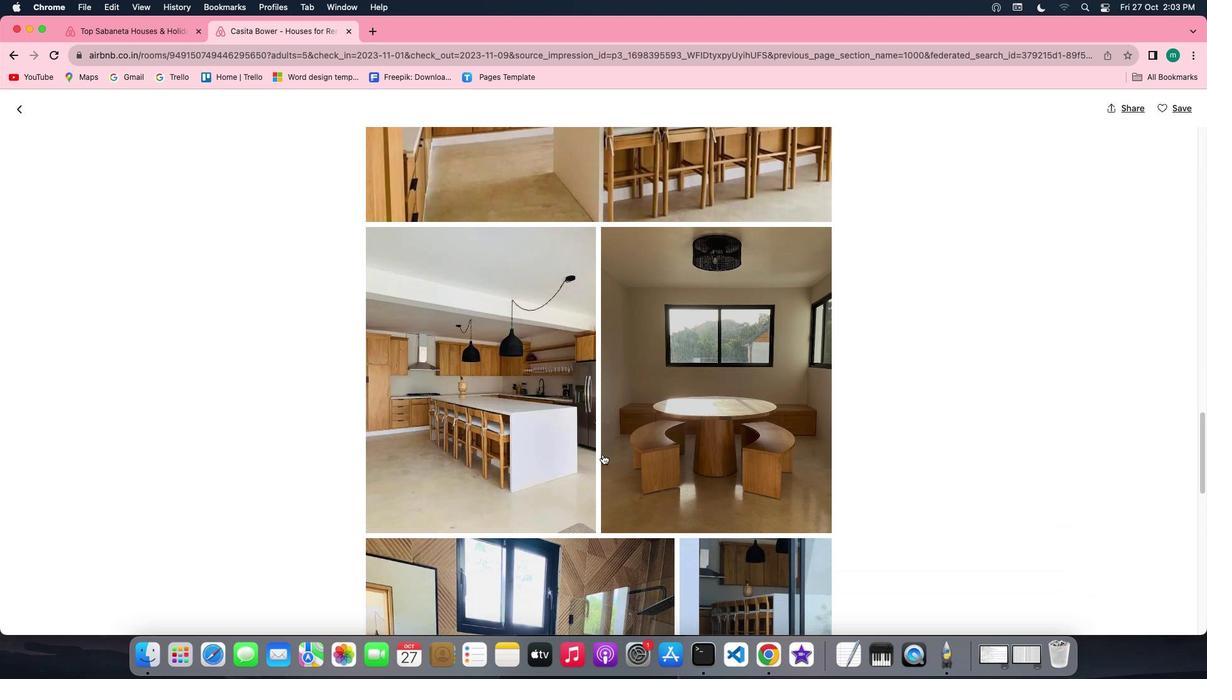 
Action: Mouse scrolled (602, 454) with delta (0, 0)
Screenshot: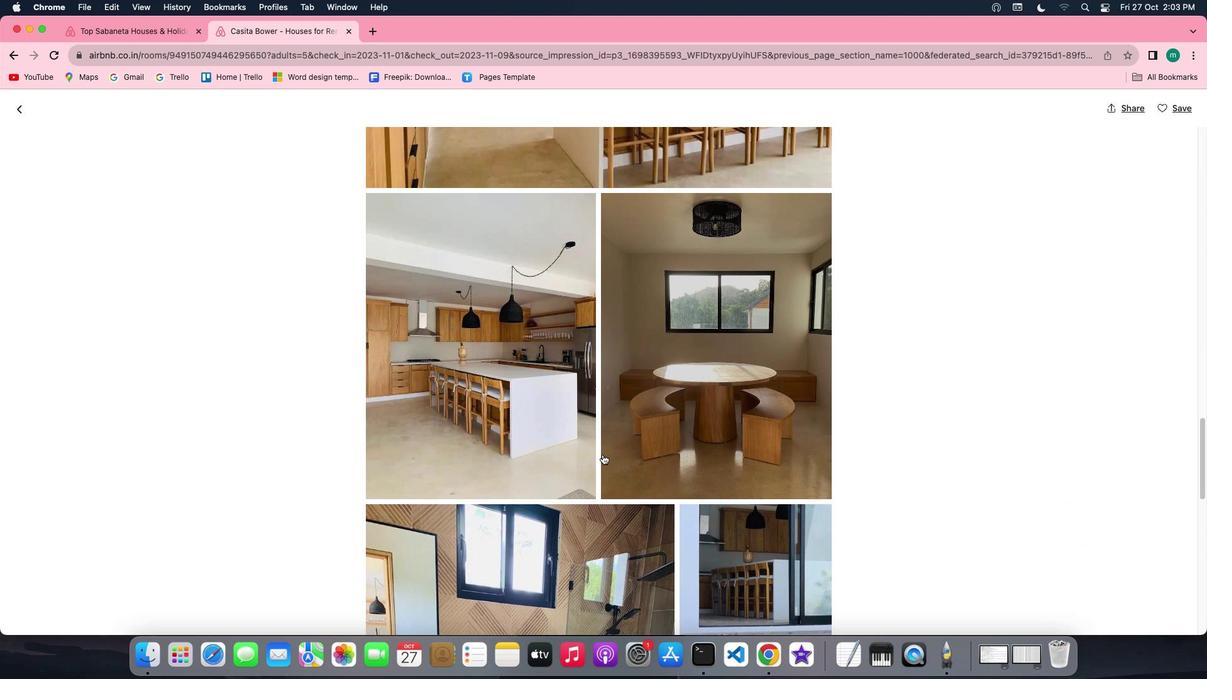 
Action: Mouse scrolled (602, 454) with delta (0, 0)
Screenshot: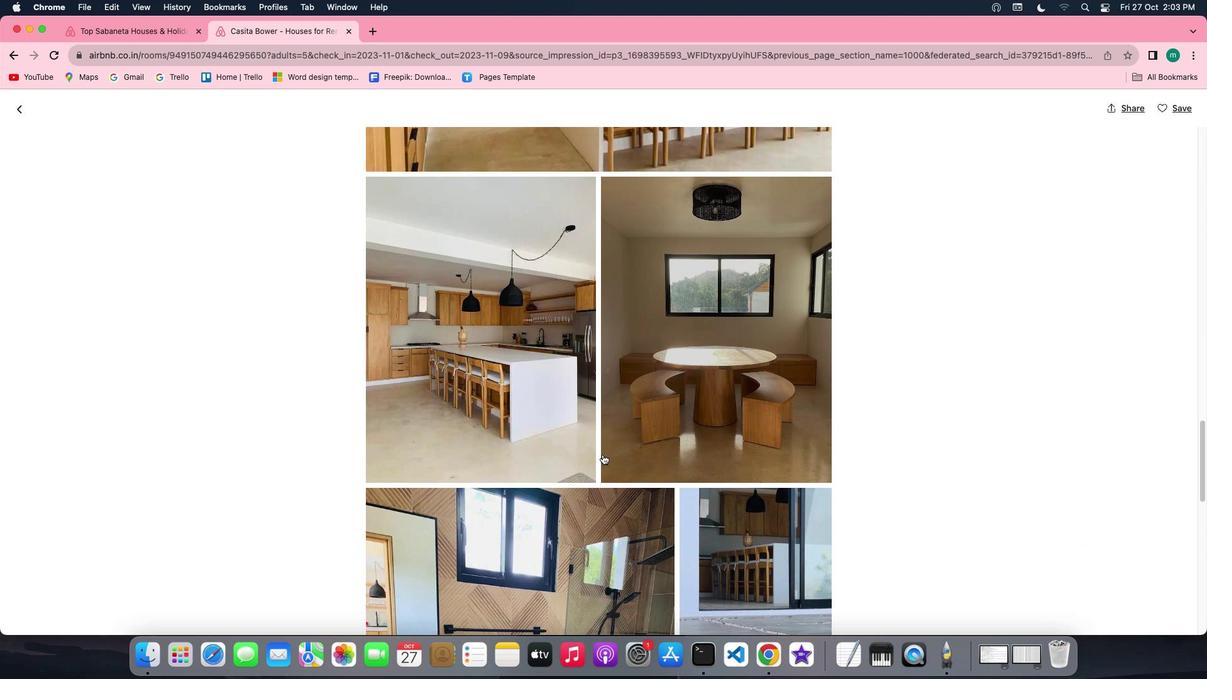 
Action: Mouse scrolled (602, 454) with delta (0, -1)
Screenshot: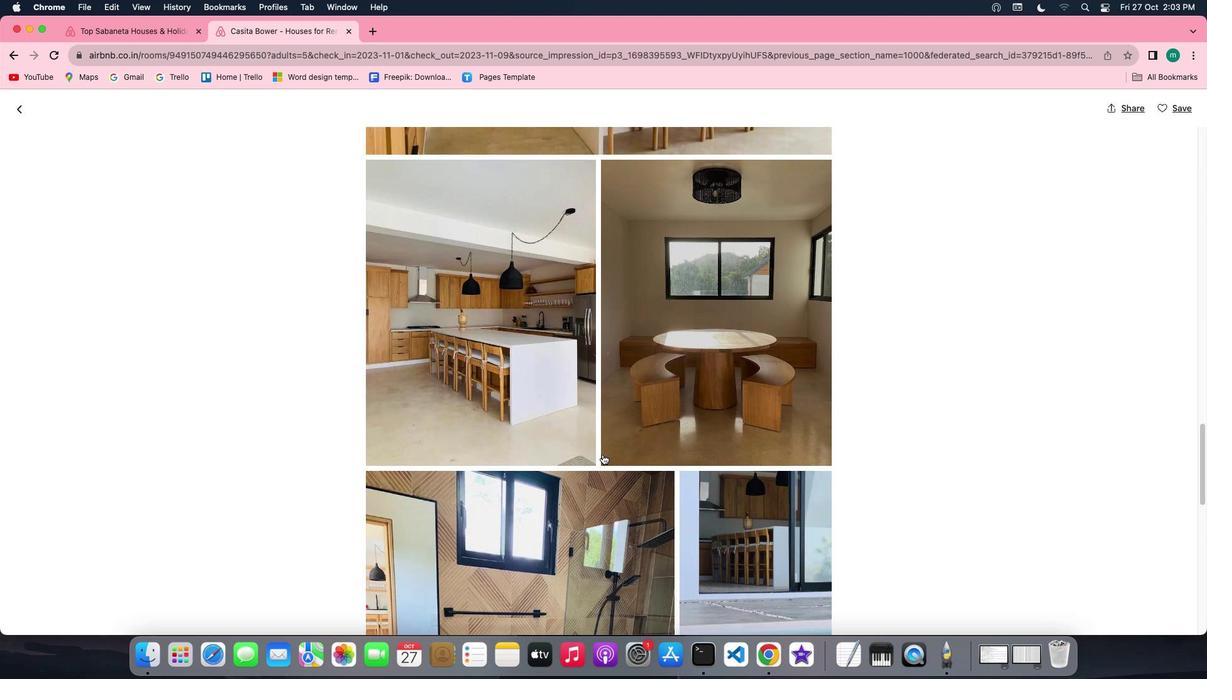 
Action: Mouse scrolled (602, 454) with delta (0, 0)
Screenshot: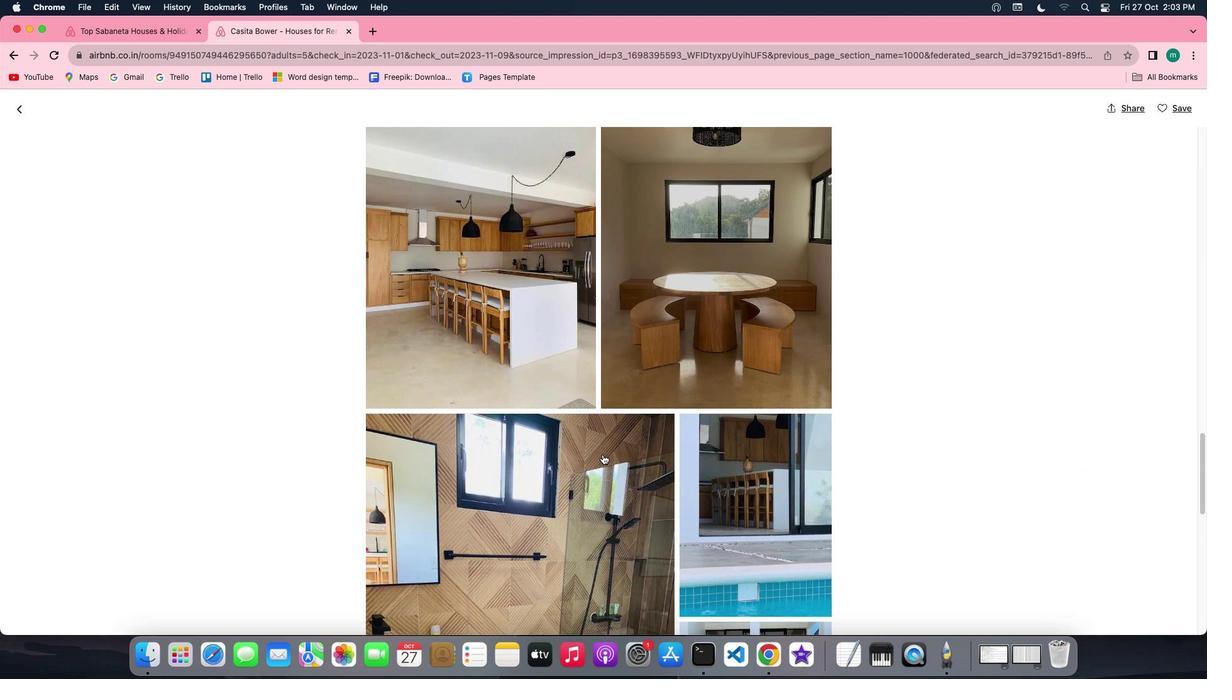 
Action: Mouse scrolled (602, 454) with delta (0, 0)
Screenshot: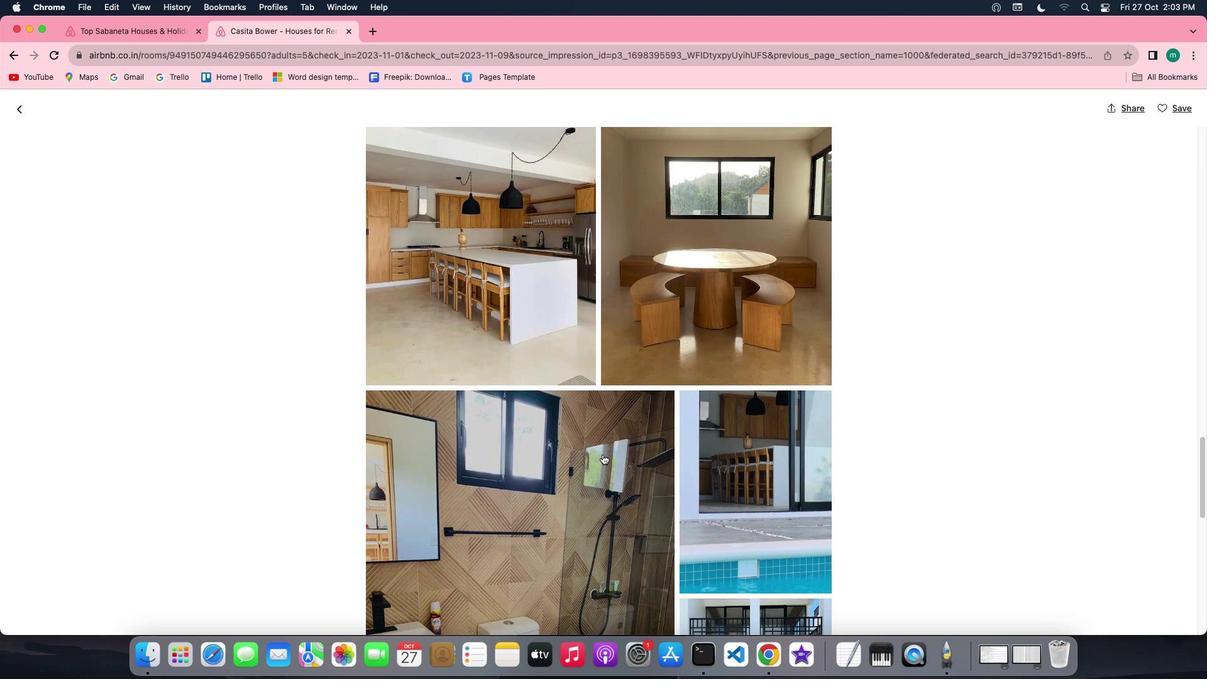 
Action: Mouse scrolled (602, 454) with delta (0, 0)
Screenshot: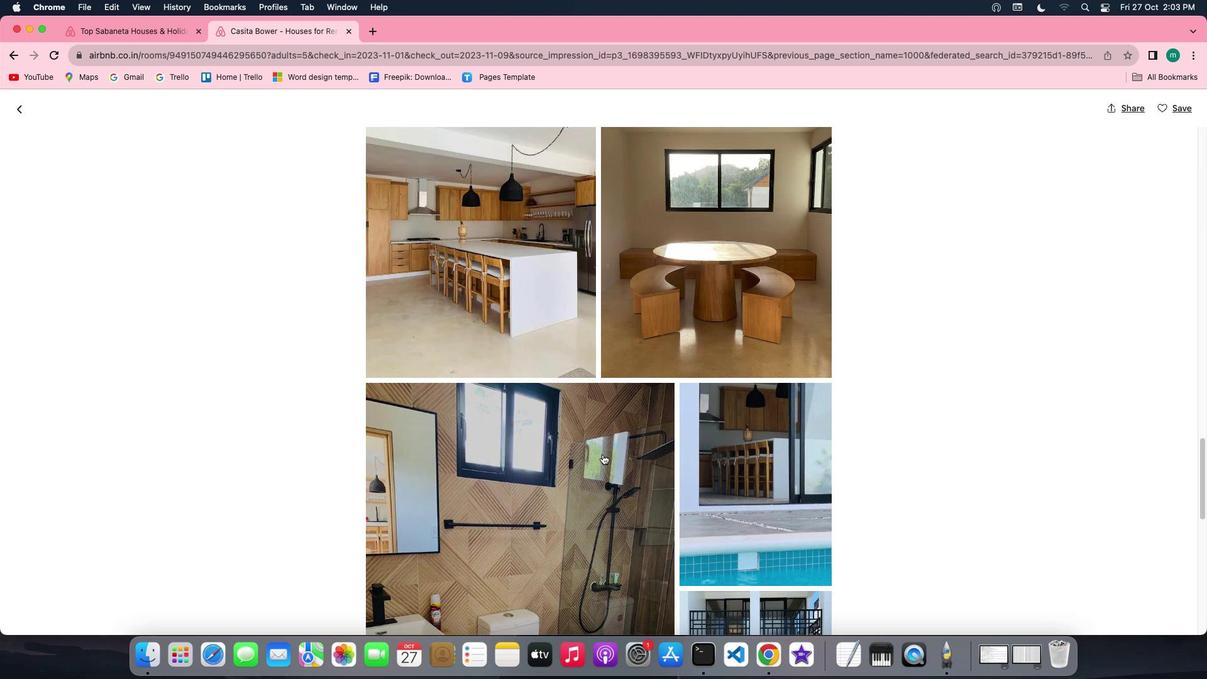 
Action: Mouse scrolled (602, 454) with delta (0, -1)
Screenshot: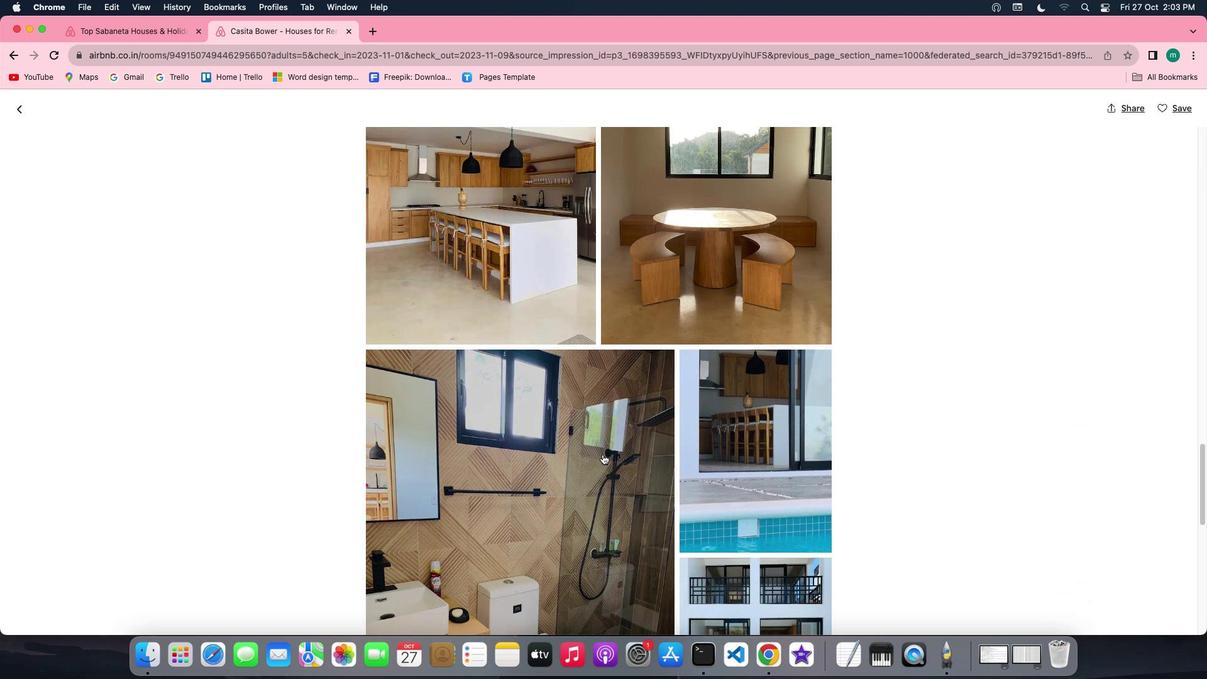 
Action: Mouse scrolled (602, 454) with delta (0, -1)
Screenshot: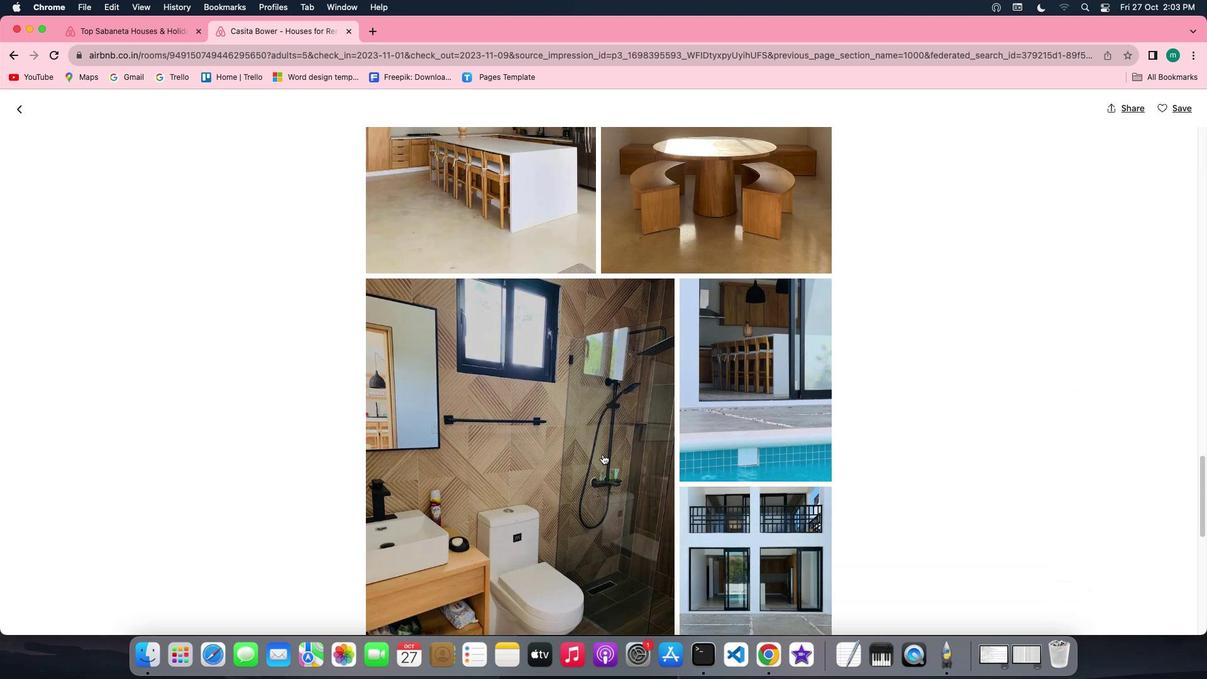 
Action: Mouse scrolled (602, 454) with delta (0, 0)
Screenshot: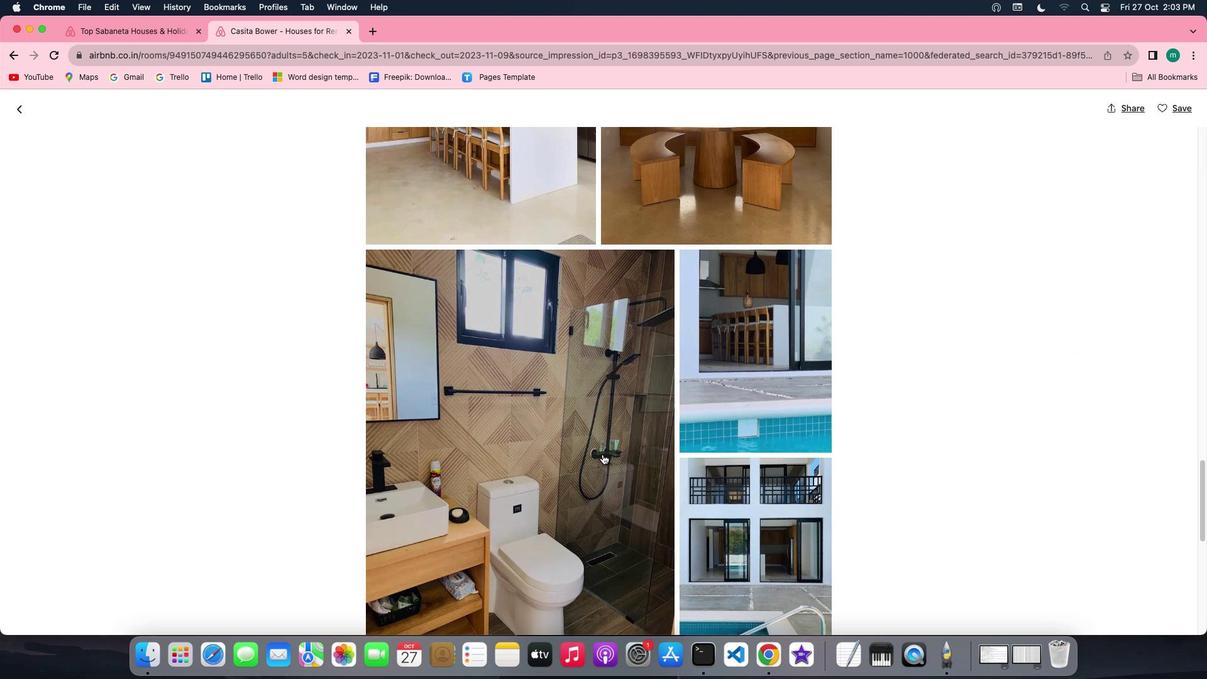 
Action: Mouse scrolled (602, 454) with delta (0, 0)
Screenshot: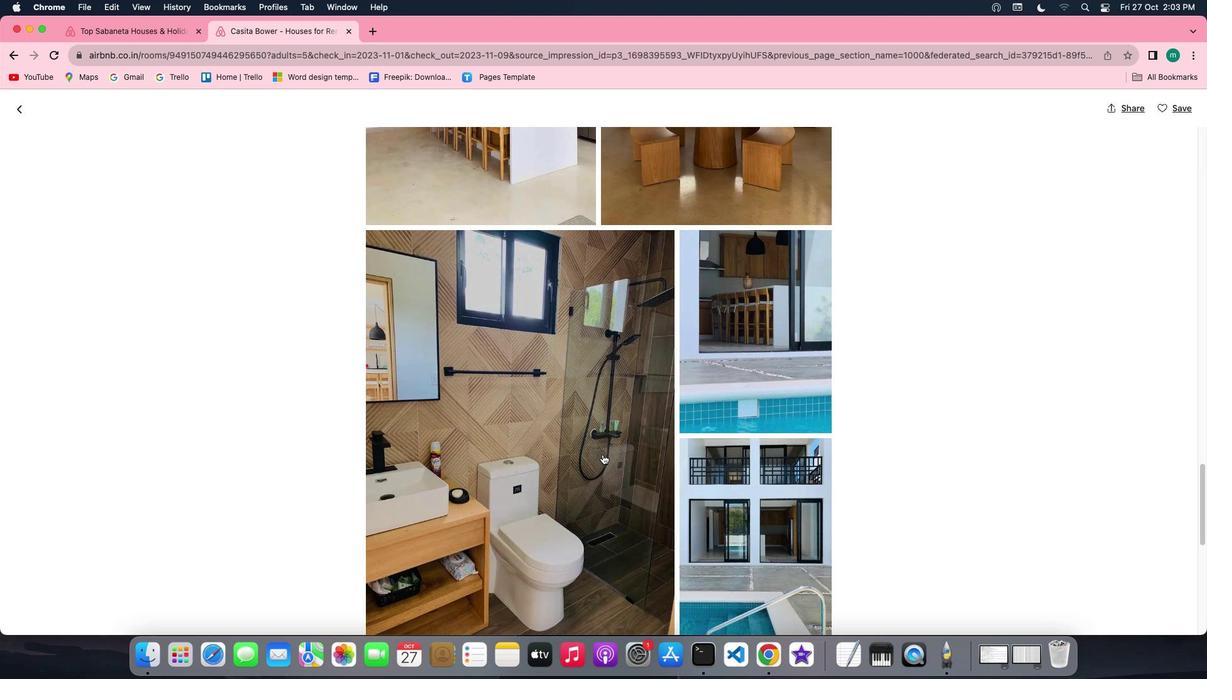 
Action: Mouse scrolled (602, 454) with delta (0, -1)
Screenshot: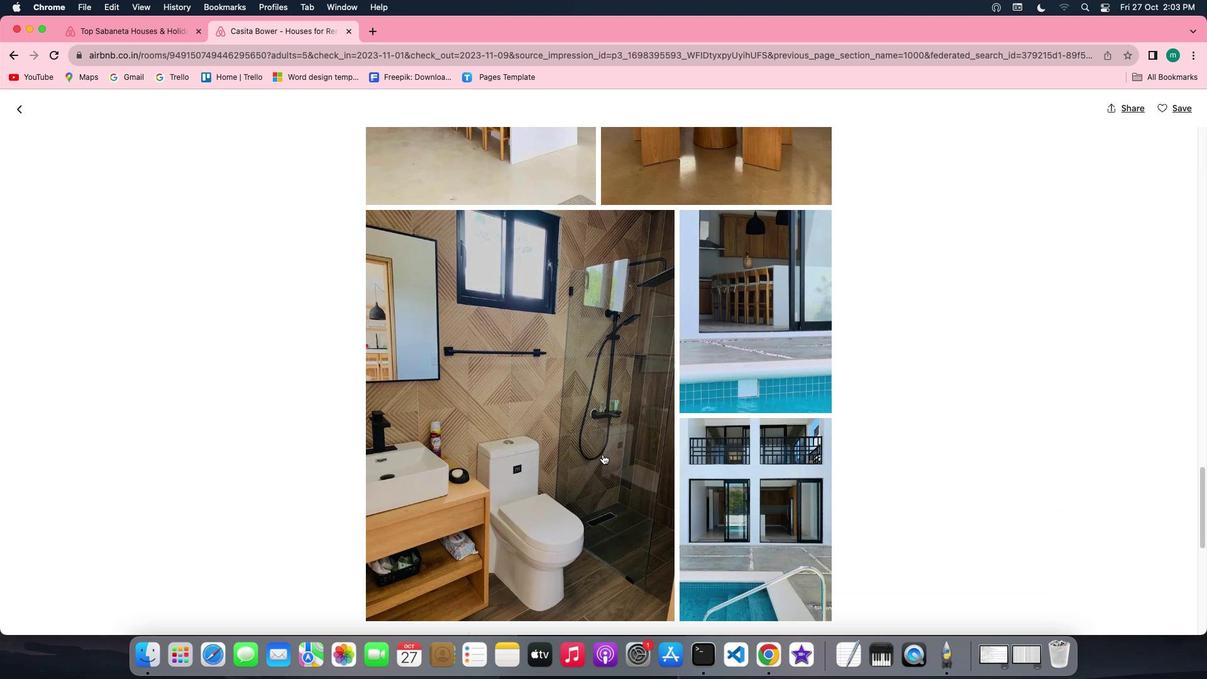 
Action: Mouse scrolled (602, 454) with delta (0, -1)
Screenshot: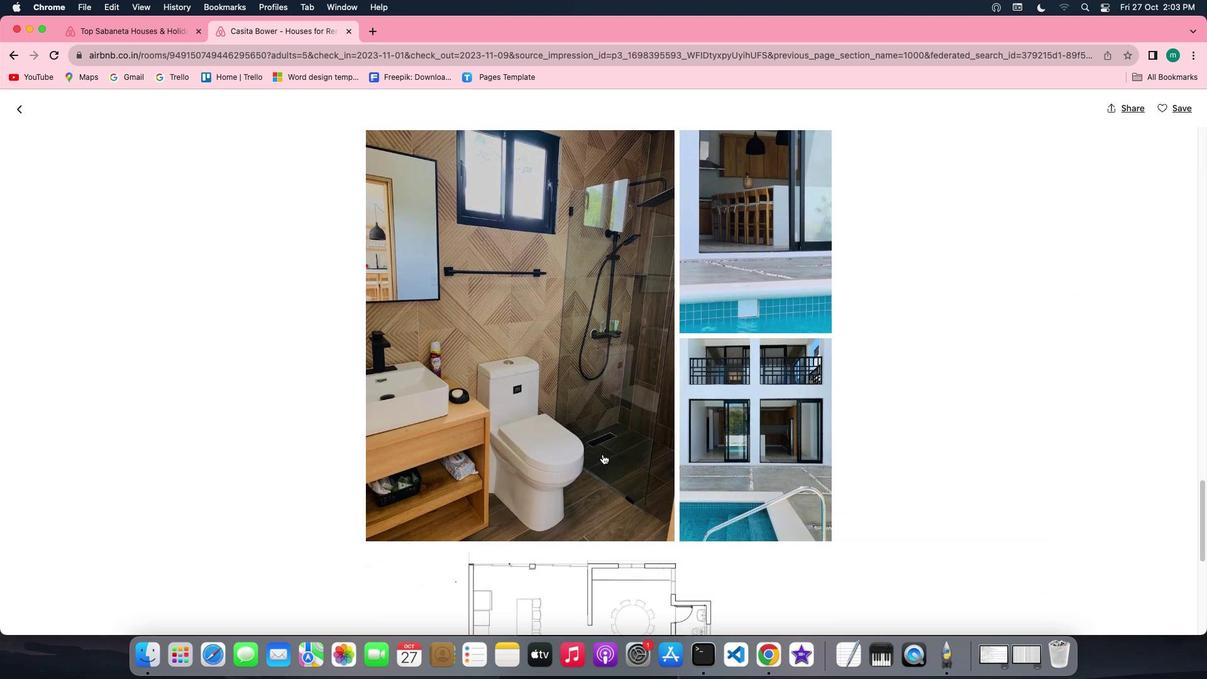 
Action: Mouse scrolled (602, 454) with delta (0, 0)
Screenshot: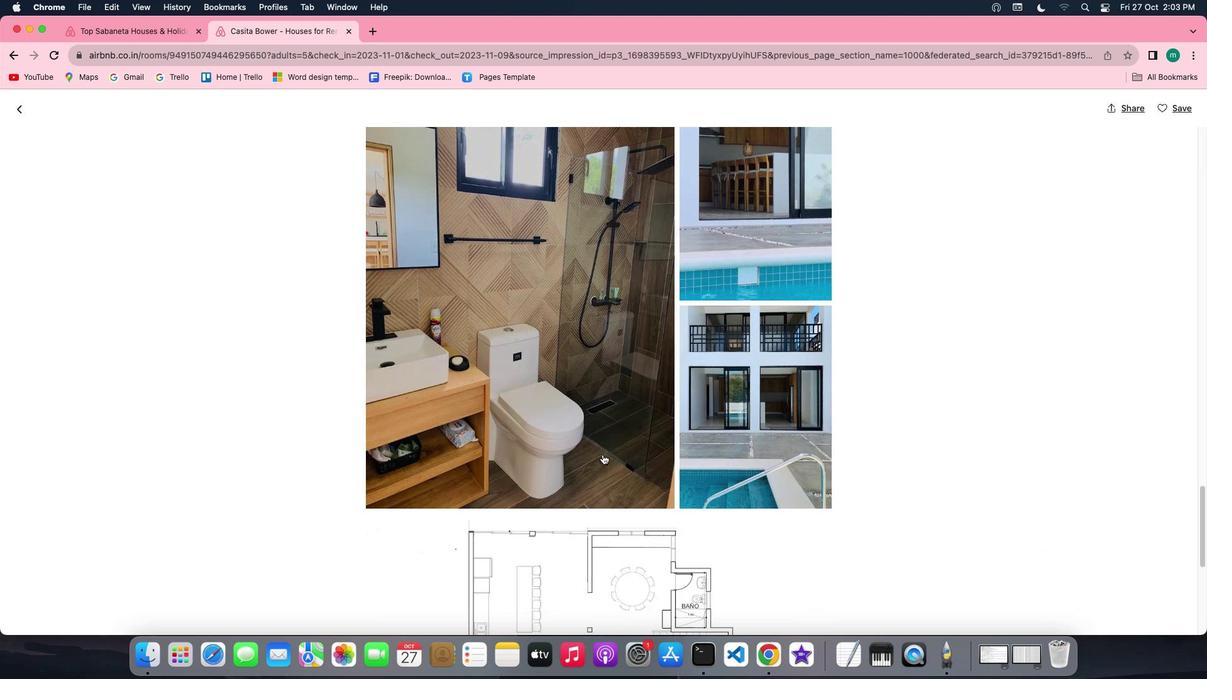 
Action: Mouse scrolled (602, 454) with delta (0, 0)
Screenshot: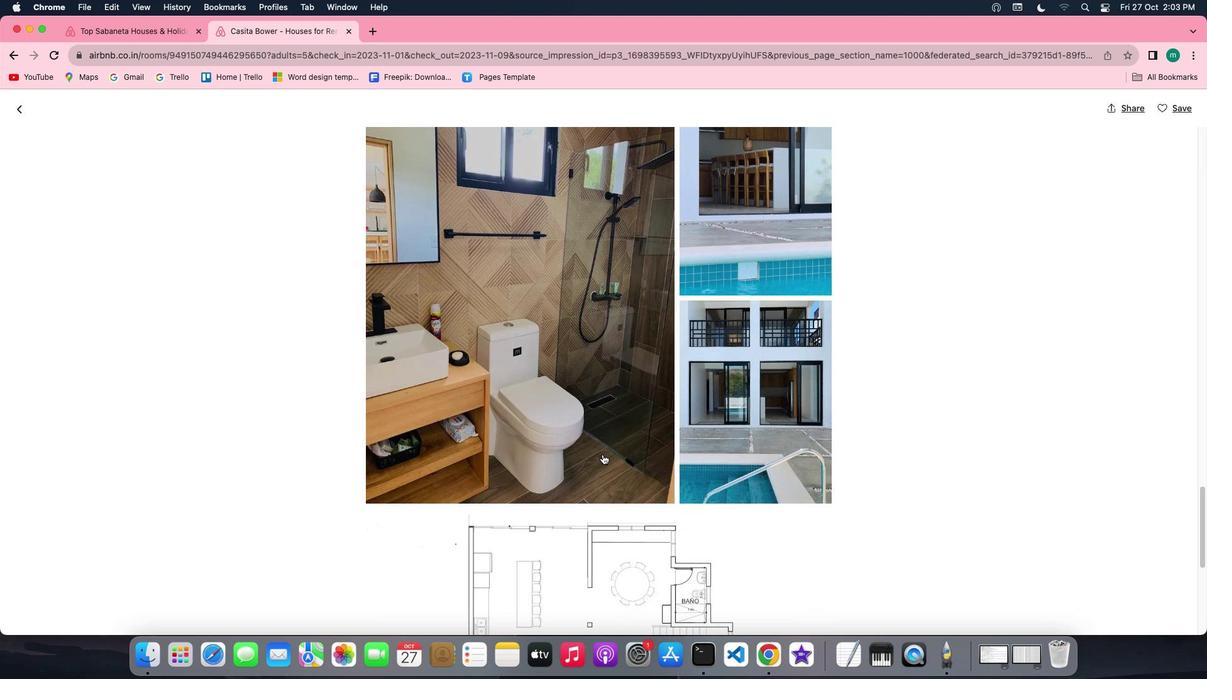 
Action: Mouse scrolled (602, 454) with delta (0, 0)
Screenshot: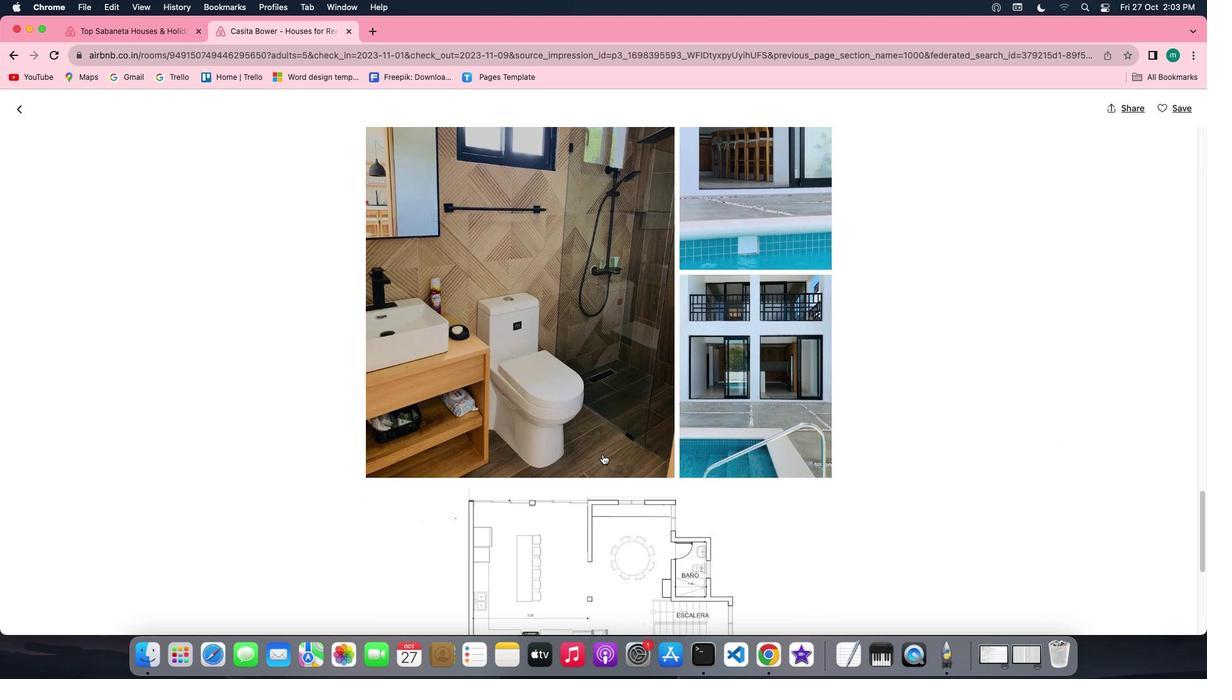 
Action: Mouse scrolled (602, 454) with delta (0, 0)
Screenshot: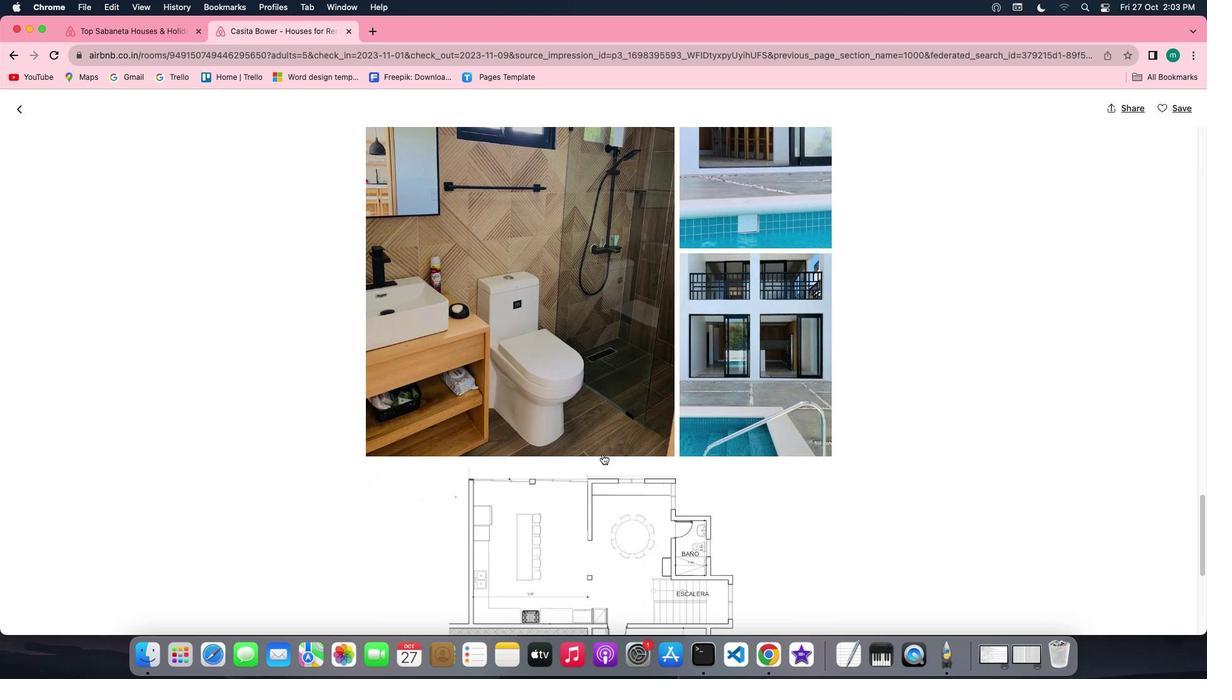 
Action: Mouse scrolled (602, 454) with delta (0, 0)
Screenshot: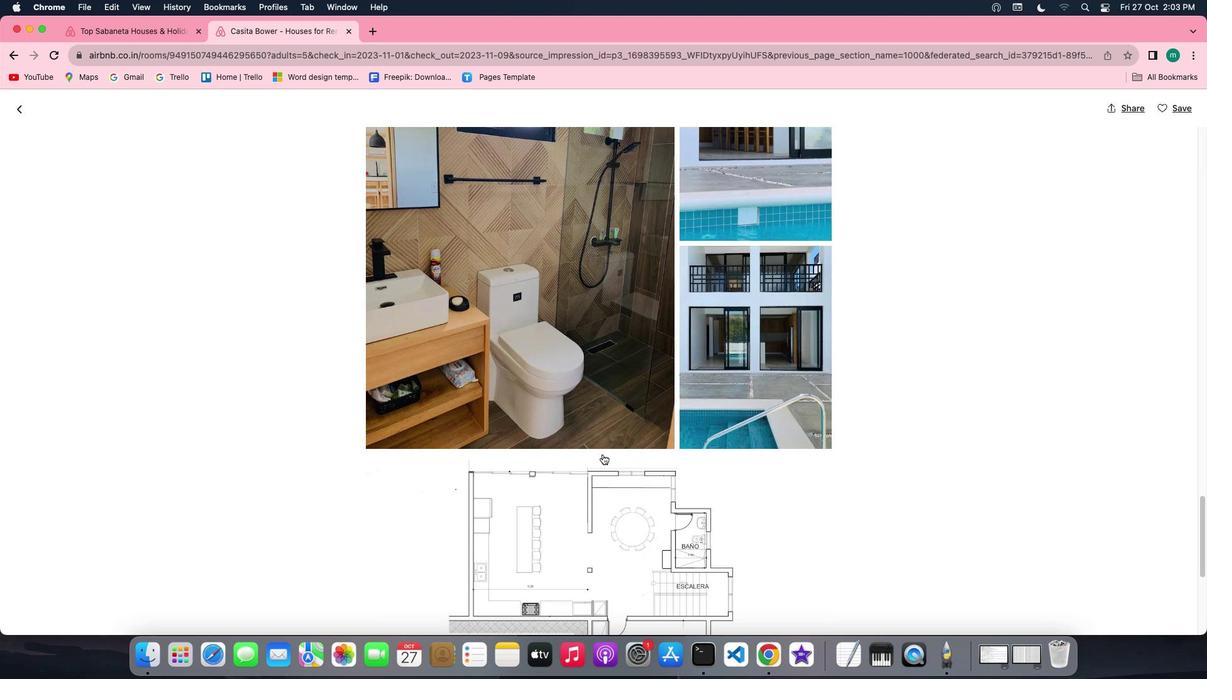 
Action: Mouse scrolled (602, 454) with delta (0, 0)
Screenshot: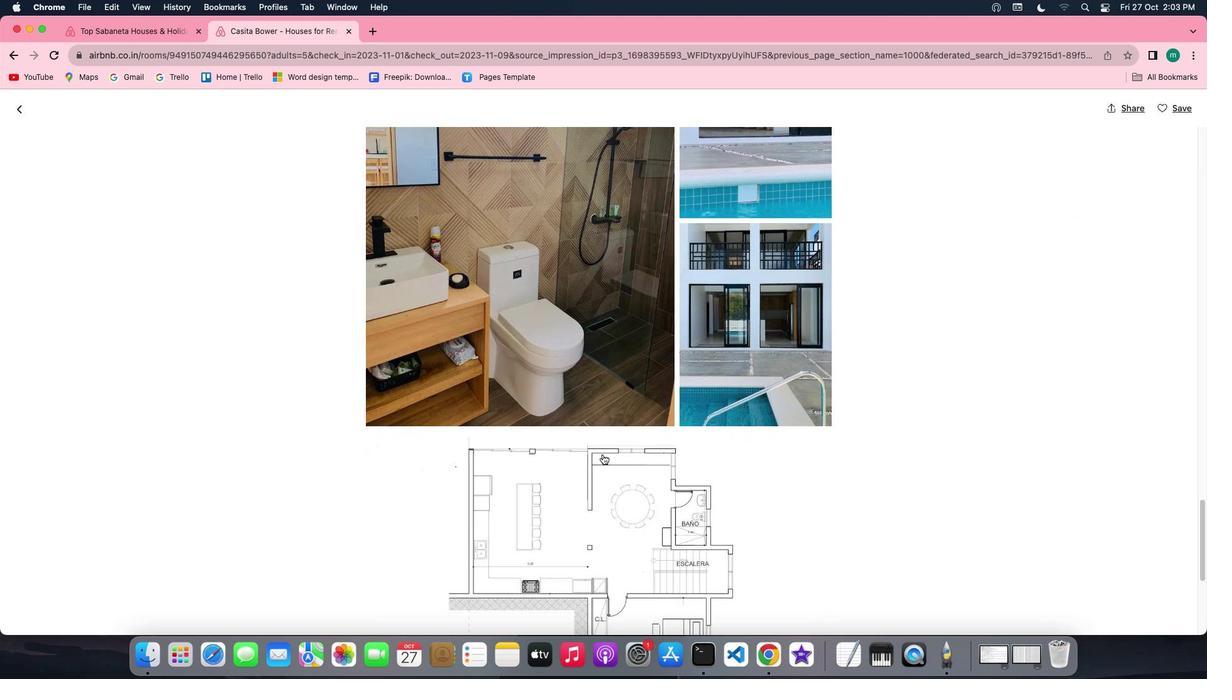 
Action: Mouse scrolled (602, 454) with delta (0, 0)
Screenshot: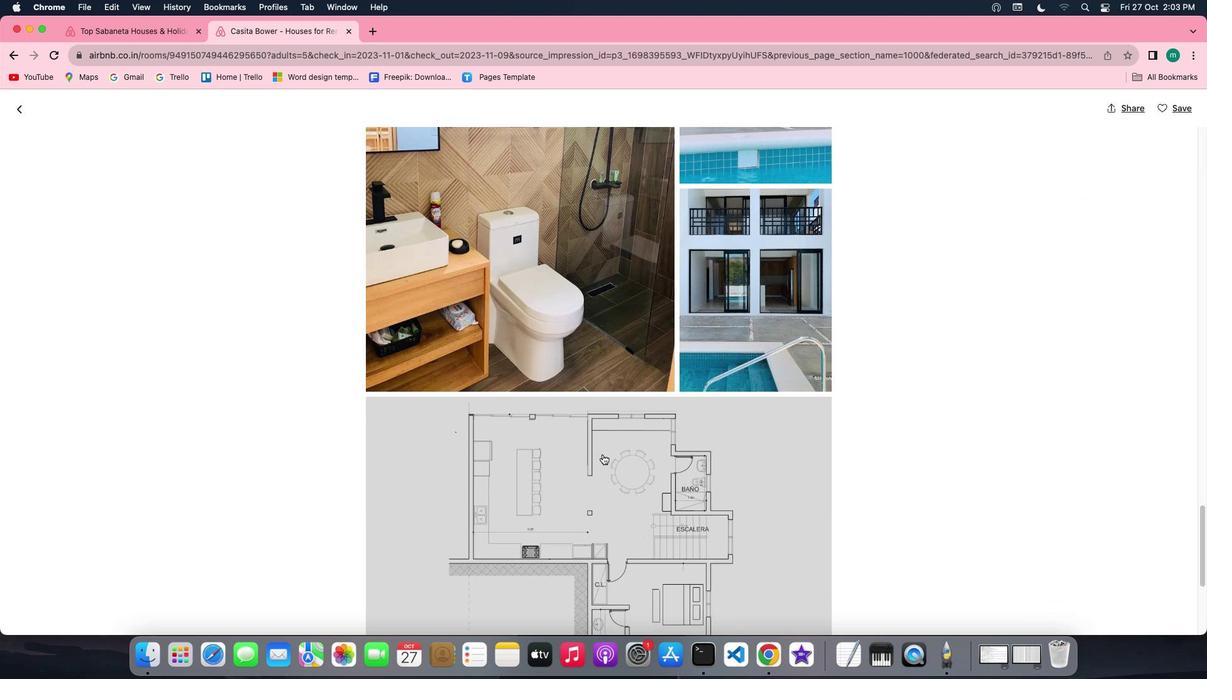 
Action: Mouse scrolled (602, 454) with delta (0, 0)
Screenshot: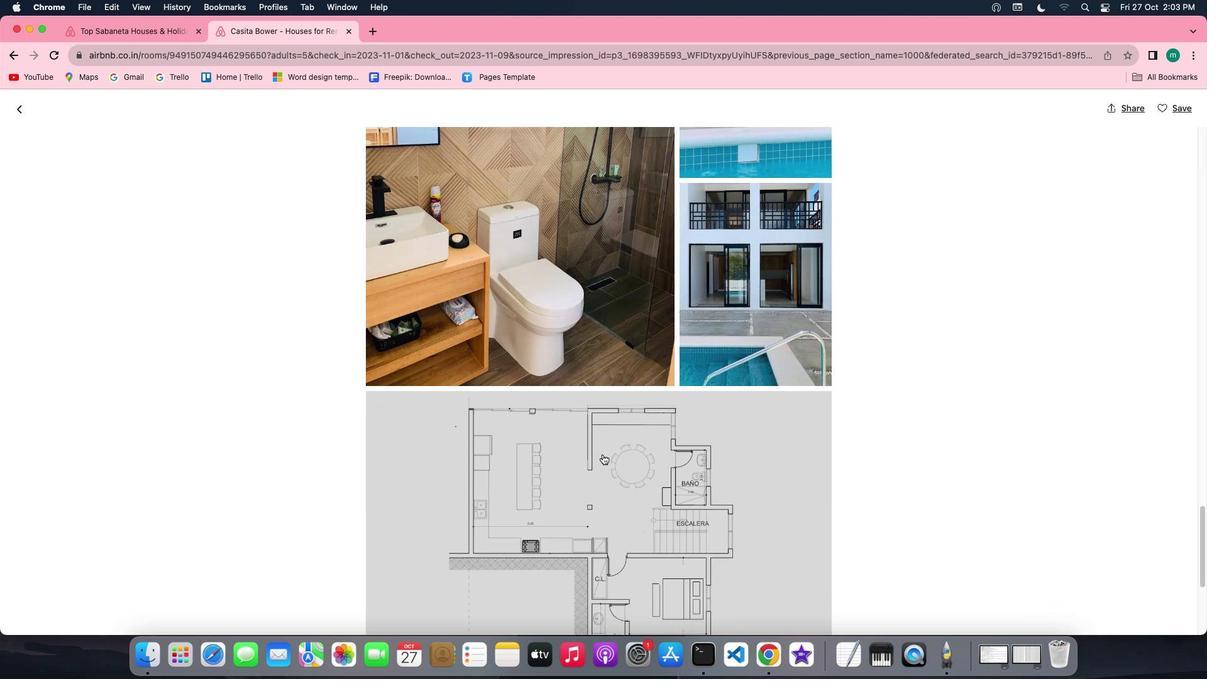 
Action: Mouse scrolled (602, 454) with delta (0, 0)
Screenshot: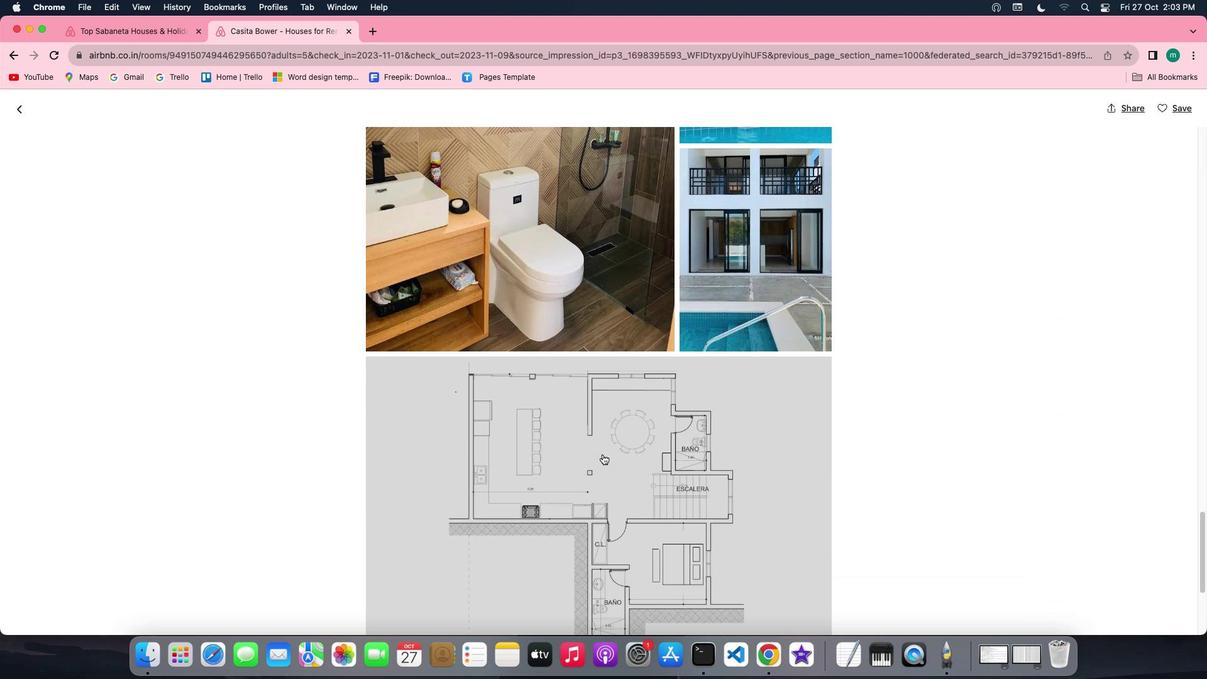 
Action: Mouse scrolled (602, 454) with delta (0, 0)
Screenshot: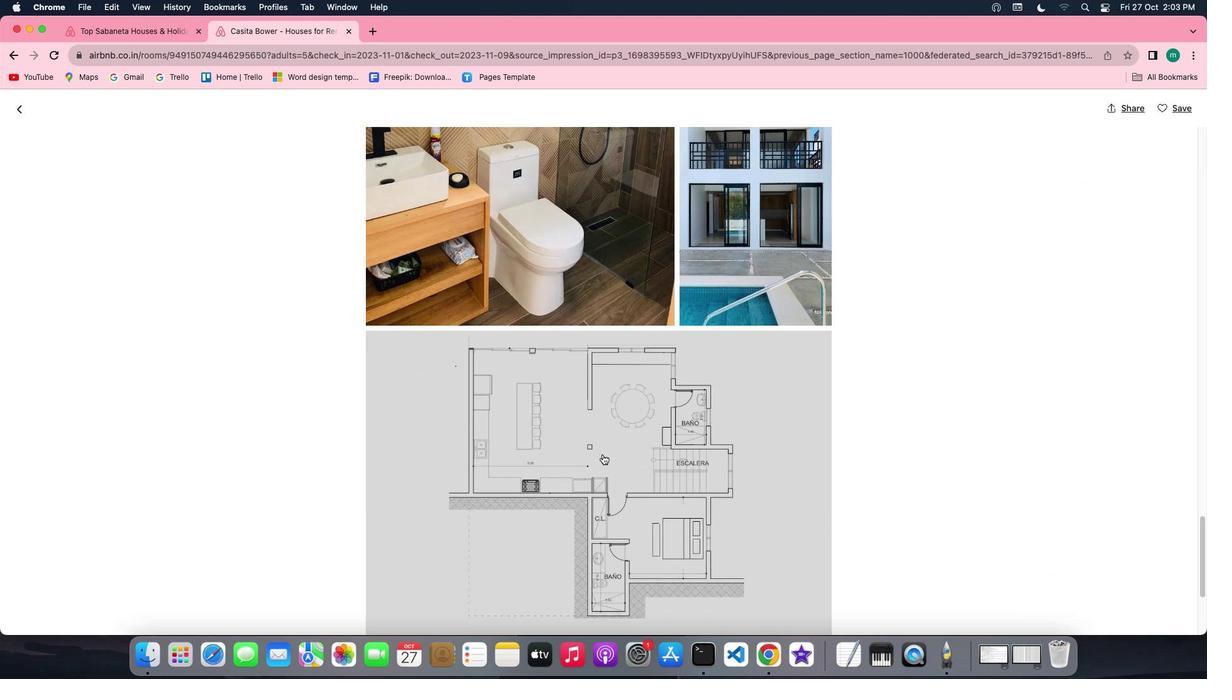 
Action: Mouse scrolled (602, 454) with delta (0, 0)
Screenshot: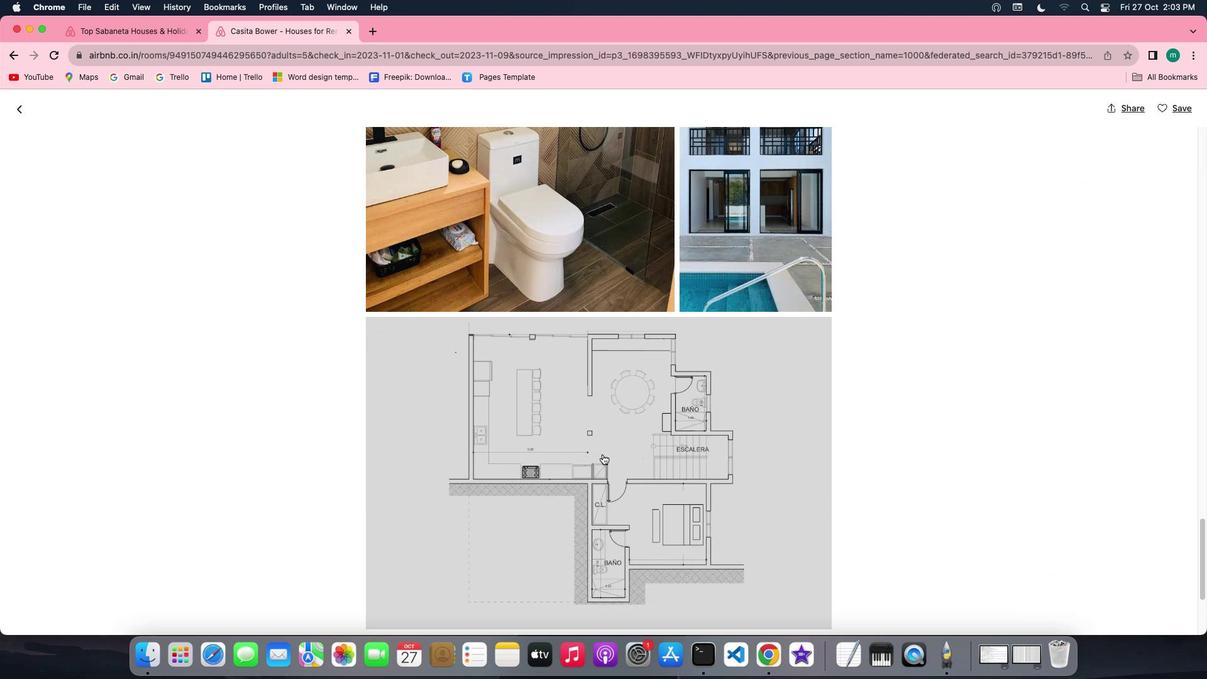 
Action: Mouse scrolled (602, 454) with delta (0, -1)
Screenshot: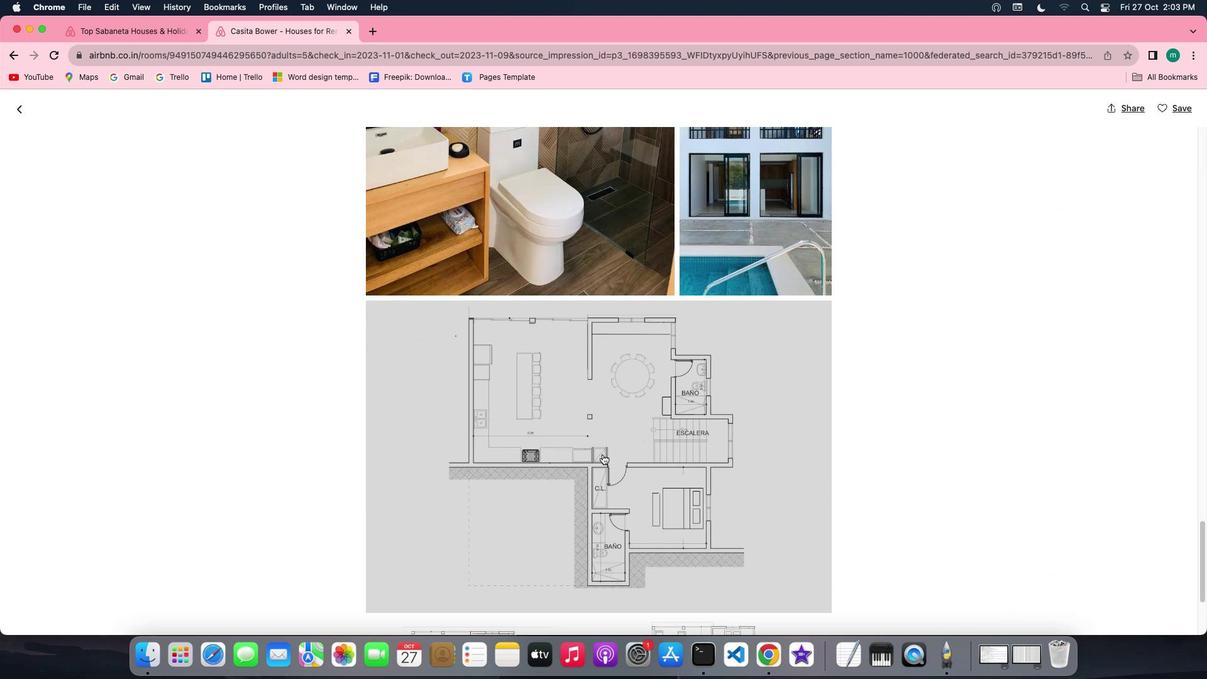 
Action: Mouse scrolled (602, 454) with delta (0, 0)
Screenshot: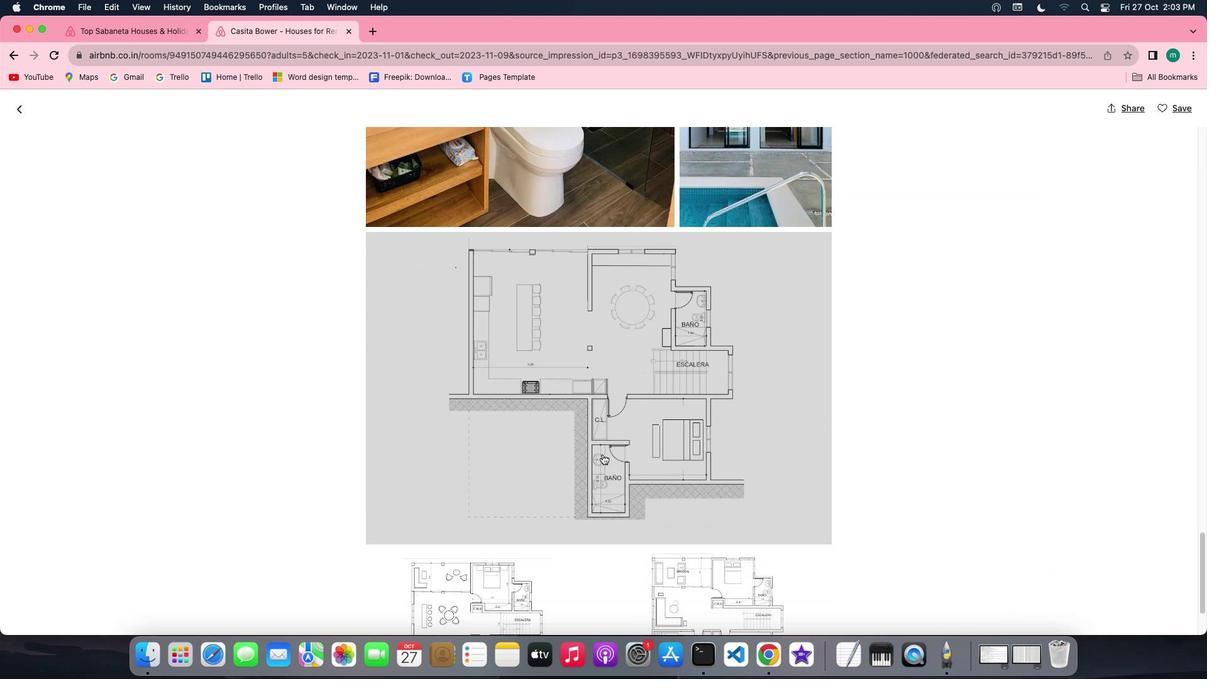 
Action: Mouse scrolled (602, 454) with delta (0, 0)
Screenshot: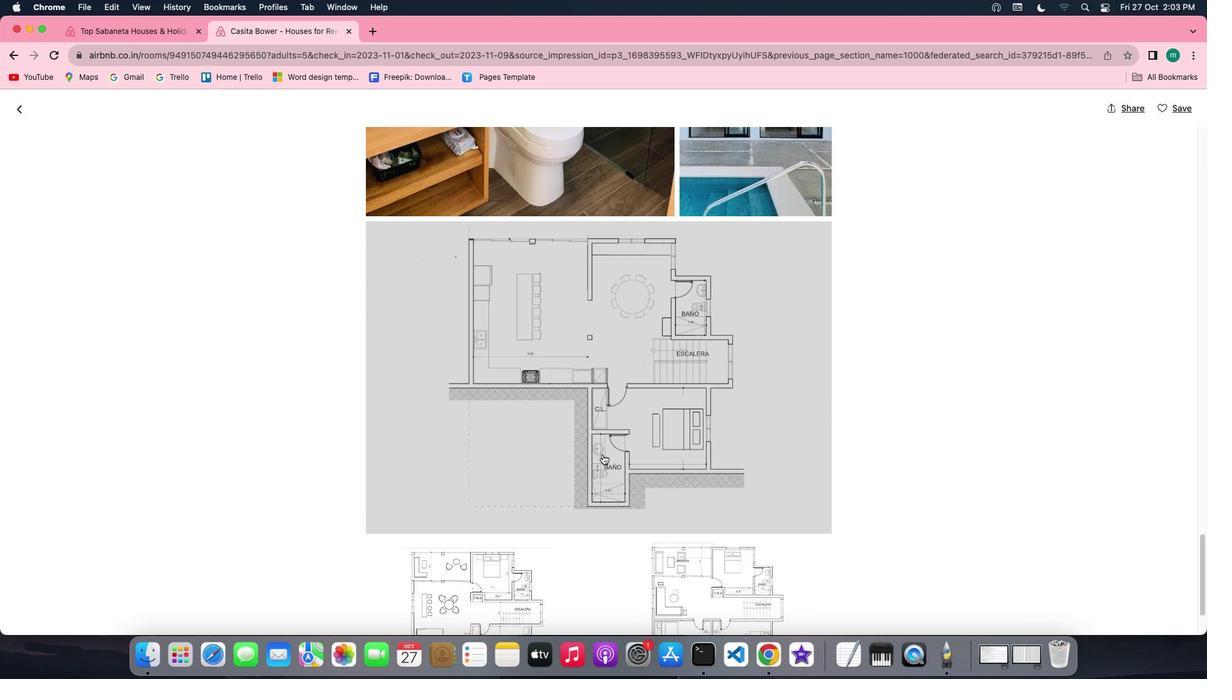 
Action: Mouse scrolled (602, 454) with delta (0, 0)
Screenshot: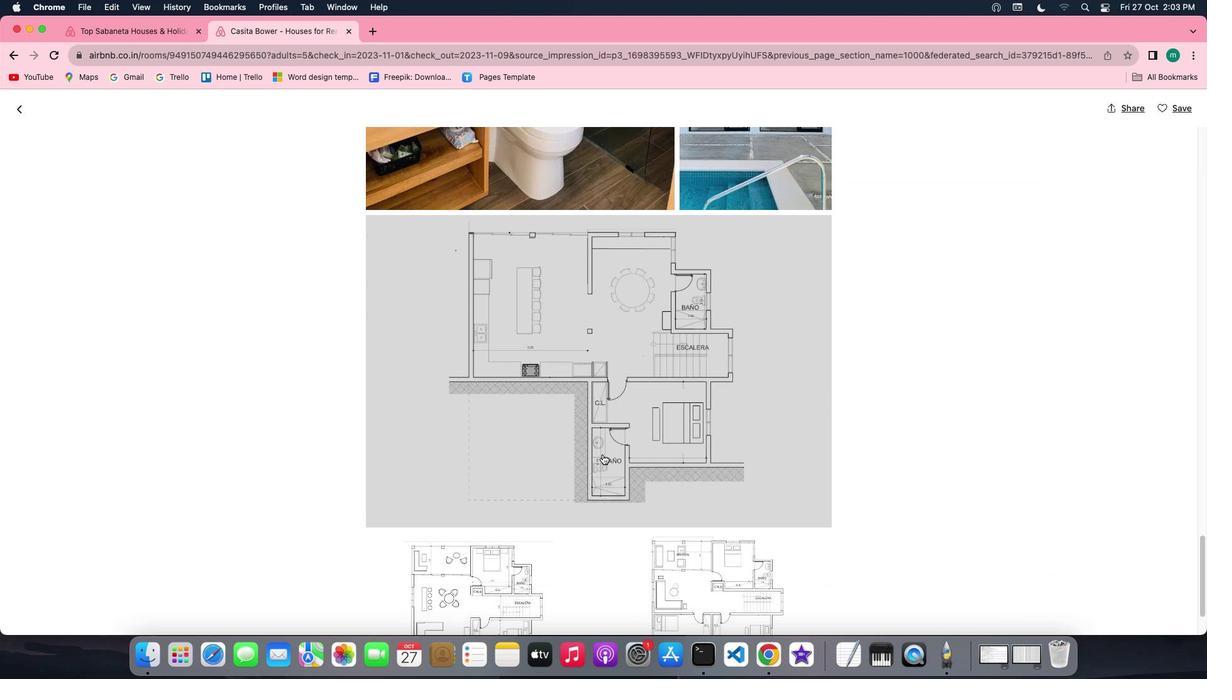 
Action: Mouse scrolled (602, 454) with delta (0, 0)
Screenshot: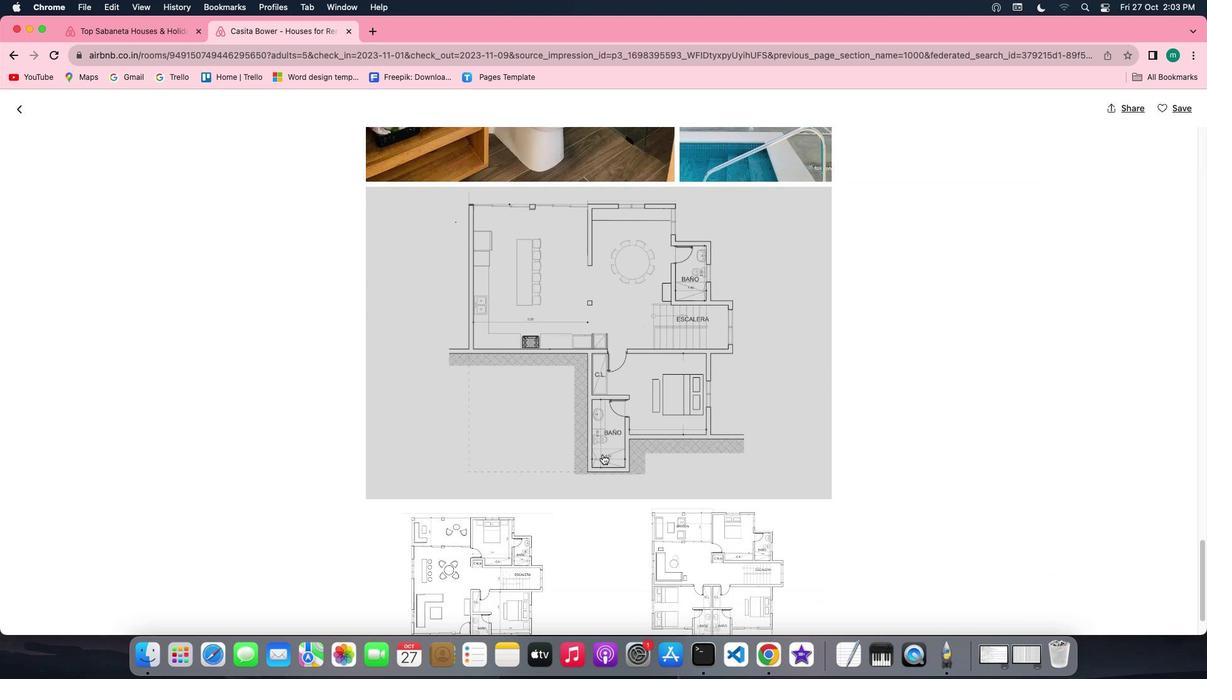 
Action: Mouse scrolled (602, 454) with delta (0, 0)
Screenshot: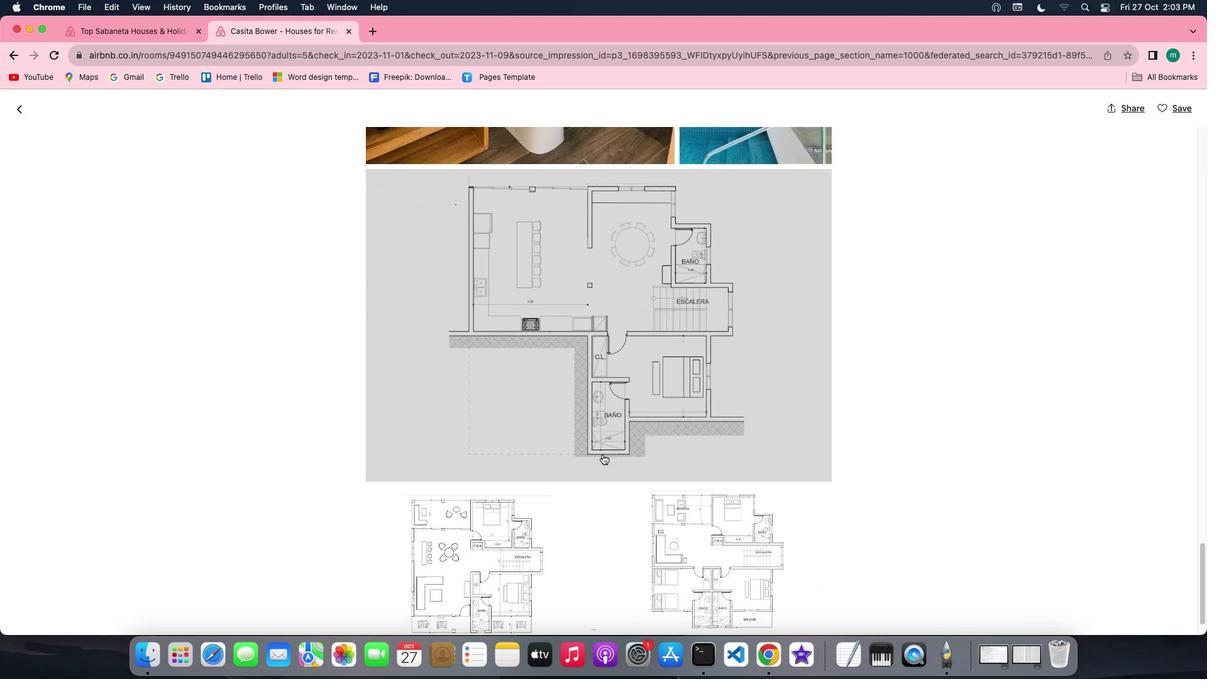 
Action: Mouse scrolled (602, 454) with delta (0, 0)
Screenshot: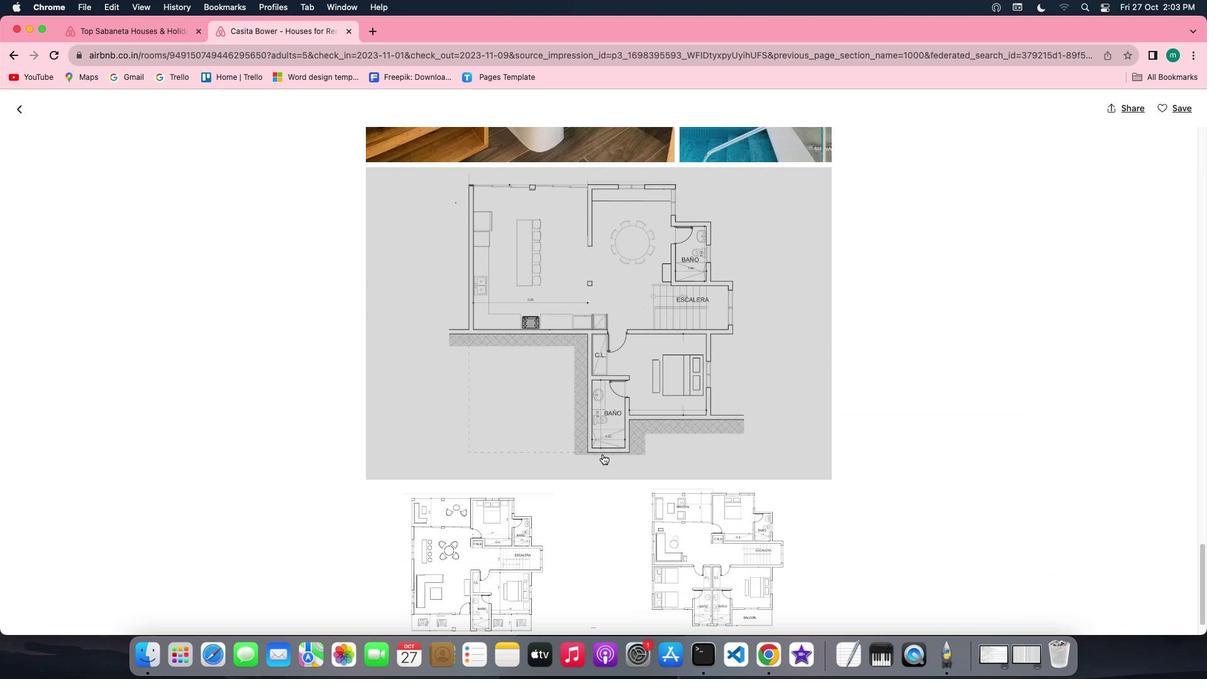 
Action: Mouse scrolled (602, 454) with delta (0, 0)
Screenshot: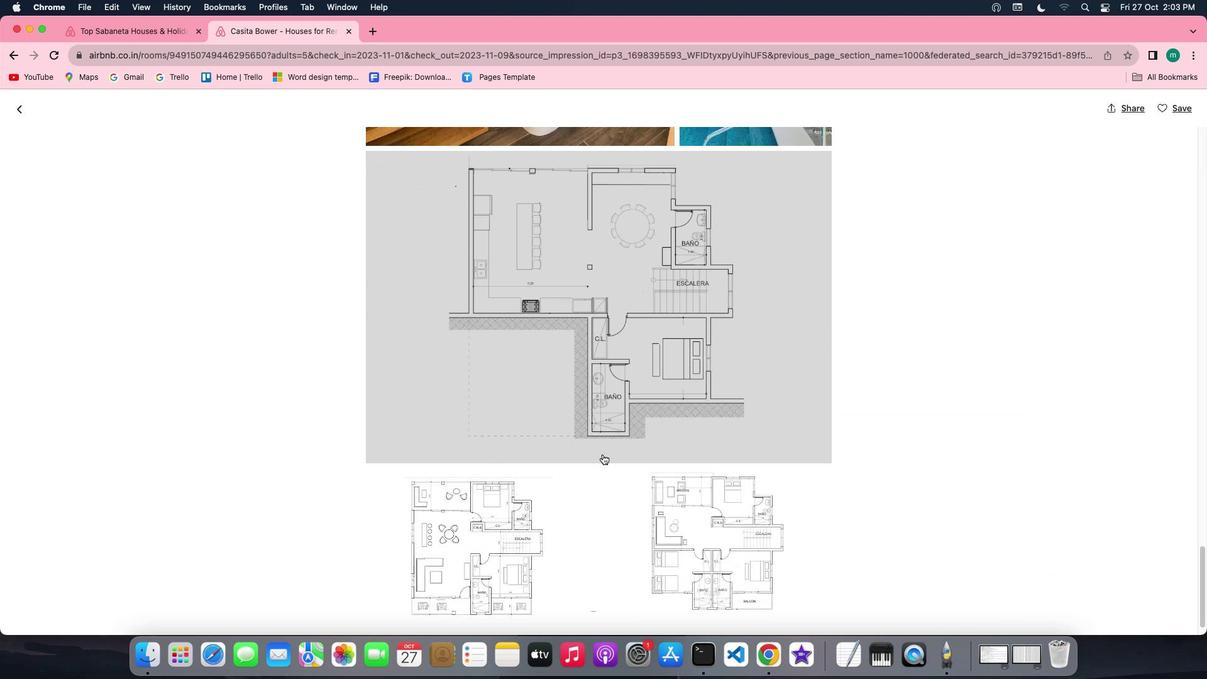 
Action: Mouse scrolled (602, 454) with delta (0, 0)
Screenshot: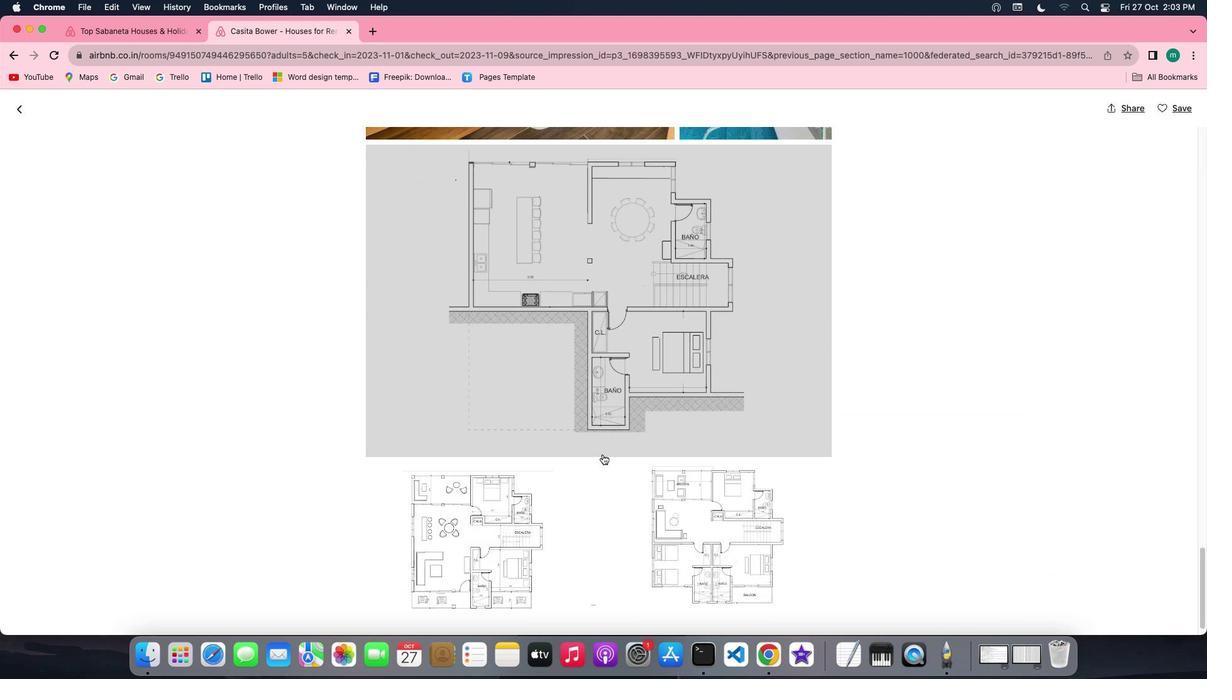 
Action: Mouse scrolled (602, 454) with delta (0, -1)
Screenshot: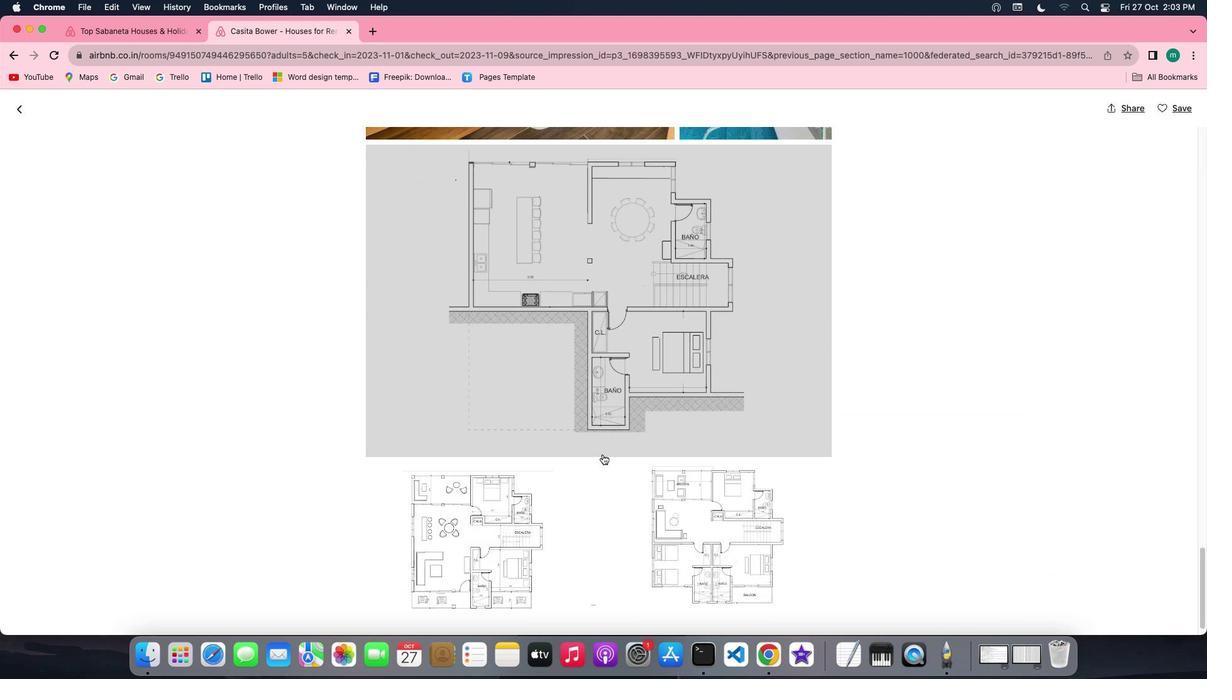 
Action: Mouse scrolled (602, 454) with delta (0, -2)
Screenshot: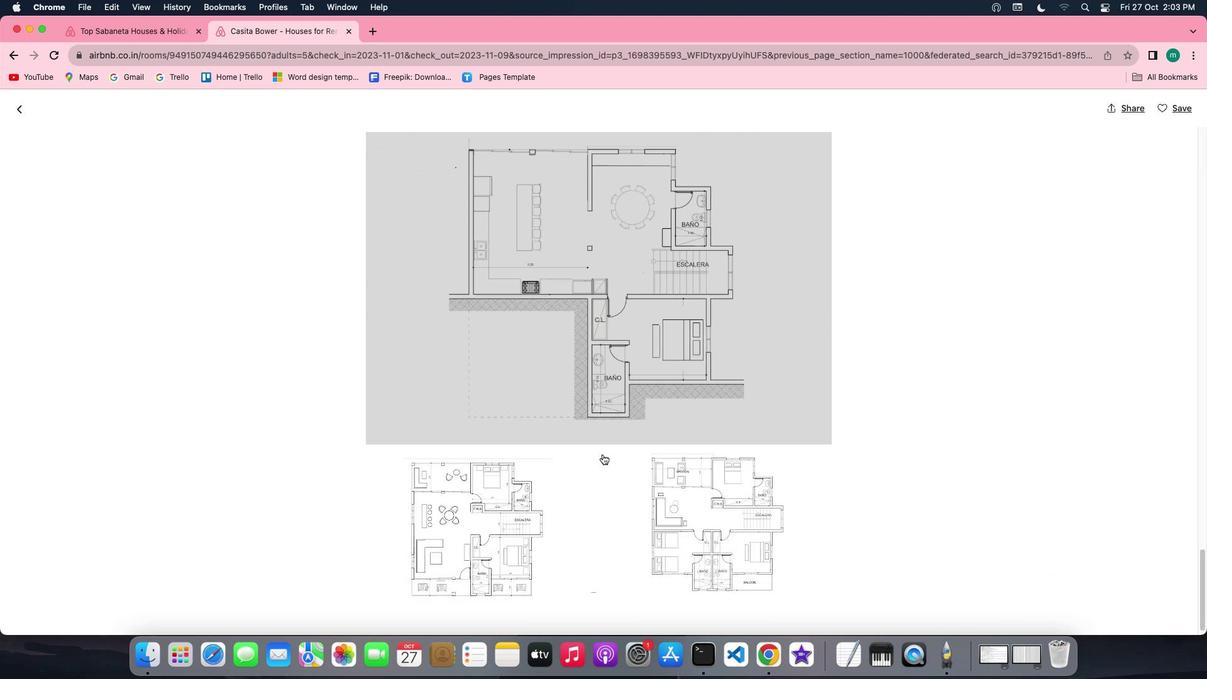 
Action: Mouse scrolled (602, 454) with delta (0, -2)
Screenshot: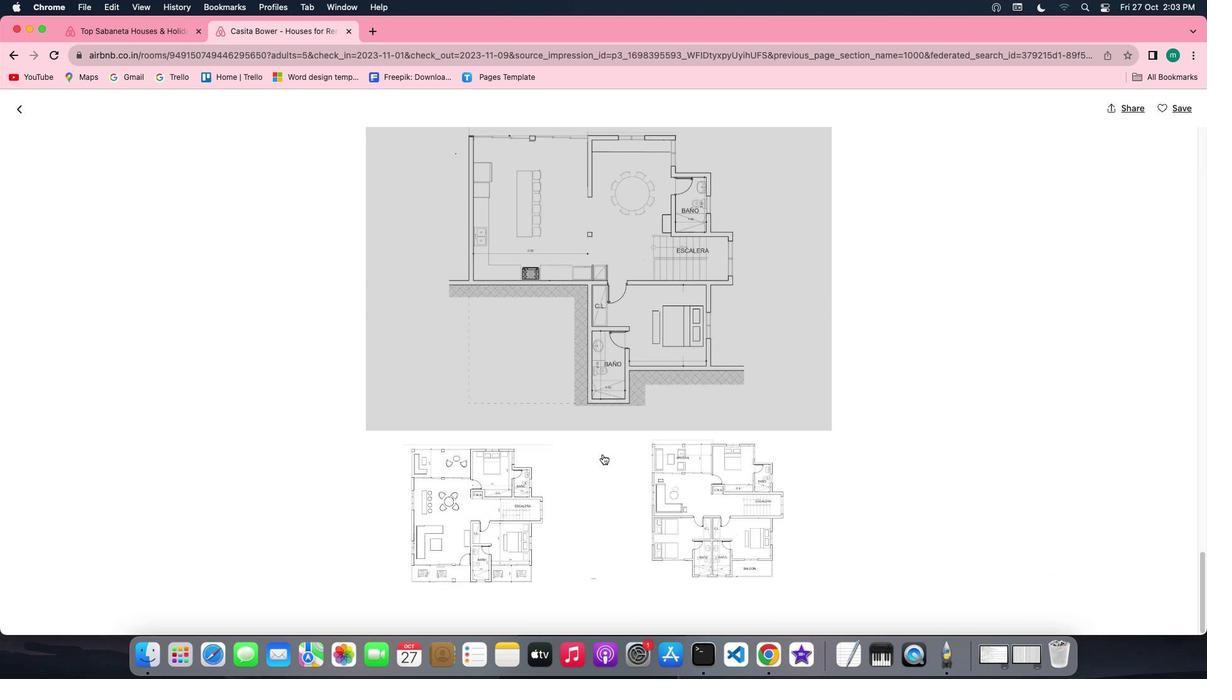 
Action: Mouse scrolled (602, 454) with delta (0, 0)
Screenshot: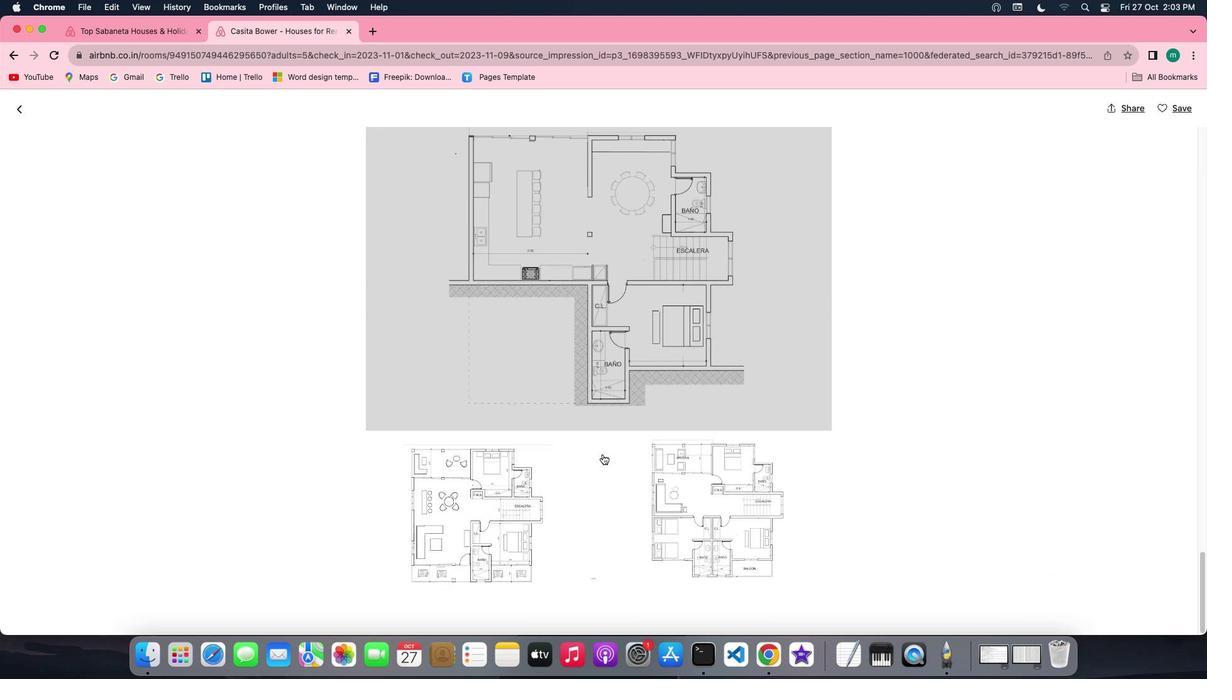 
Action: Mouse scrolled (602, 454) with delta (0, 0)
Screenshot: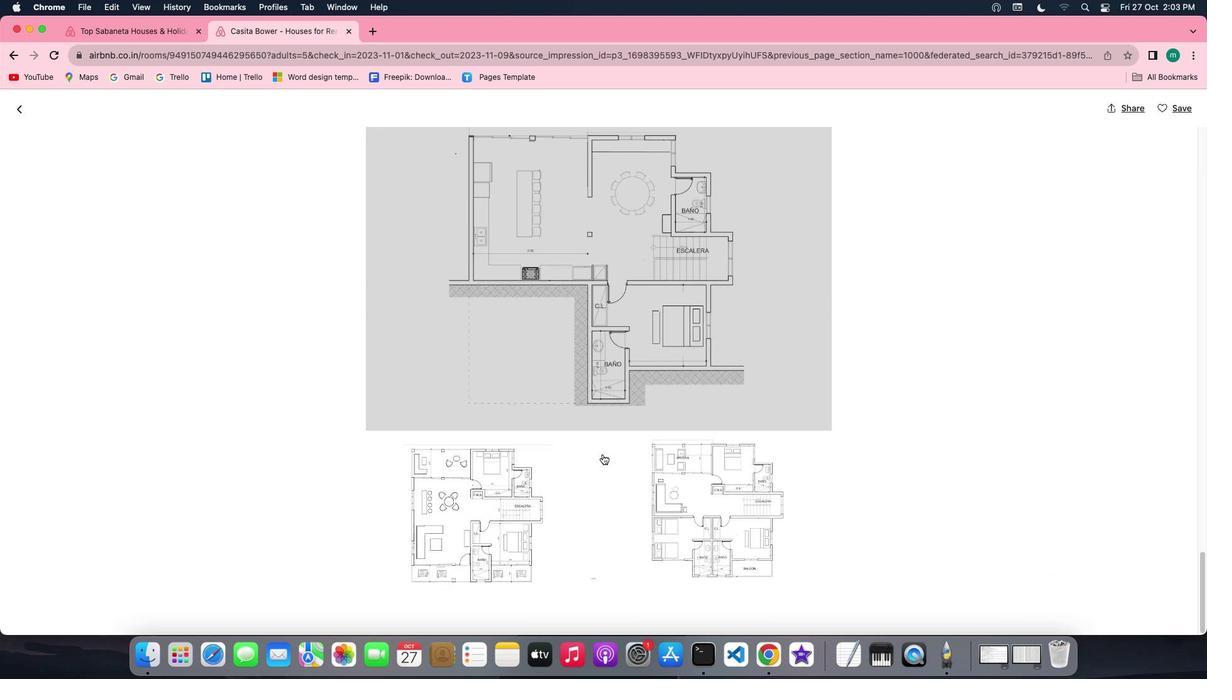 
Action: Mouse scrolled (602, 454) with delta (0, -1)
Screenshot: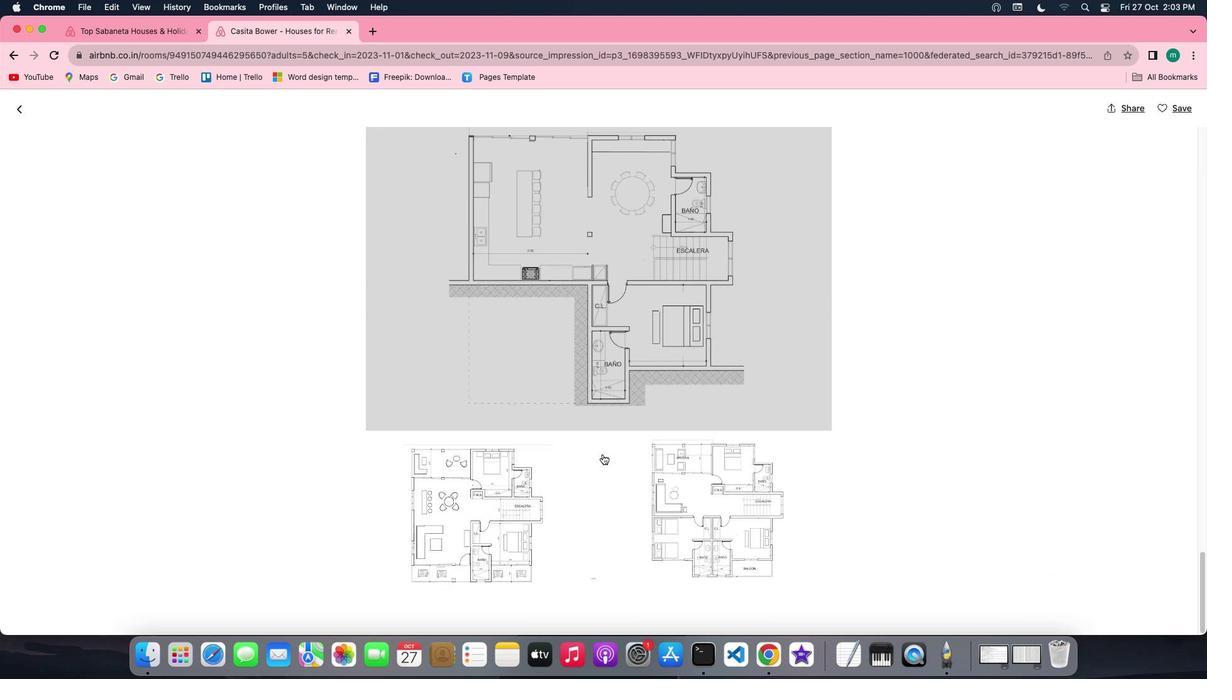
Action: Mouse scrolled (602, 454) with delta (0, -2)
Screenshot: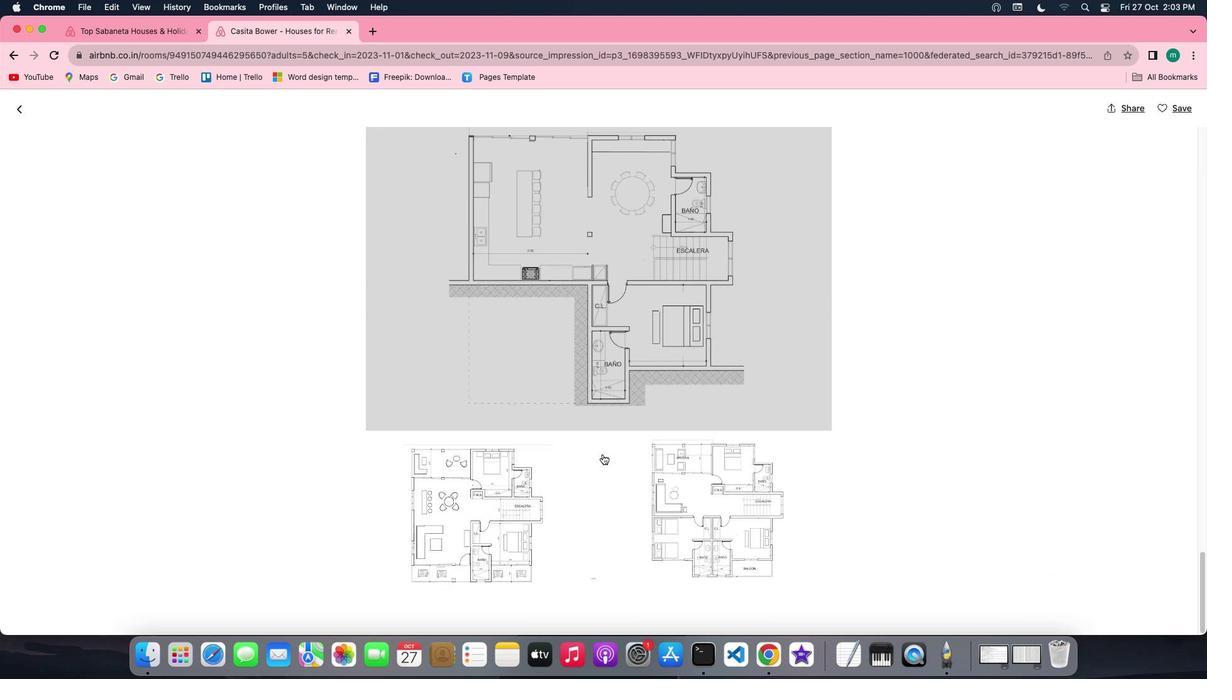 
Action: Mouse scrolled (602, 454) with delta (0, -3)
Screenshot: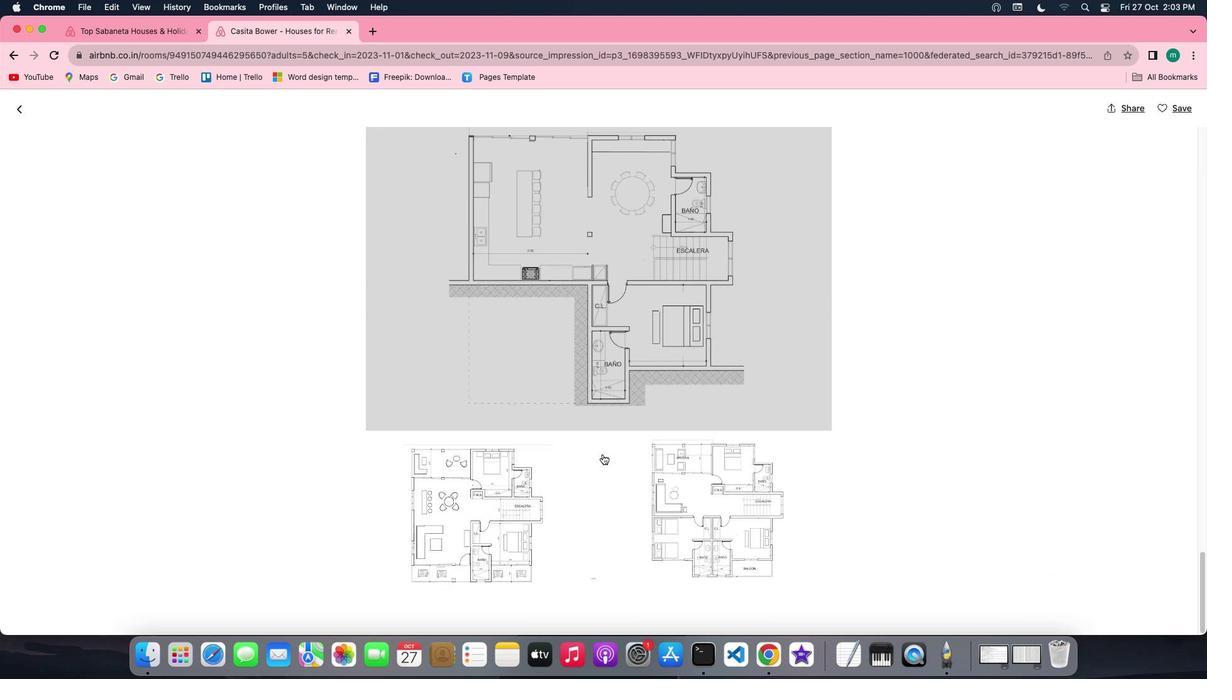 
Action: Mouse moved to (20, 113)
Screenshot: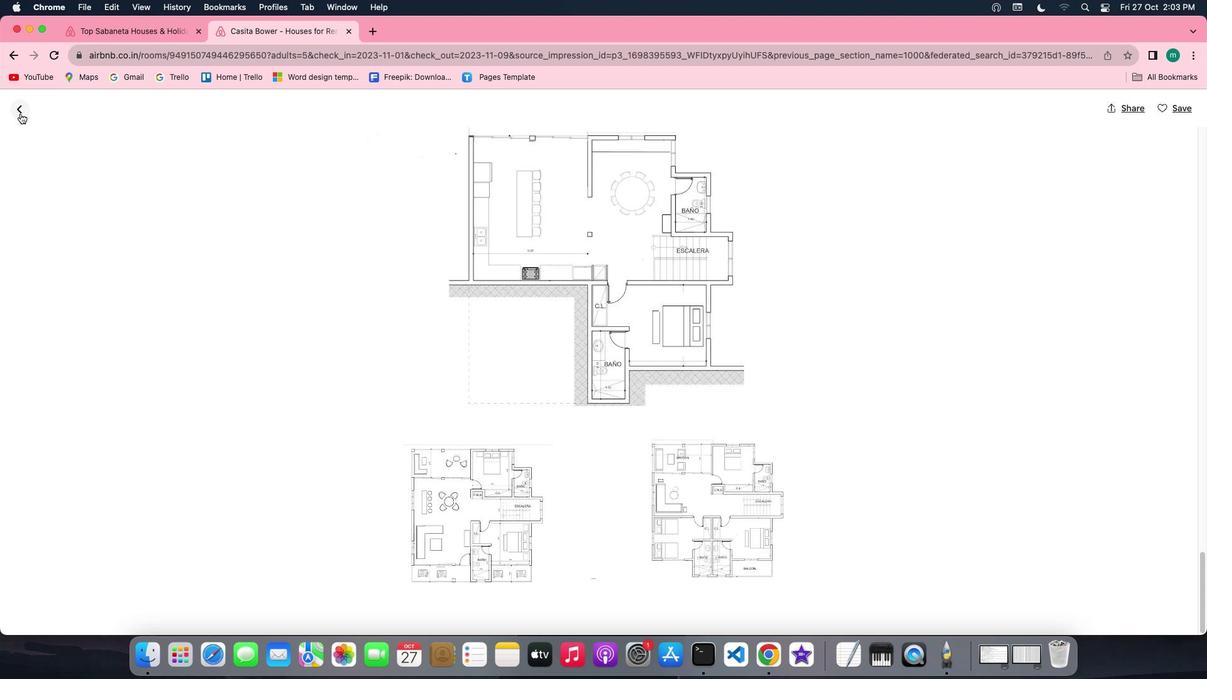 
Action: Mouse pressed left at (20, 113)
Screenshot: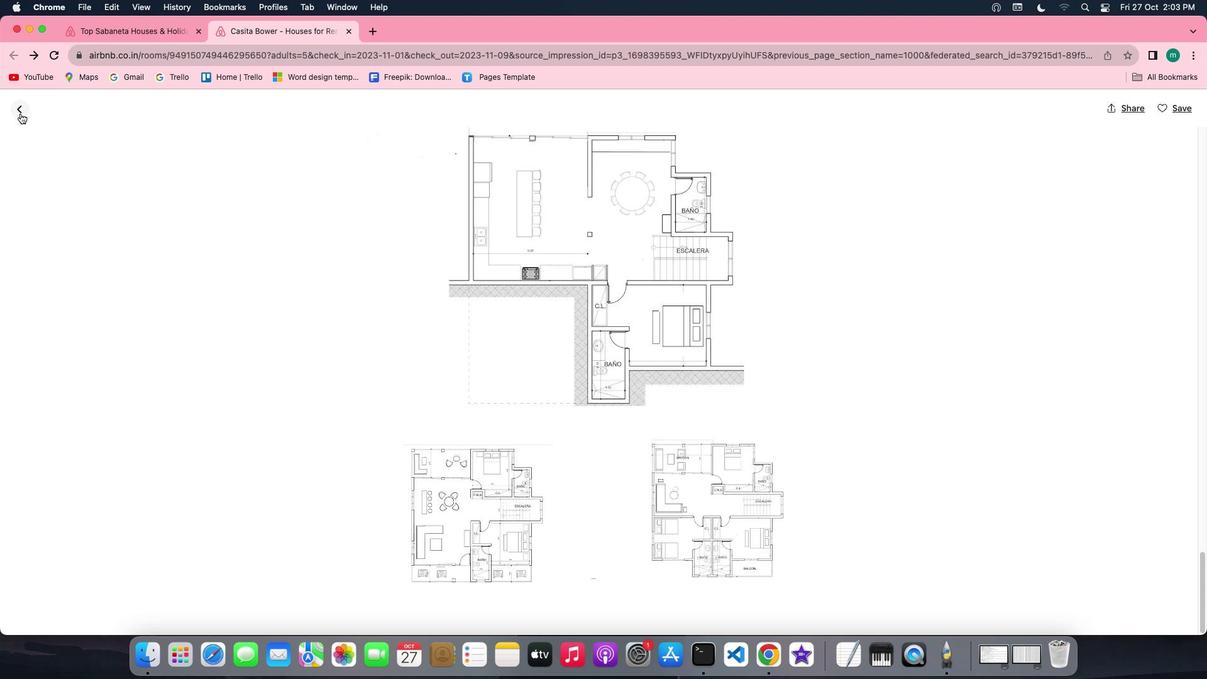 
Action: Mouse moved to (620, 536)
Screenshot: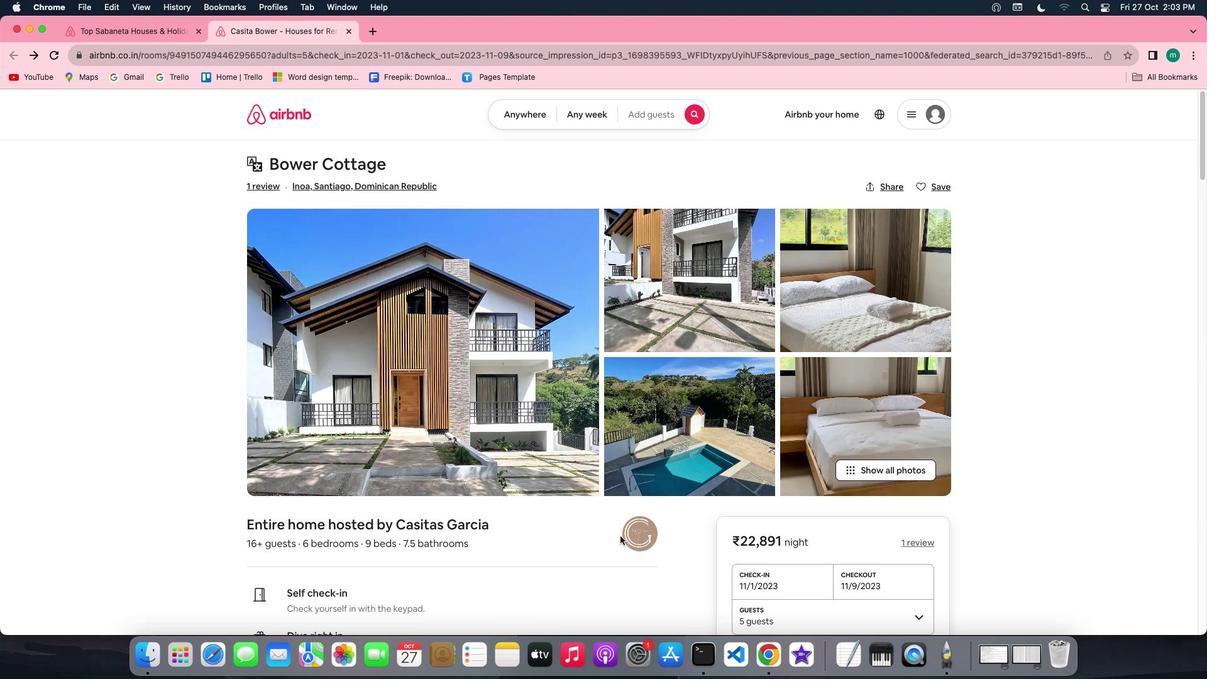 
Action: Mouse scrolled (620, 536) with delta (0, 0)
Screenshot: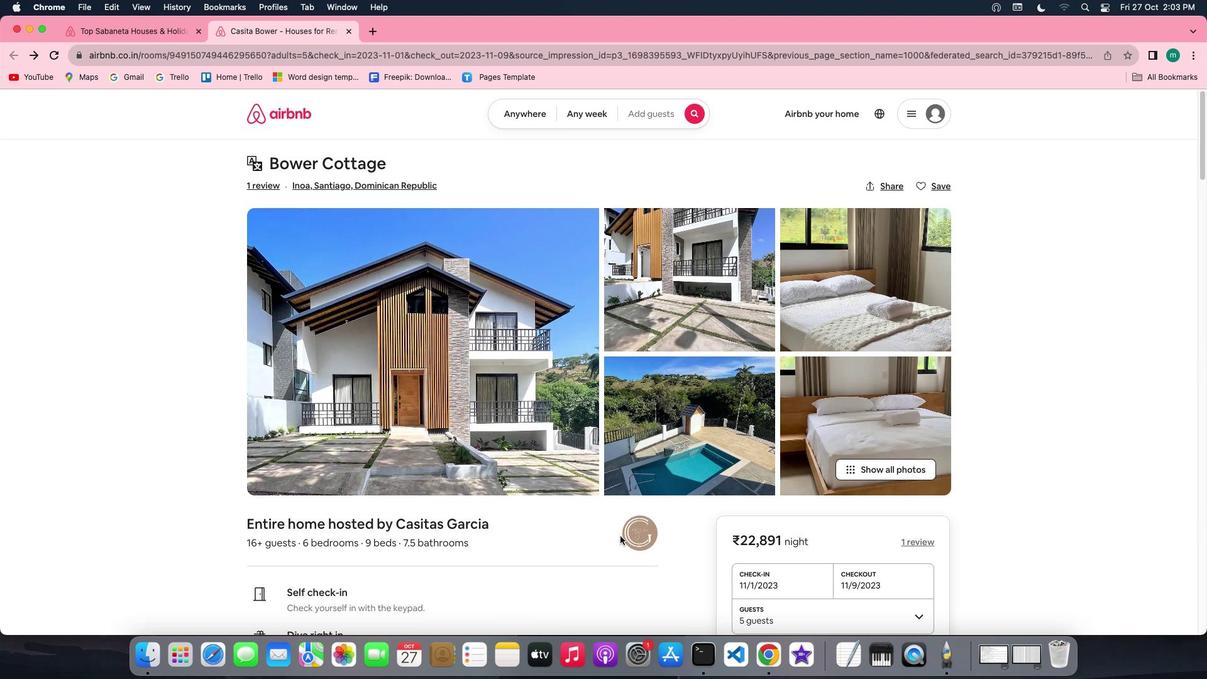 
Action: Mouse scrolled (620, 536) with delta (0, 0)
Screenshot: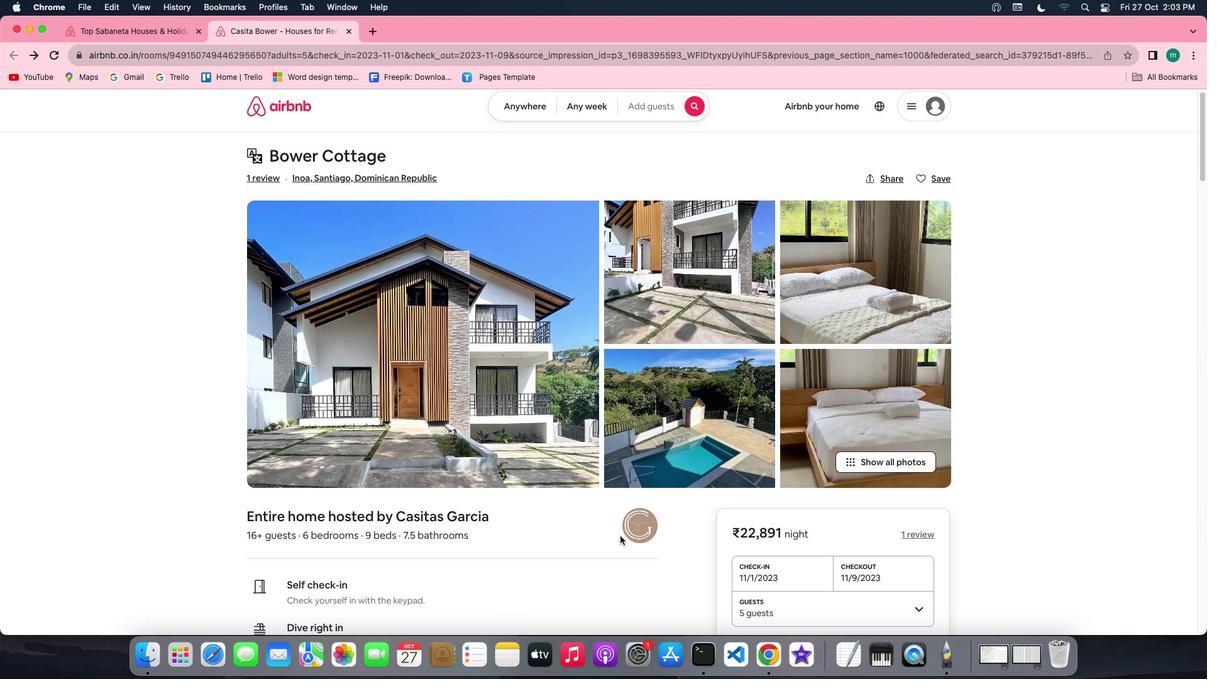 
Action: Mouse scrolled (620, 536) with delta (0, -1)
Screenshot: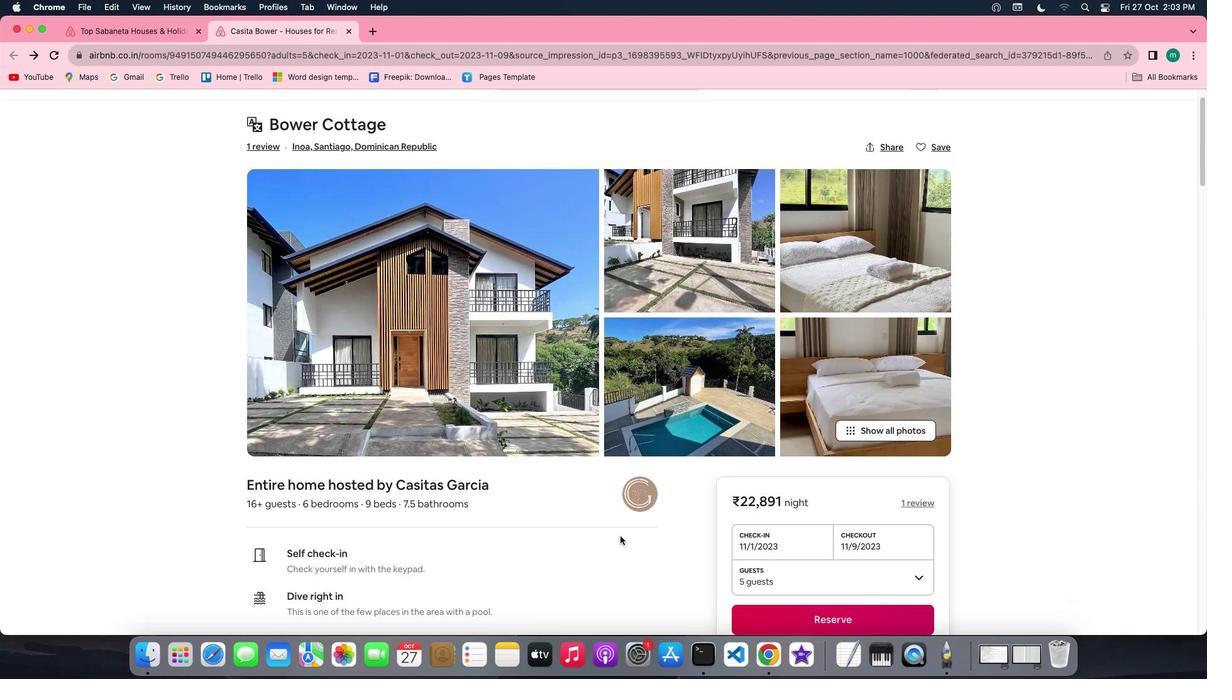
Action: Mouse scrolled (620, 536) with delta (0, -1)
Screenshot: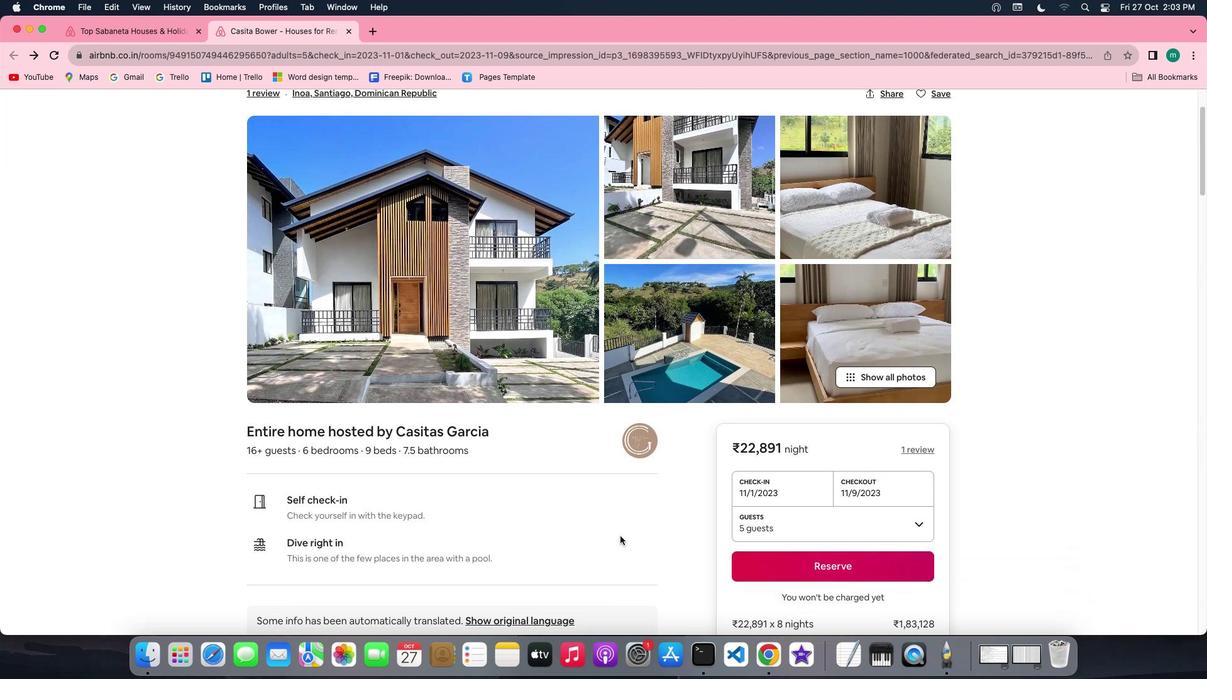 
Action: Mouse scrolled (620, 536) with delta (0, 0)
Screenshot: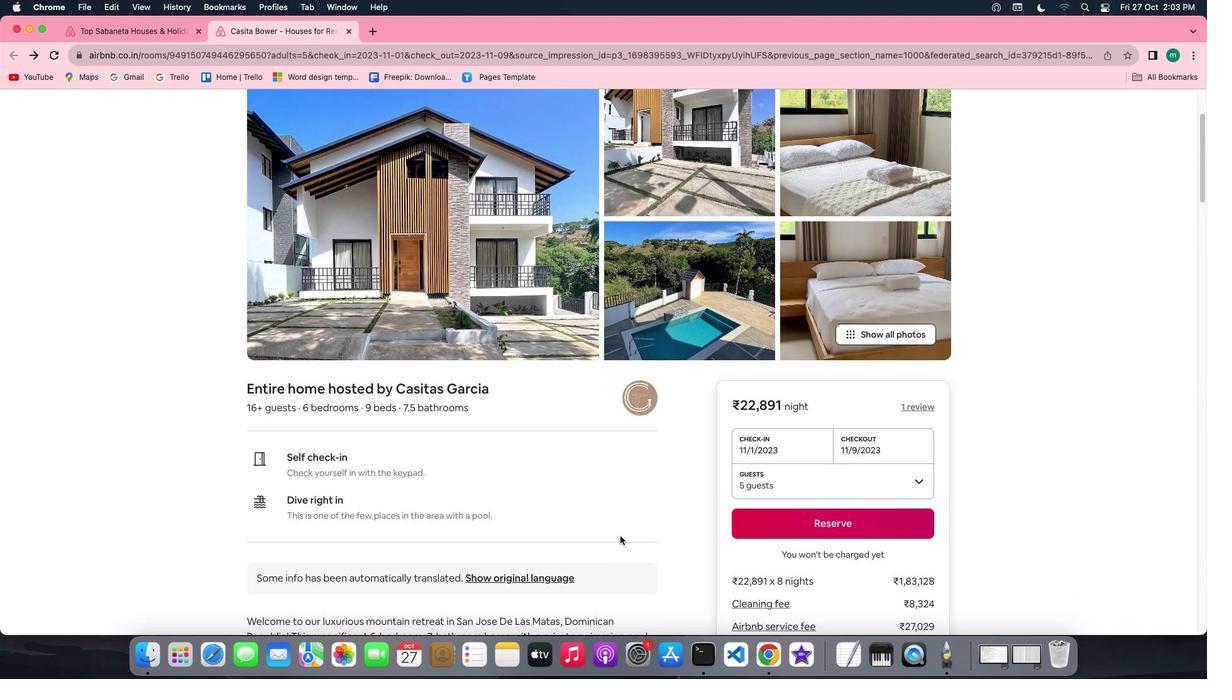 
Action: Mouse scrolled (620, 536) with delta (0, 0)
Screenshot: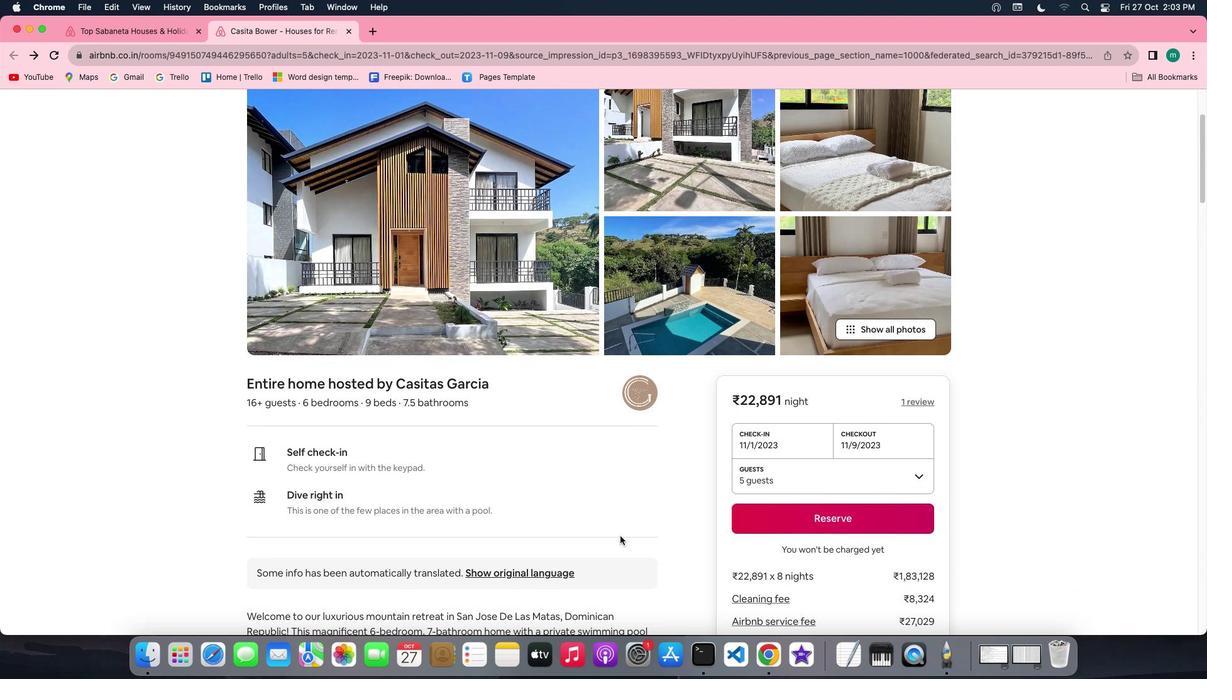 
Action: Mouse scrolled (620, 536) with delta (0, -1)
Screenshot: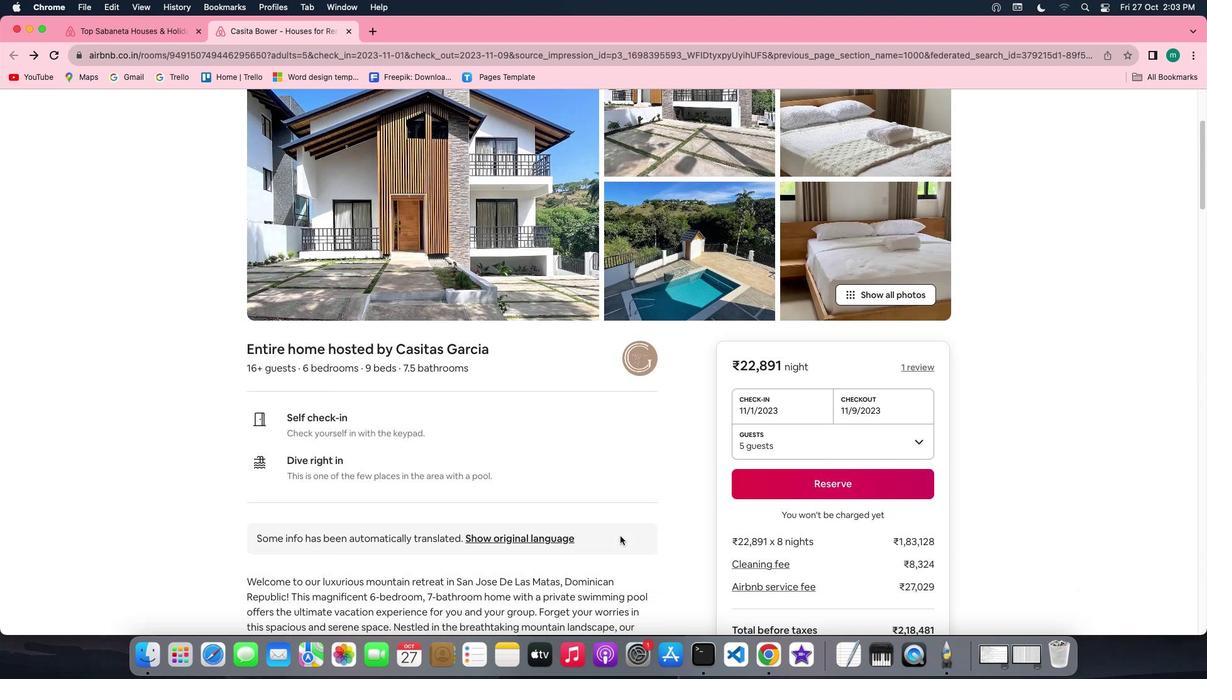 
Action: Mouse scrolled (620, 536) with delta (0, -1)
Screenshot: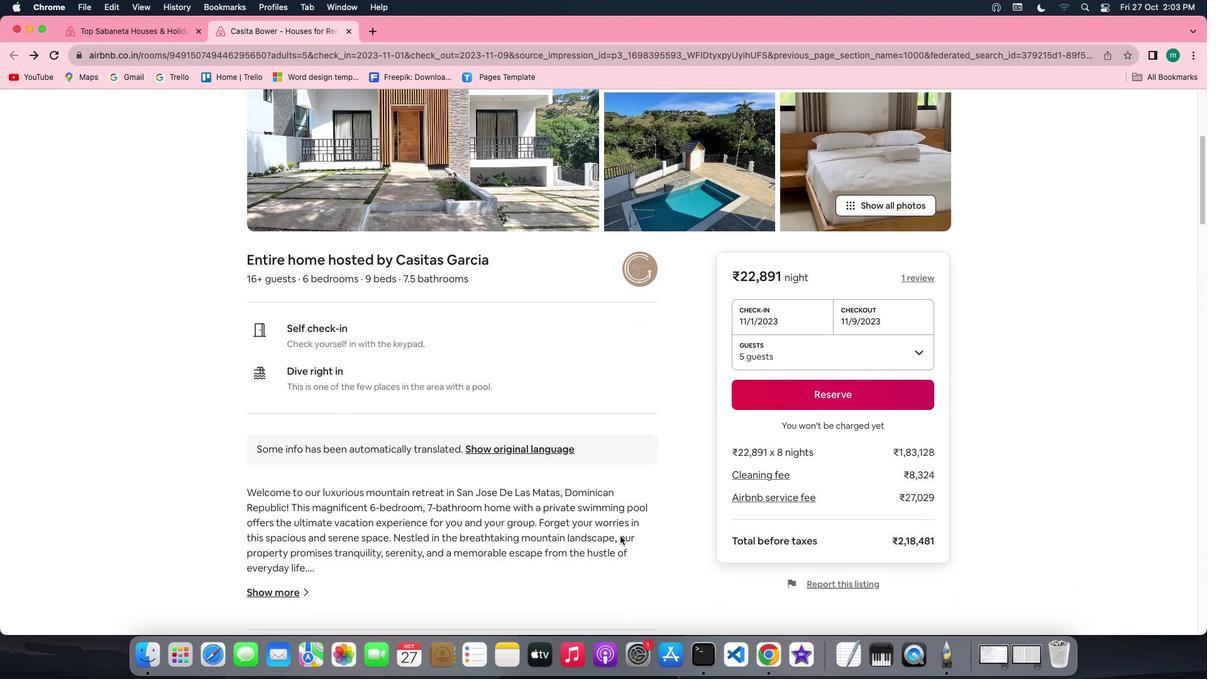 
Action: Mouse scrolled (620, 536) with delta (0, 0)
Screenshot: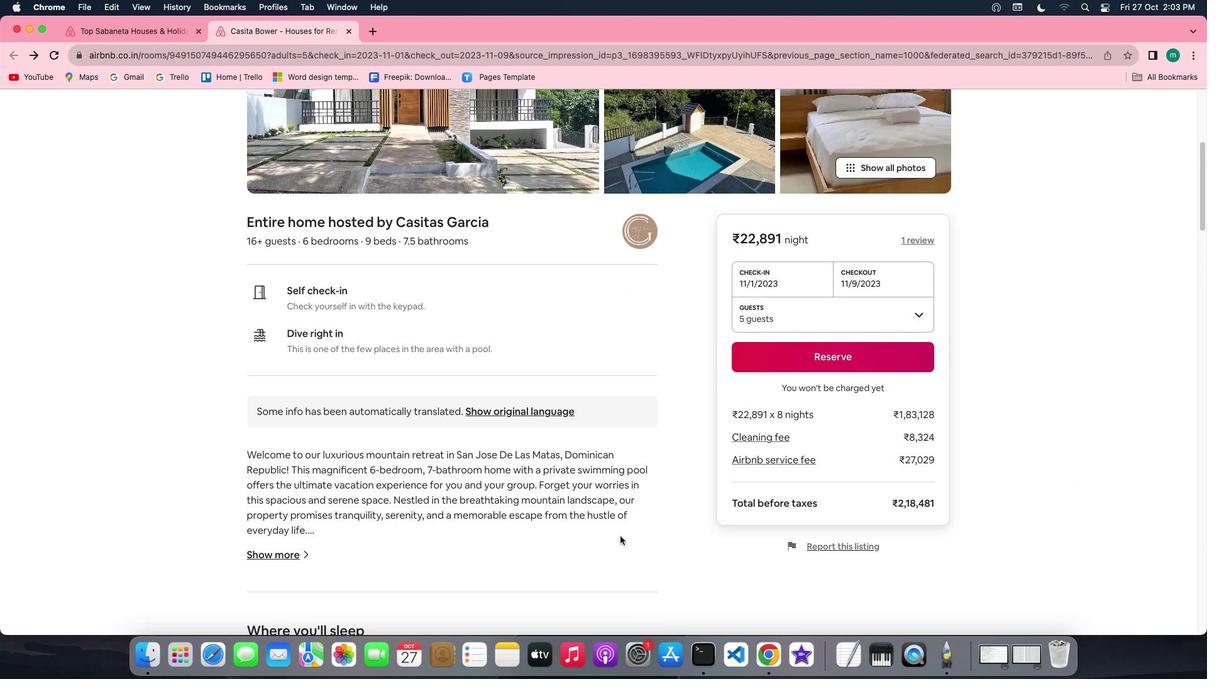 
Action: Mouse scrolled (620, 536) with delta (0, 0)
Screenshot: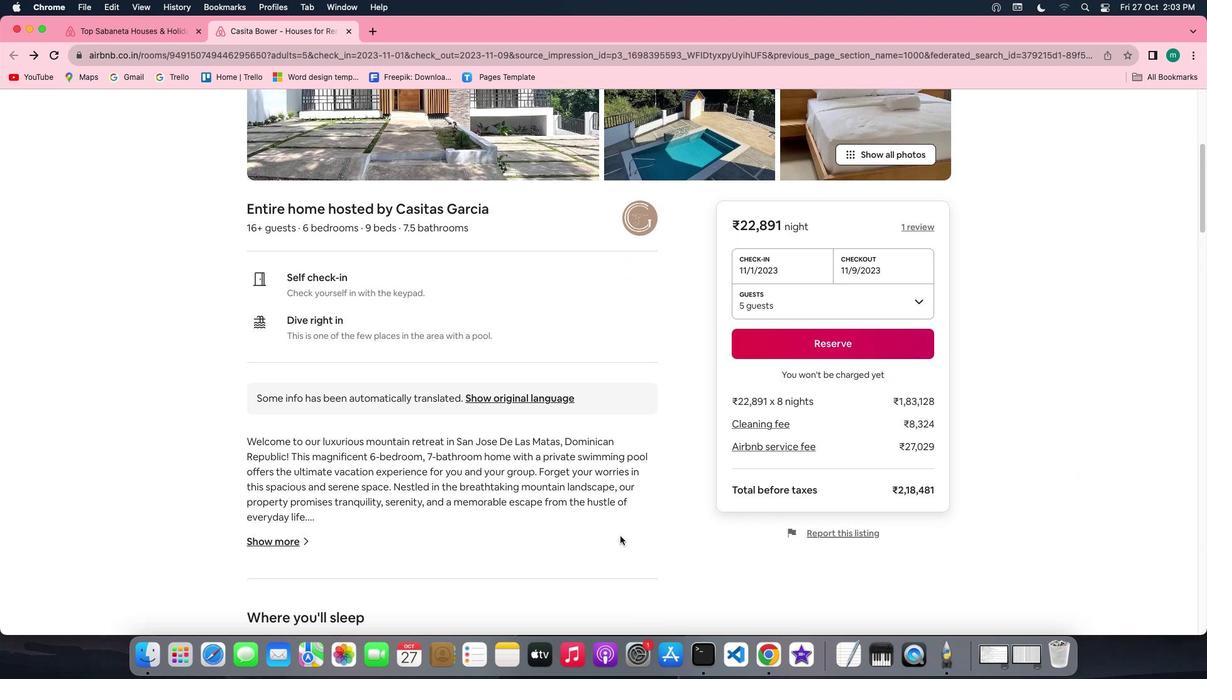 
Action: Mouse scrolled (620, 536) with delta (0, -1)
Screenshot: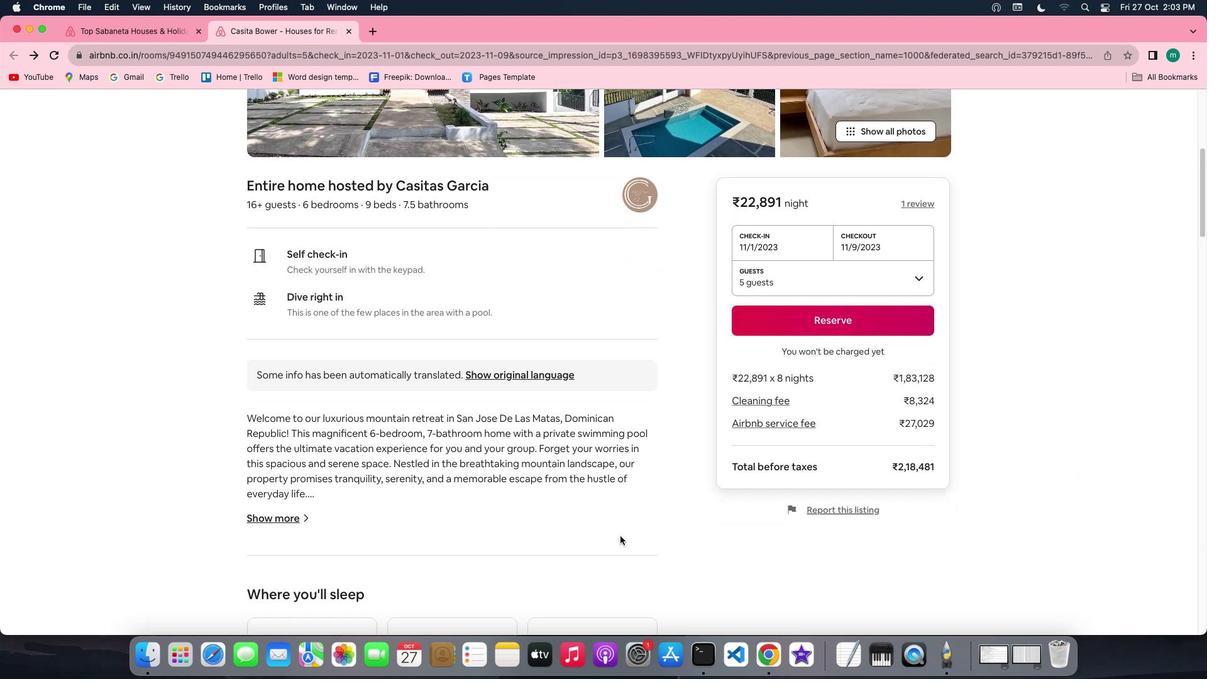 
Action: Mouse scrolled (620, 536) with delta (0, -1)
Screenshot: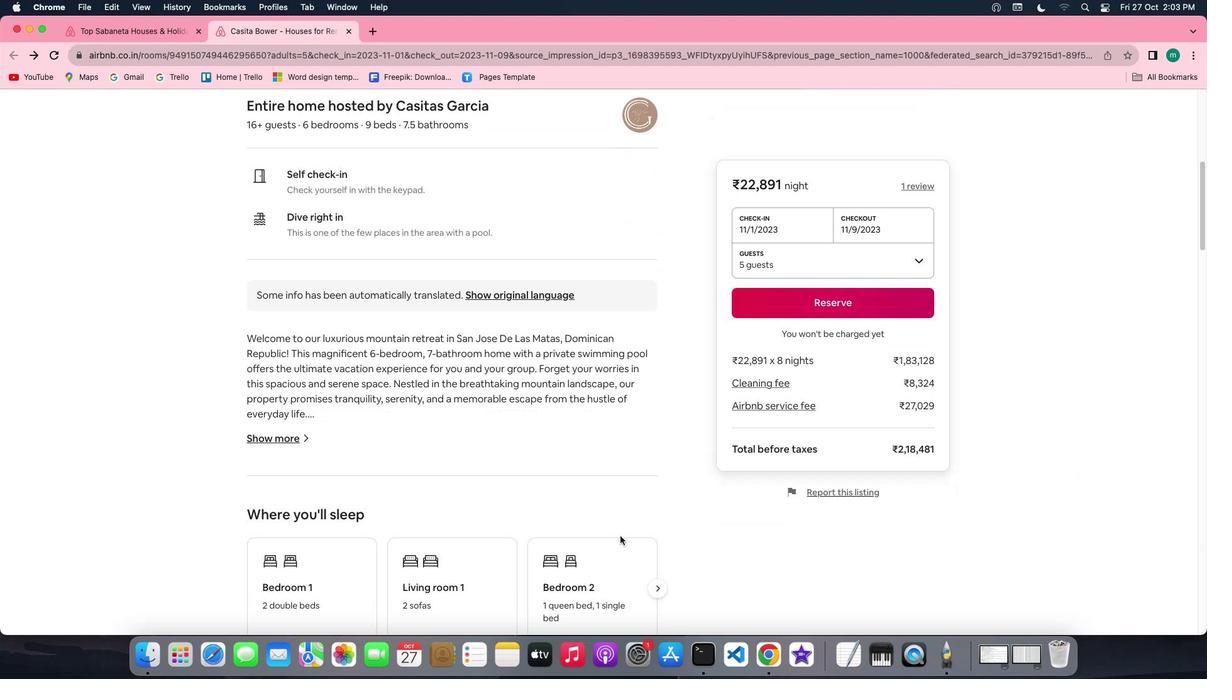 
Action: Mouse moved to (276, 369)
Screenshot: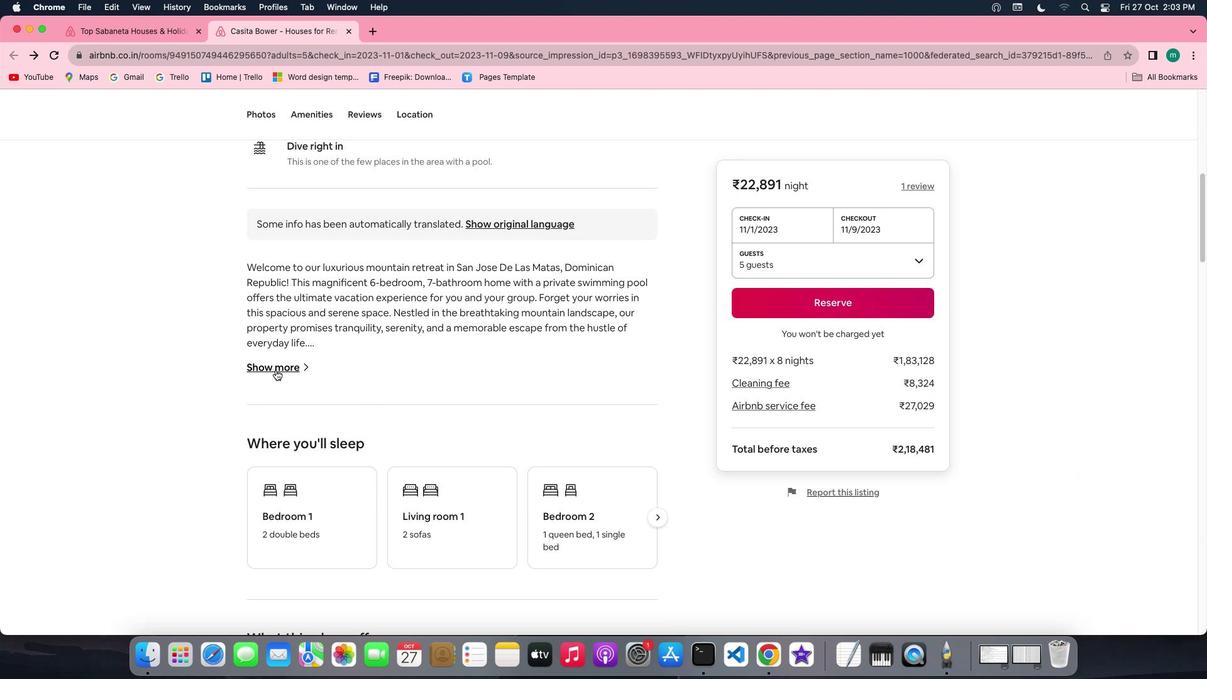 
Action: Mouse pressed left at (276, 369)
Screenshot: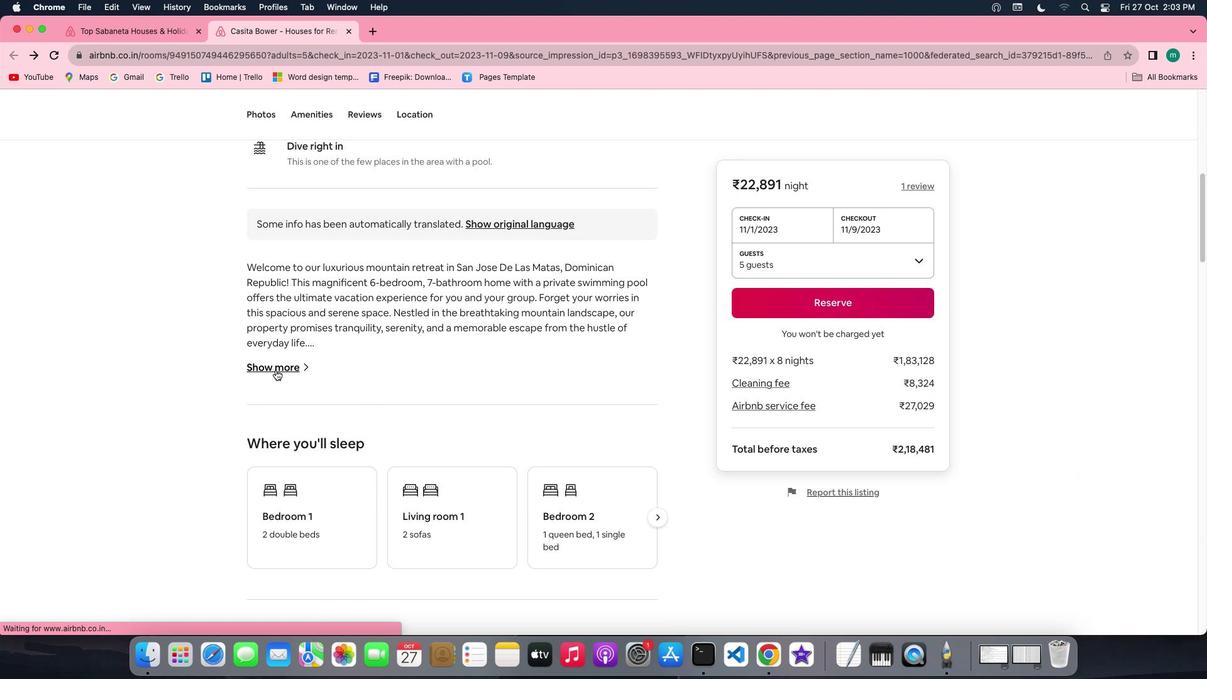 
Action: Mouse moved to (555, 507)
Screenshot: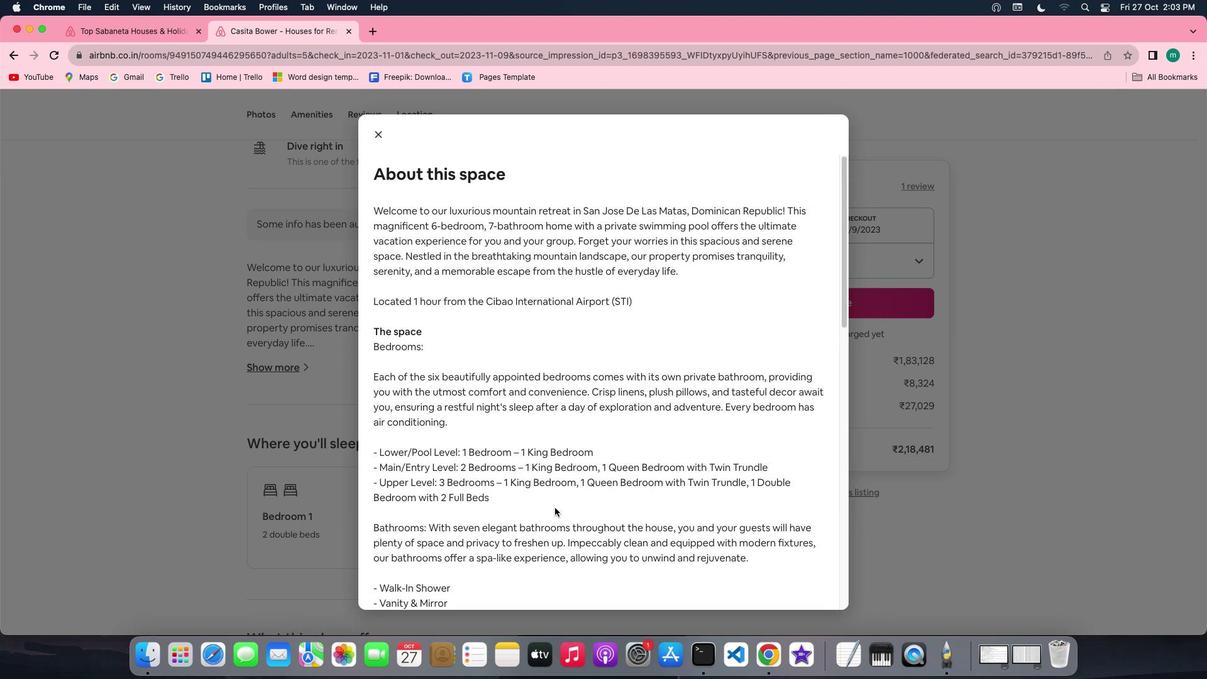 
Action: Mouse scrolled (555, 507) with delta (0, 0)
Screenshot: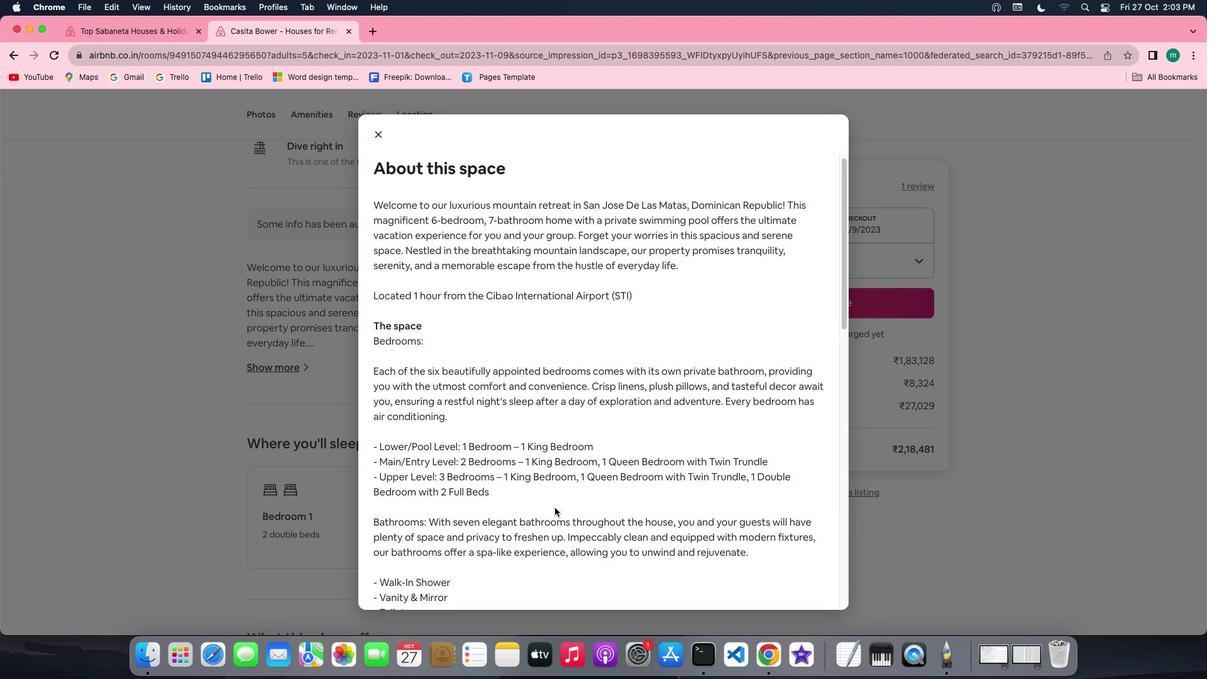 
Action: Mouse scrolled (555, 507) with delta (0, 0)
Screenshot: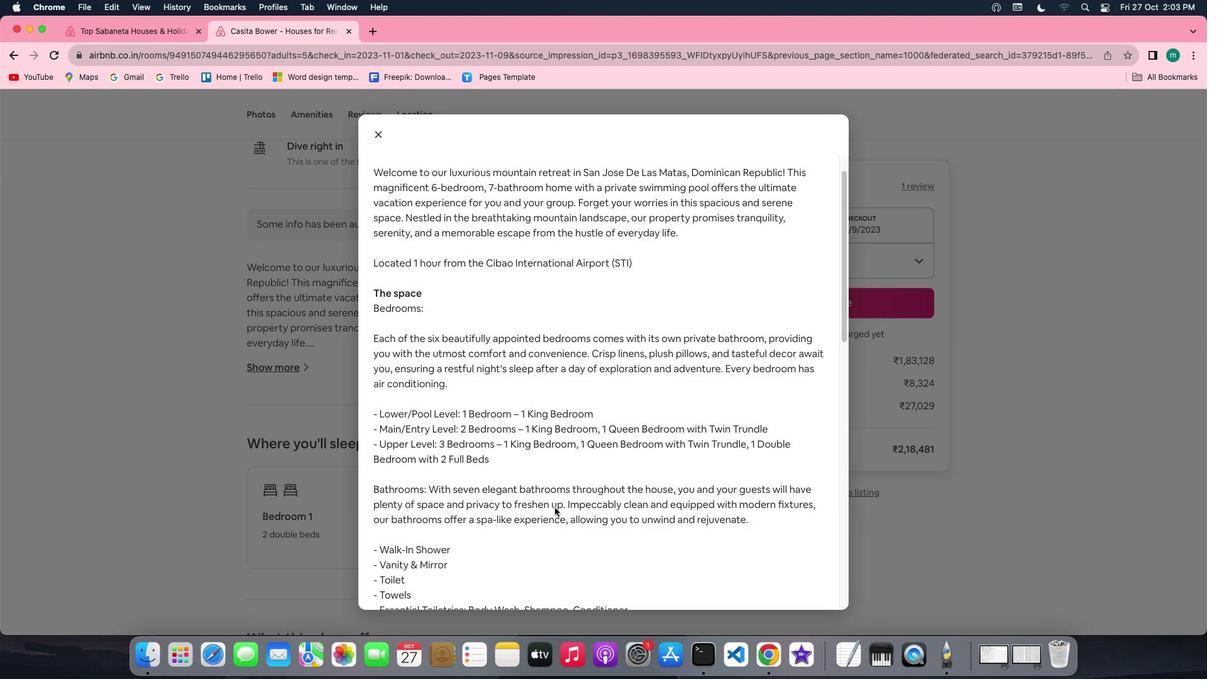 
Action: Mouse scrolled (555, 507) with delta (0, -1)
Screenshot: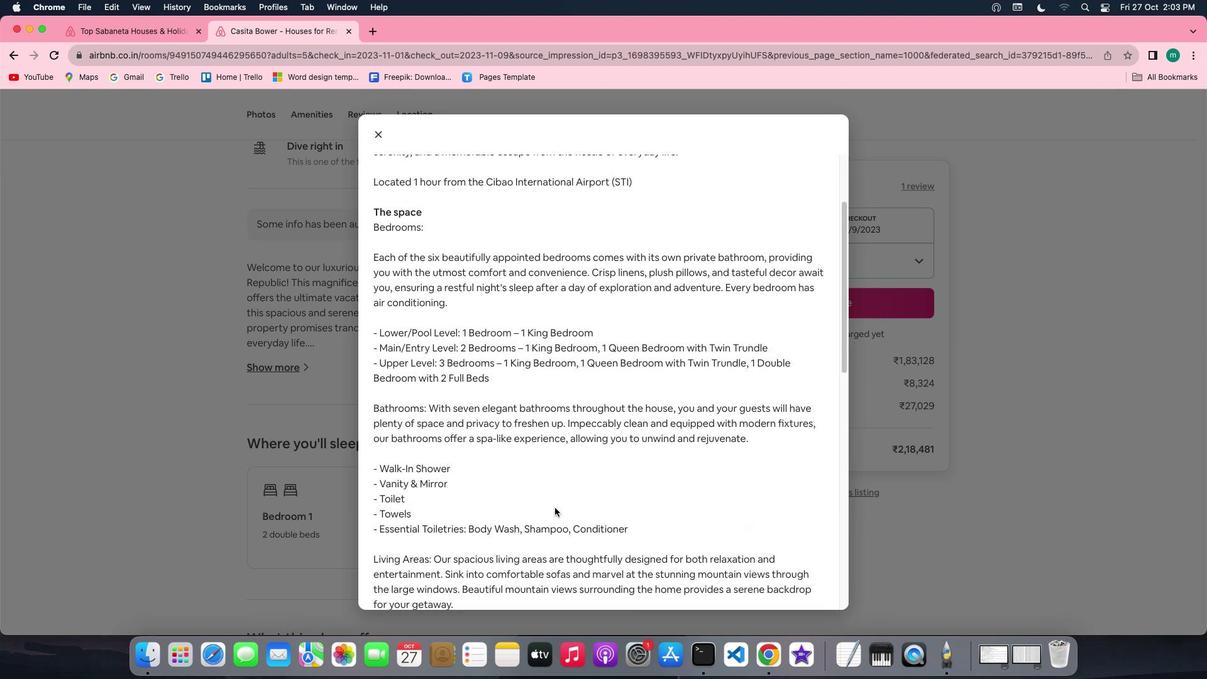 
Action: Mouse scrolled (555, 507) with delta (0, -3)
Screenshot: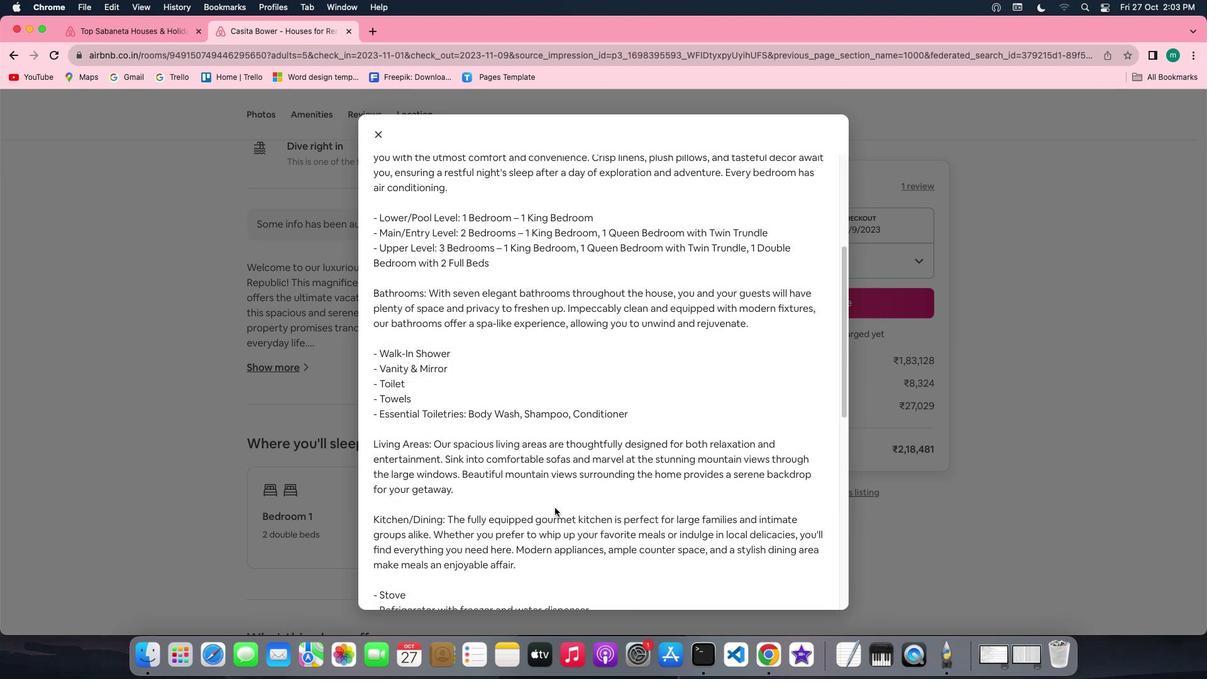 
Action: Mouse scrolled (555, 507) with delta (0, -3)
Screenshot: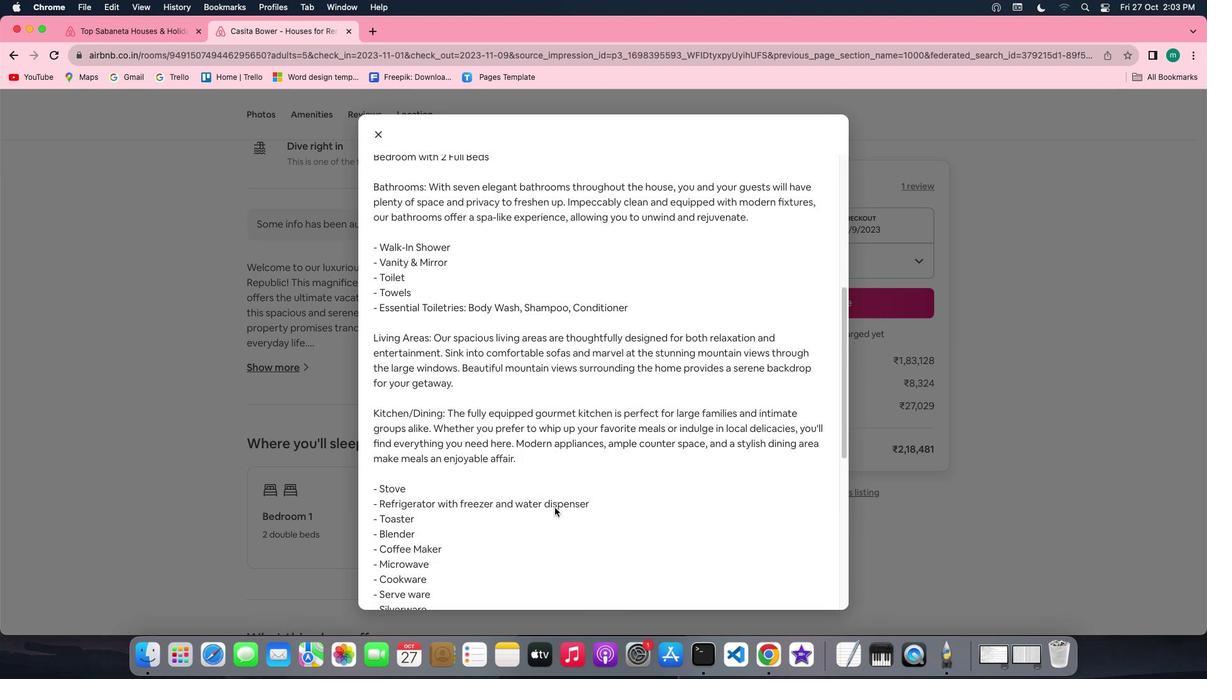 
Action: Mouse scrolled (555, 507) with delta (0, 0)
Screenshot: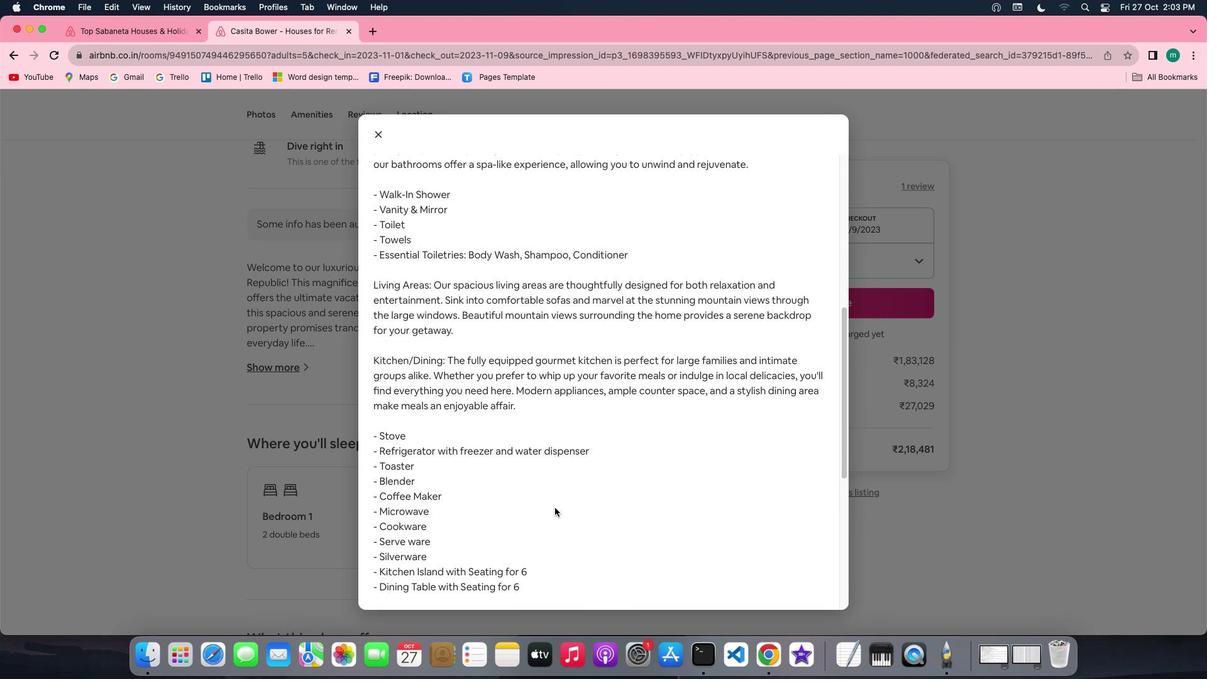 
Action: Mouse scrolled (555, 507) with delta (0, 0)
Screenshot: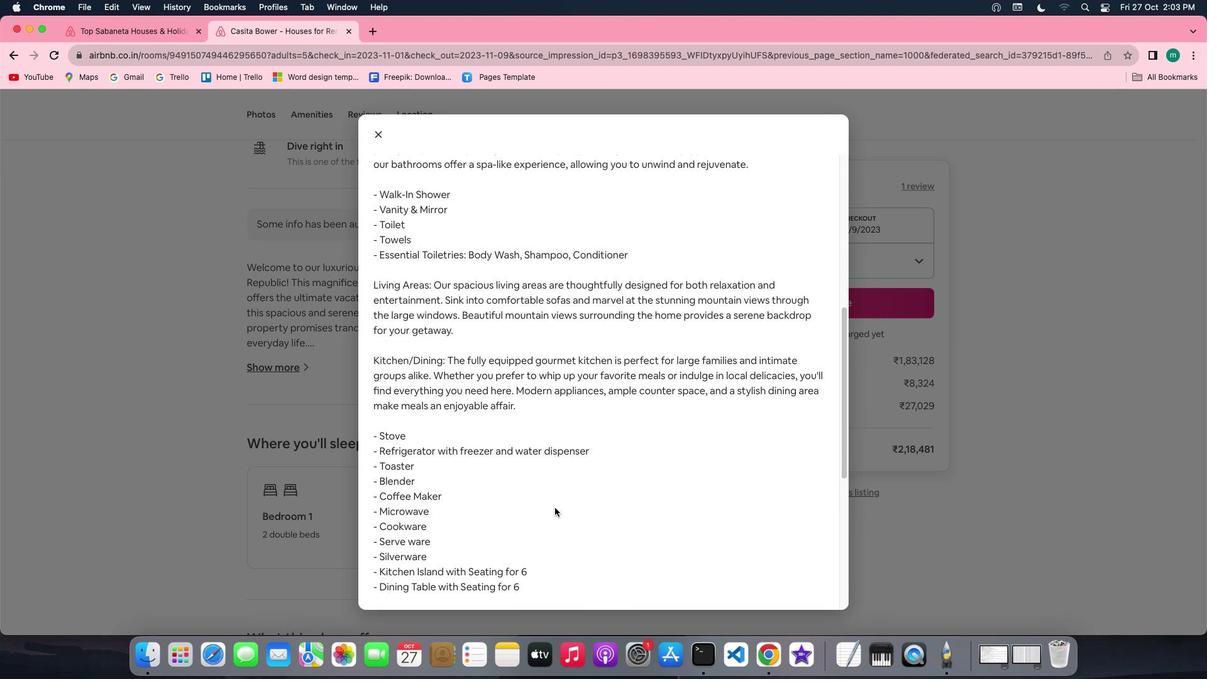 
Action: Mouse scrolled (555, 507) with delta (0, -1)
Screenshot: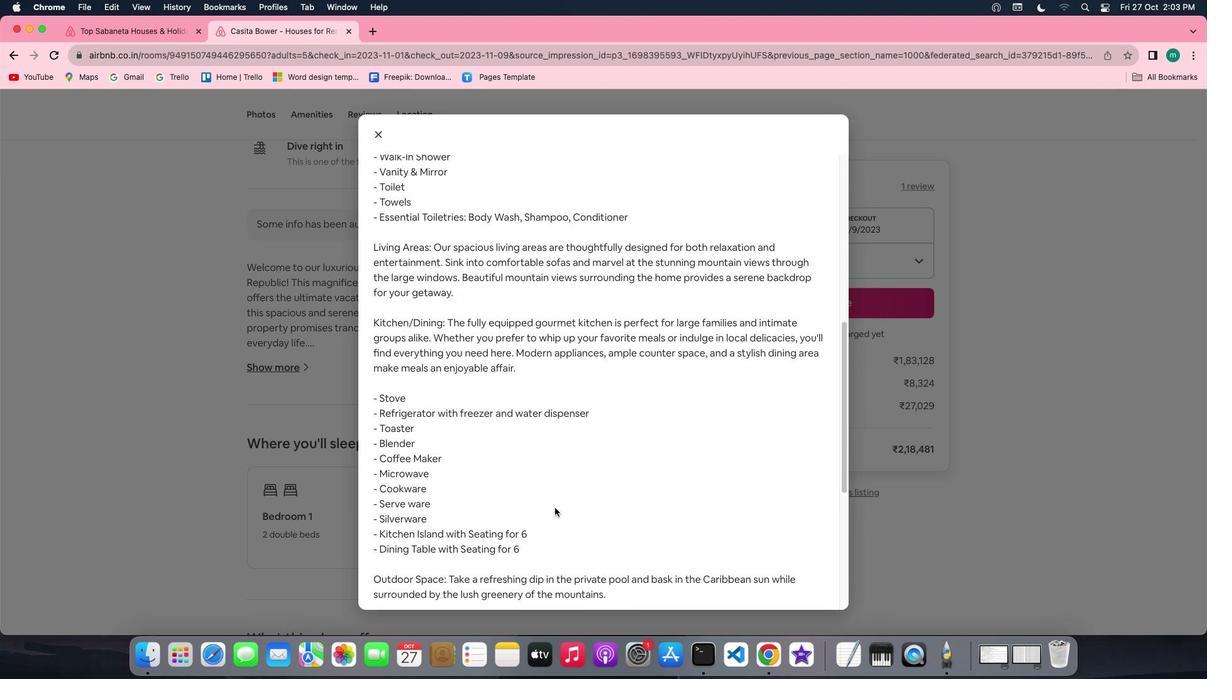
Action: Mouse scrolled (555, 507) with delta (0, -2)
Screenshot: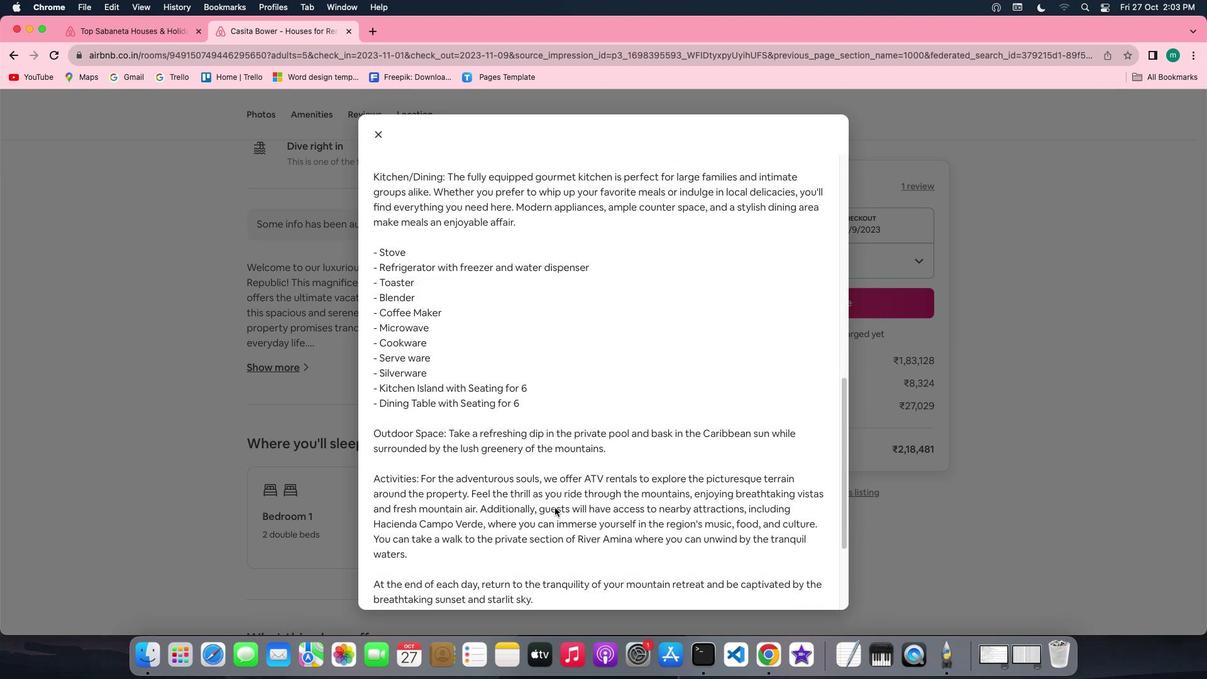 
Action: Mouse scrolled (555, 507) with delta (0, 0)
Screenshot: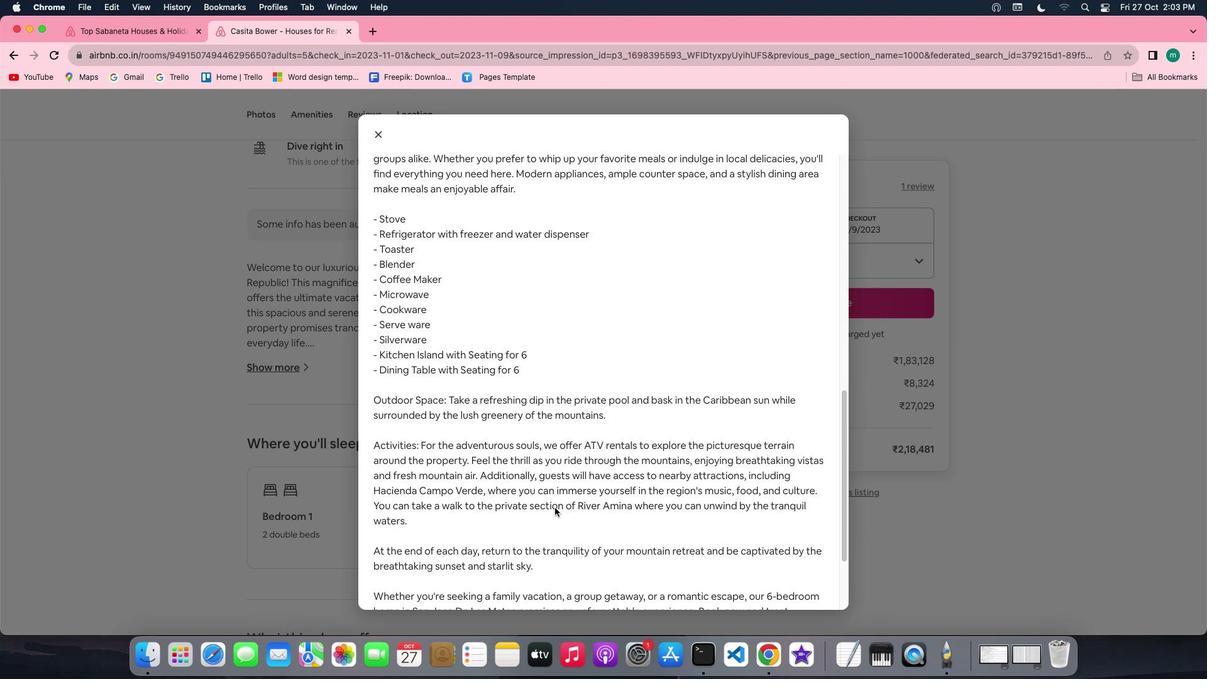 
Action: Mouse scrolled (555, 507) with delta (0, 0)
Screenshot: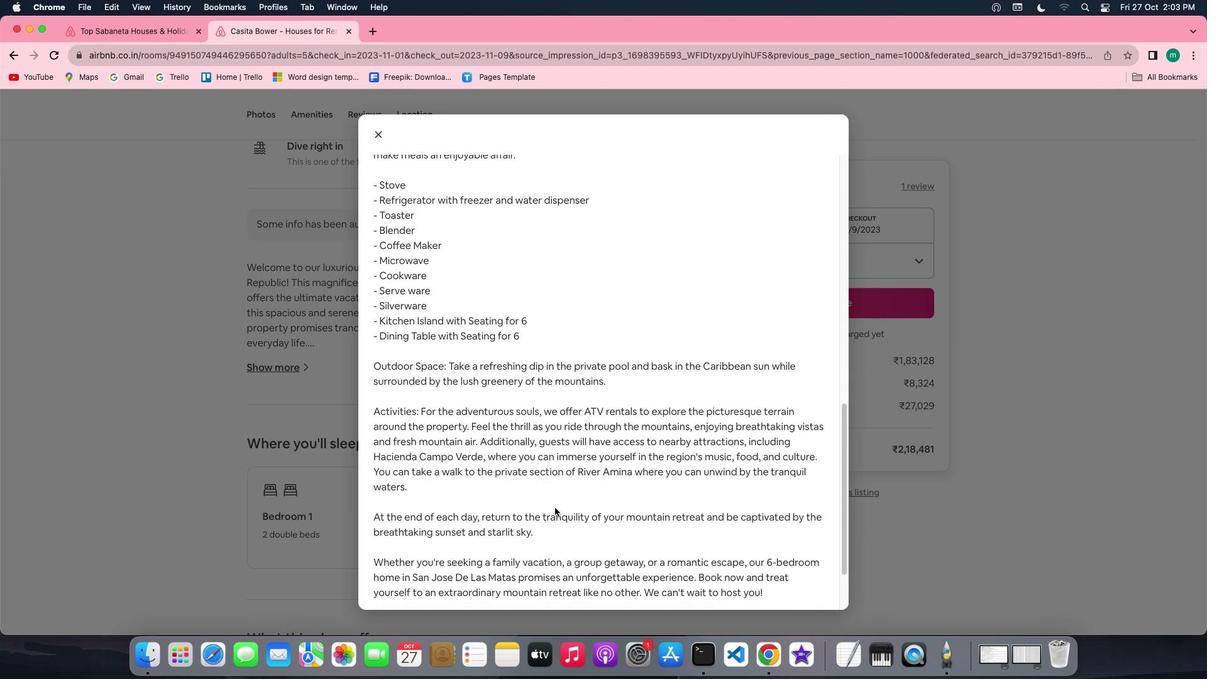 
Action: Mouse scrolled (555, 507) with delta (0, -1)
Screenshot: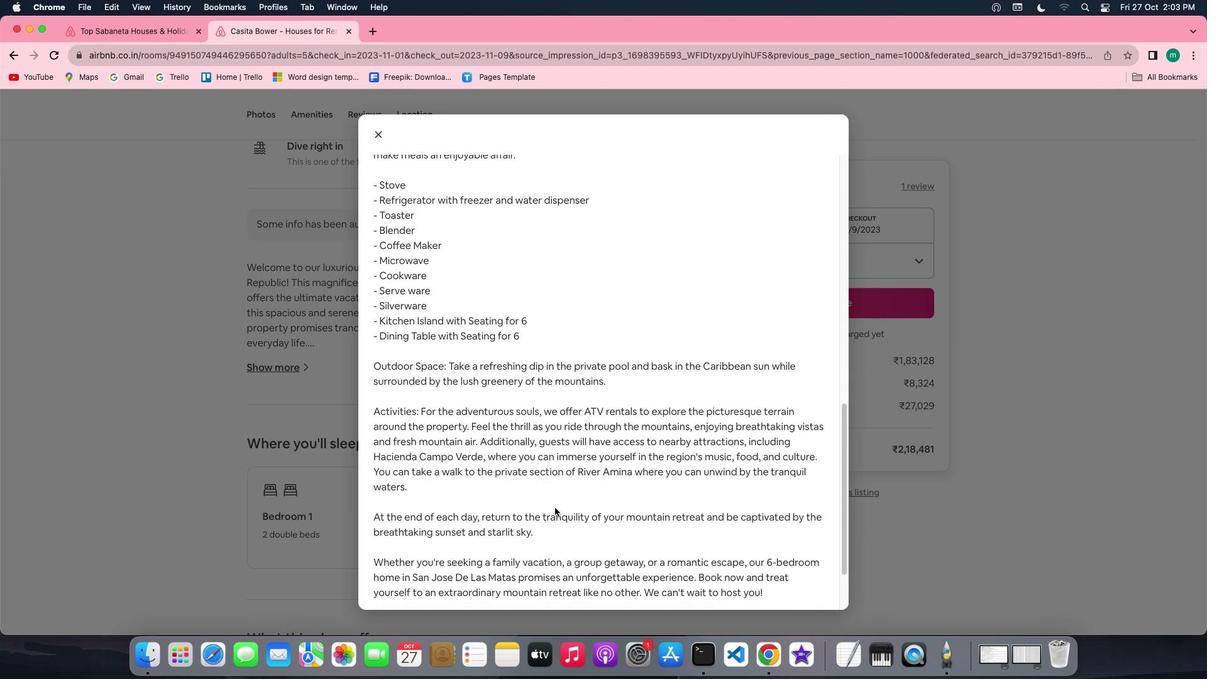 
Action: Mouse scrolled (555, 507) with delta (0, -2)
Screenshot: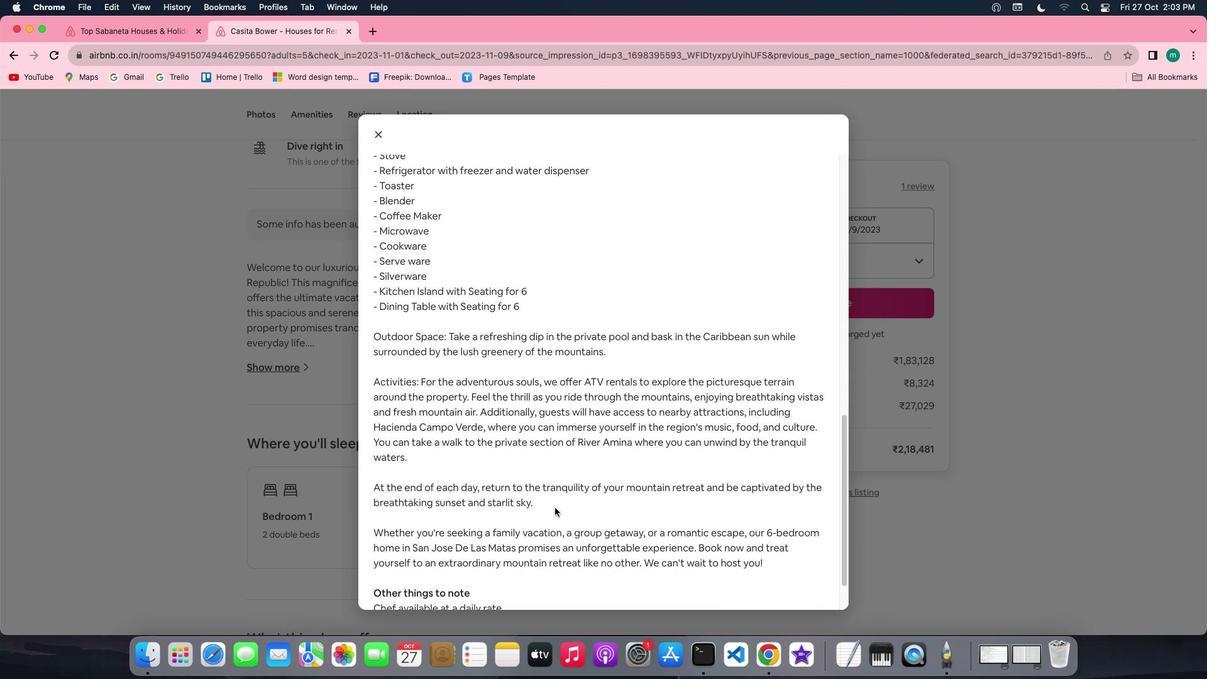 
Action: Mouse scrolled (555, 507) with delta (0, -3)
Screenshot: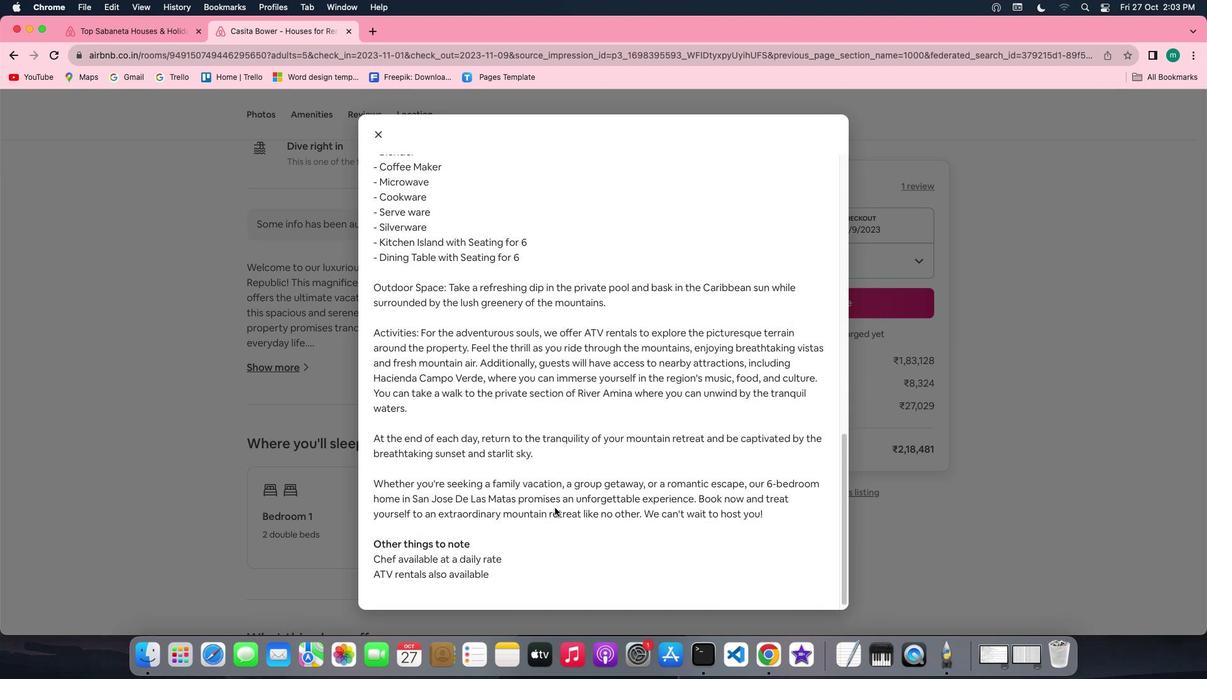 
Action: Mouse scrolled (555, 507) with delta (0, 0)
Screenshot: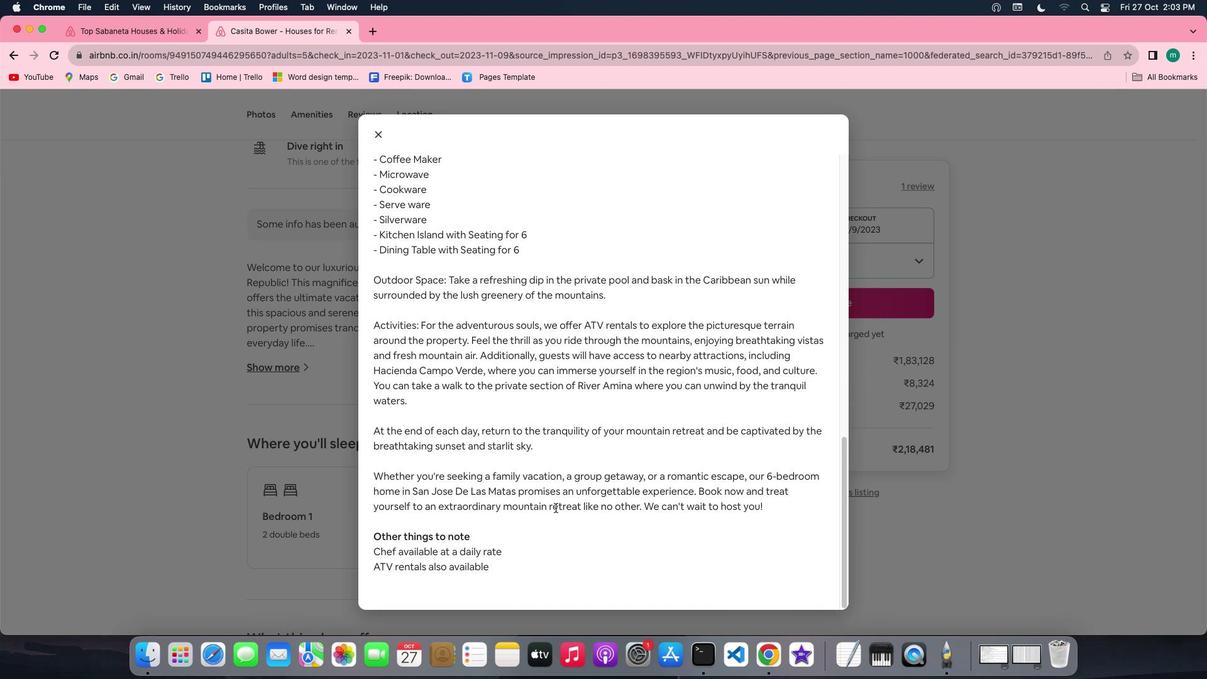 
Action: Mouse moved to (555, 507)
Screenshot: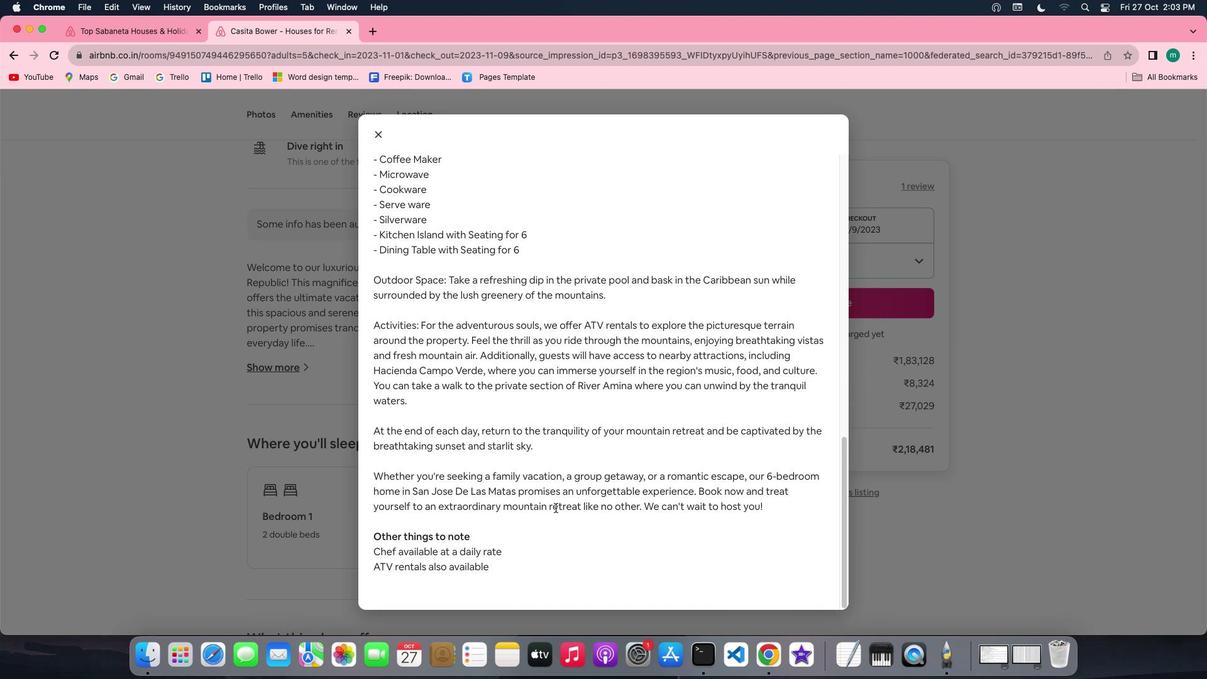 
Action: Mouse scrolled (555, 507) with delta (0, 0)
Screenshot: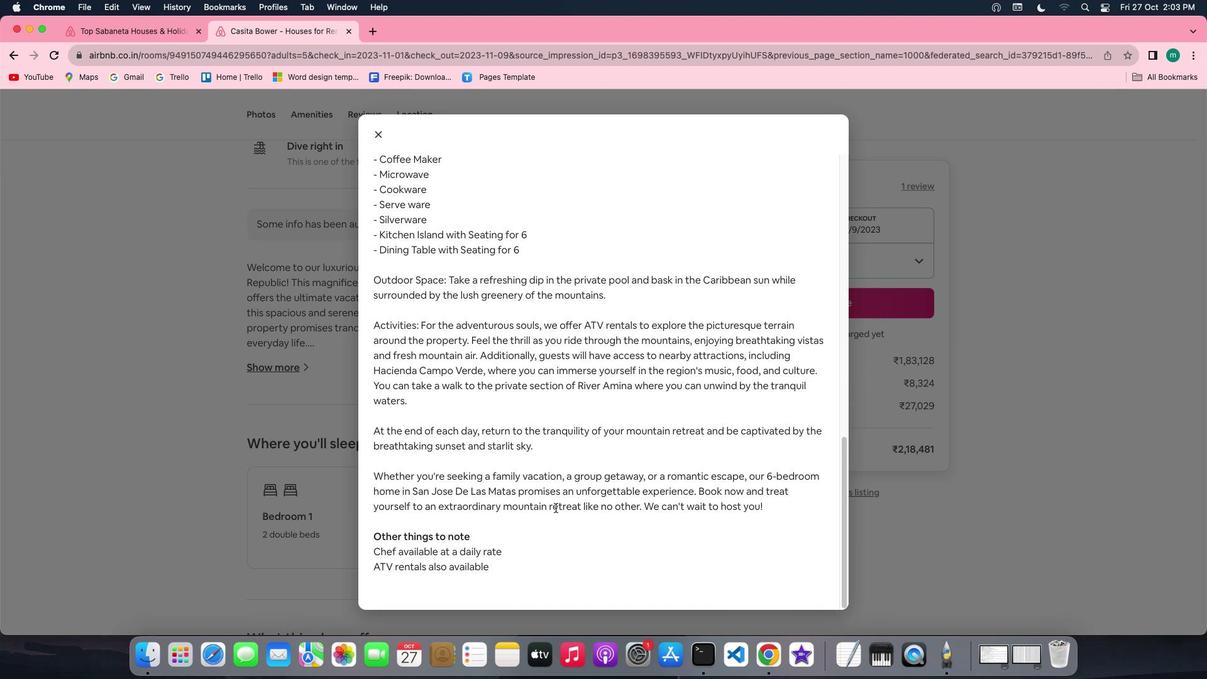 
Action: Mouse scrolled (555, 507) with delta (0, -1)
Screenshot: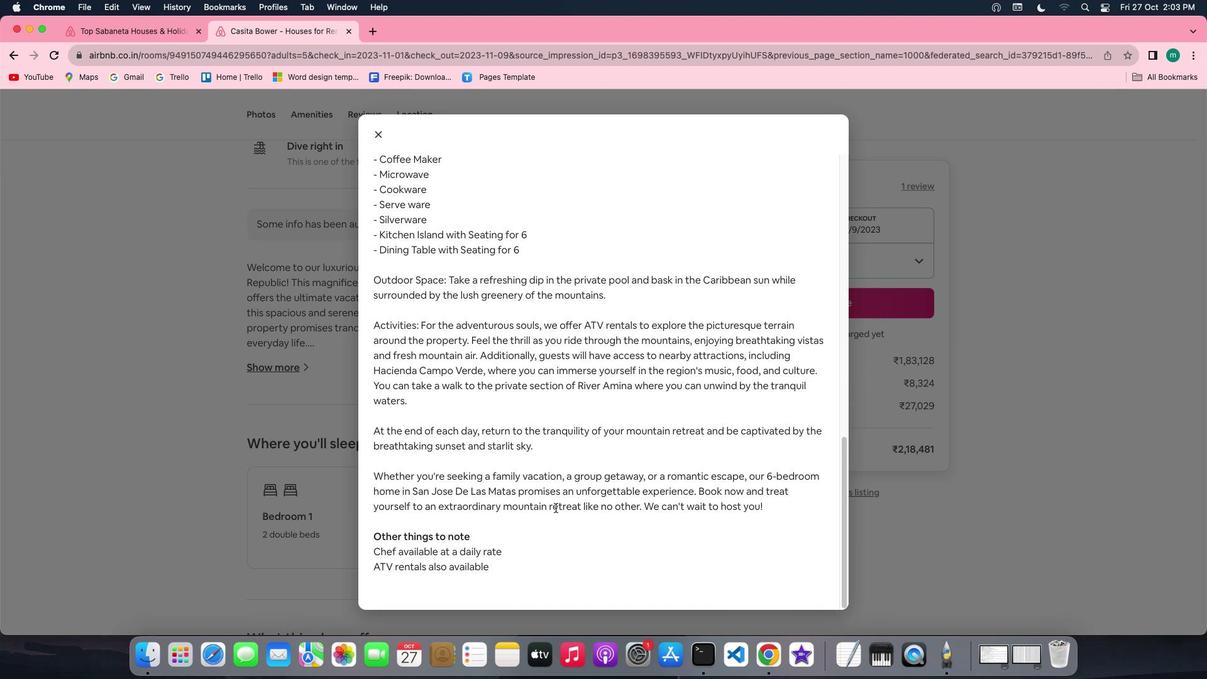 
Action: Mouse scrolled (555, 507) with delta (0, -2)
Screenshot: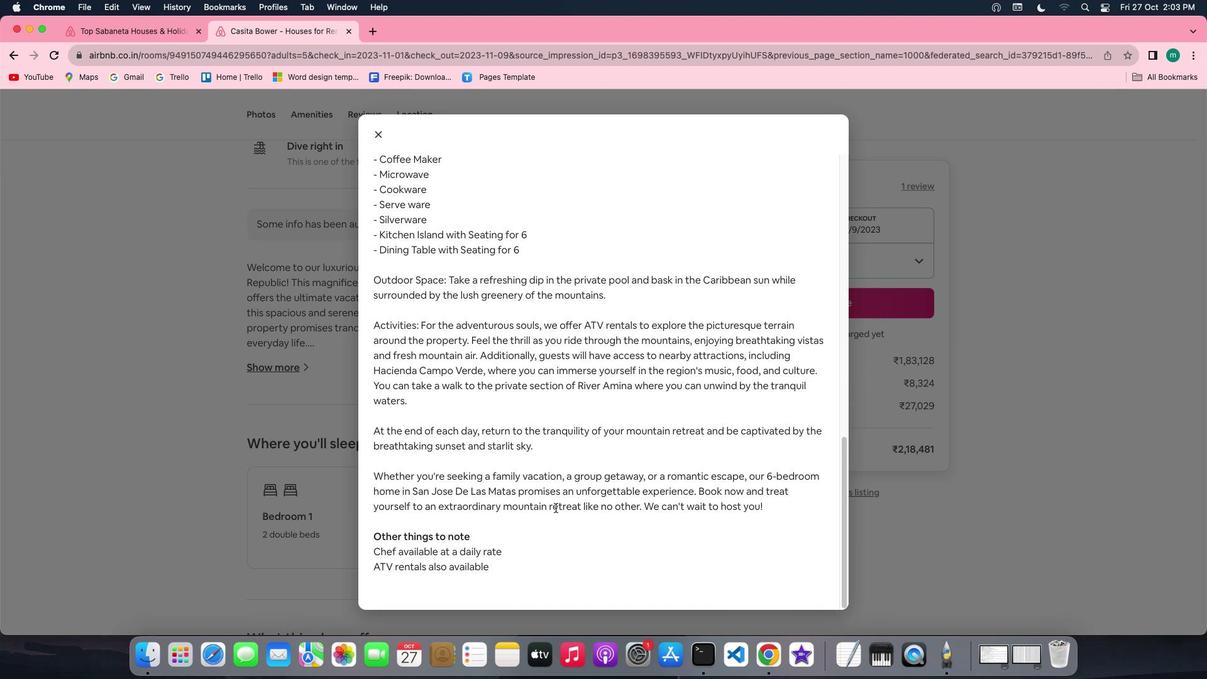 
Action: Mouse scrolled (555, 507) with delta (0, -2)
Screenshot: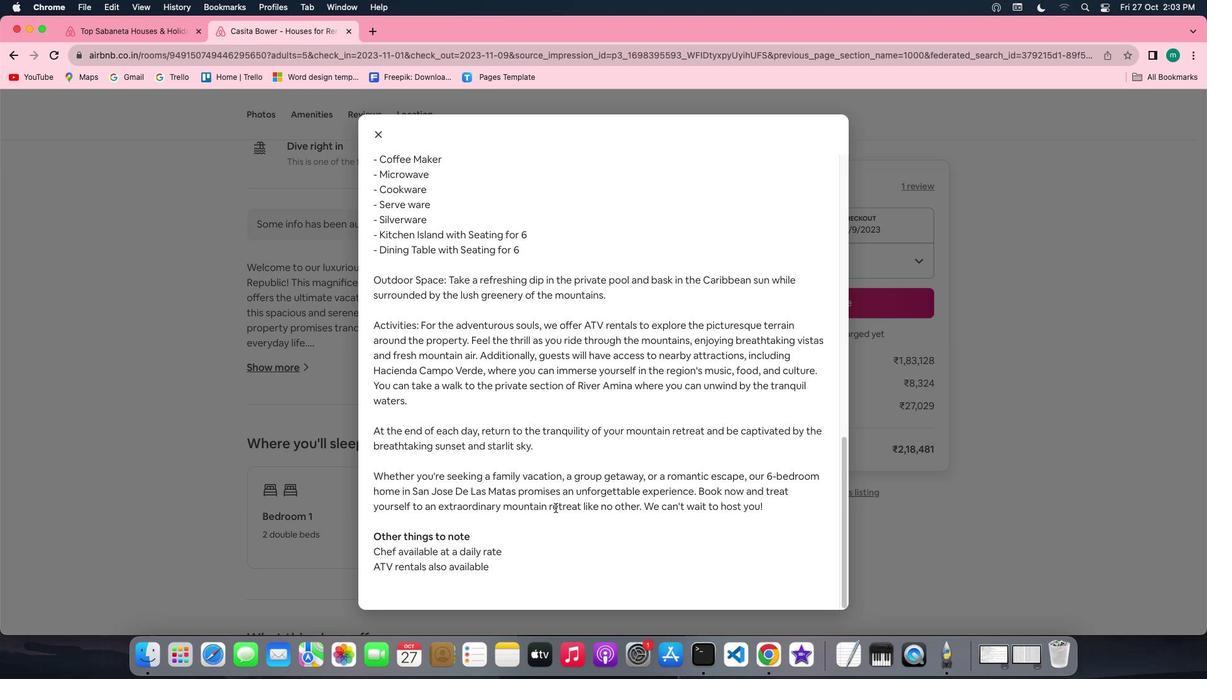 
Action: Mouse moved to (375, 128)
Screenshot: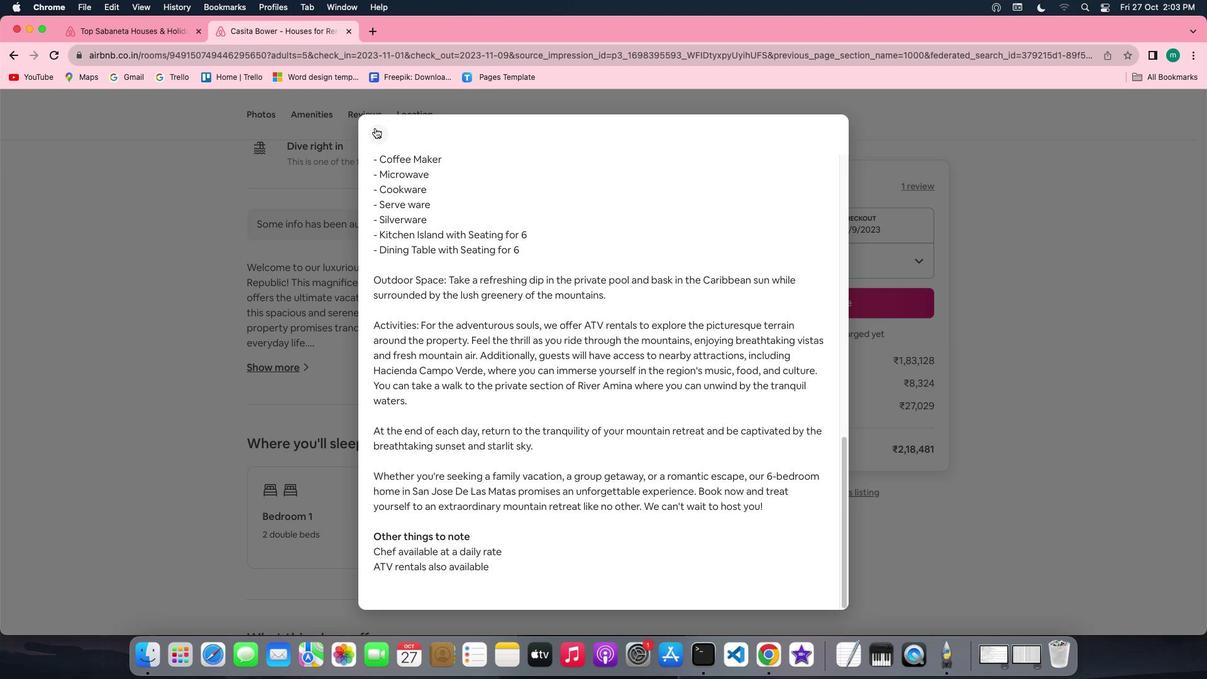 
Action: Mouse pressed left at (375, 128)
Screenshot: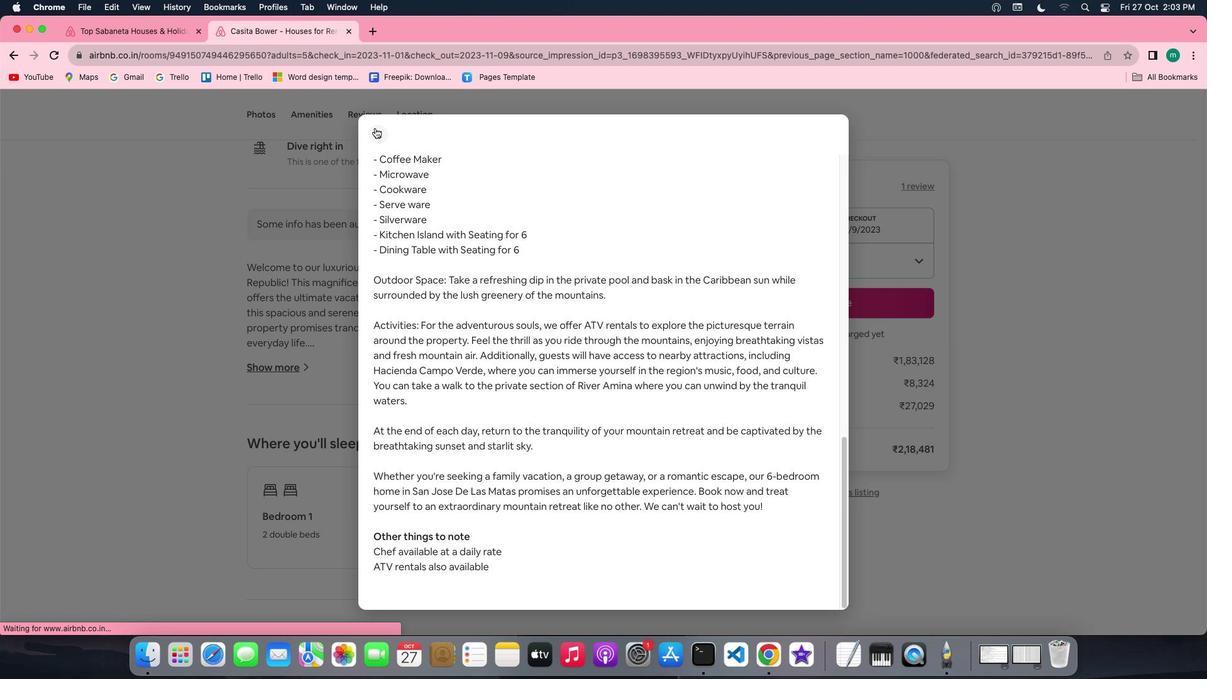 
Action: Mouse moved to (535, 372)
Screenshot: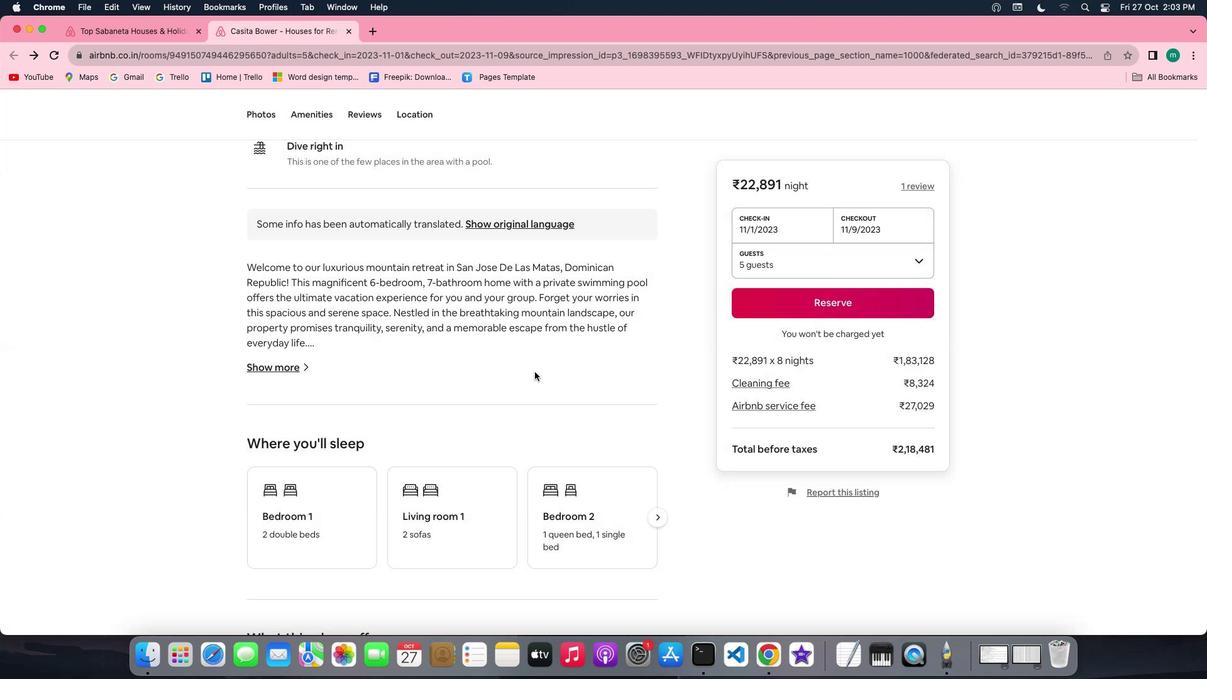 
Action: Mouse scrolled (535, 372) with delta (0, 0)
Screenshot: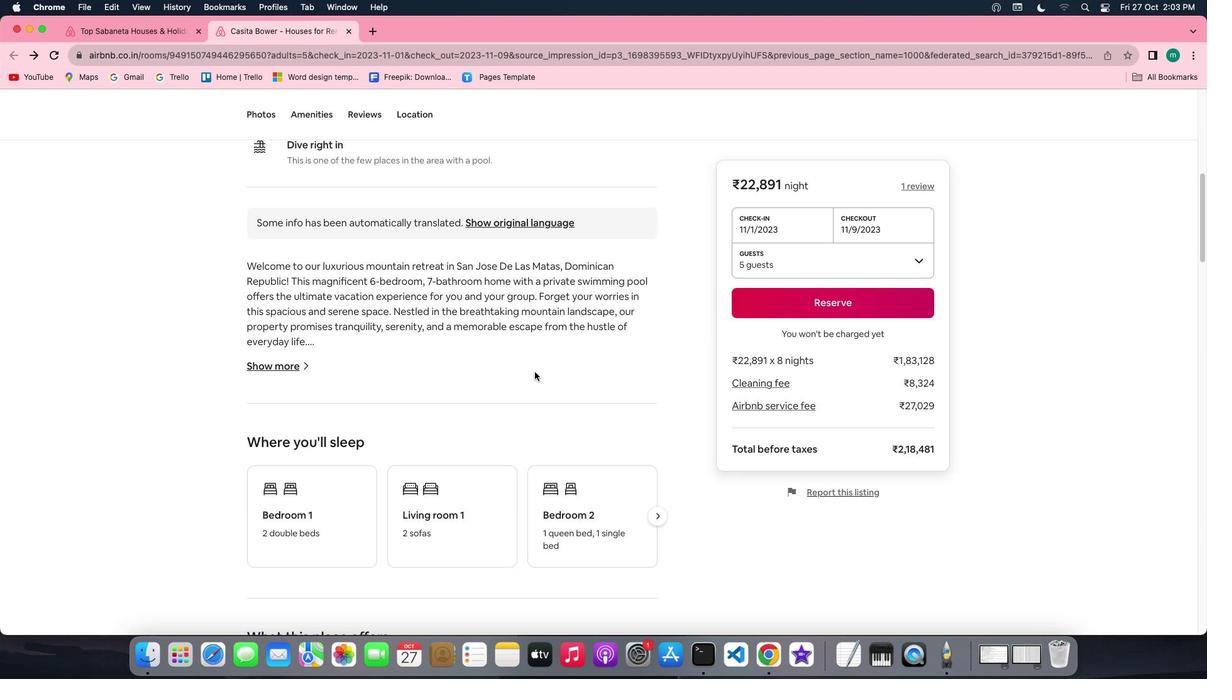 
Action: Mouse scrolled (535, 372) with delta (0, 0)
Screenshot: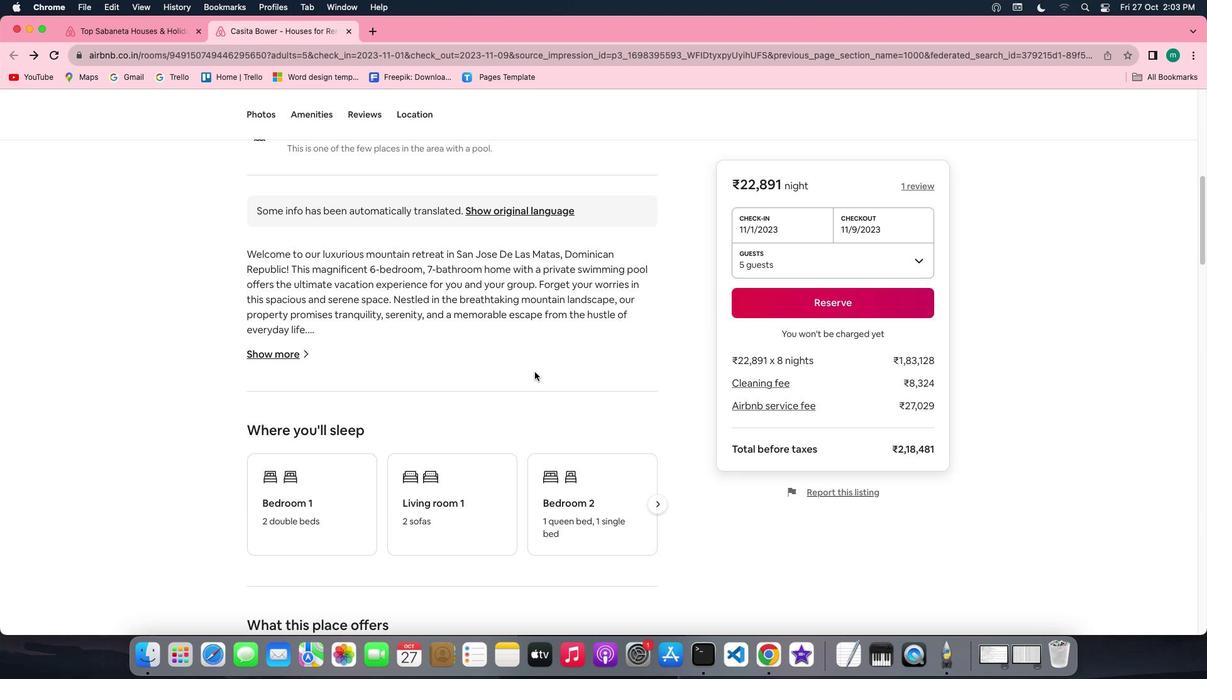 
Action: Mouse scrolled (535, 372) with delta (0, -1)
Screenshot: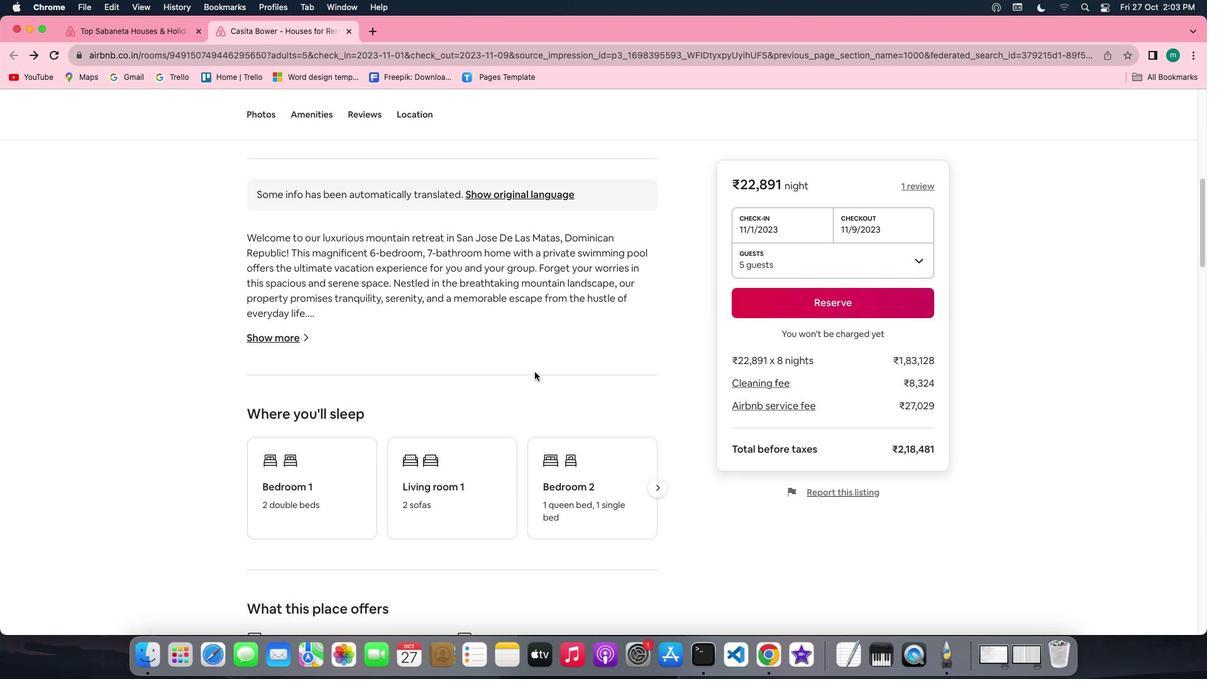 
Action: Mouse scrolled (535, 372) with delta (0, -1)
